 Task: Play online Risk (conquerclub) game.
Action: Mouse moved to (266, 364)
Screenshot: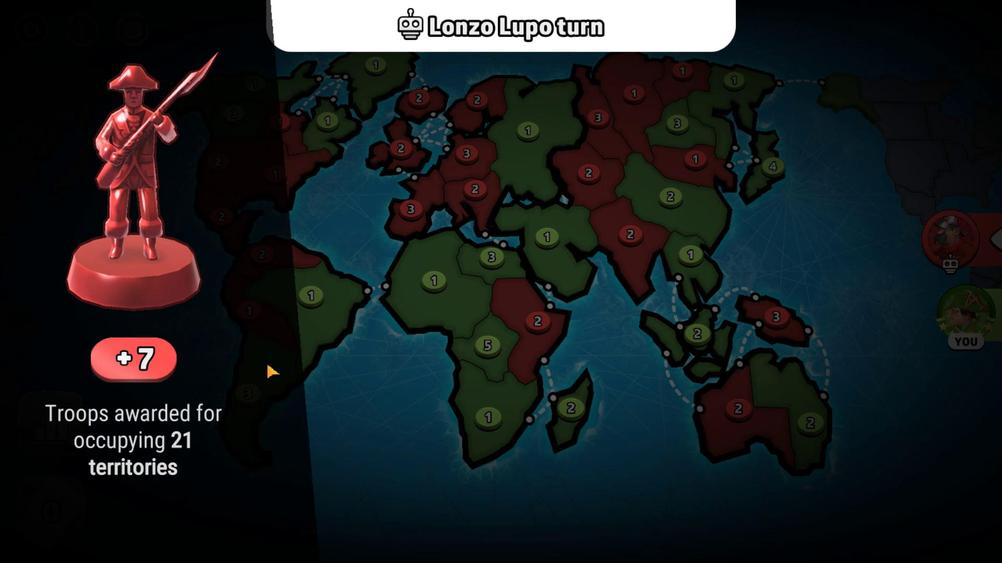 
Action: Mouse pressed left at (266, 364)
Screenshot: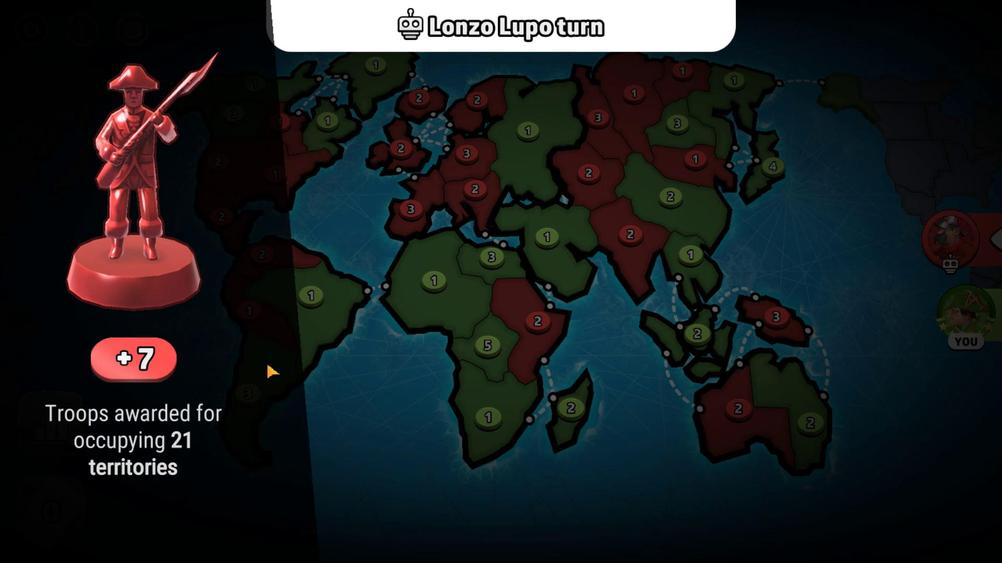 
Action: Mouse moved to (417, 364)
Screenshot: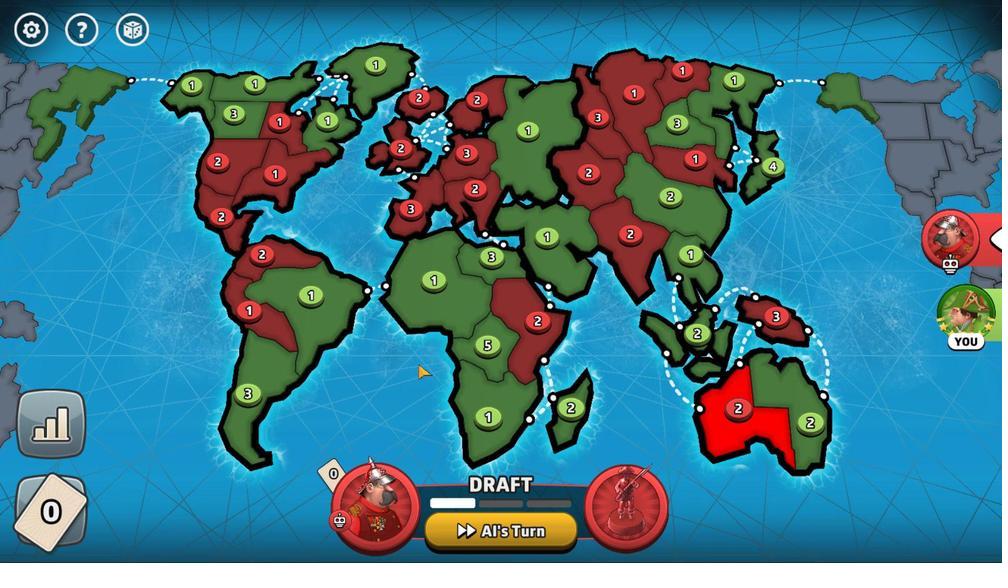 
Action: Mouse pressed left at (417, 364)
Screenshot: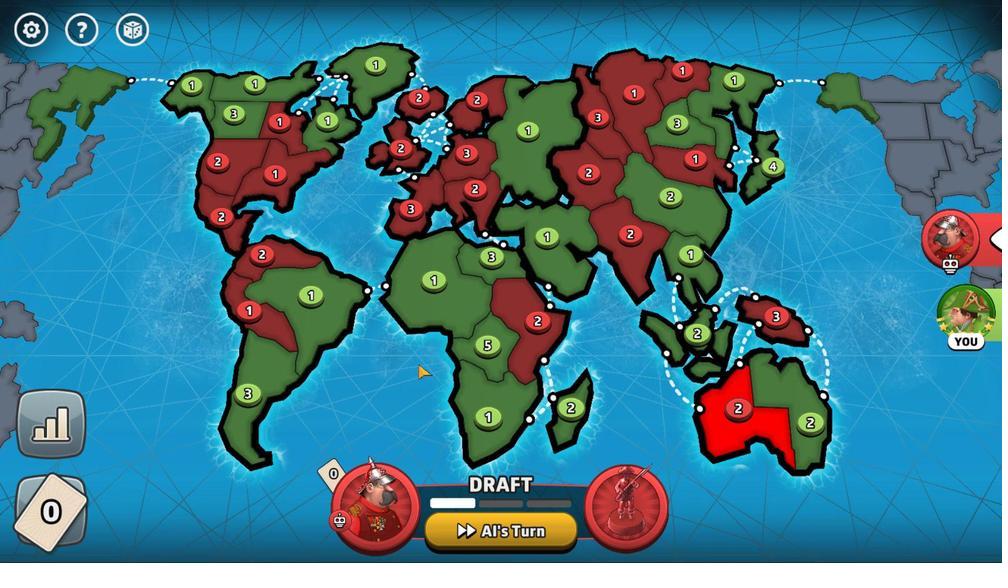 
Action: Mouse moved to (387, 346)
Screenshot: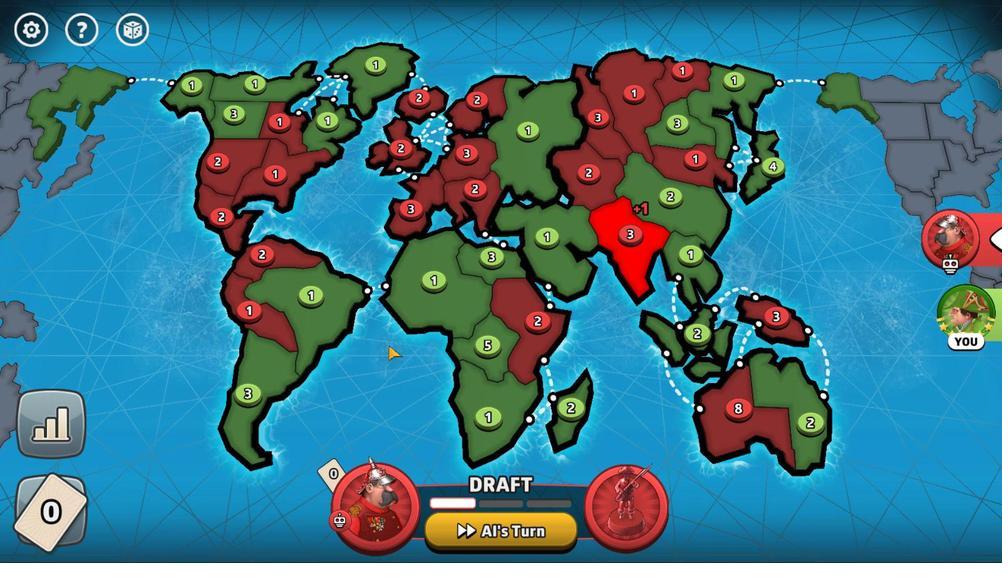 
Action: Mouse pressed left at (387, 346)
Screenshot: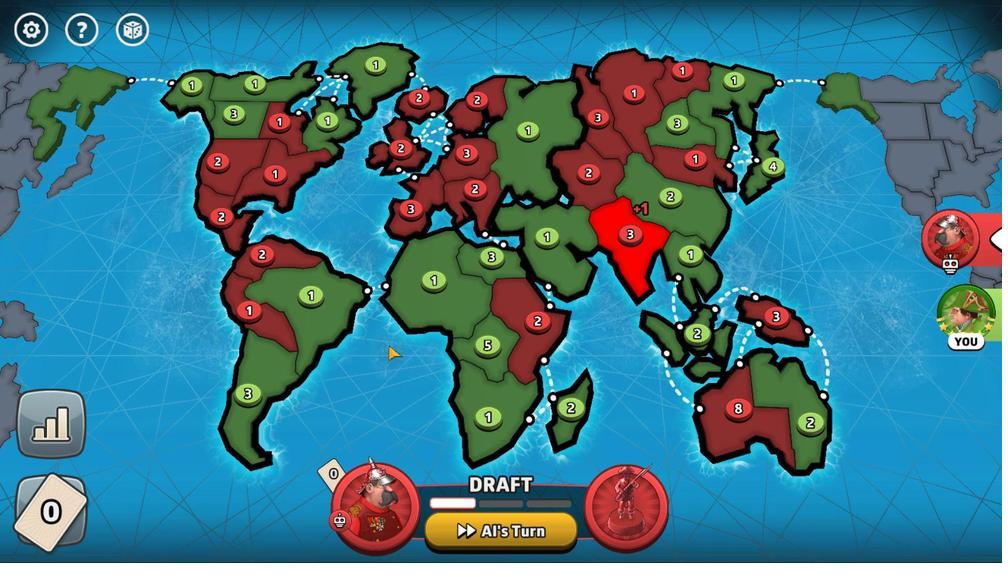 
Action: Mouse moved to (382, 357)
Screenshot: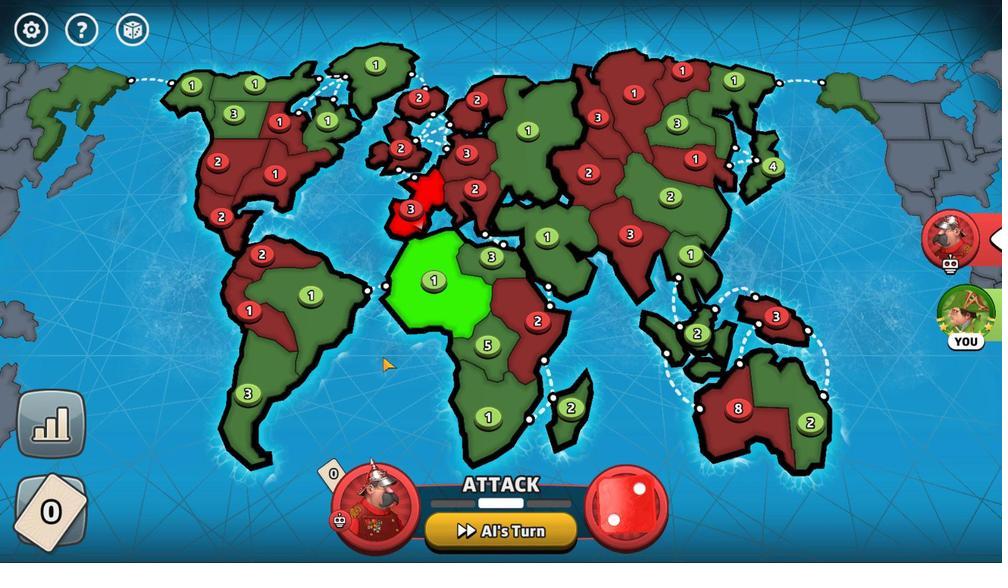 
Action: Mouse pressed left at (382, 357)
Screenshot: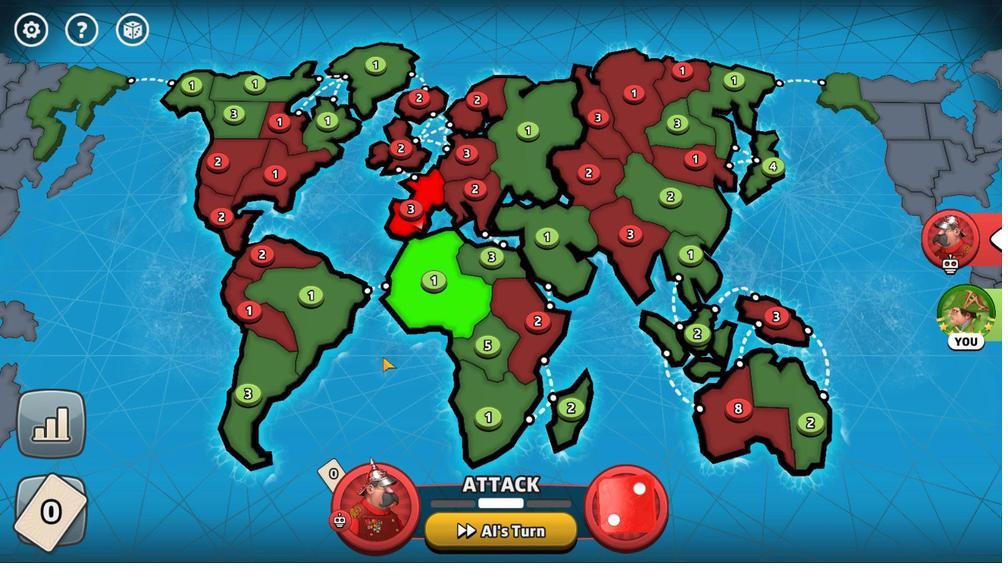
Action: Mouse moved to (389, 390)
Screenshot: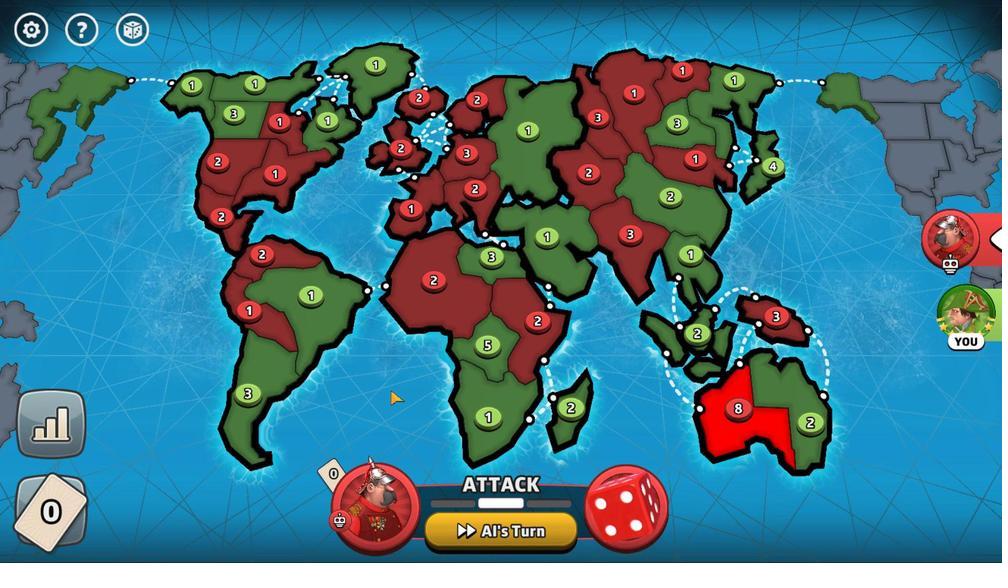 
Action: Mouse pressed left at (389, 390)
Screenshot: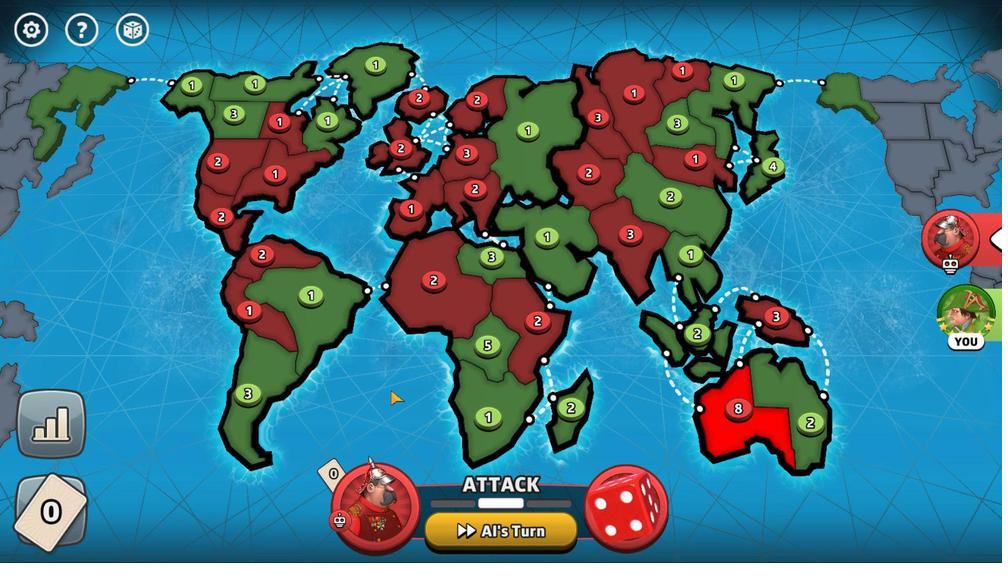 
Action: Mouse moved to (319, 304)
Screenshot: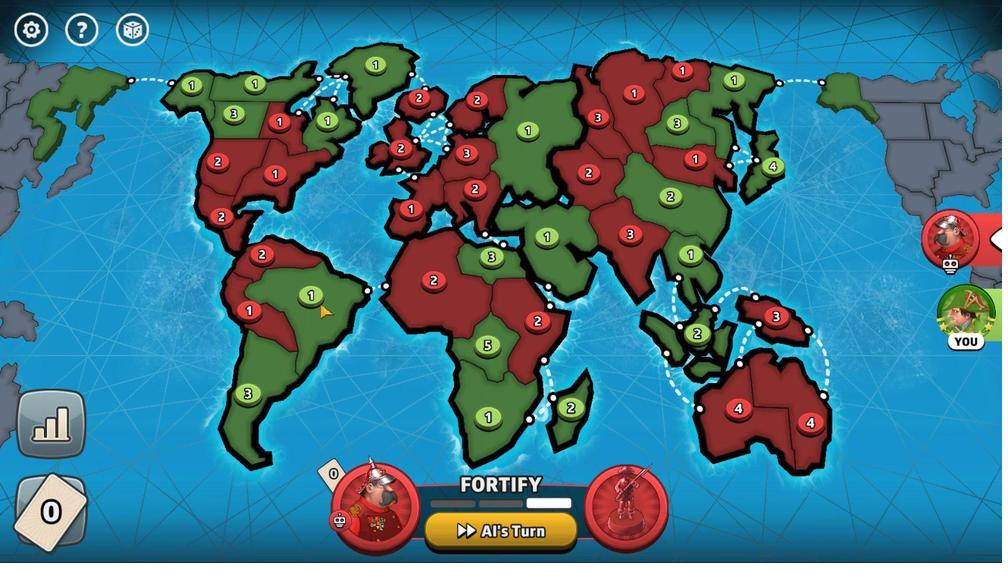 
Action: Mouse pressed left at (319, 304)
Screenshot: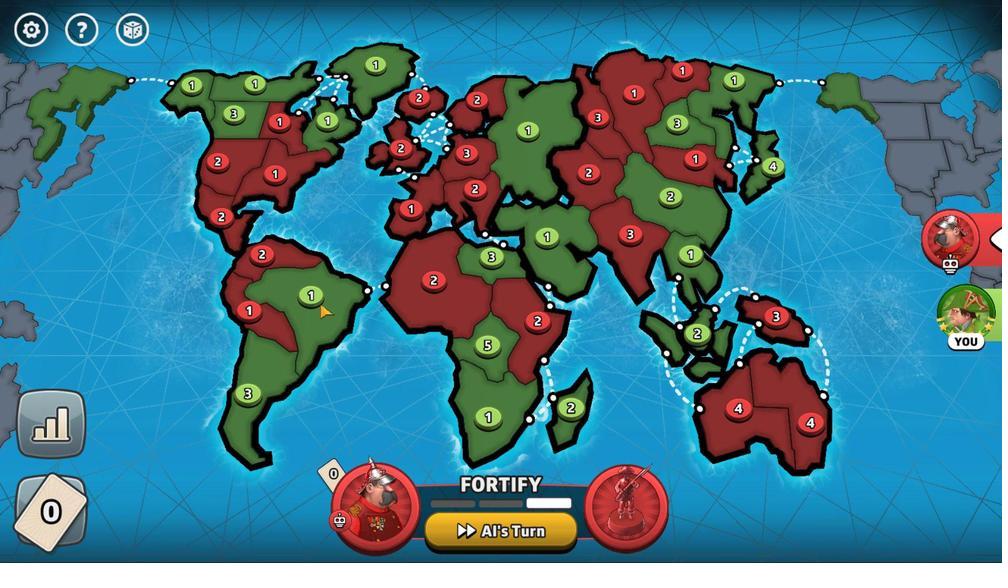 
Action: Mouse moved to (734, 84)
Screenshot: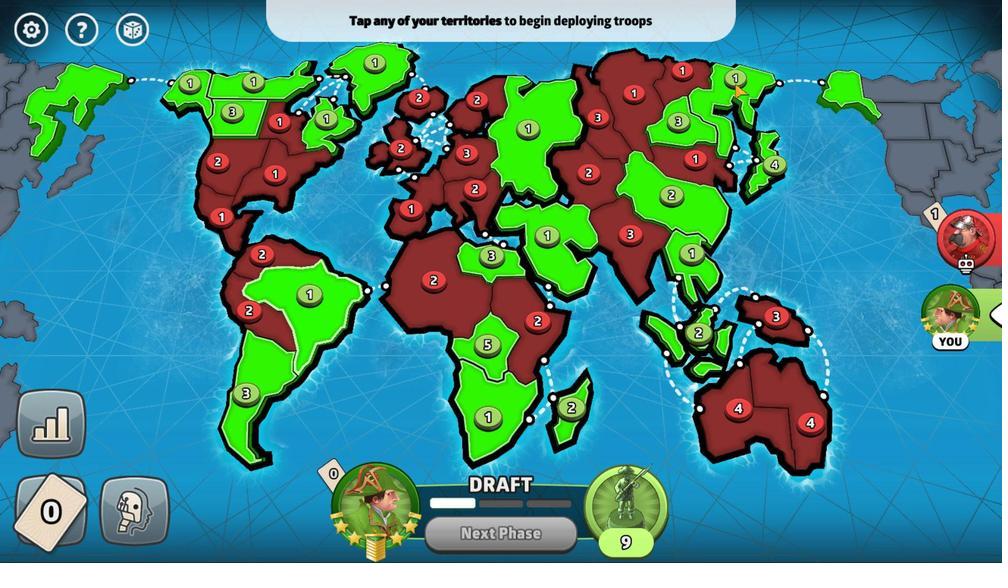 
Action: Mouse pressed left at (734, 84)
Screenshot: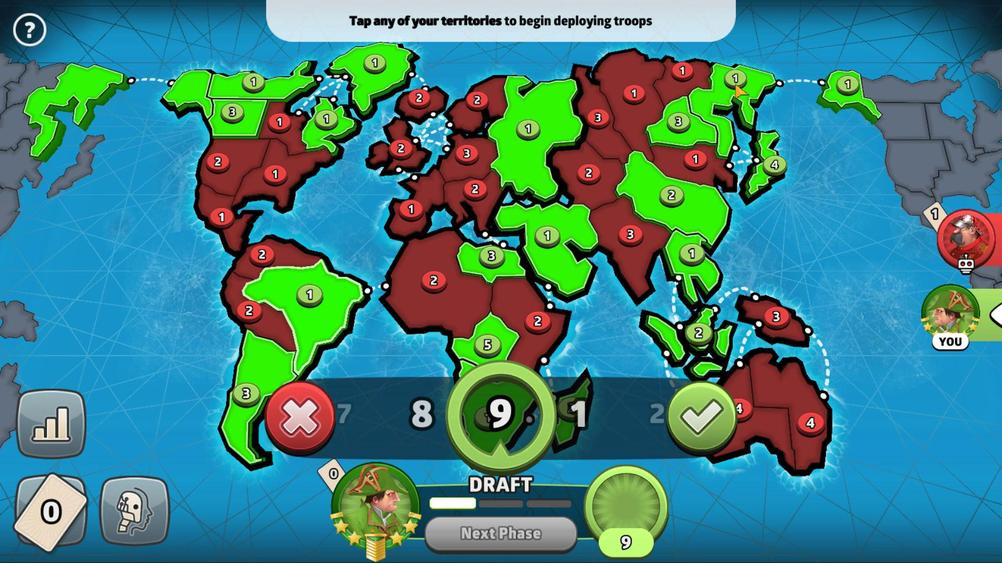 
Action: Mouse moved to (501, 225)
Screenshot: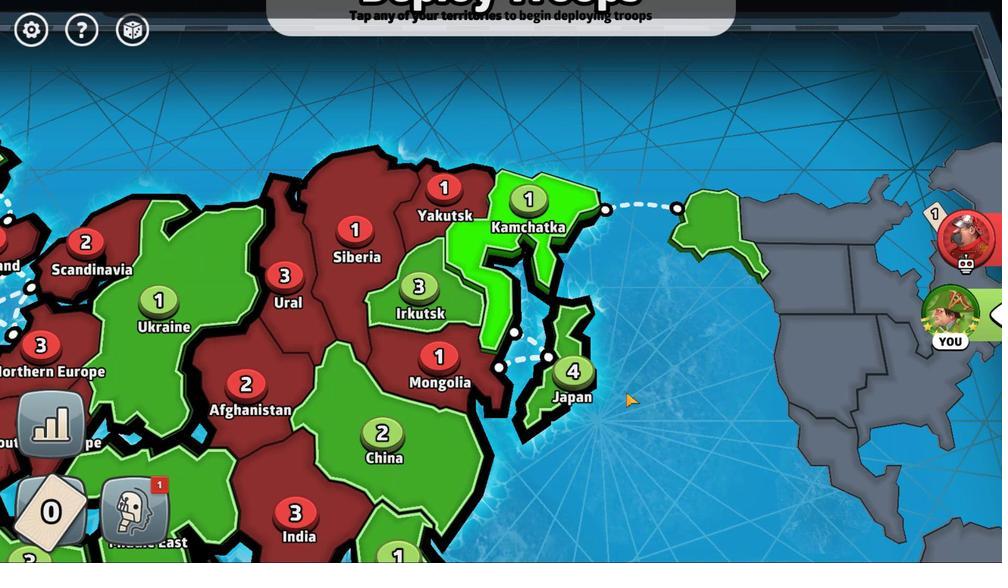 
Action: Mouse pressed left at (501, 225)
Screenshot: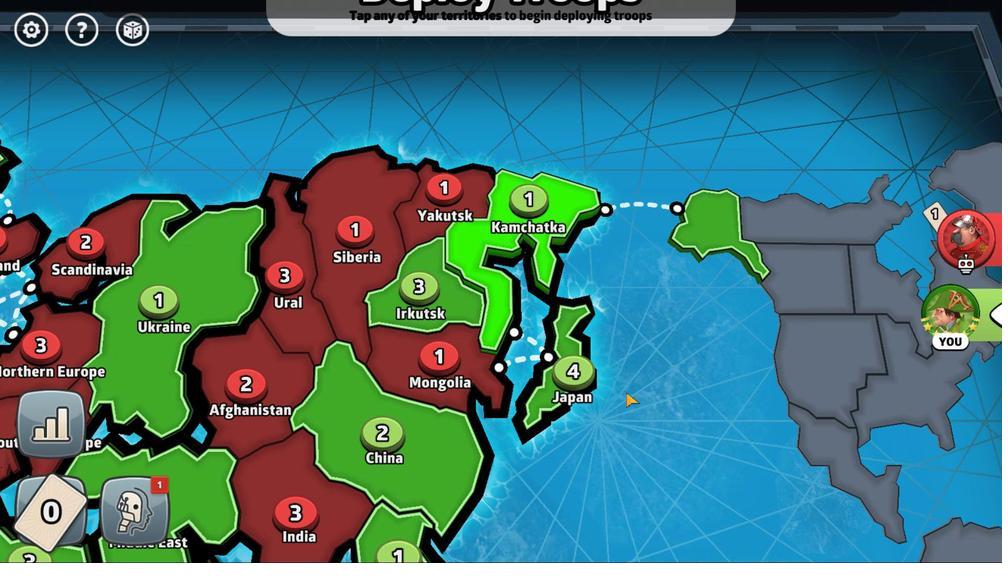 
Action: Mouse moved to (495, 337)
Screenshot: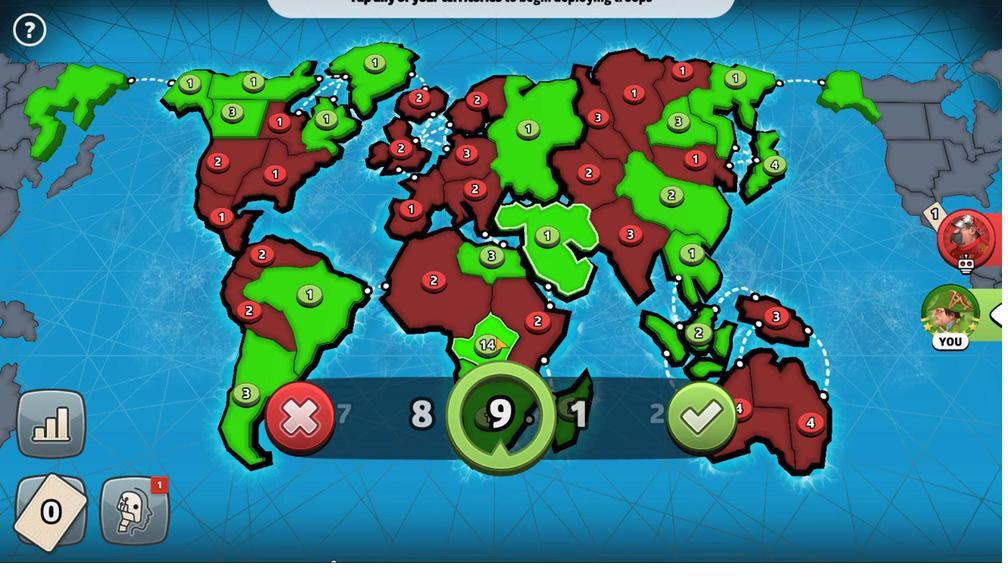
Action: Mouse pressed left at (495, 337)
Screenshot: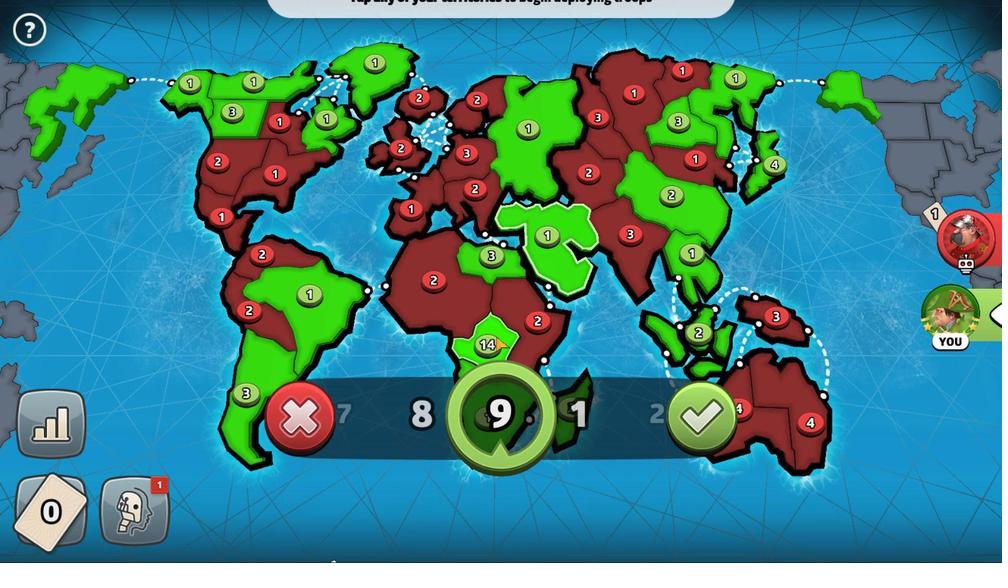 
Action: Mouse moved to (716, 421)
Screenshot: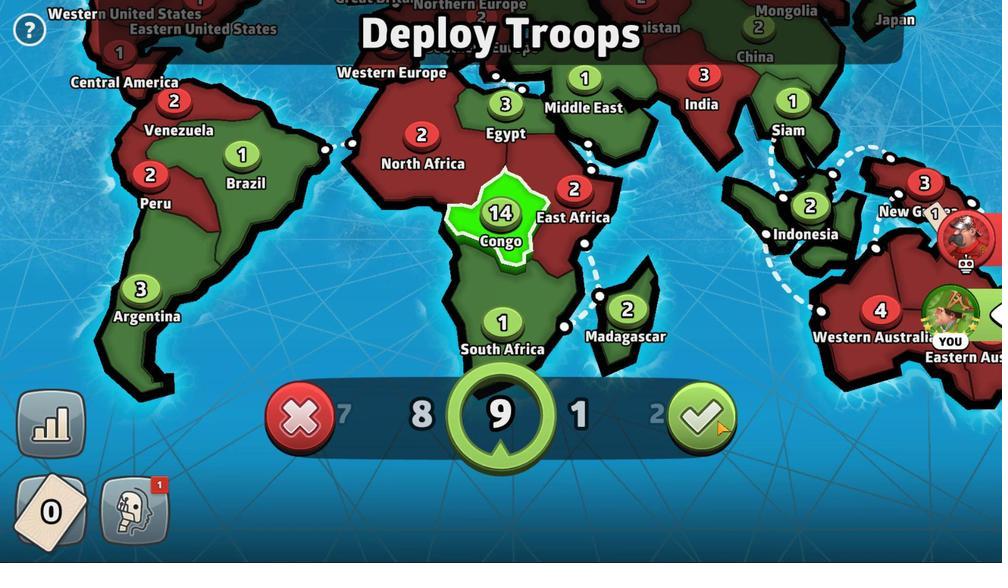 
Action: Mouse pressed left at (716, 421)
Screenshot: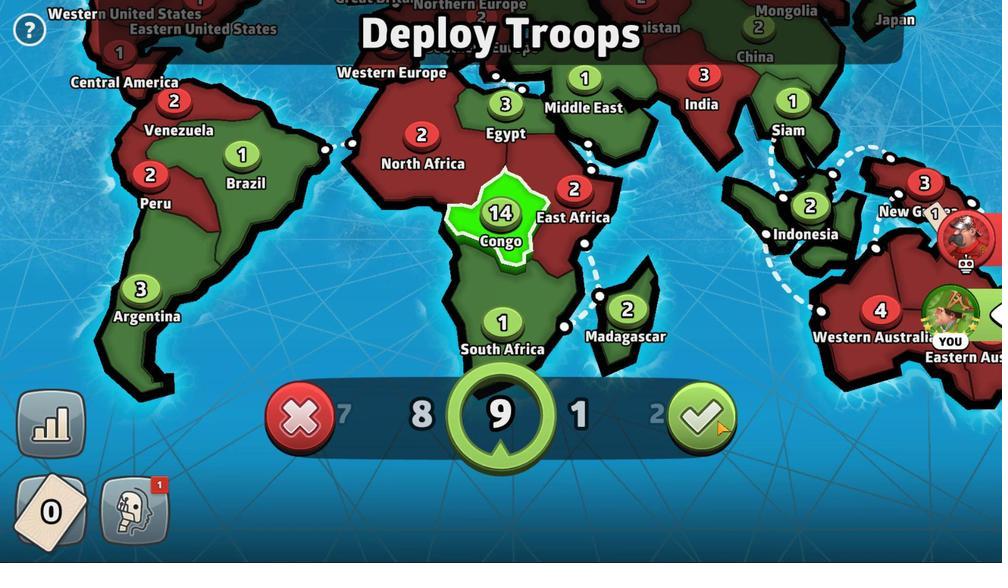 
Action: Mouse moved to (489, 330)
Screenshot: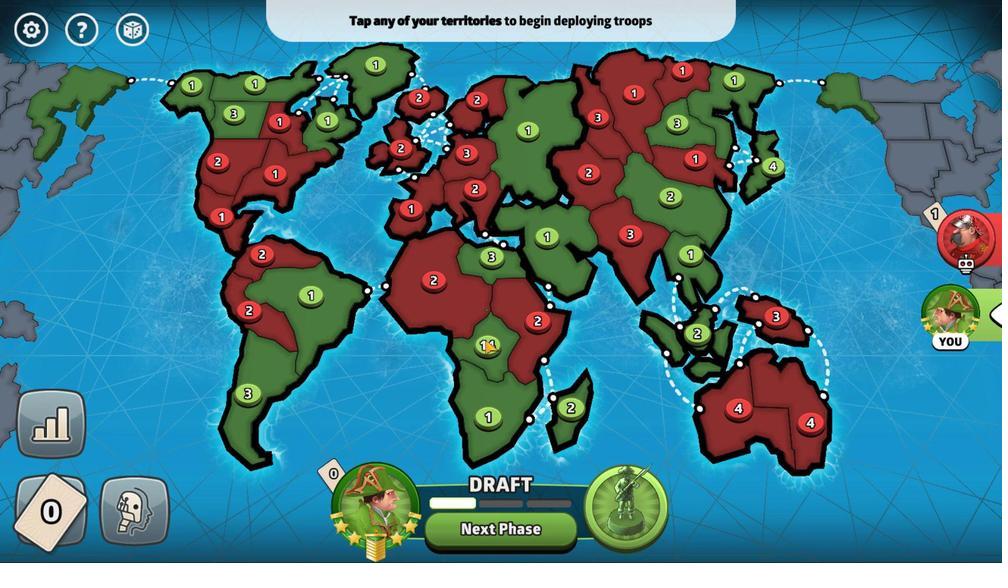 
Action: Mouse pressed left at (489, 330)
Screenshot: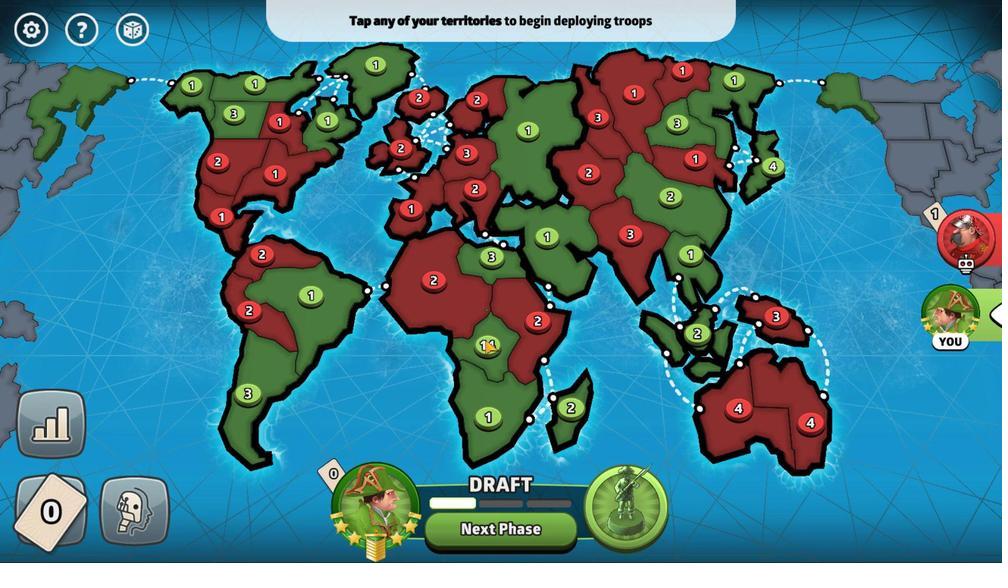 
Action: Mouse moved to (517, 550)
Screenshot: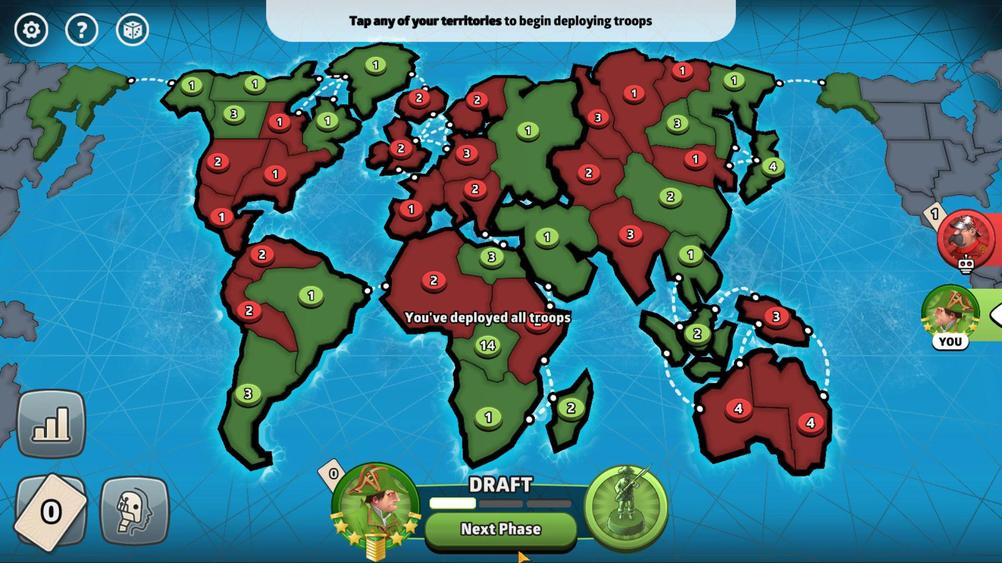 
Action: Mouse pressed left at (517, 550)
Screenshot: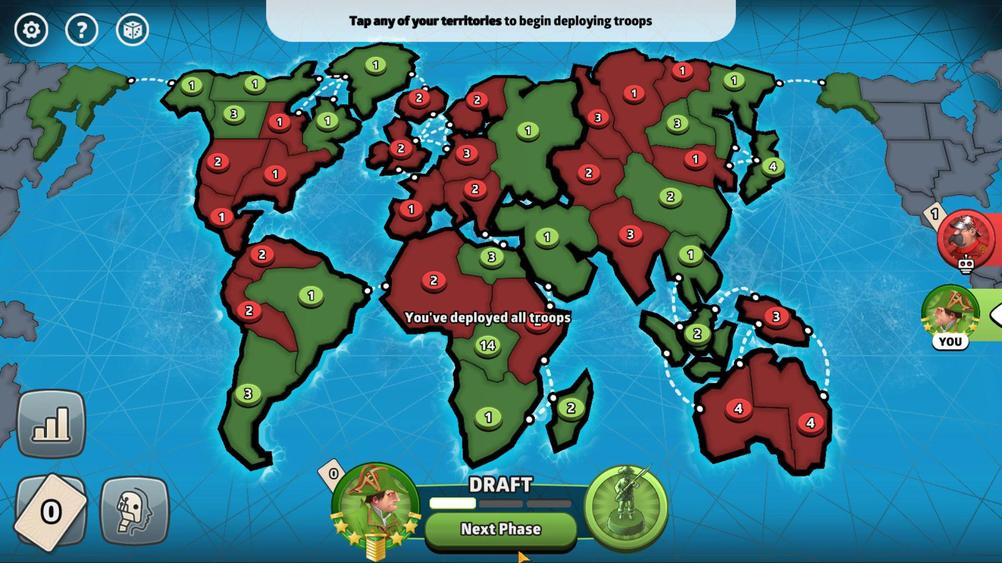 
Action: Mouse moved to (537, 328)
Screenshot: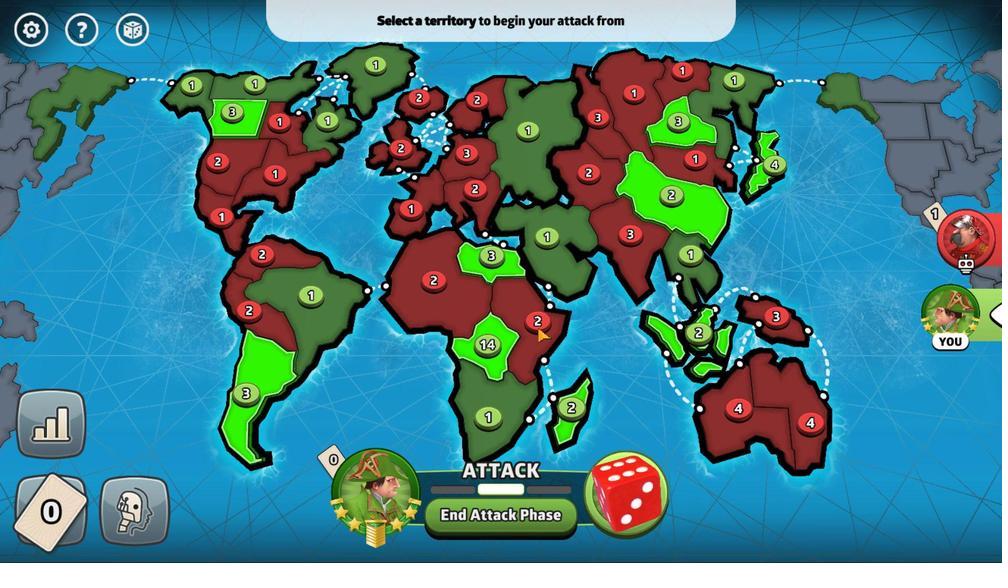 
Action: Mouse pressed left at (537, 328)
Screenshot: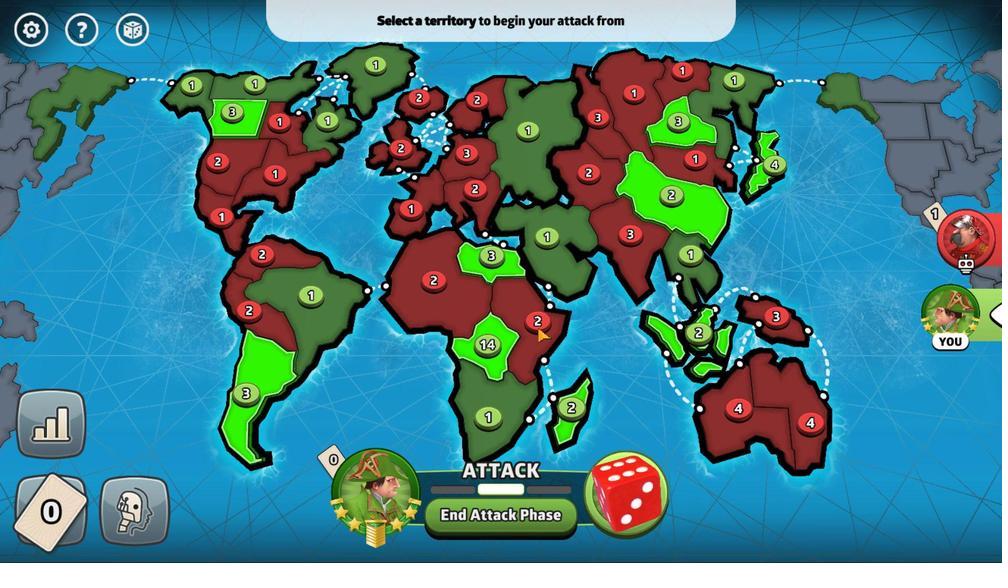 
Action: Mouse moved to (499, 531)
Screenshot: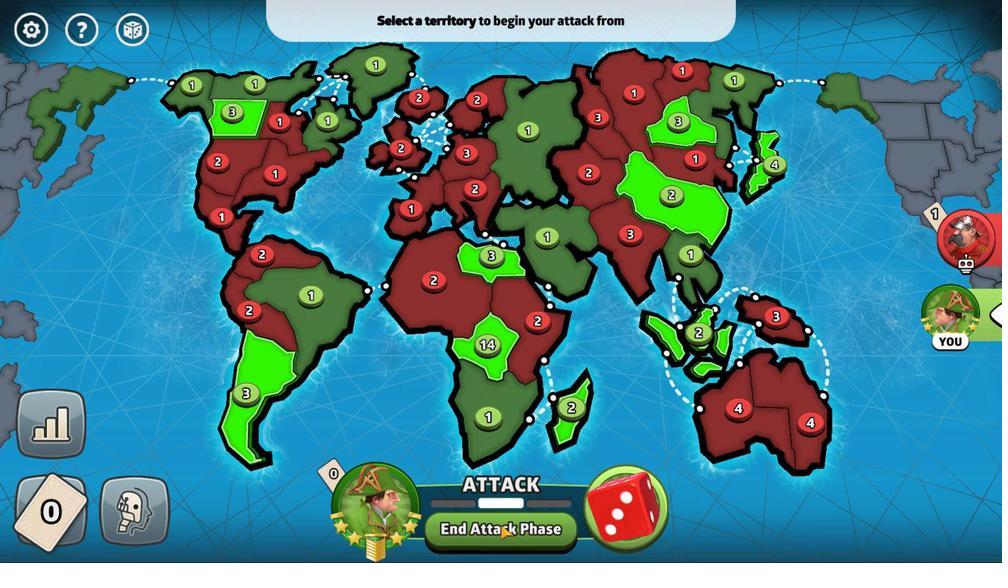 
Action: Mouse pressed left at (499, 531)
Screenshot: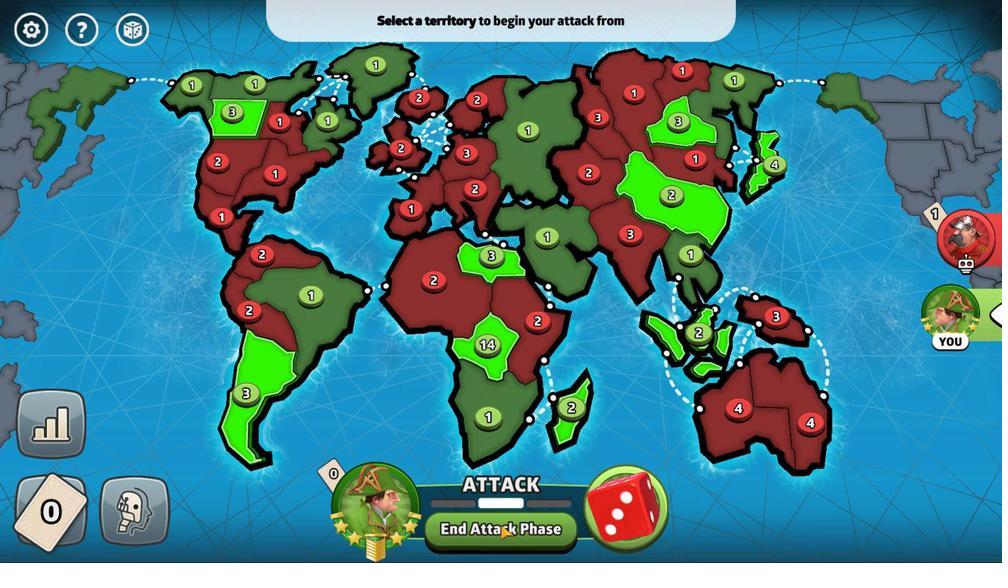 
Action: Mouse moved to (416, 189)
Screenshot: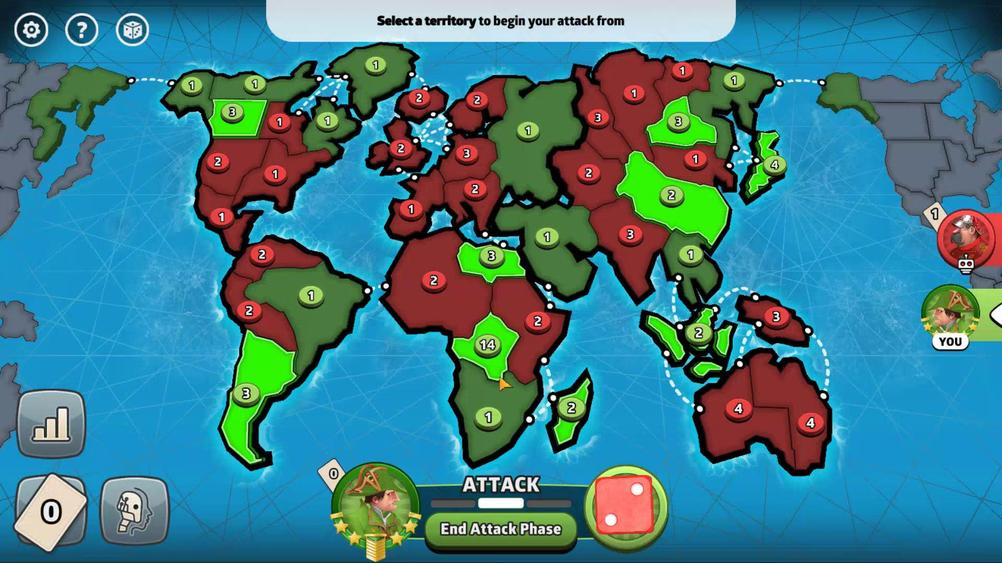 
Action: Mouse pressed left at (416, 189)
Screenshot: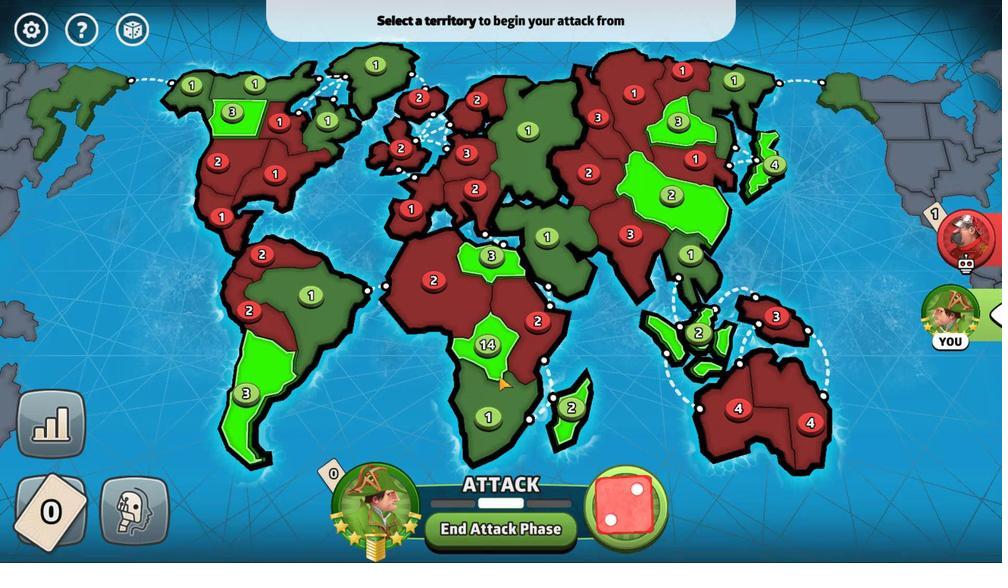 
Action: Mouse moved to (486, 354)
Screenshot: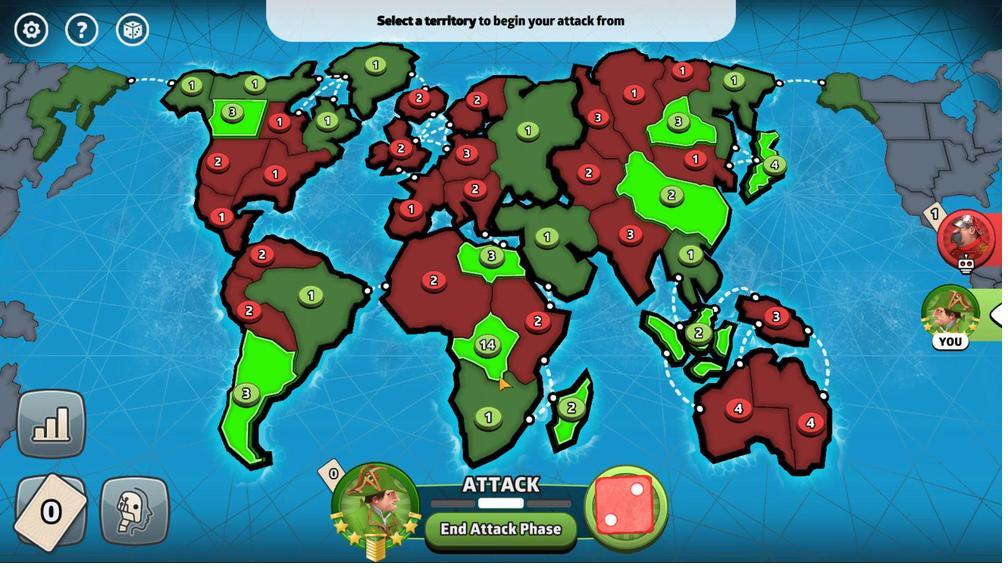 
Action: Mouse pressed left at (486, 354)
Screenshot: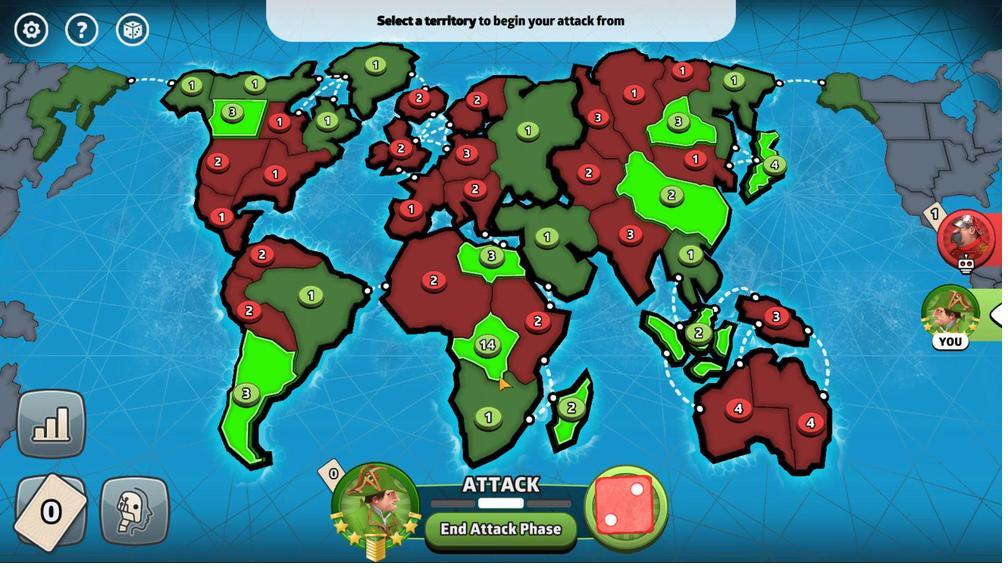 
Action: Mouse moved to (568, 246)
Screenshot: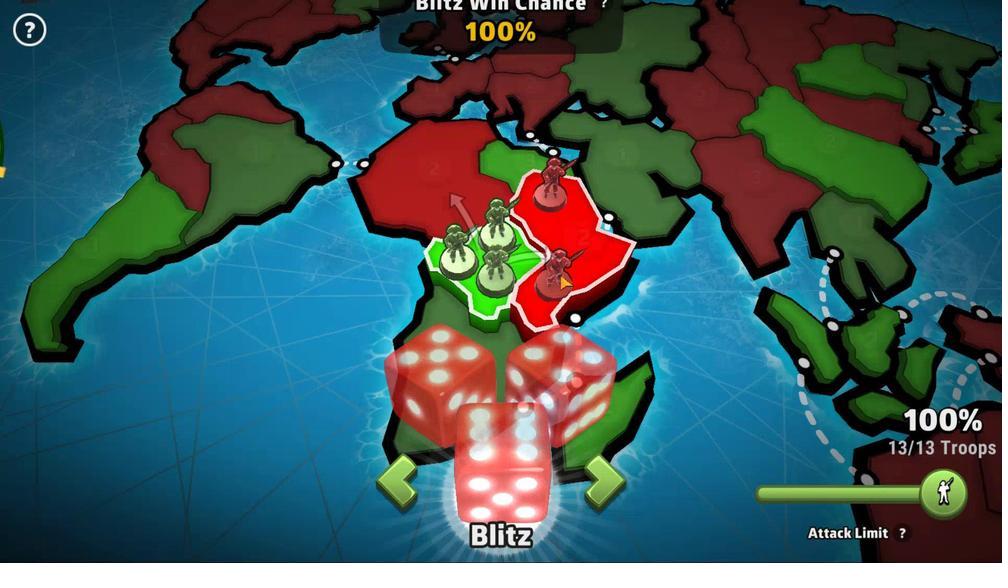 
Action: Mouse pressed left at (568, 246)
Screenshot: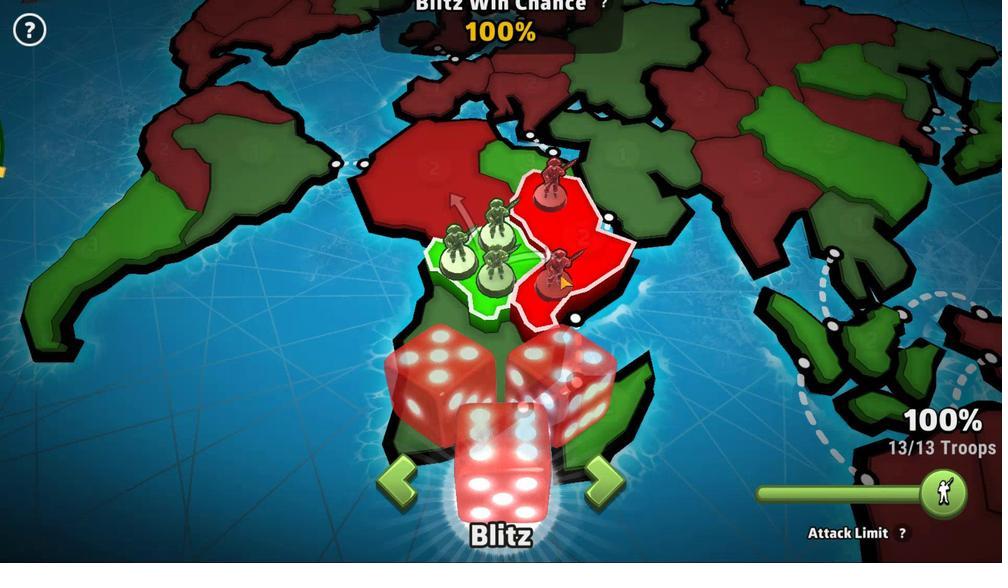 
Action: Mouse moved to (509, 375)
Screenshot: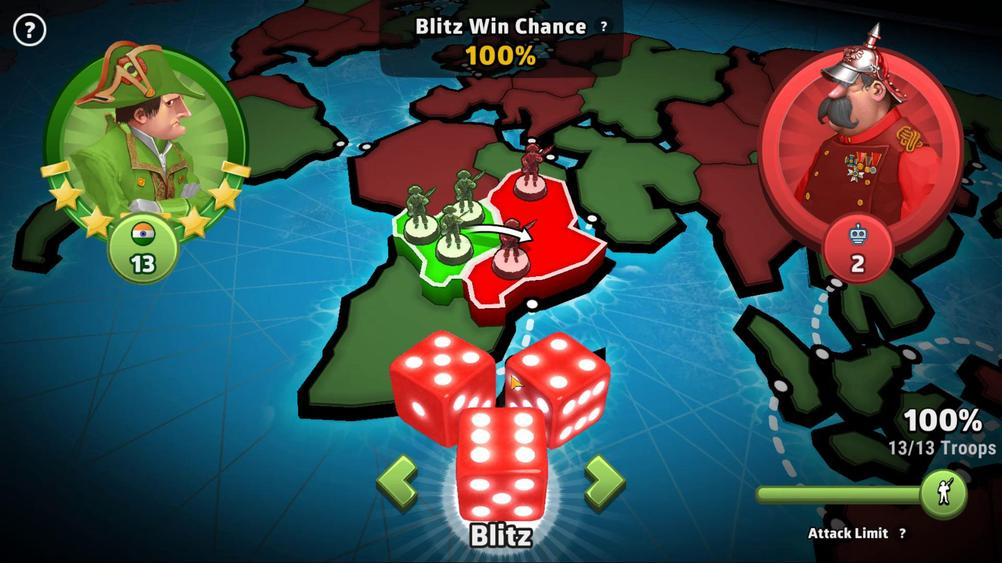 
Action: Mouse pressed left at (509, 375)
Screenshot: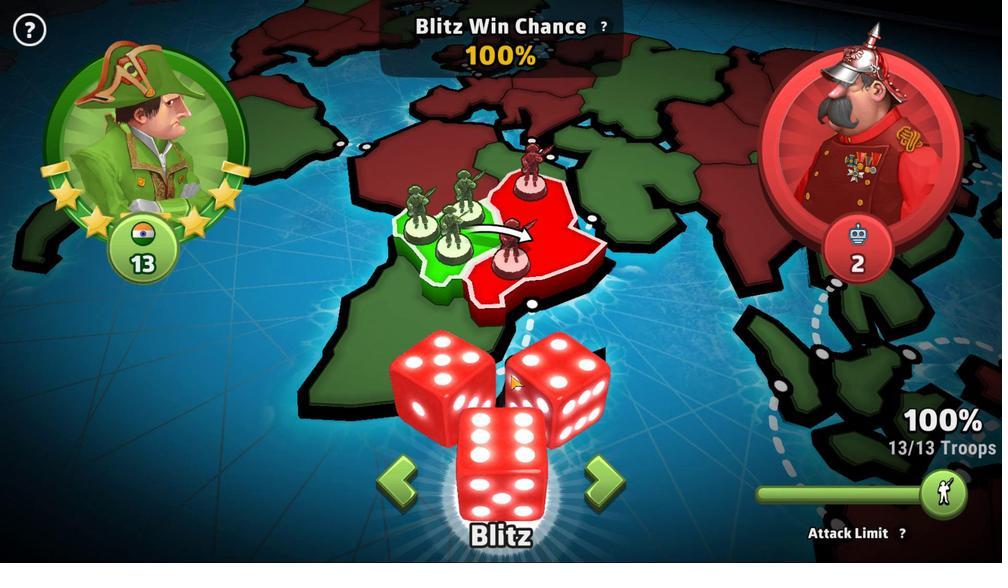 
Action: Mouse moved to (719, 431)
Screenshot: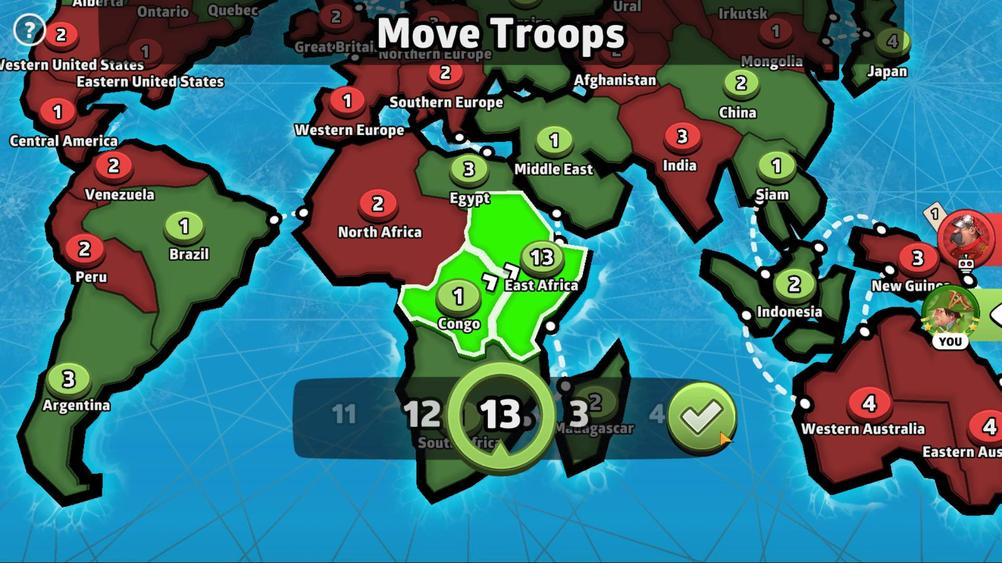 
Action: Mouse pressed left at (719, 431)
Screenshot: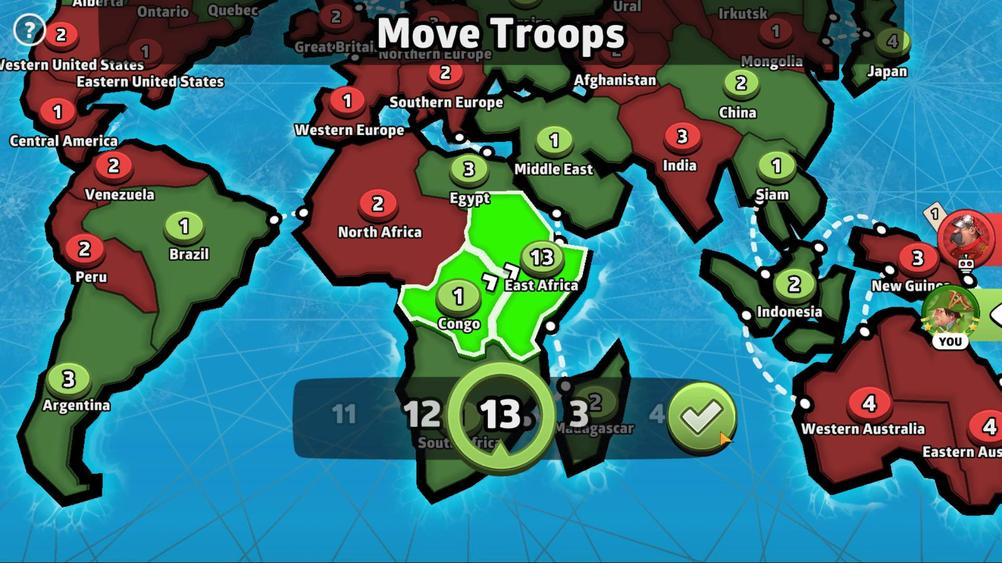 
Action: Mouse moved to (480, 209)
Screenshot: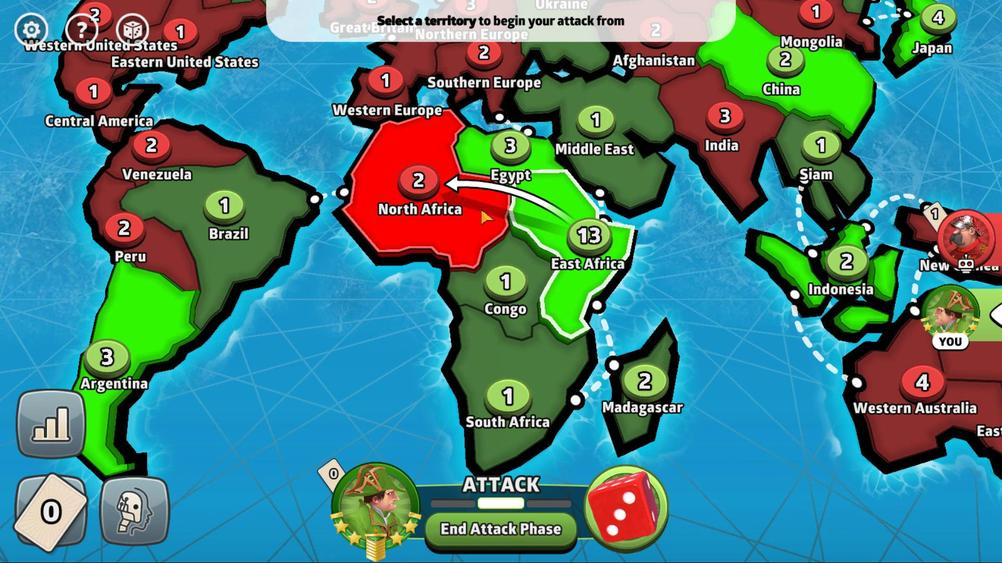 
Action: Mouse pressed left at (480, 209)
Screenshot: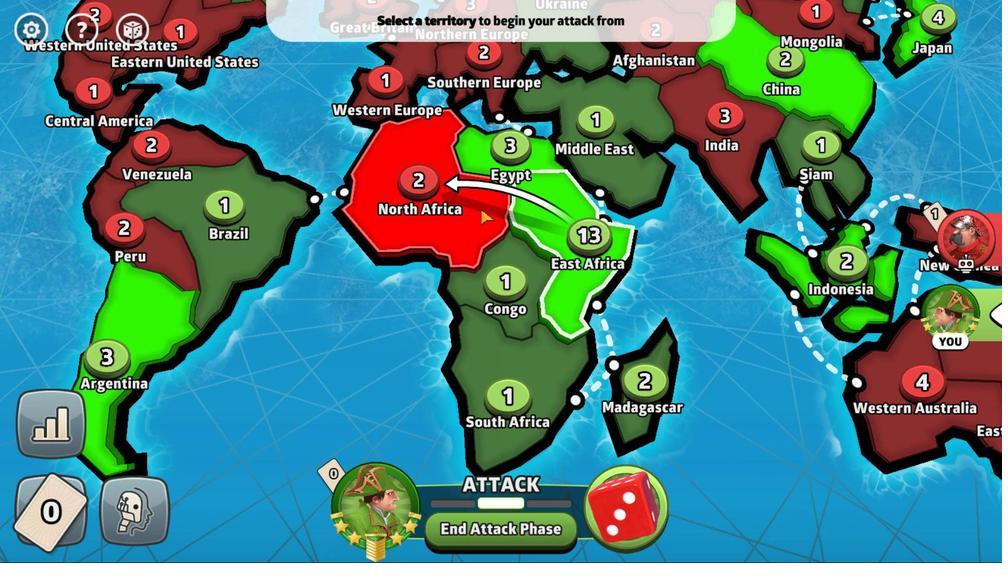 
Action: Mouse moved to (490, 406)
Screenshot: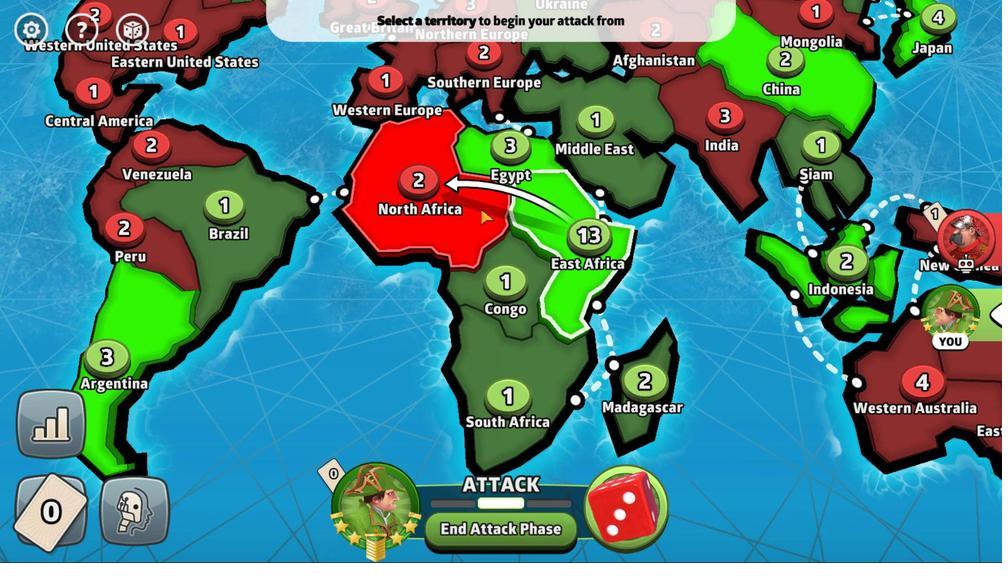 
Action: Mouse pressed left at (490, 406)
Screenshot: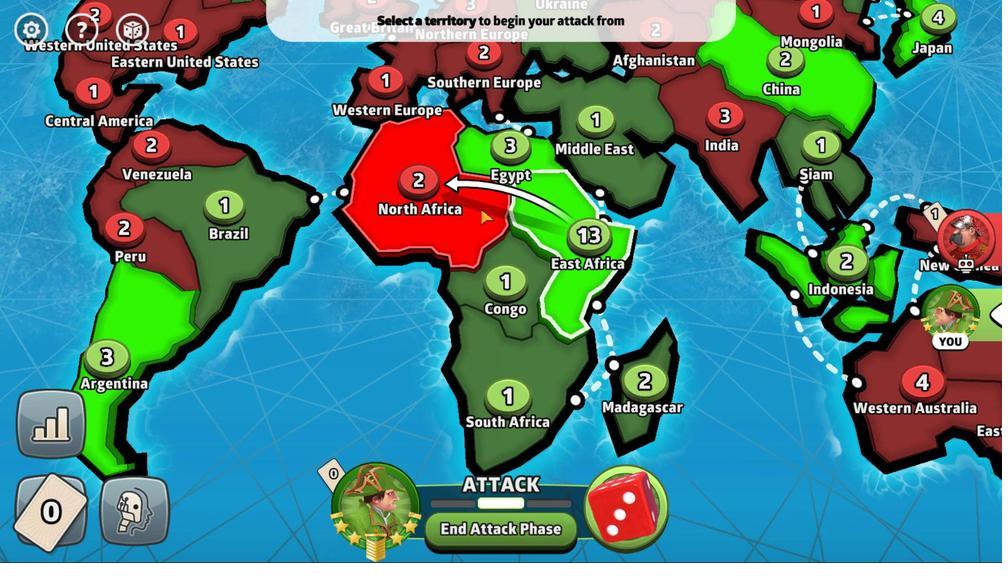 
Action: Mouse moved to (702, 404)
Screenshot: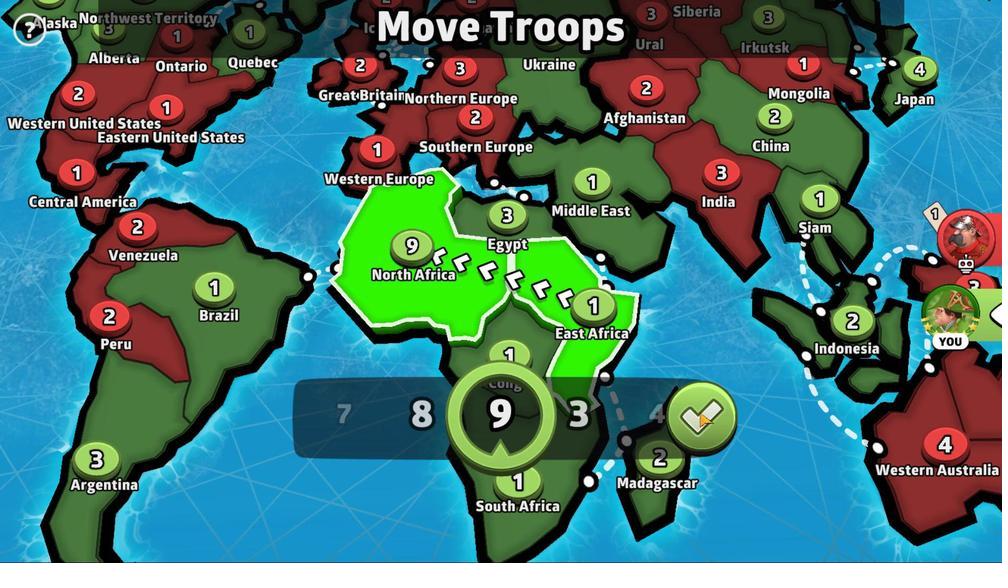 
Action: Mouse pressed left at (702, 404)
Screenshot: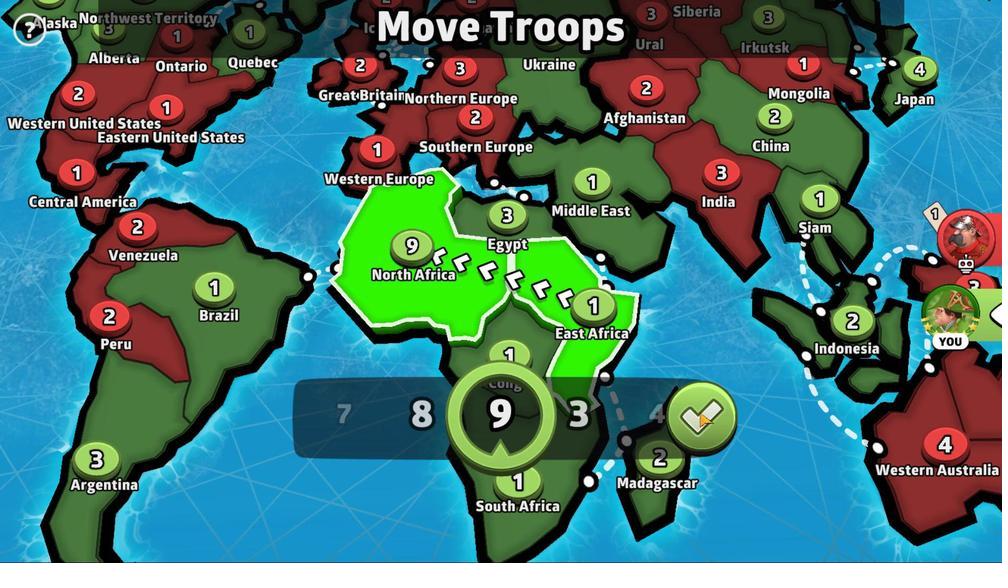 
Action: Mouse moved to (439, 158)
Screenshot: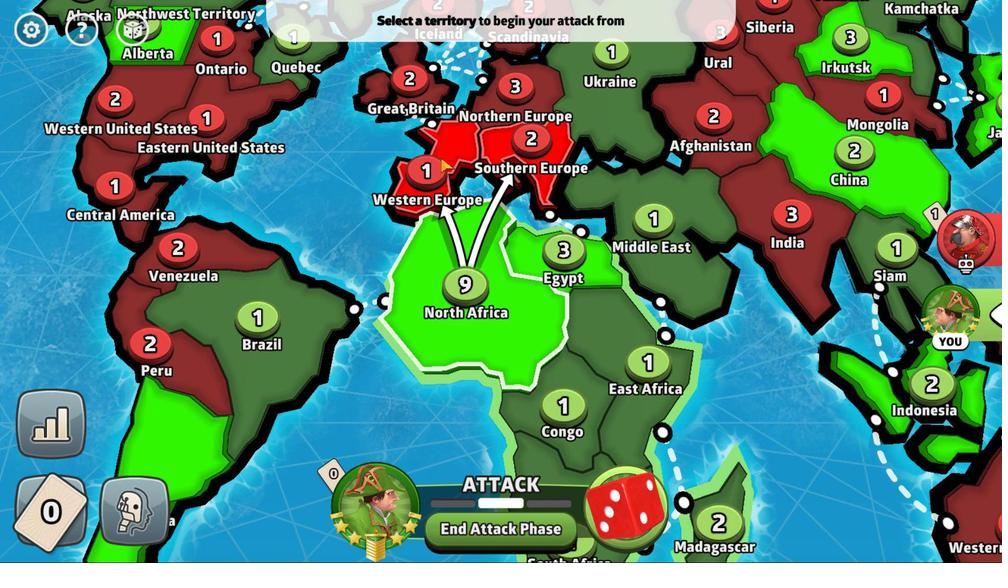 
Action: Mouse pressed left at (439, 158)
Screenshot: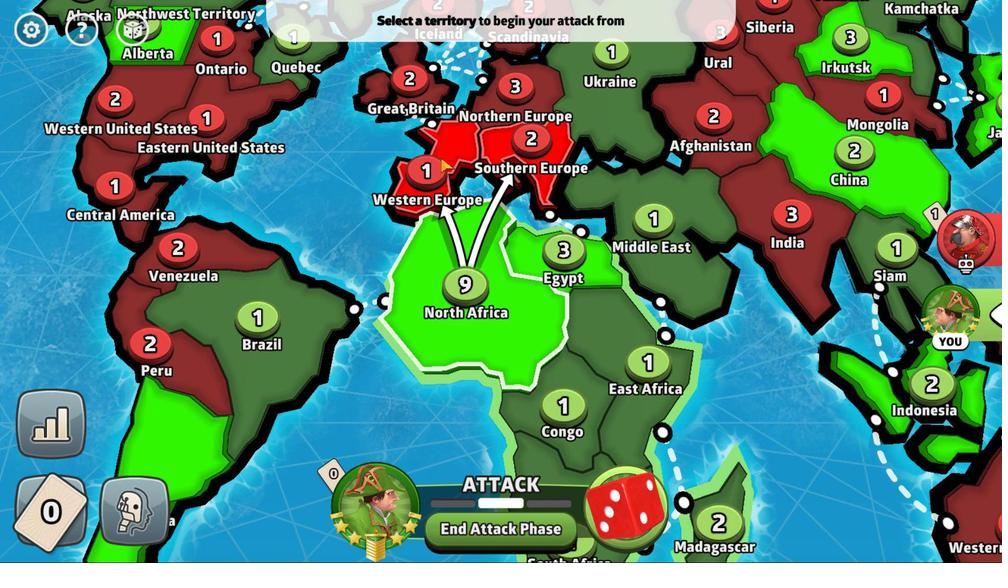 
Action: Mouse moved to (496, 395)
Screenshot: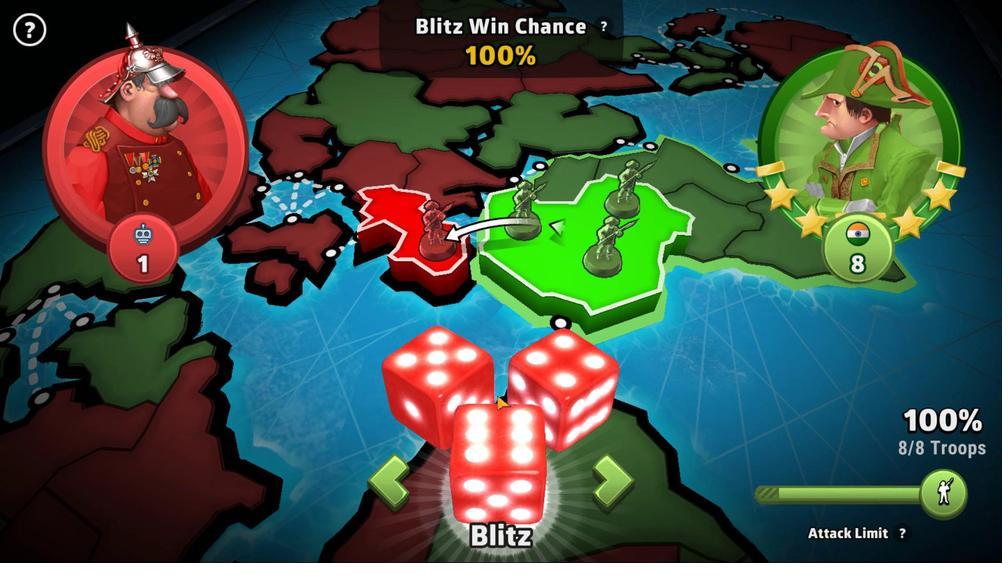 
Action: Mouse pressed left at (496, 395)
Screenshot: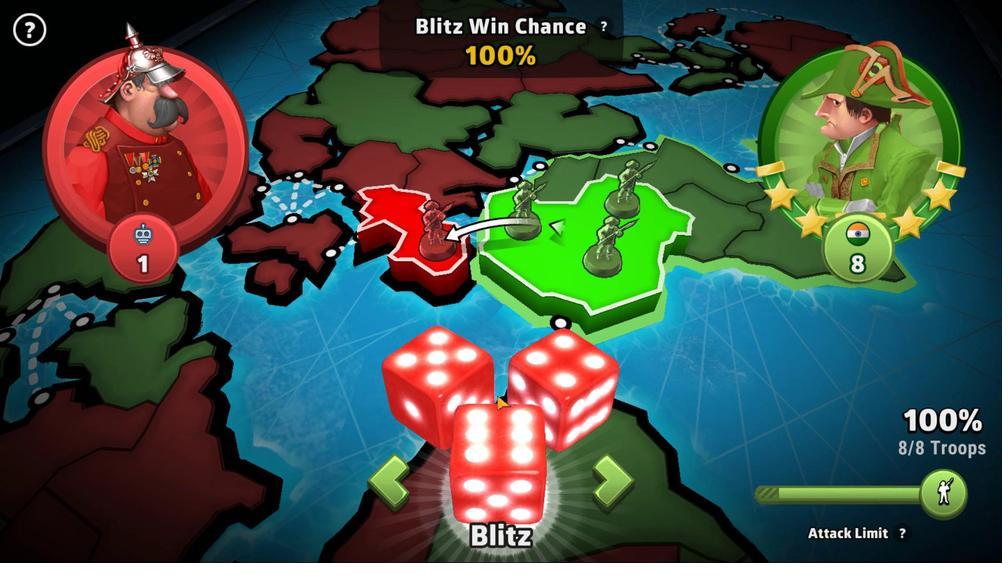 
Action: Mouse moved to (701, 444)
Screenshot: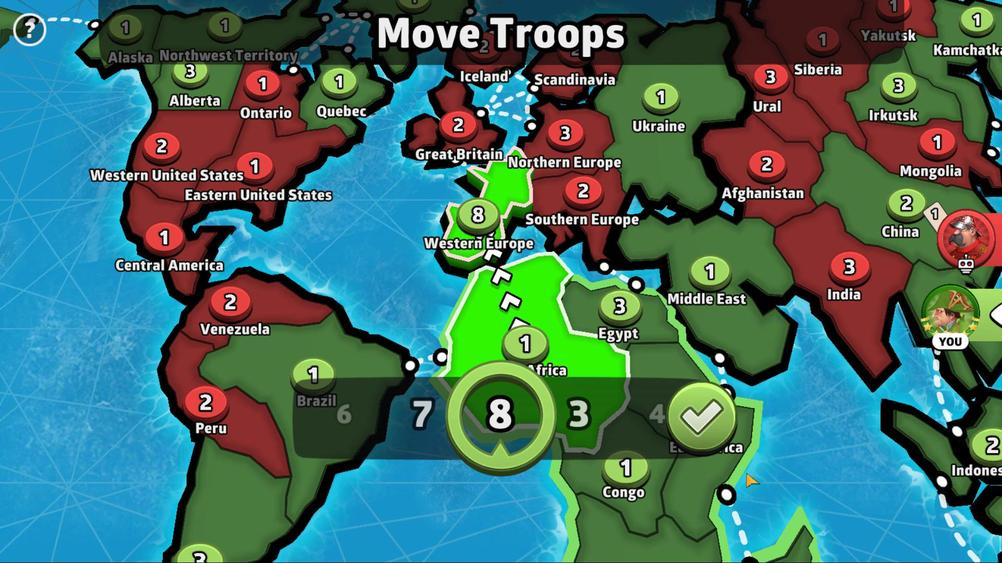 
Action: Mouse pressed left at (701, 444)
Screenshot: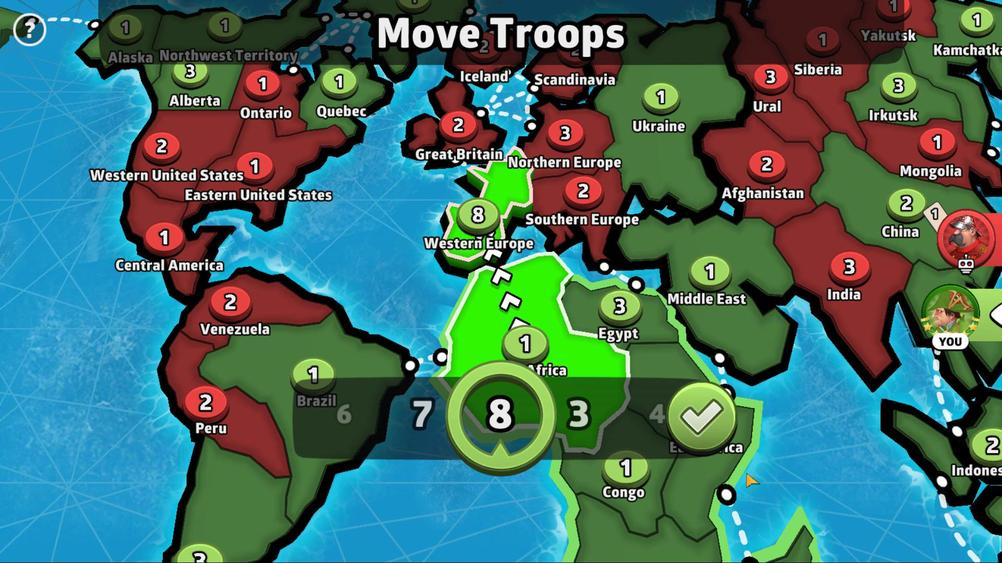 
Action: Mouse moved to (562, 242)
Screenshot: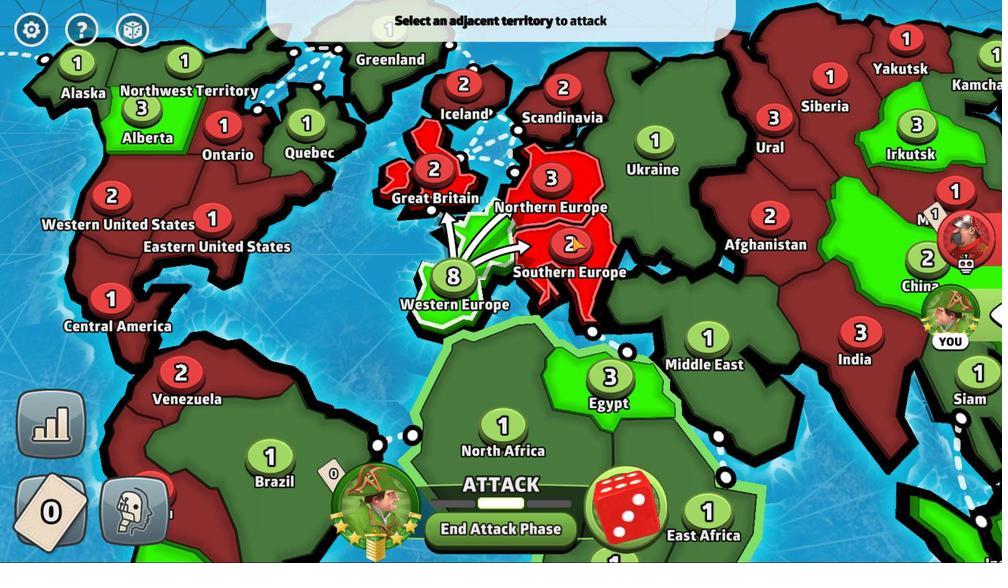 
Action: Mouse pressed left at (562, 242)
Screenshot: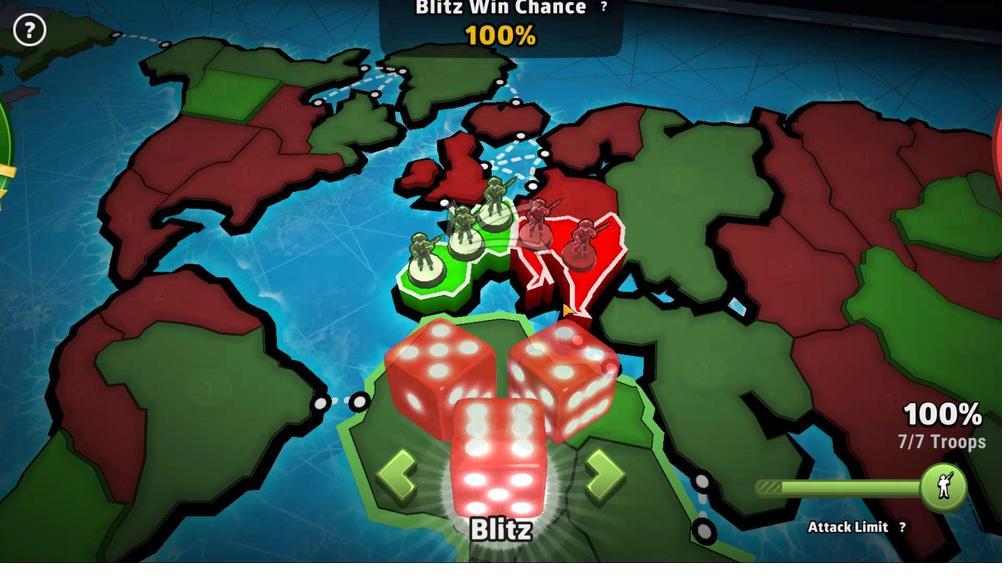 
Action: Mouse moved to (527, 379)
Screenshot: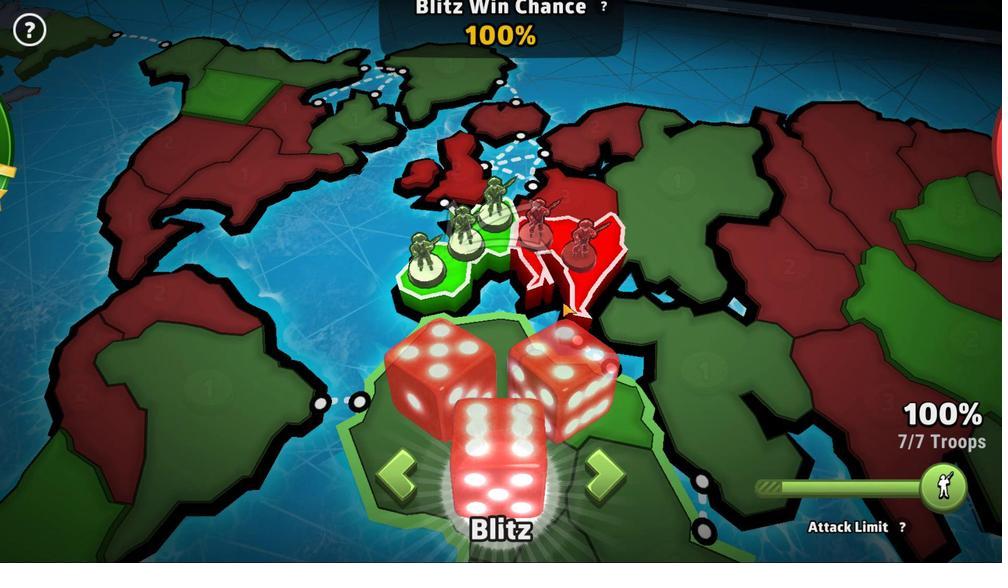 
Action: Mouse pressed left at (527, 379)
Screenshot: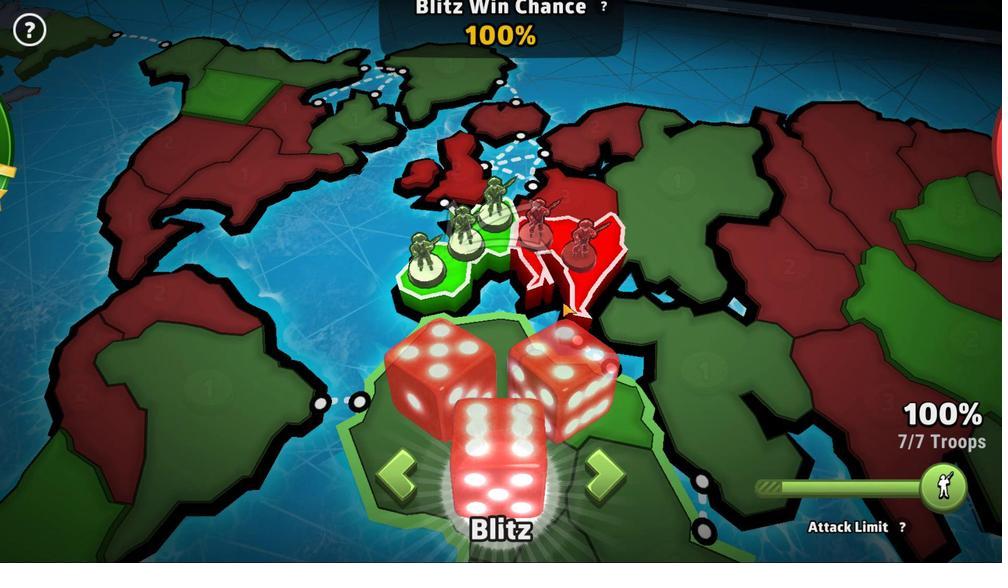 
Action: Mouse moved to (707, 422)
Screenshot: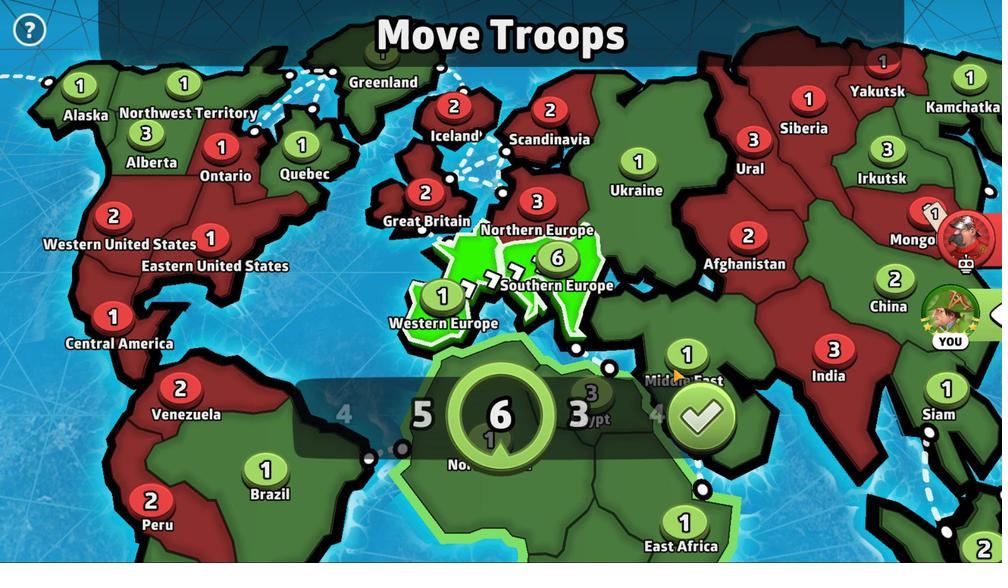 
Action: Mouse pressed left at (707, 422)
Screenshot: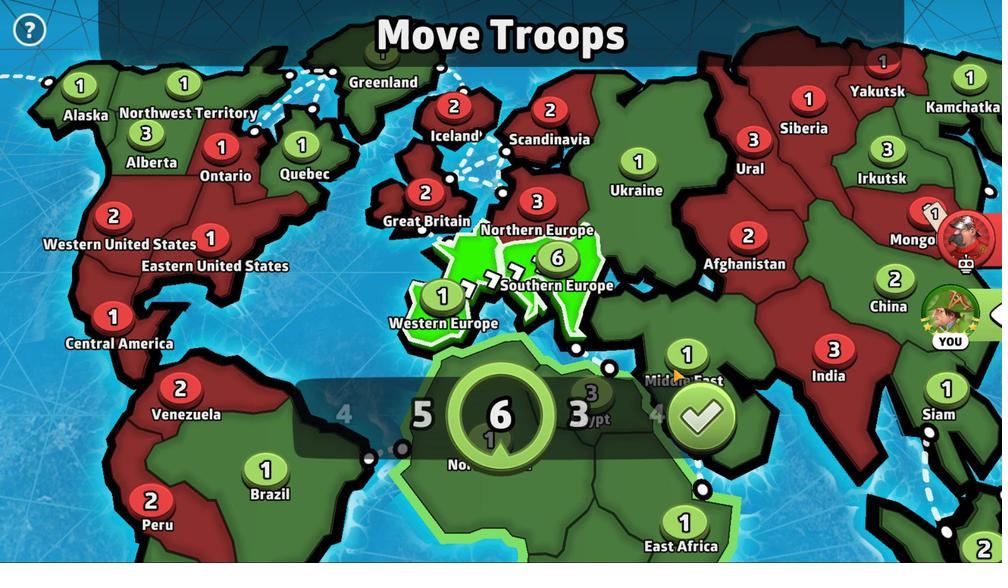 
Action: Mouse moved to (505, 180)
Screenshot: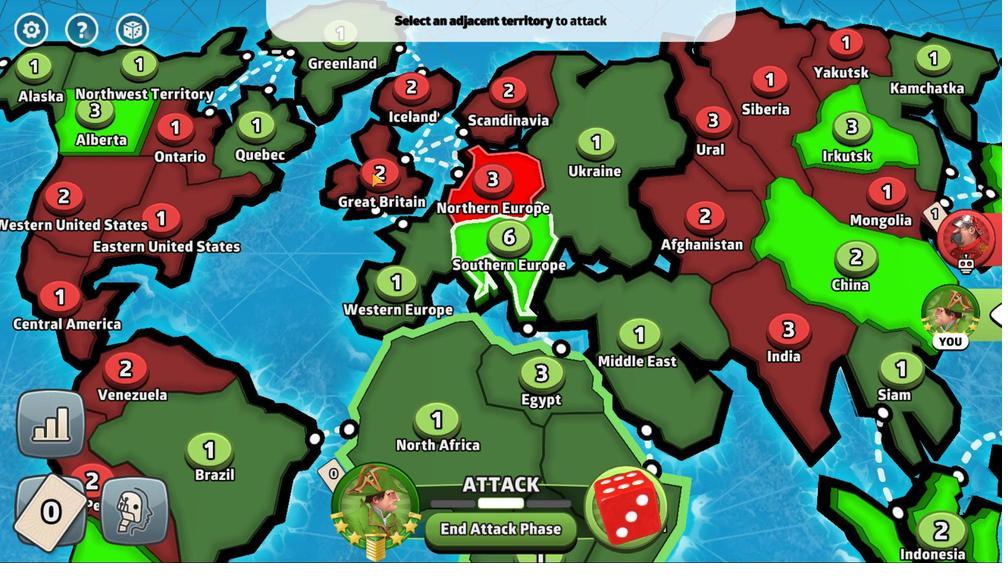 
Action: Mouse pressed left at (505, 180)
Screenshot: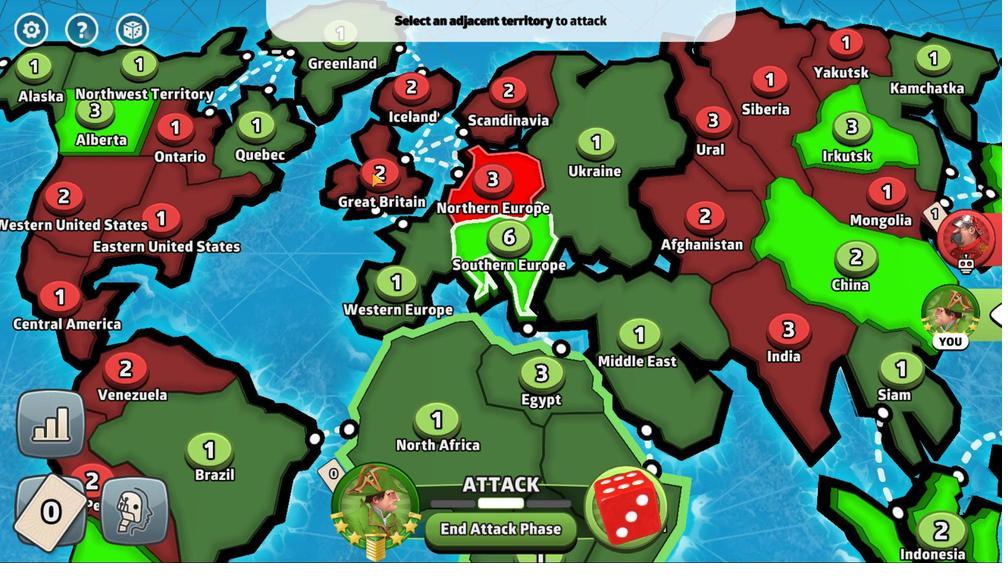 
Action: Mouse moved to (515, 376)
Screenshot: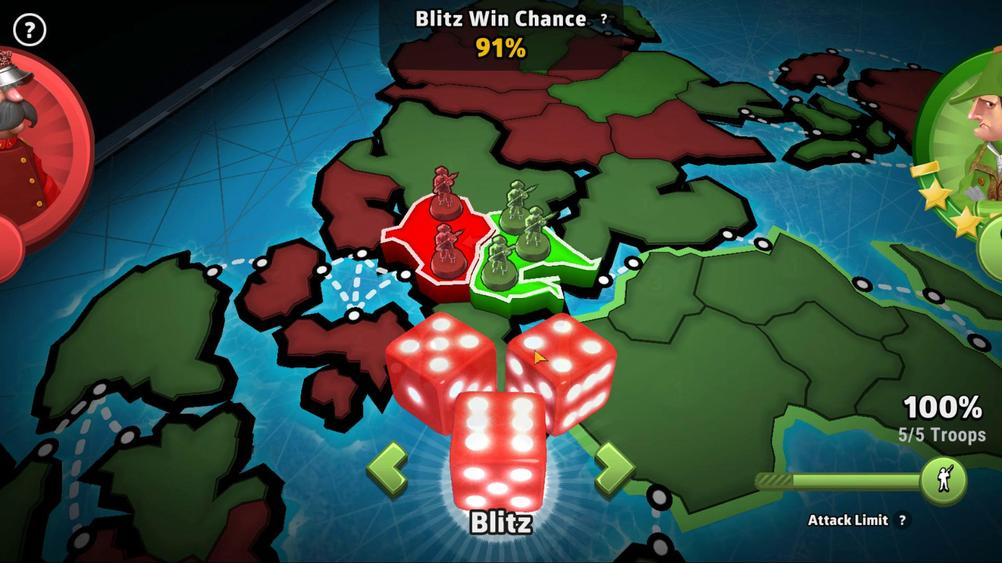 
Action: Mouse pressed left at (515, 376)
Screenshot: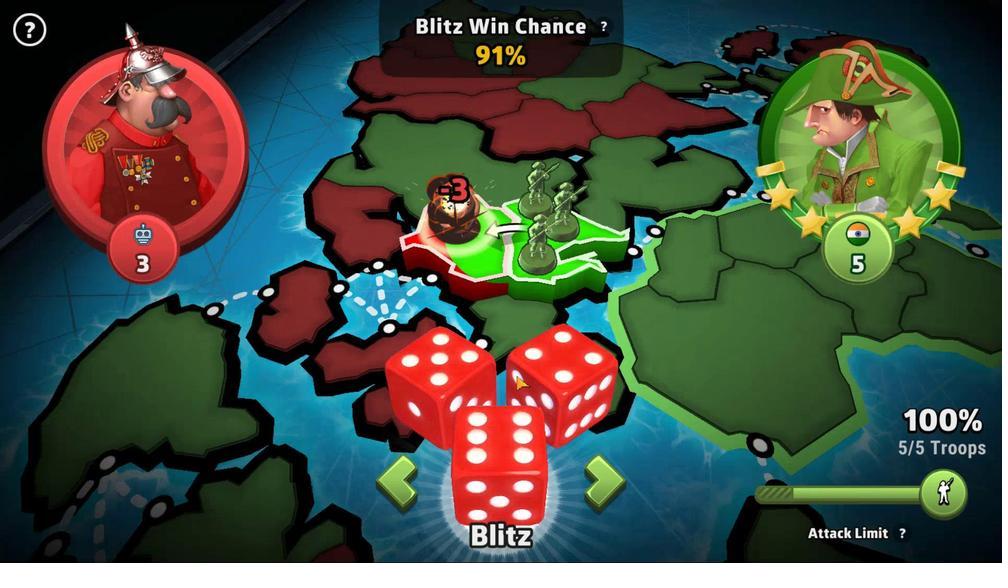 
Action: Mouse moved to (497, 246)
Screenshot: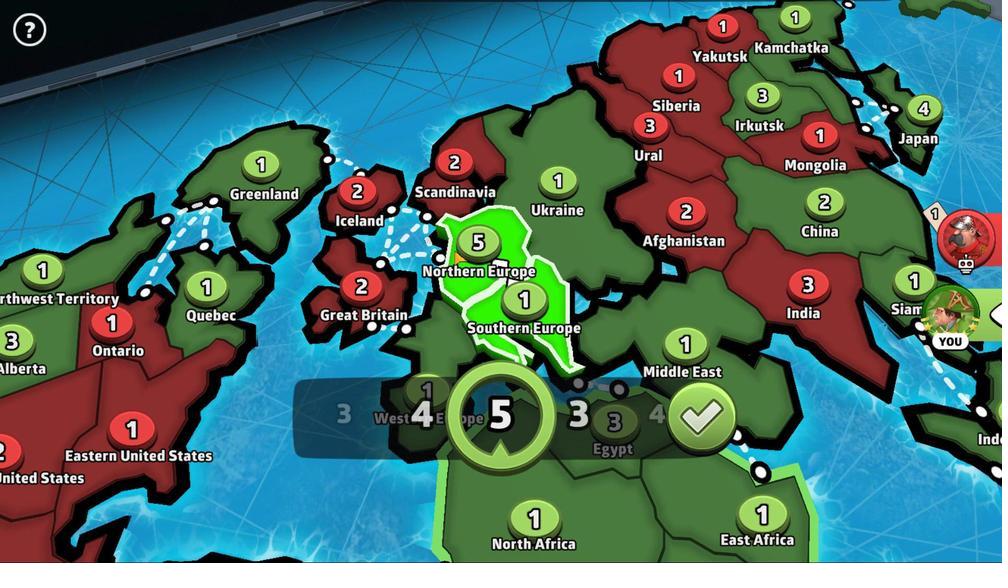 
Action: Mouse pressed left at (497, 246)
Screenshot: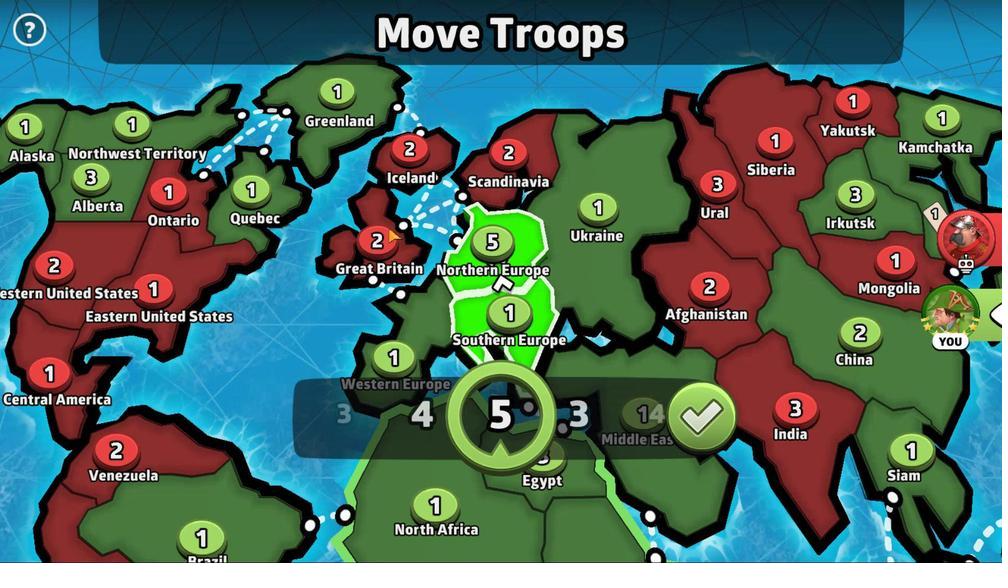 
Action: Mouse moved to (387, 222)
Screenshot: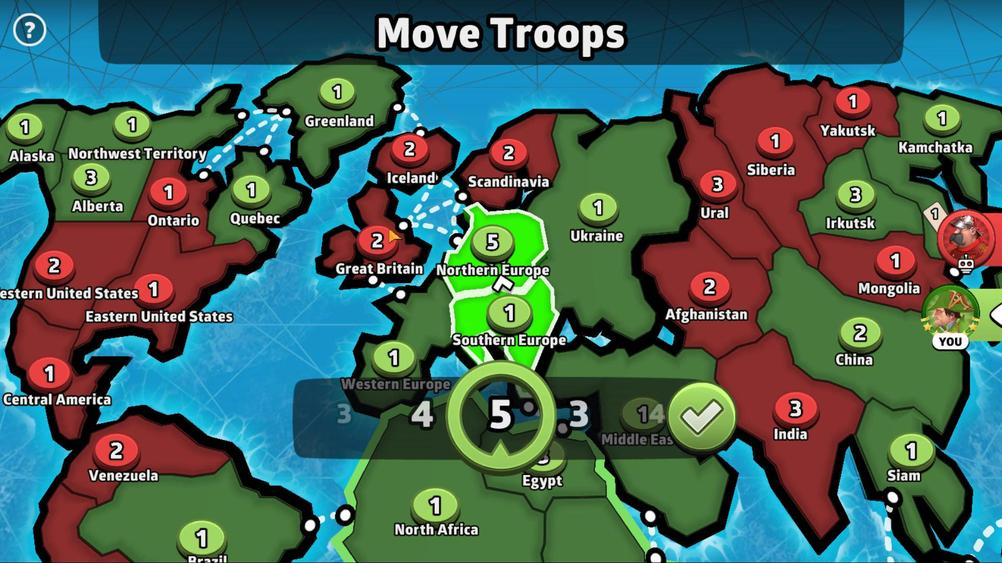 
Action: Mouse pressed left at (387, 222)
Screenshot: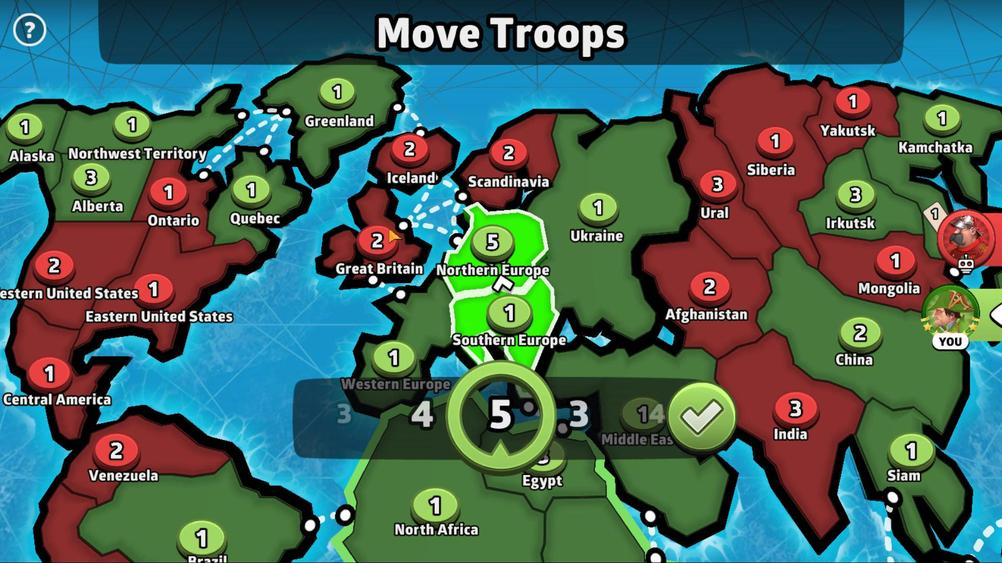 
Action: Mouse moved to (690, 411)
Screenshot: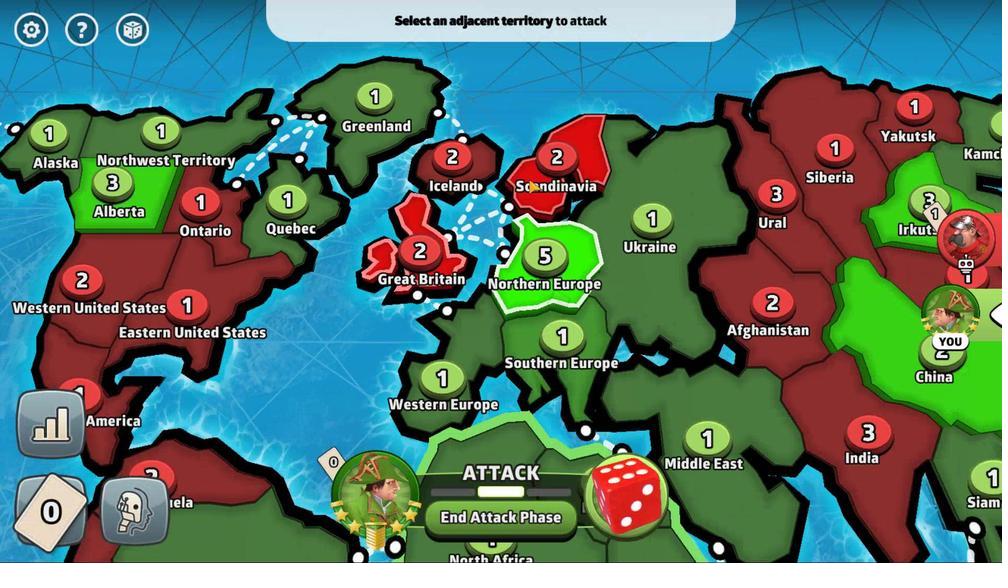 
Action: Mouse pressed left at (690, 411)
Screenshot: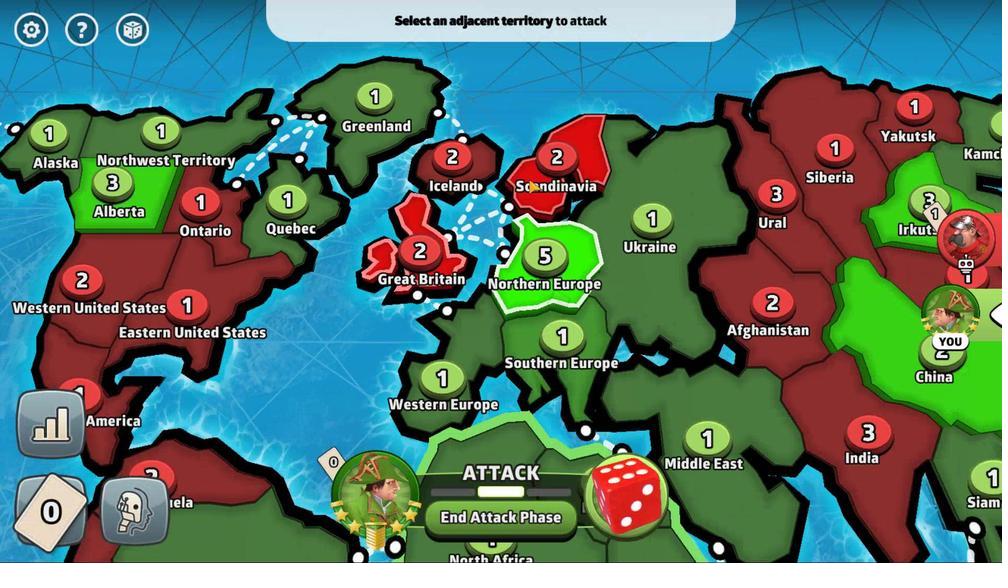 
Action: Mouse moved to (436, 257)
Screenshot: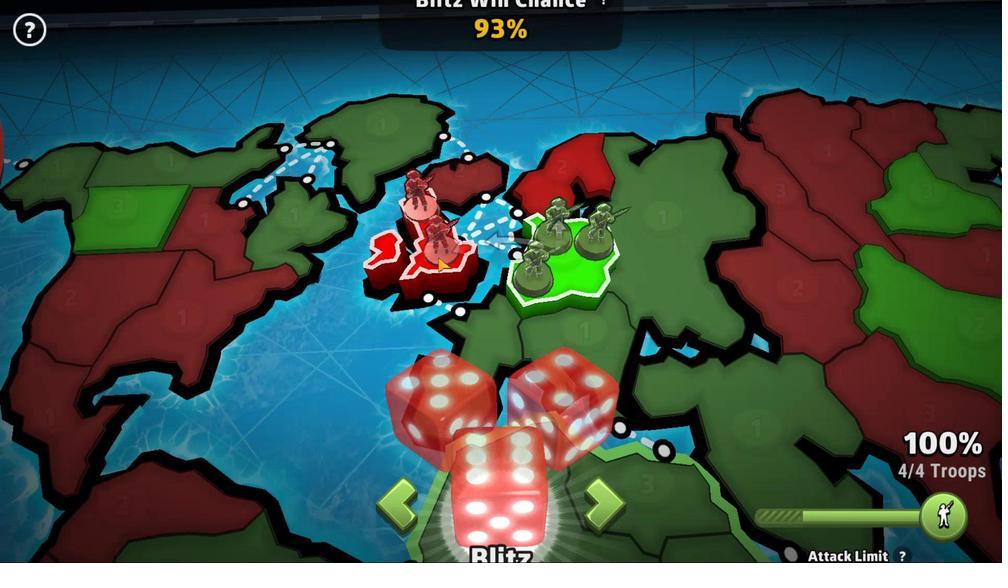
Action: Mouse pressed left at (436, 257)
Screenshot: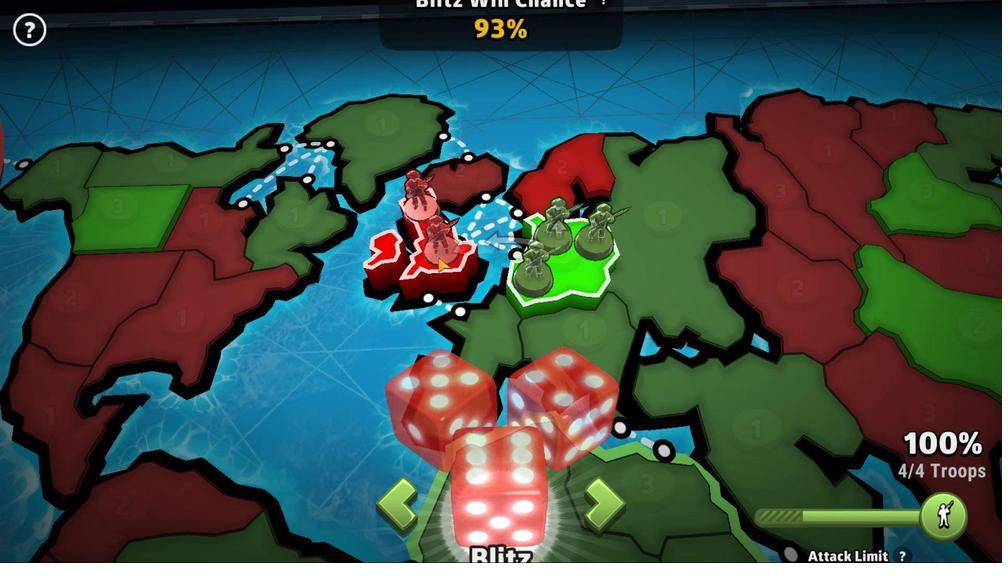 
Action: Mouse moved to (474, 367)
Screenshot: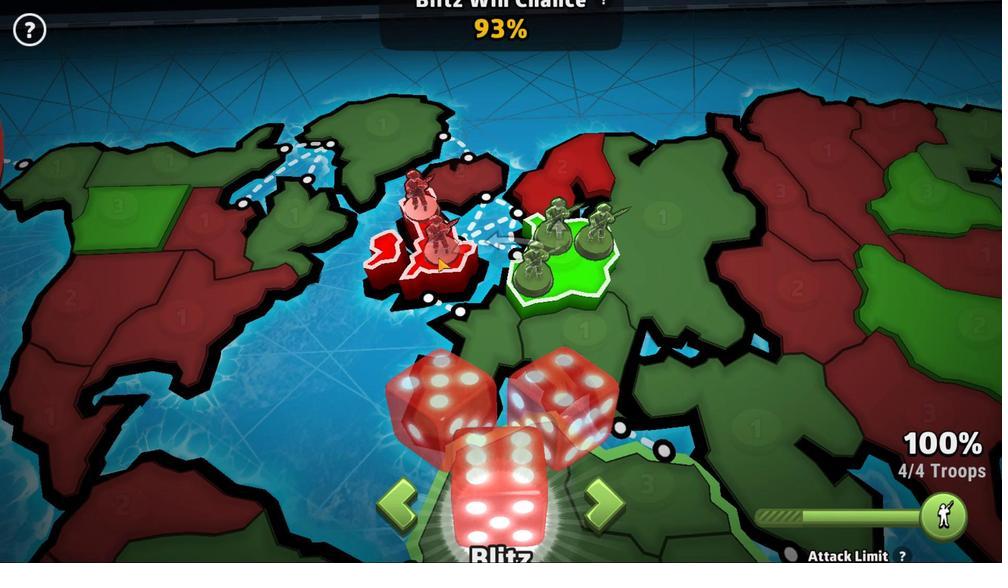 
Action: Mouse pressed left at (474, 367)
Screenshot: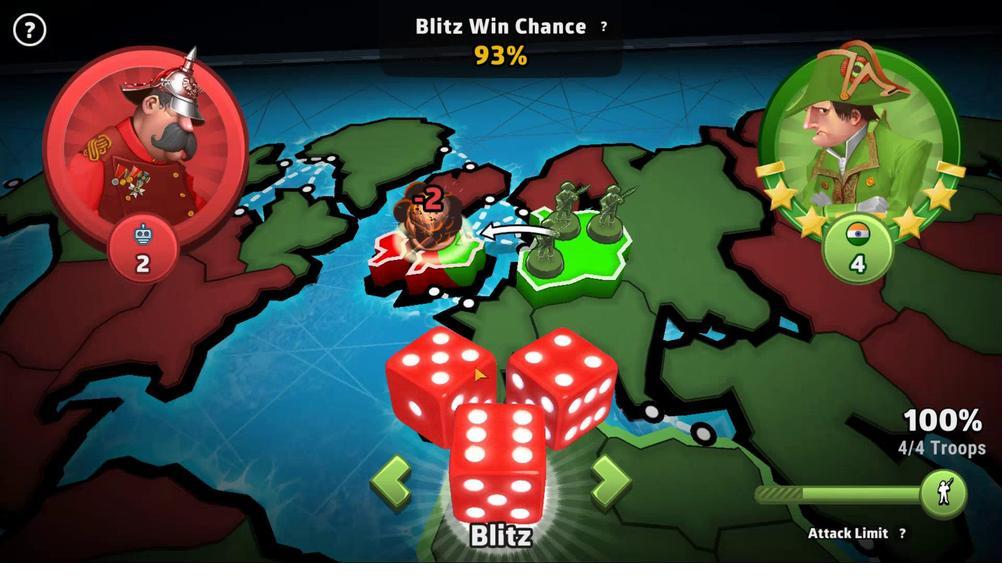 
Action: Mouse moved to (469, 195)
Screenshot: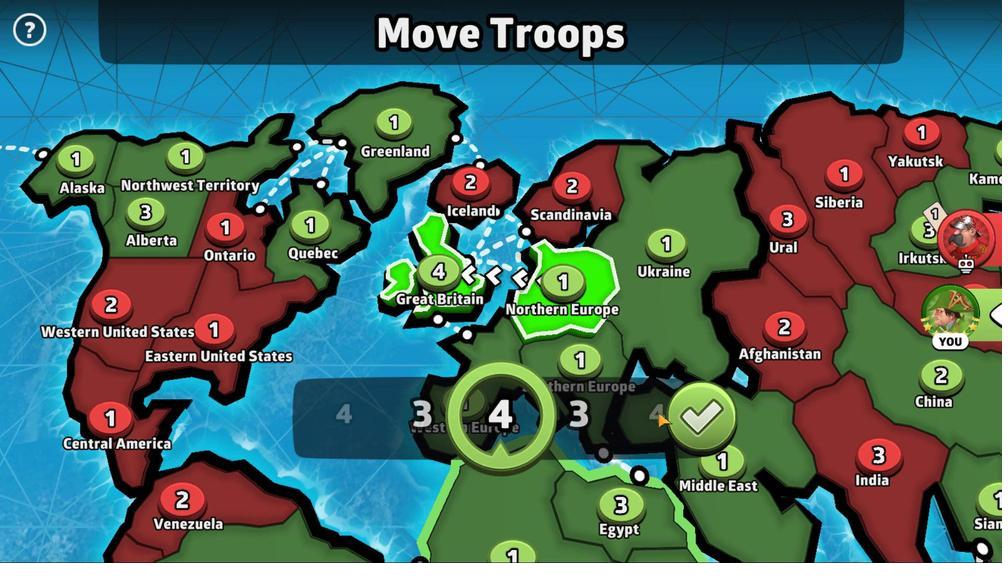 
Action: Mouse pressed left at (469, 195)
Screenshot: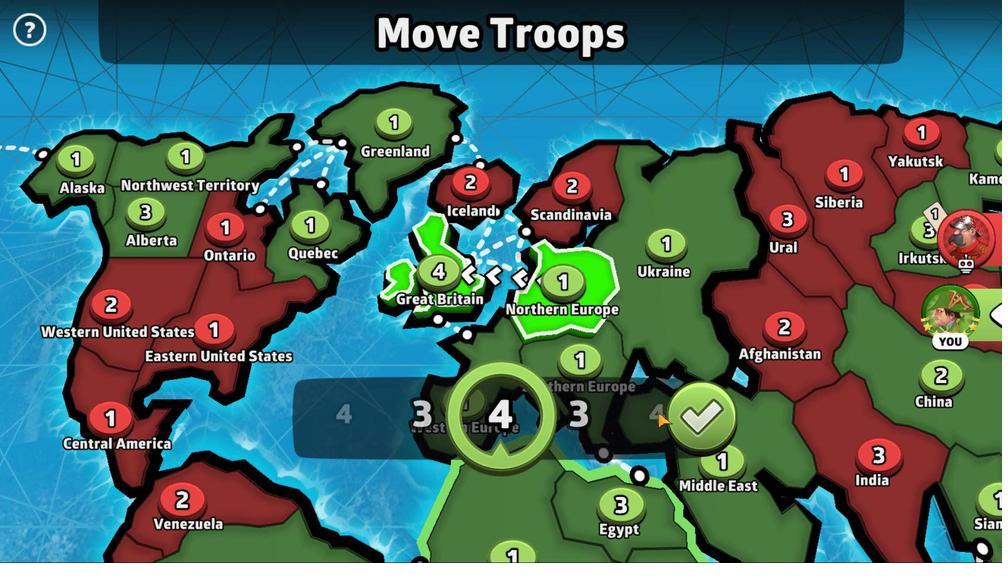 
Action: Mouse moved to (675, 409)
Screenshot: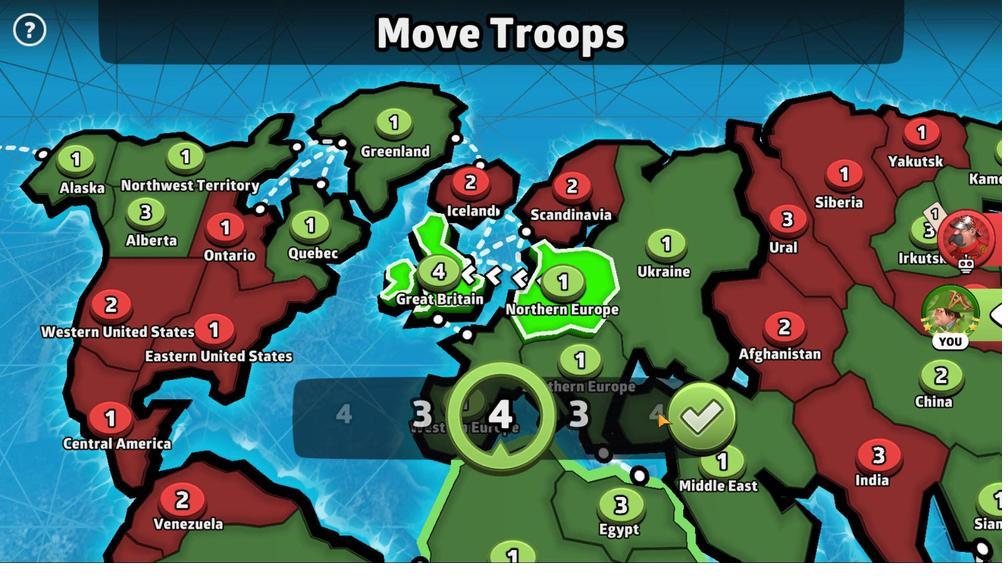 
Action: Mouse pressed left at (675, 409)
Screenshot: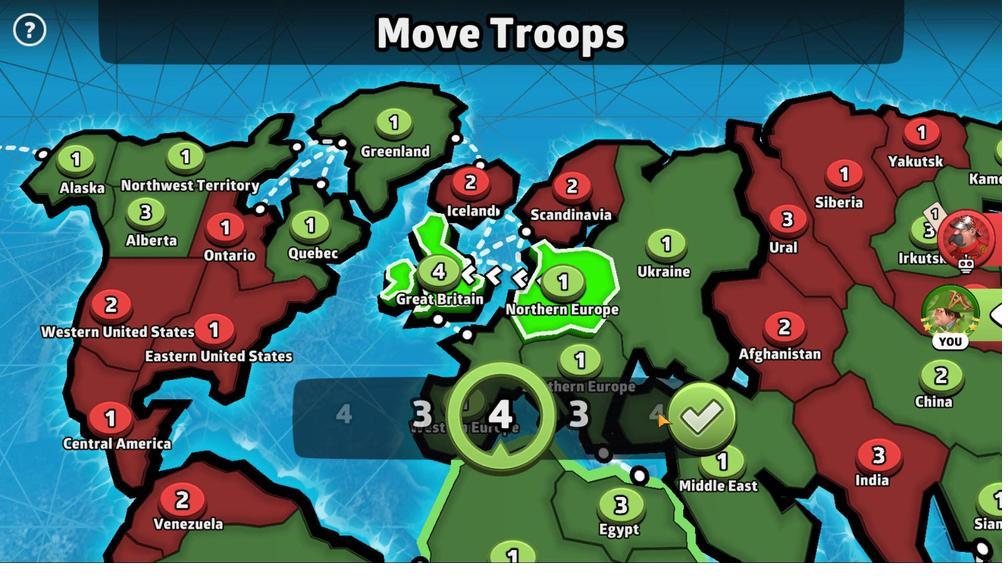 
Action: Mouse moved to (464, 168)
Screenshot: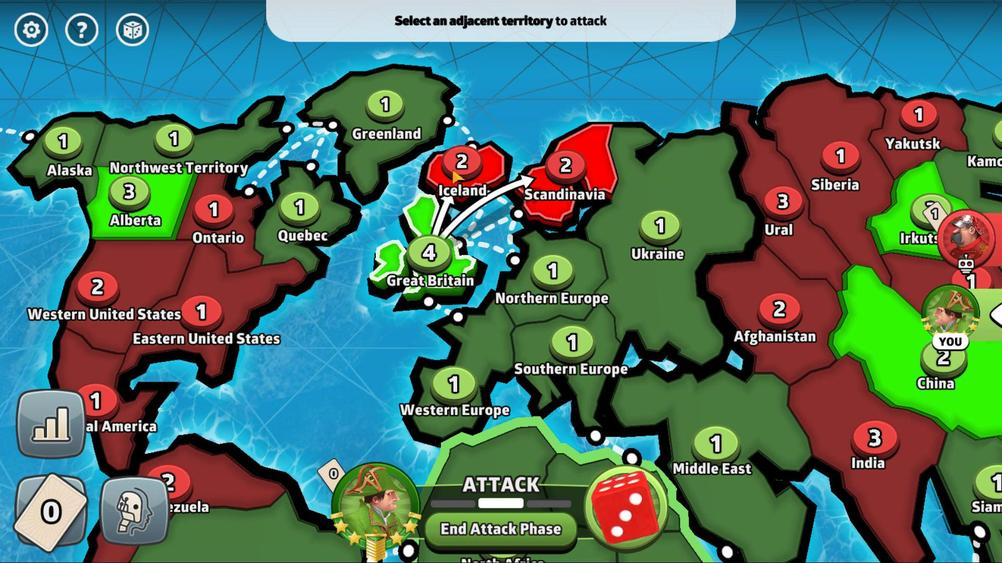 
Action: Mouse pressed left at (464, 168)
Screenshot: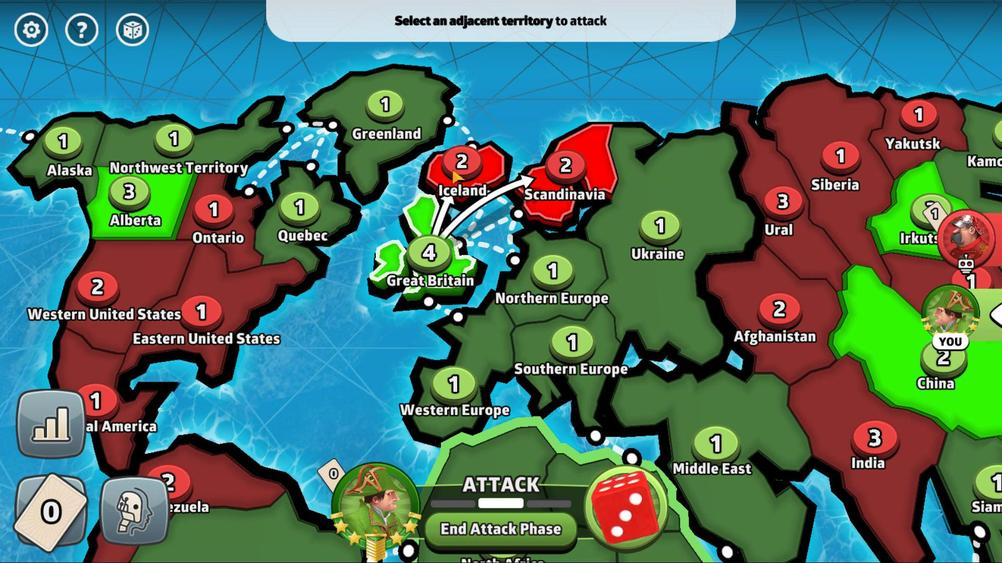 
Action: Mouse moved to (492, 387)
Screenshot: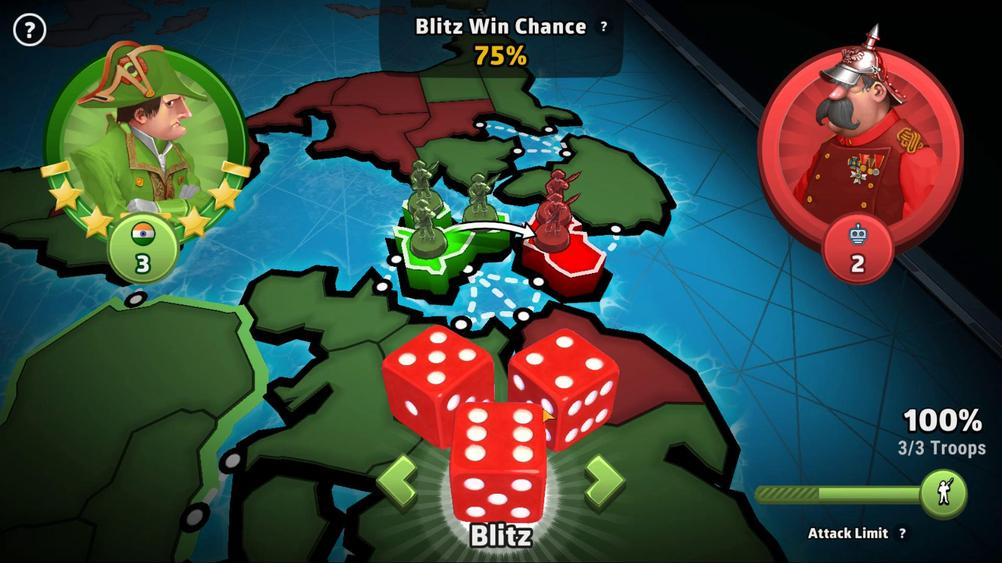 
Action: Mouse pressed left at (492, 387)
Screenshot: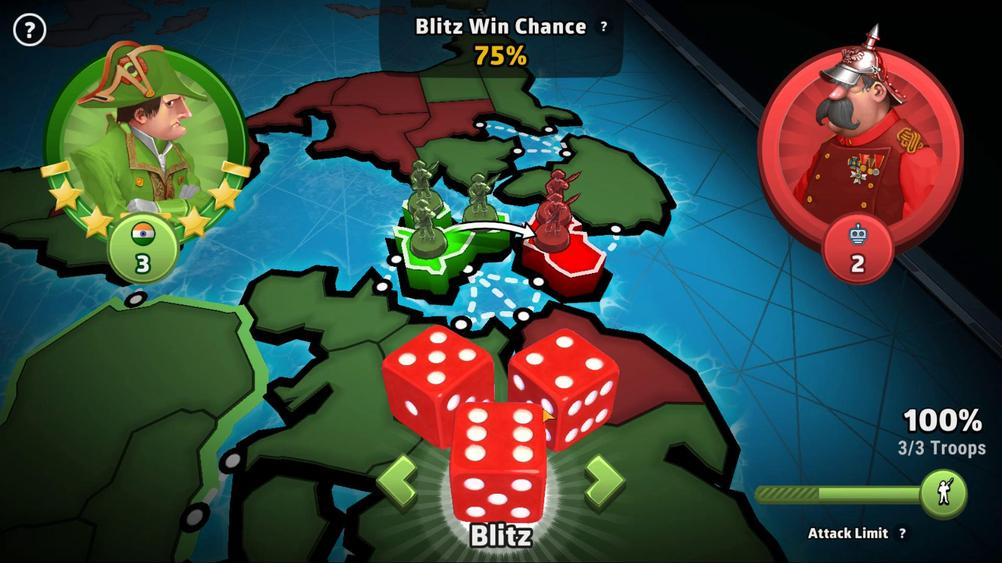 
Action: Mouse moved to (681, 129)
Screenshot: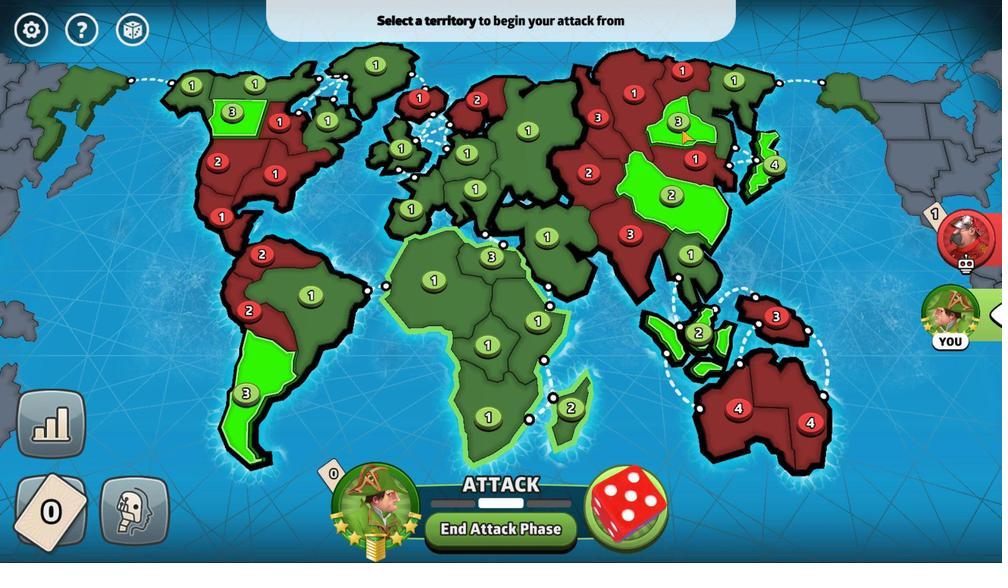 
Action: Mouse pressed left at (681, 129)
Screenshot: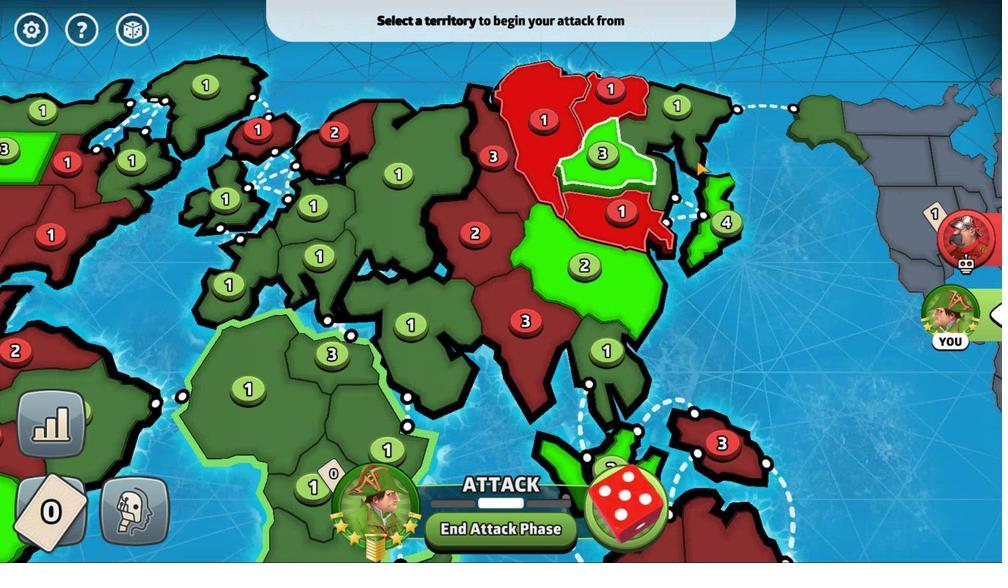 
Action: Mouse moved to (616, 321)
Screenshot: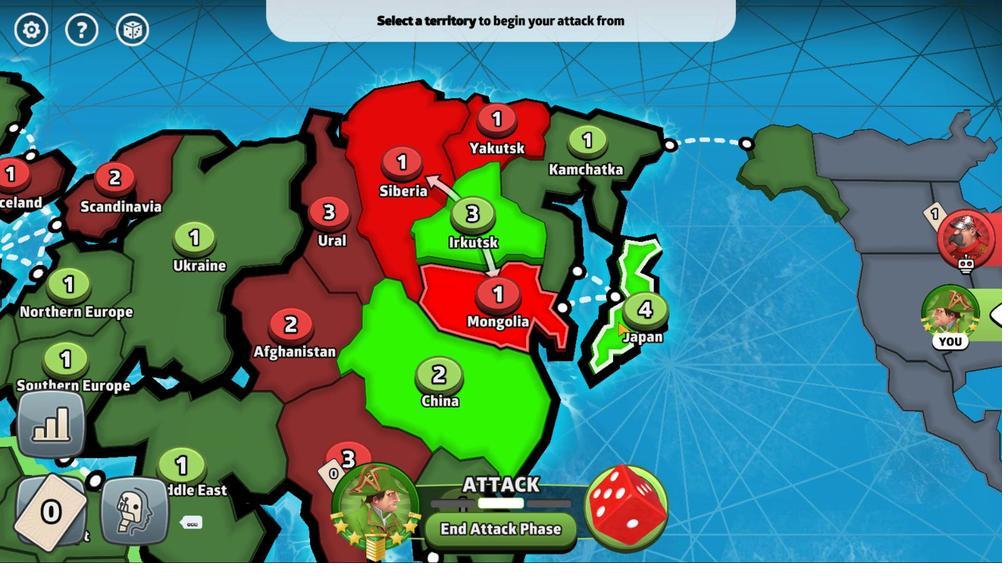 
Action: Mouse pressed left at (616, 321)
Screenshot: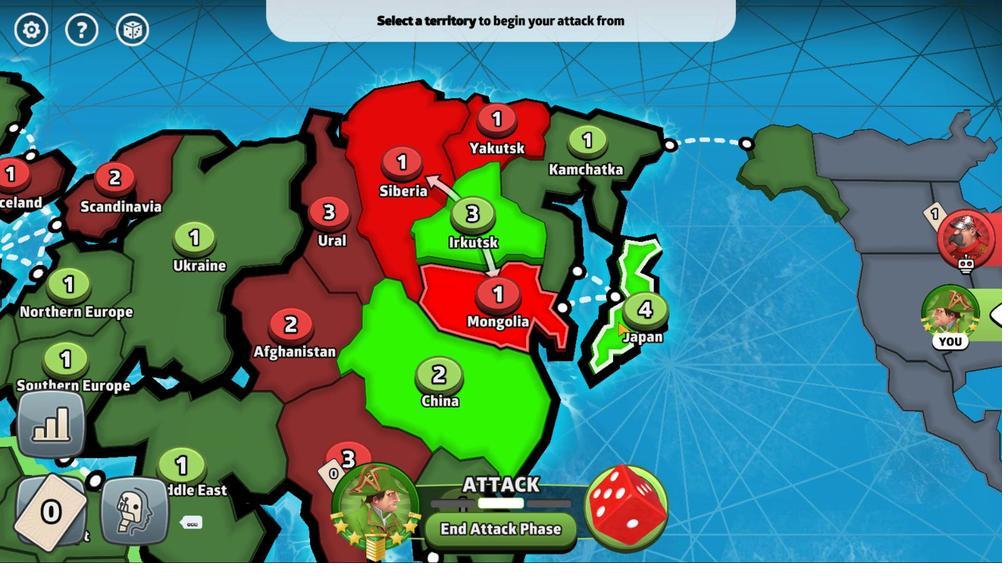 
Action: Mouse moved to (455, 192)
Screenshot: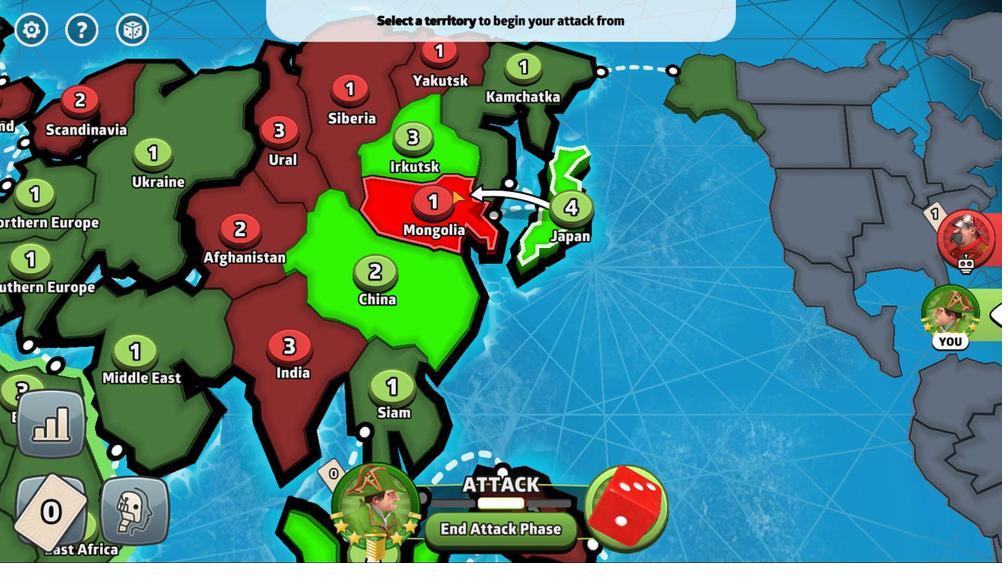 
Action: Mouse pressed left at (455, 192)
Screenshot: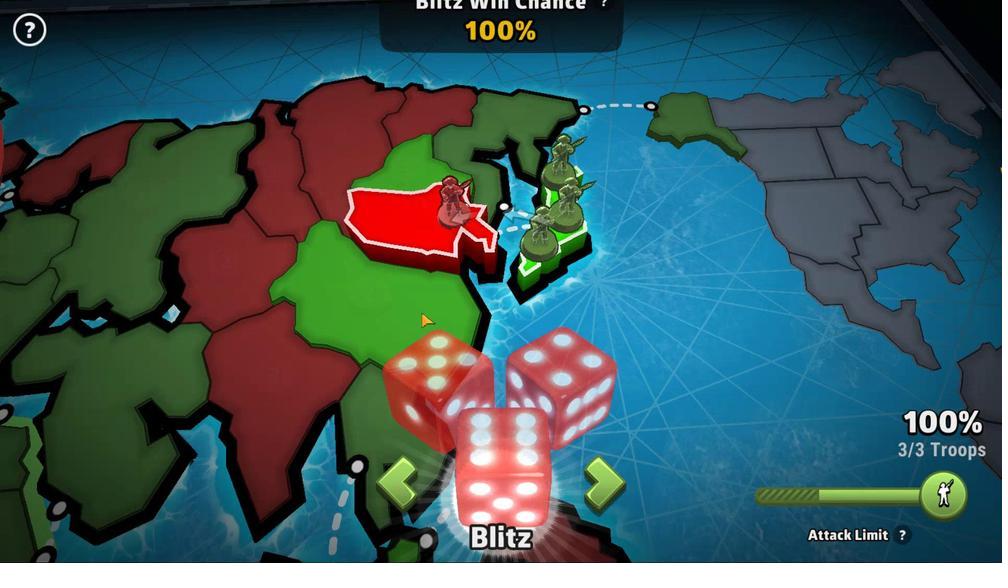 
Action: Mouse moved to (507, 399)
Screenshot: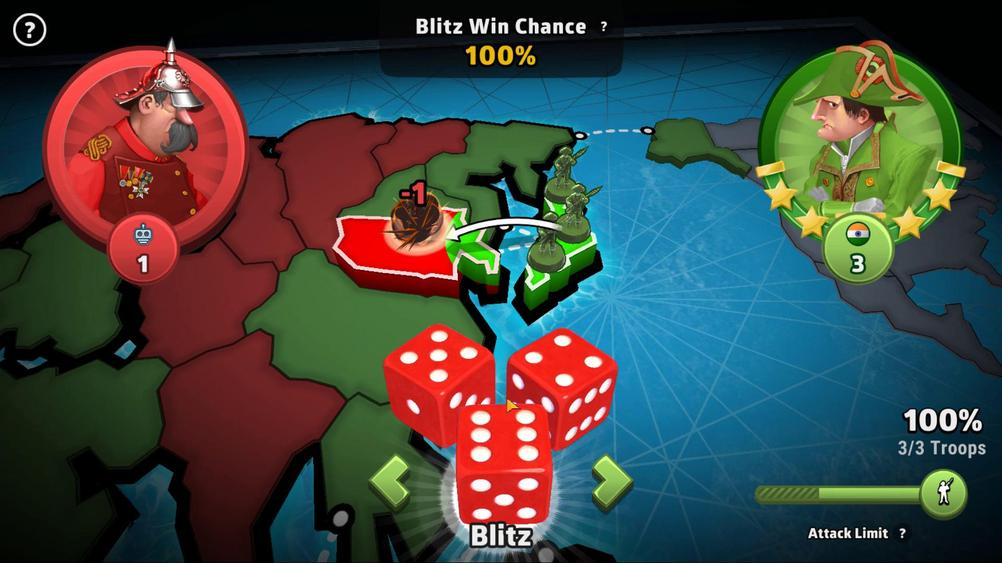 
Action: Mouse pressed left at (507, 399)
Screenshot: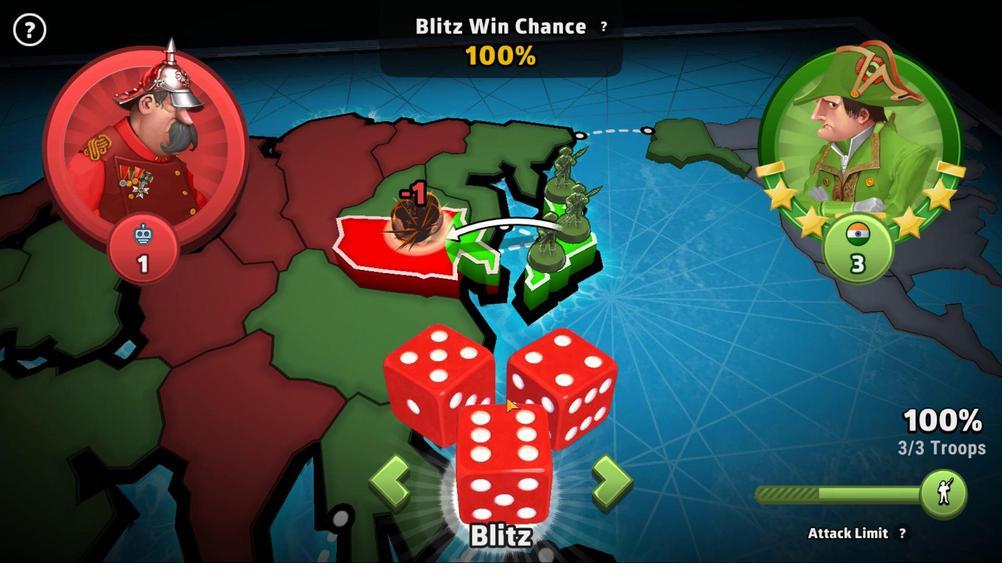 
Action: Mouse moved to (443, 145)
Screenshot: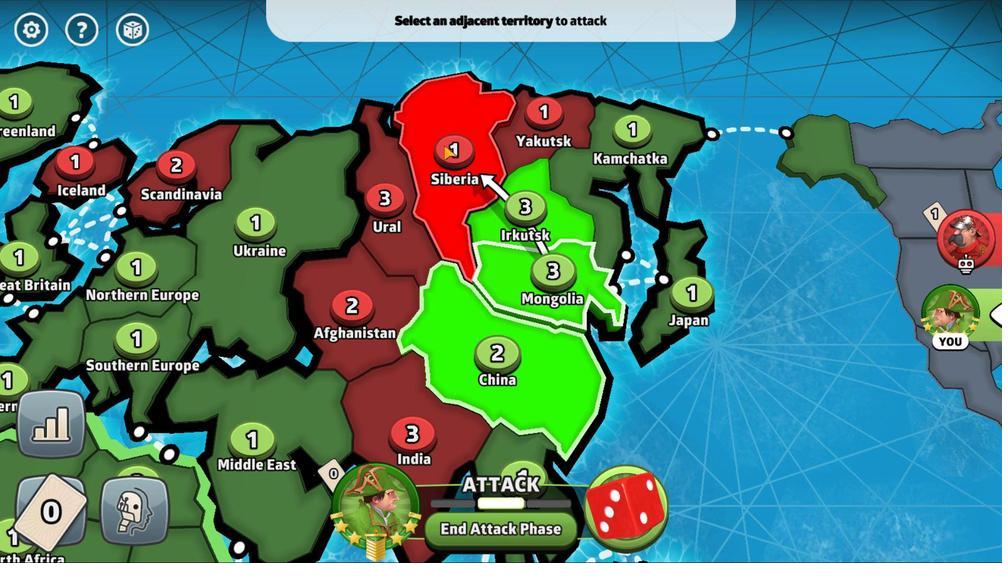 
Action: Mouse pressed left at (443, 145)
Screenshot: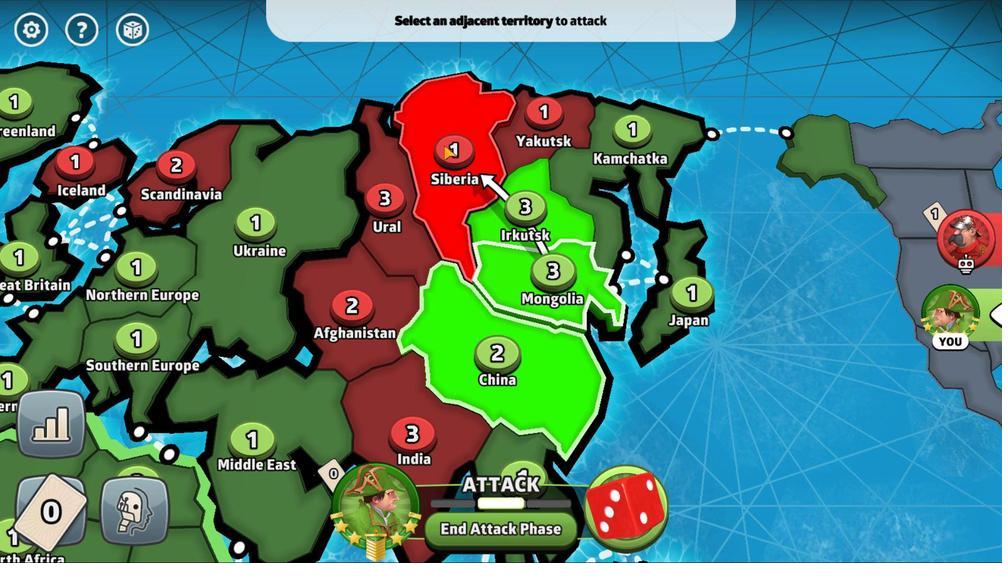
Action: Mouse moved to (496, 412)
Screenshot: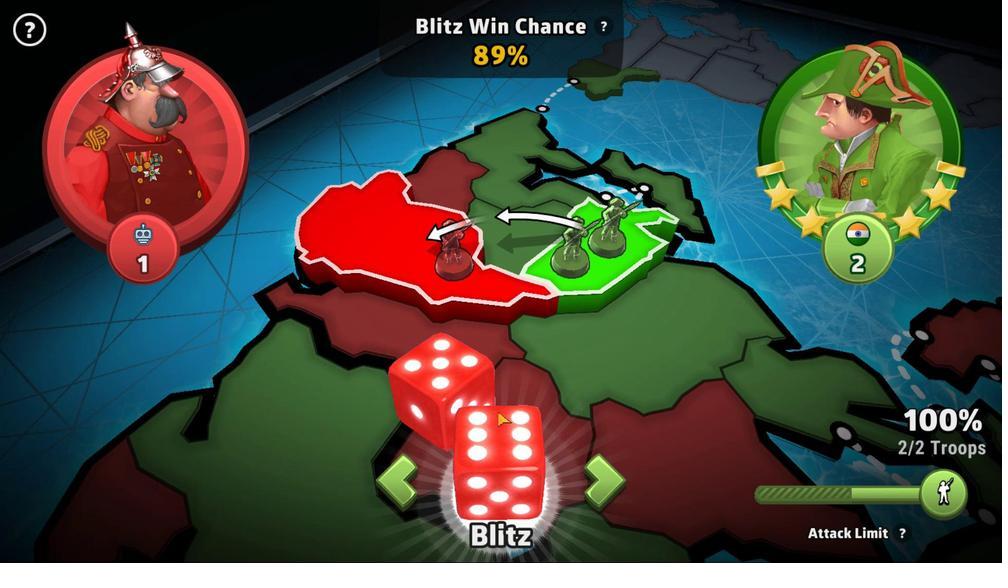 
Action: Mouse pressed left at (496, 412)
Screenshot: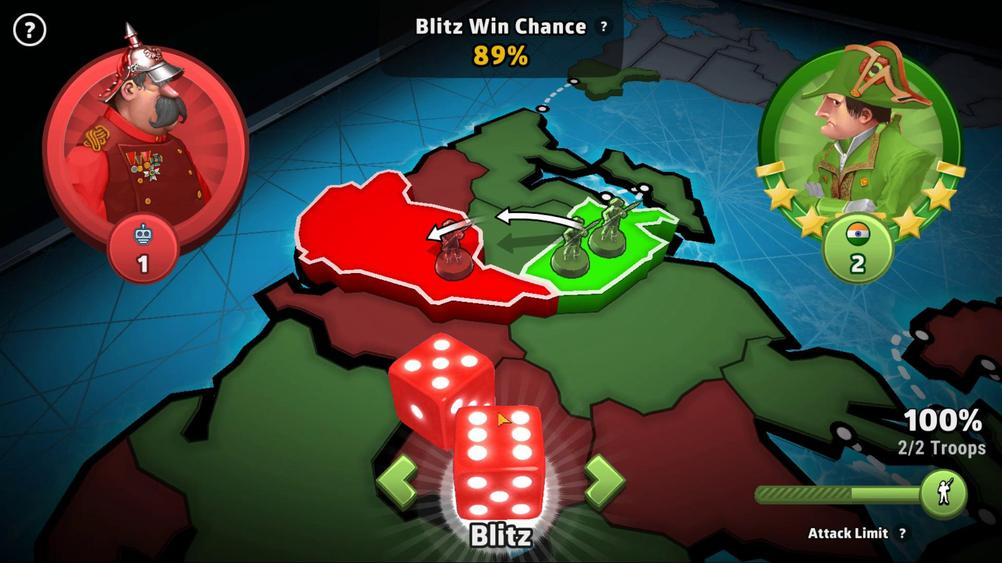
Action: Mouse moved to (554, 271)
Screenshot: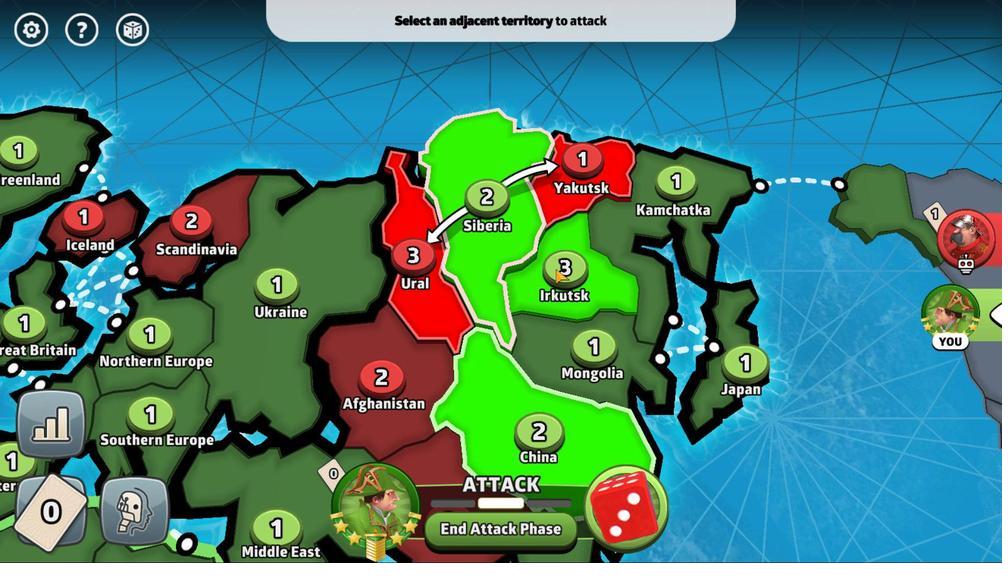 
Action: Mouse pressed left at (554, 271)
Screenshot: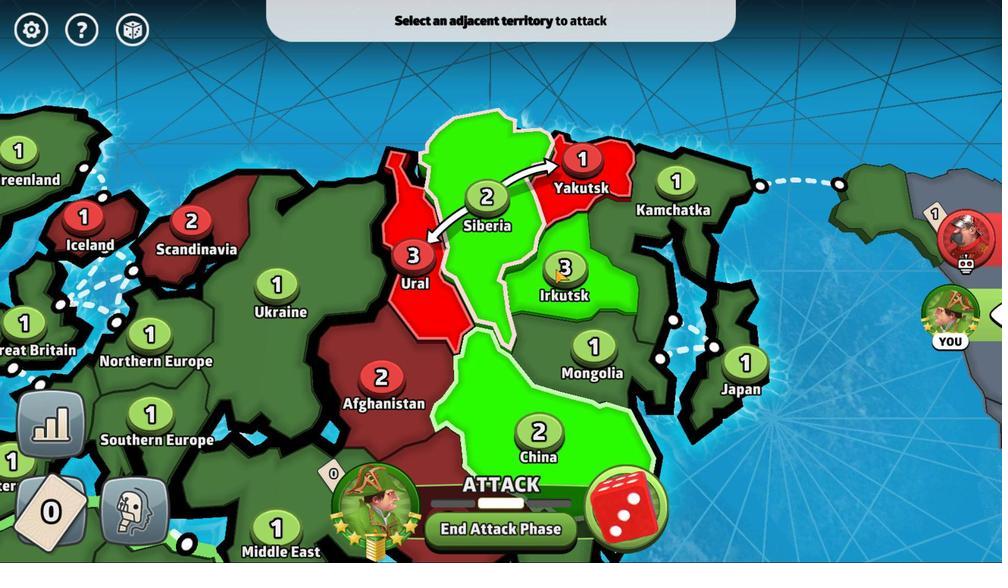 
Action: Mouse moved to (582, 171)
Screenshot: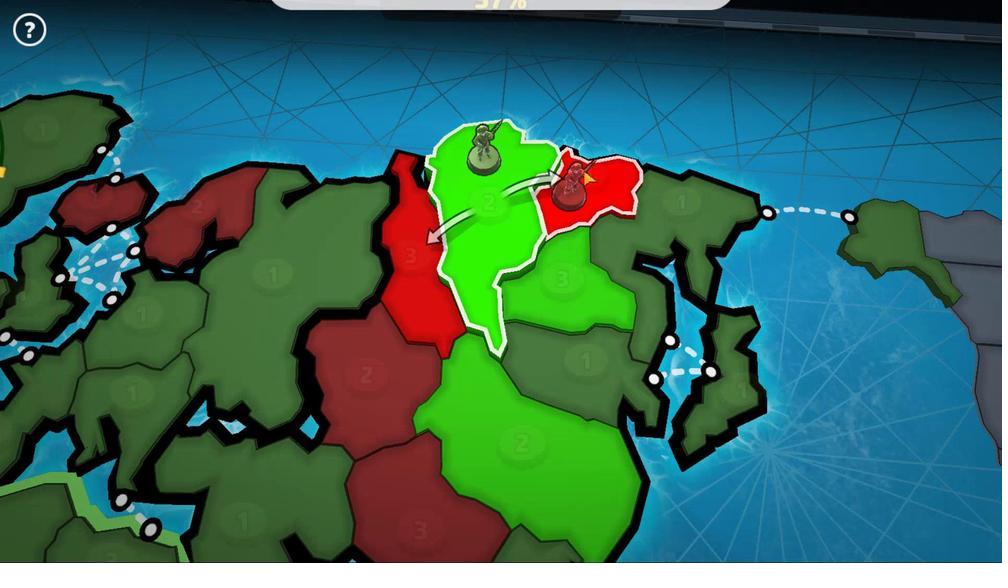 
Action: Mouse pressed left at (582, 171)
Screenshot: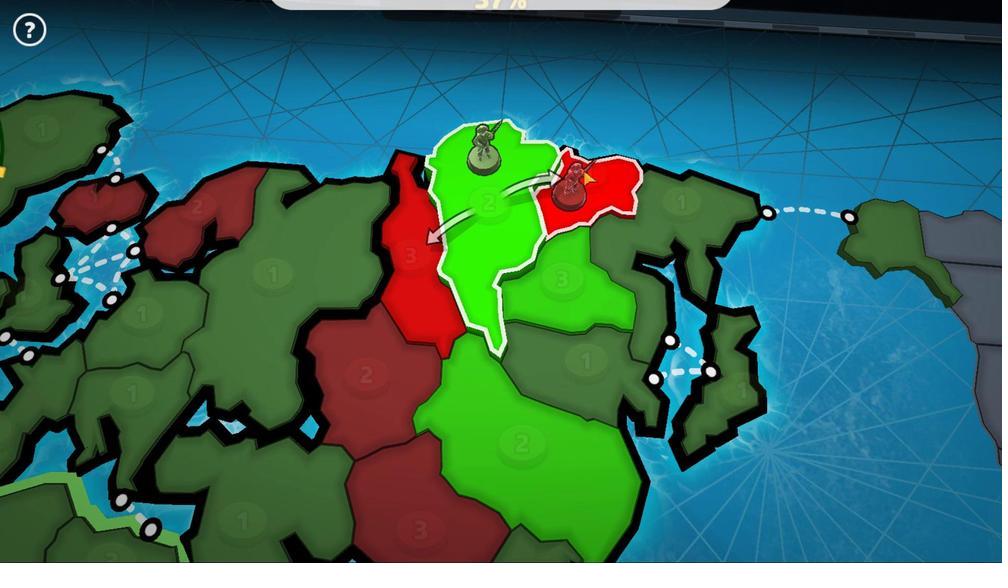 
Action: Mouse moved to (507, 303)
Screenshot: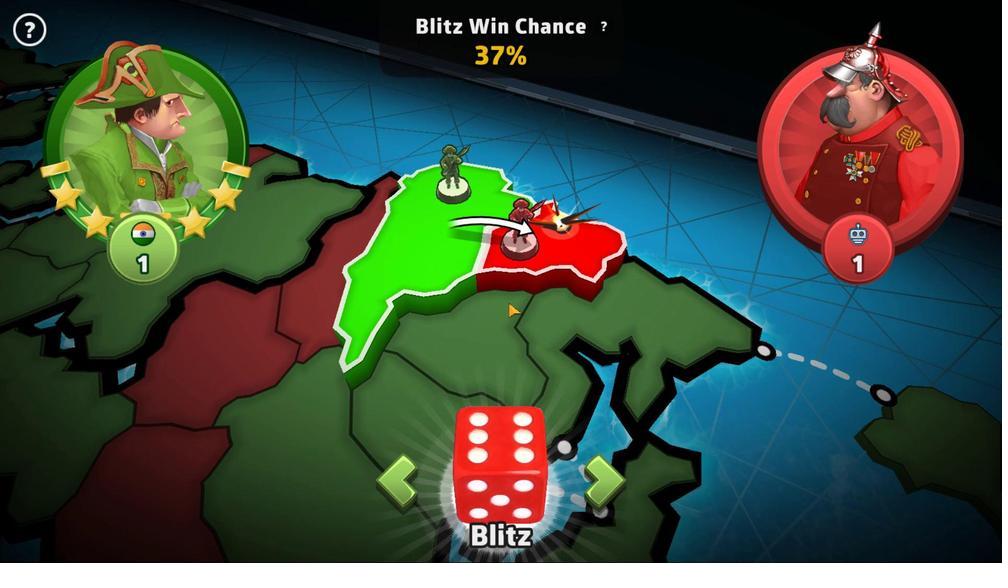 
Action: Mouse pressed left at (507, 303)
Screenshot: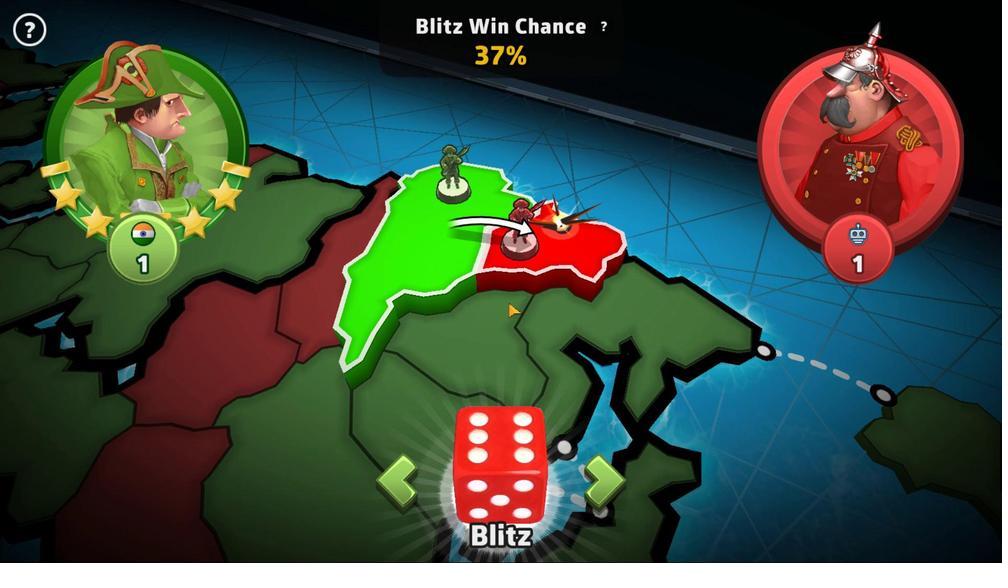 
Action: Mouse moved to (686, 120)
Screenshot: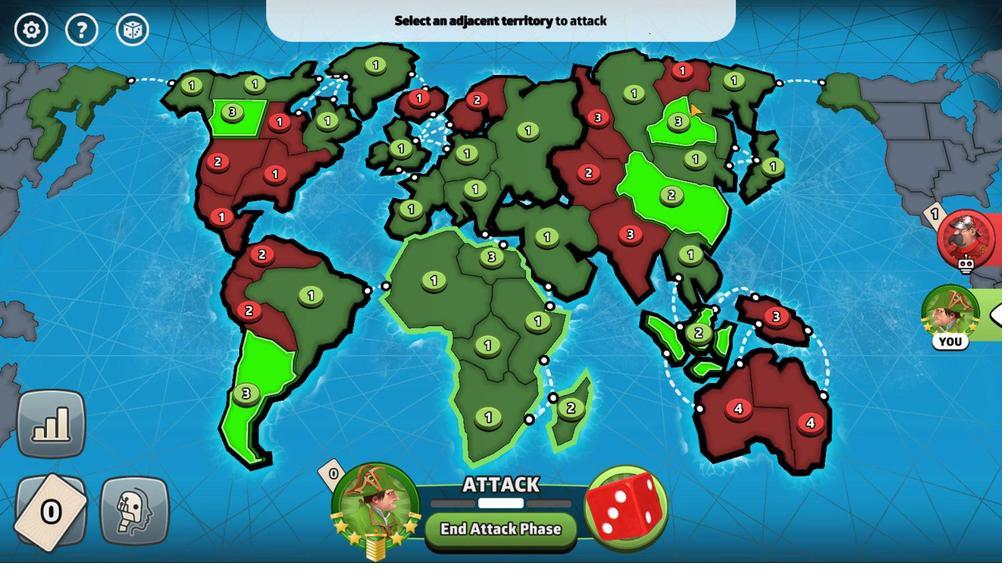 
Action: Mouse pressed left at (686, 120)
Screenshot: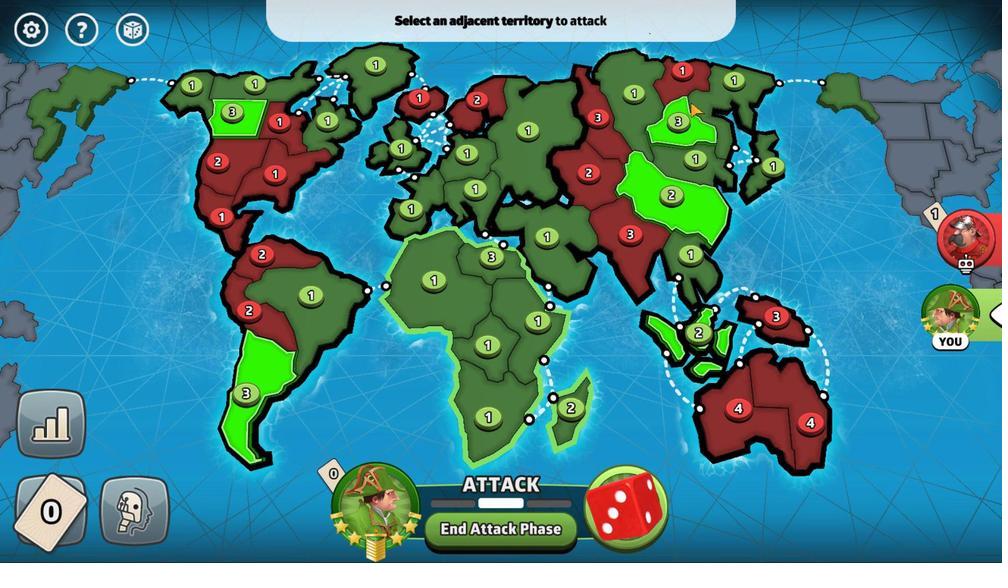 
Action: Mouse moved to (684, 134)
Screenshot: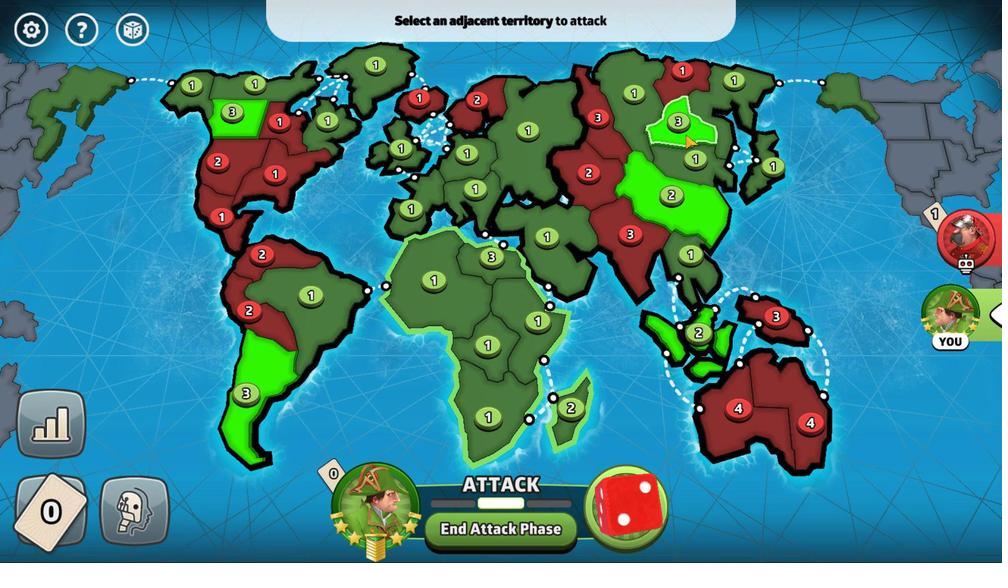 
Action: Mouse pressed left at (684, 134)
Screenshot: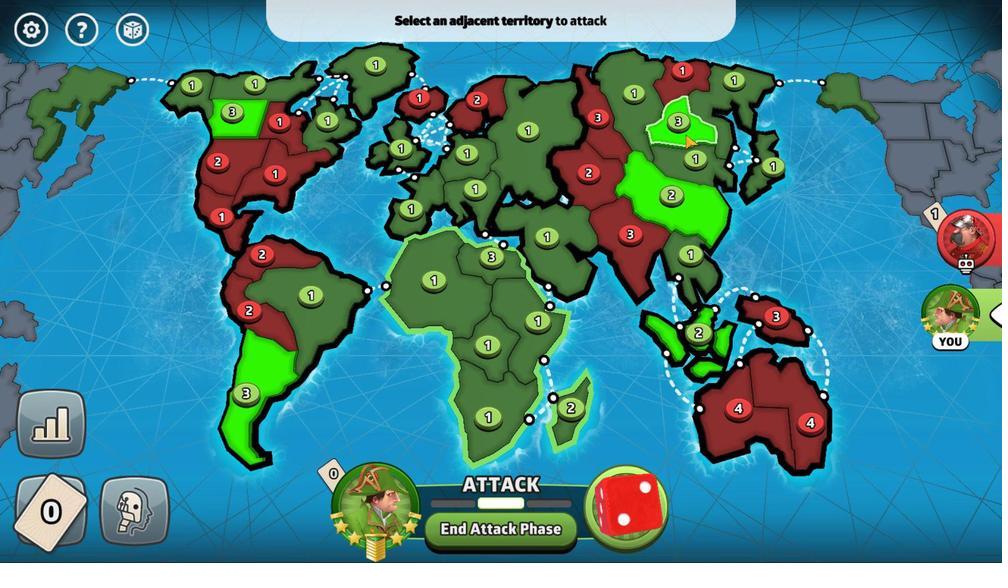 
Action: Mouse moved to (527, 171)
Screenshot: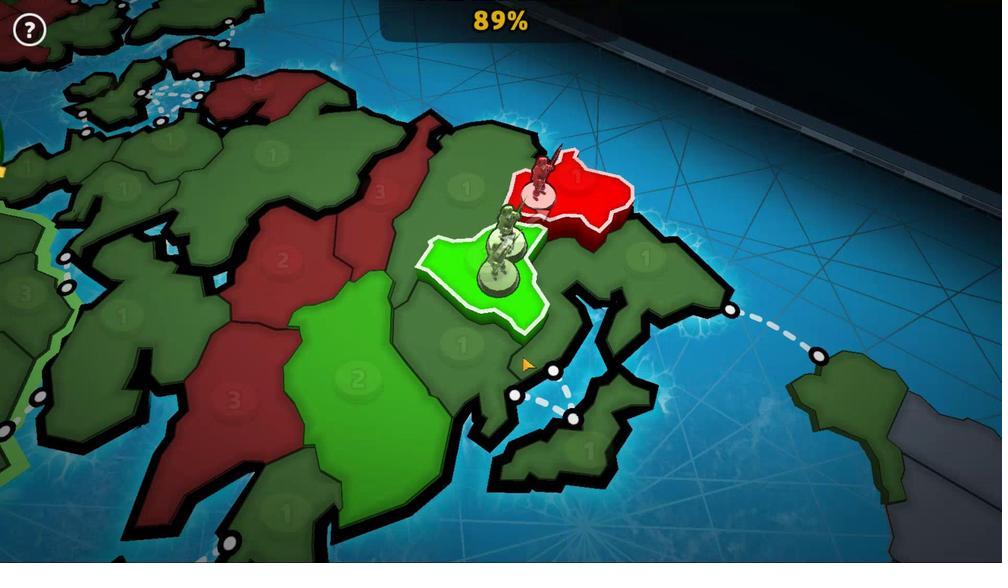 
Action: Mouse pressed left at (527, 171)
Screenshot: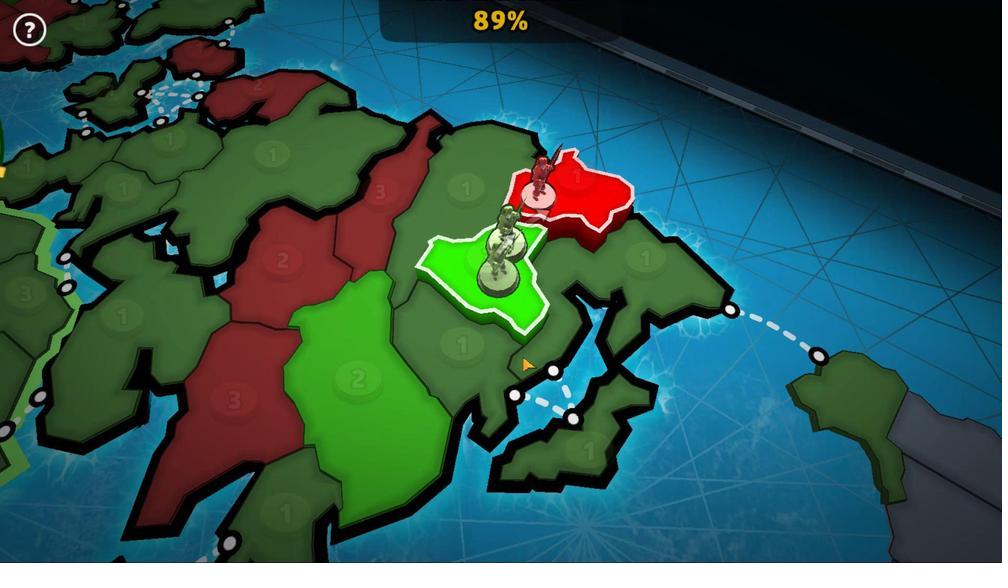 
Action: Mouse moved to (485, 377)
Screenshot: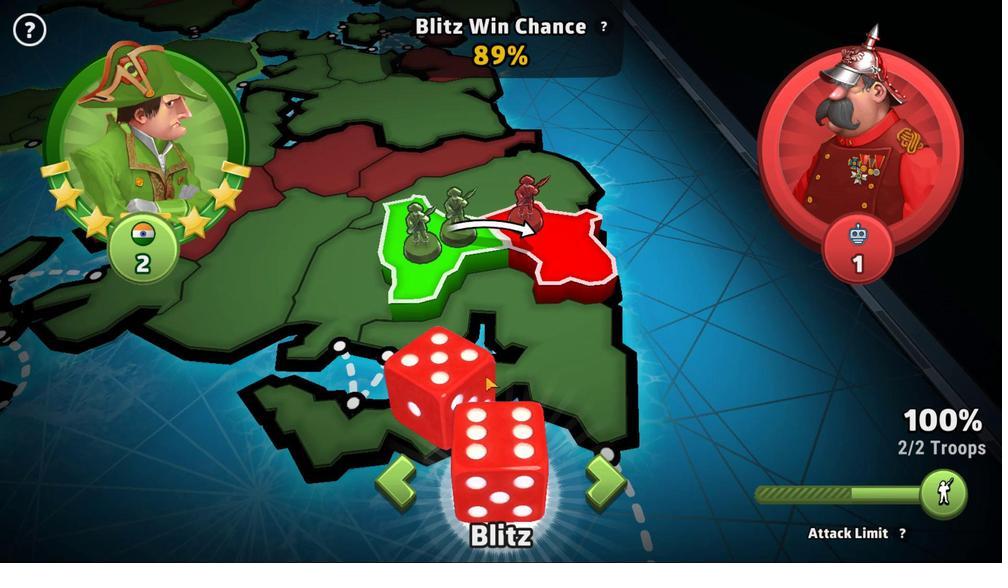 
Action: Mouse pressed left at (485, 377)
Screenshot: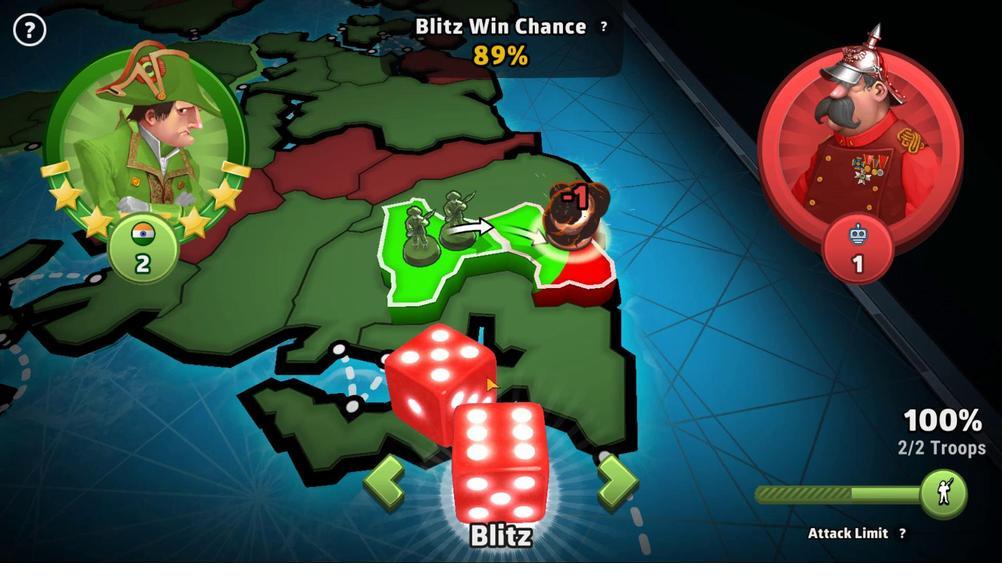 
Action: Mouse moved to (533, 530)
Screenshot: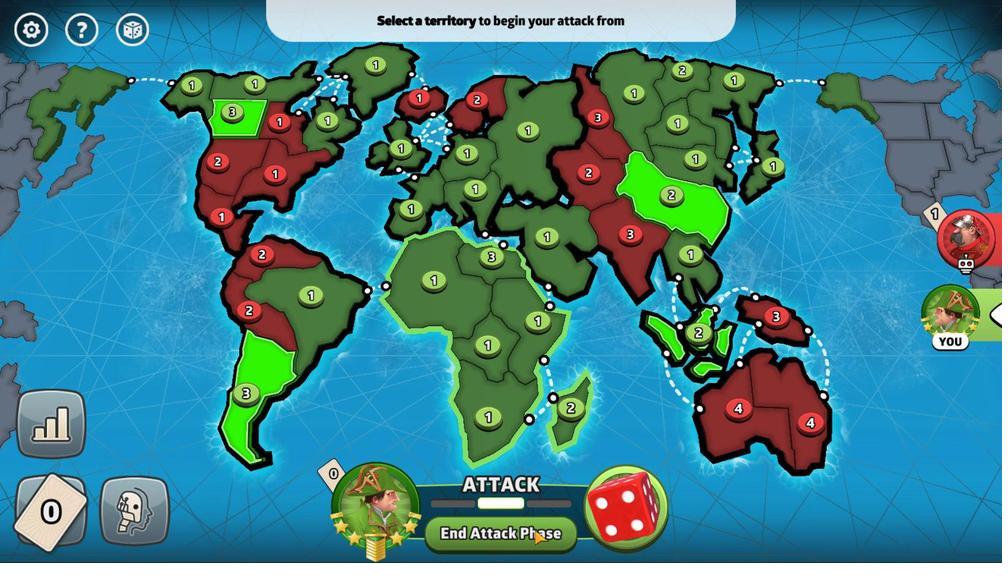 
Action: Mouse pressed left at (533, 530)
Screenshot: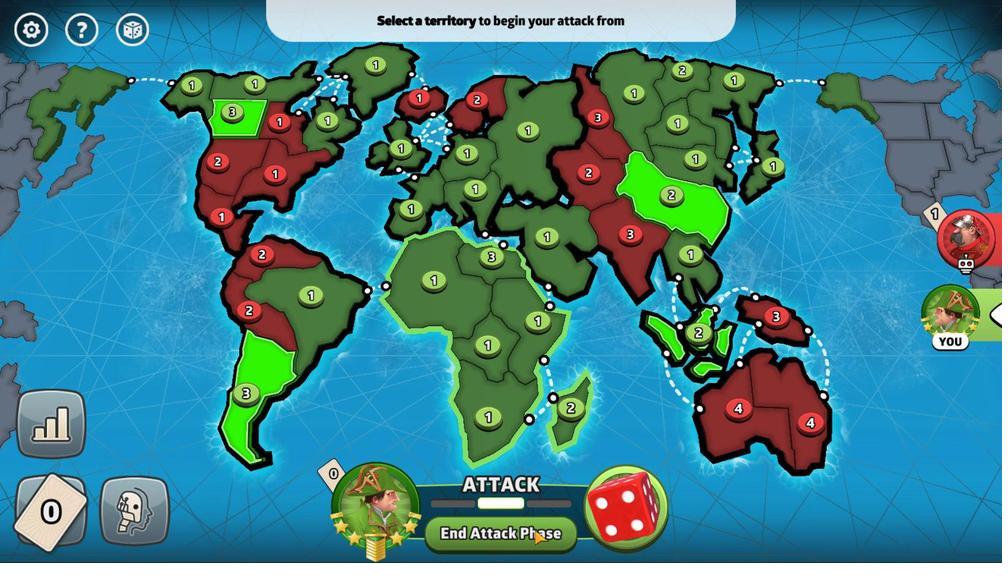
Action: Mouse moved to (567, 209)
Screenshot: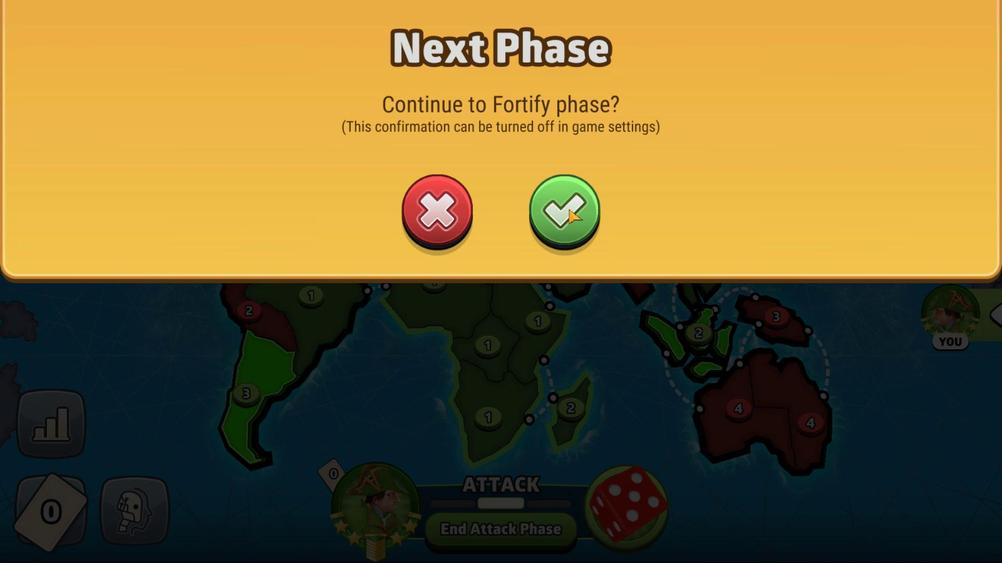 
Action: Mouse pressed left at (567, 209)
Screenshot: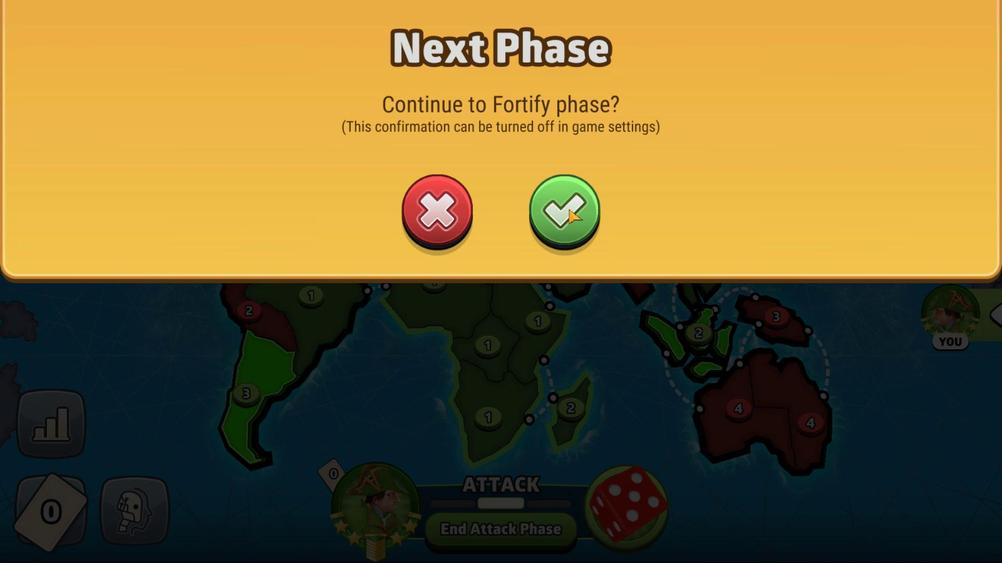 
Action: Mouse moved to (505, 528)
Screenshot: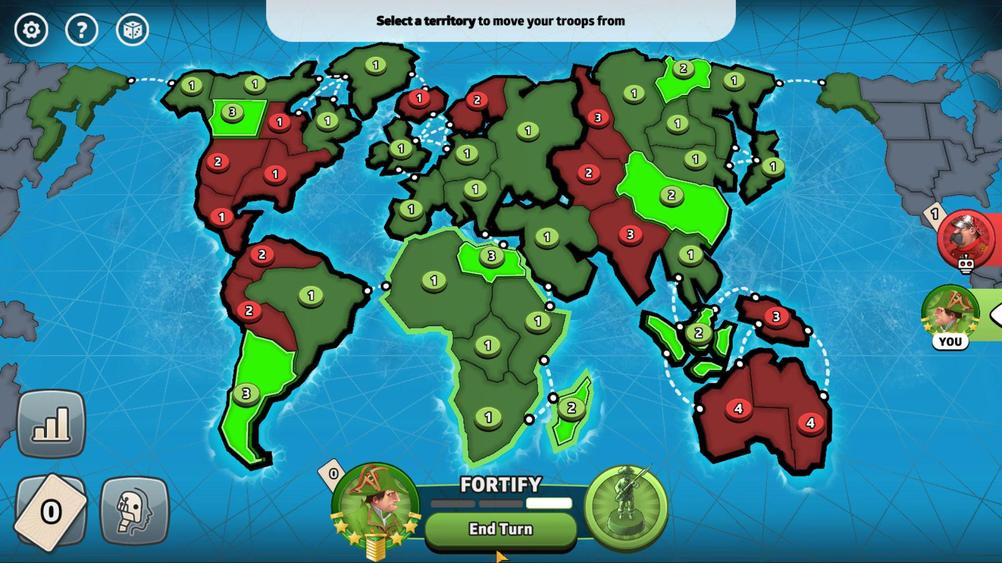 
Action: Mouse pressed left at (505, 528)
Screenshot: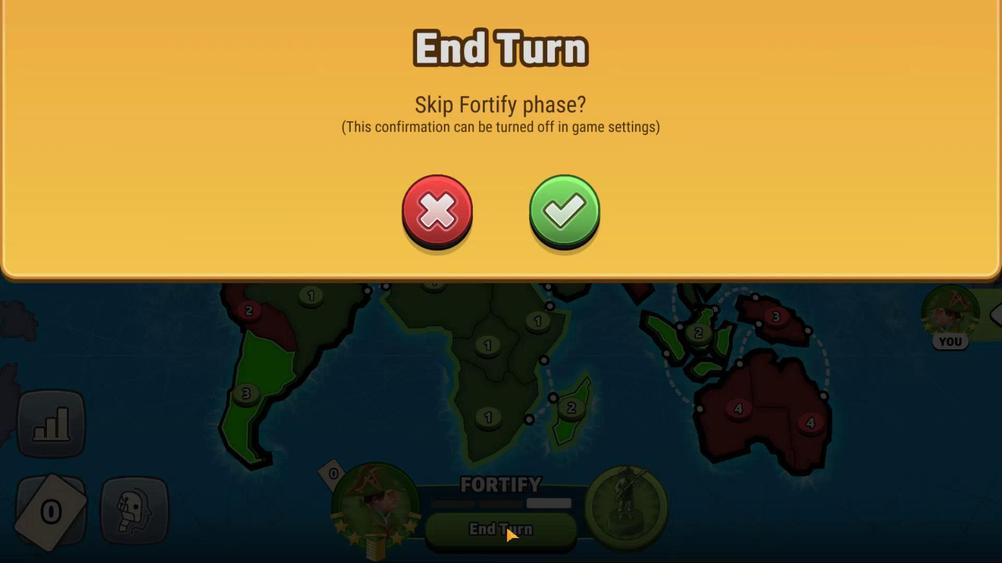 
Action: Mouse moved to (446, 217)
Screenshot: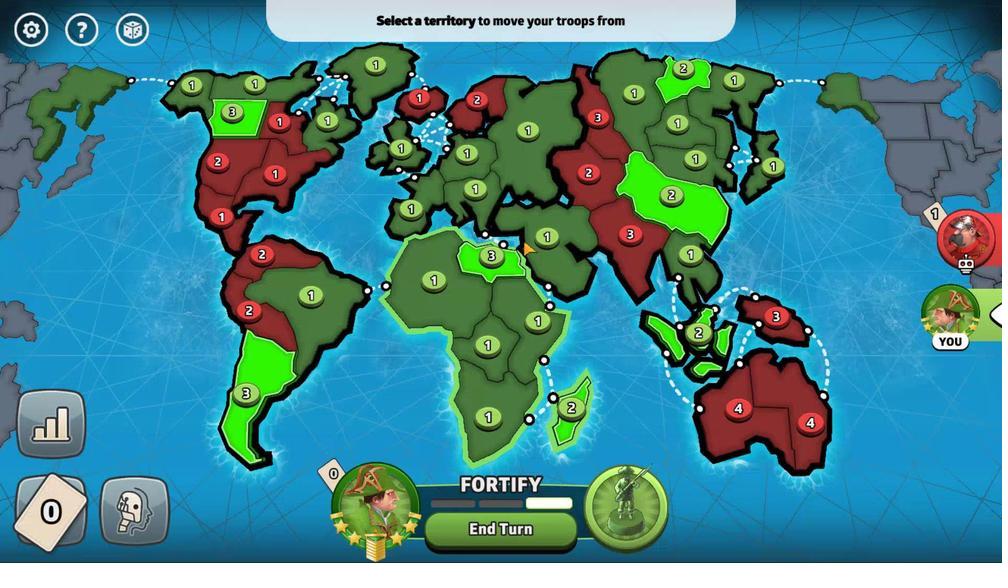 
Action: Mouse pressed left at (446, 217)
Screenshot: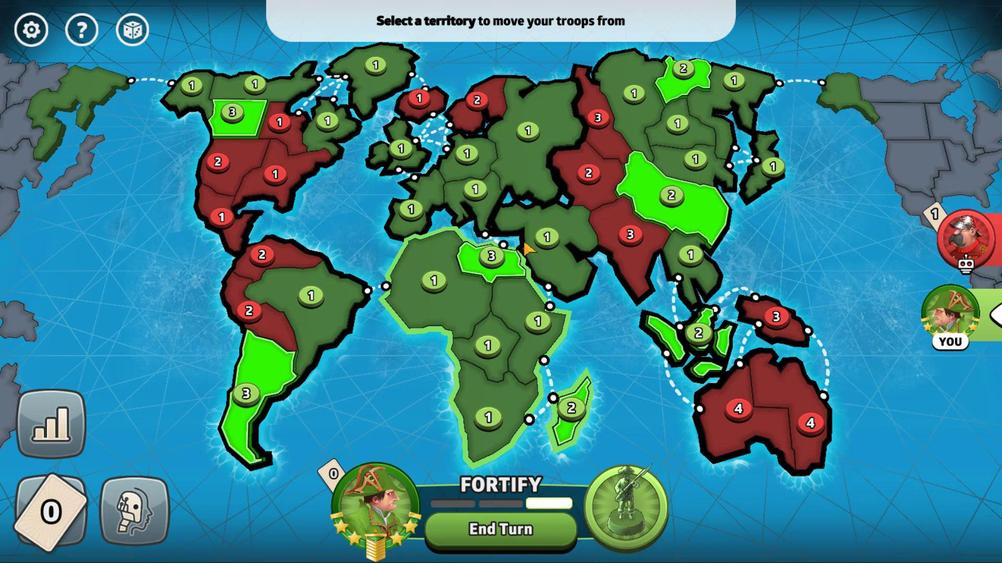 
Action: Mouse moved to (503, 255)
Screenshot: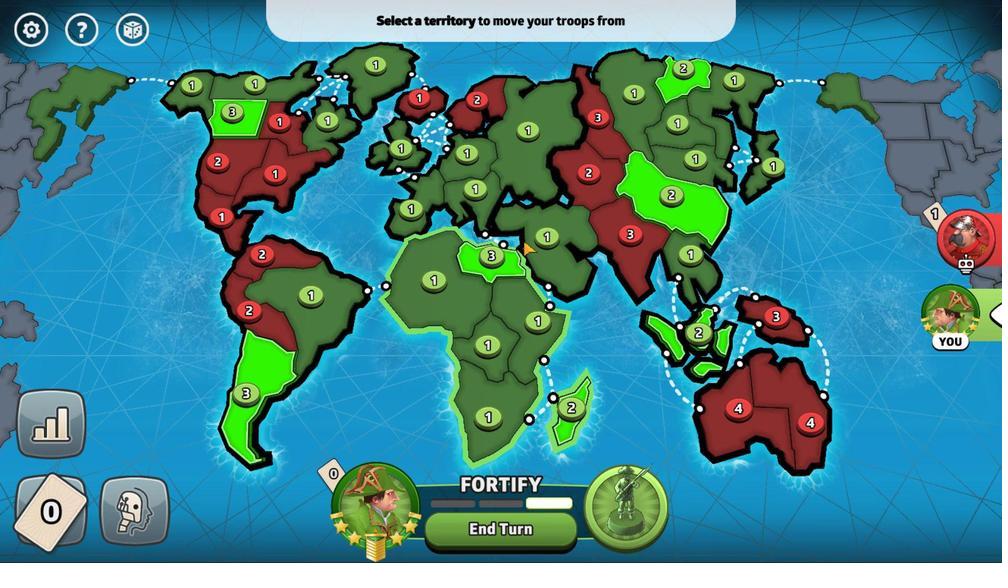 
Action: Mouse pressed left at (503, 255)
Screenshot: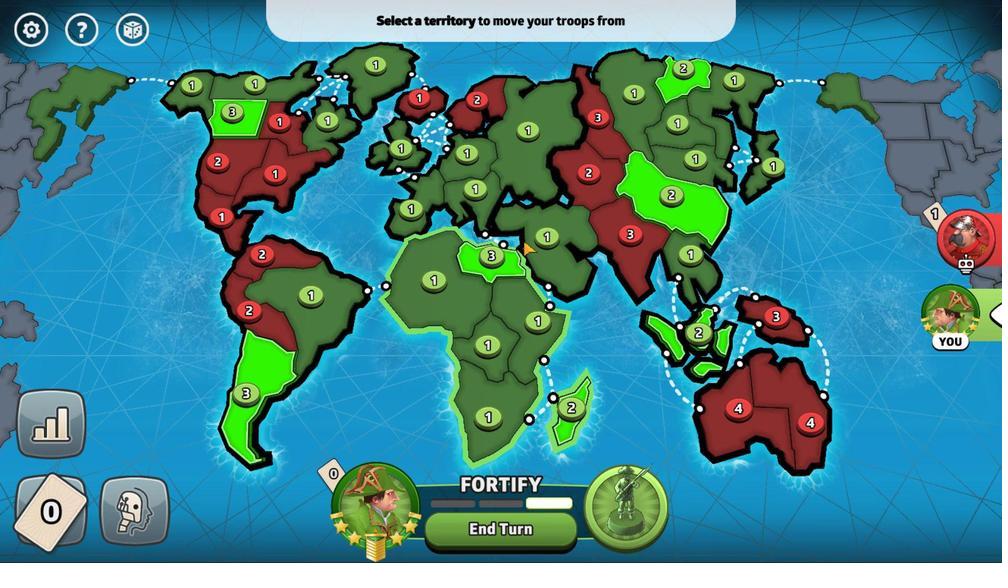 
Action: Mouse moved to (404, 142)
Screenshot: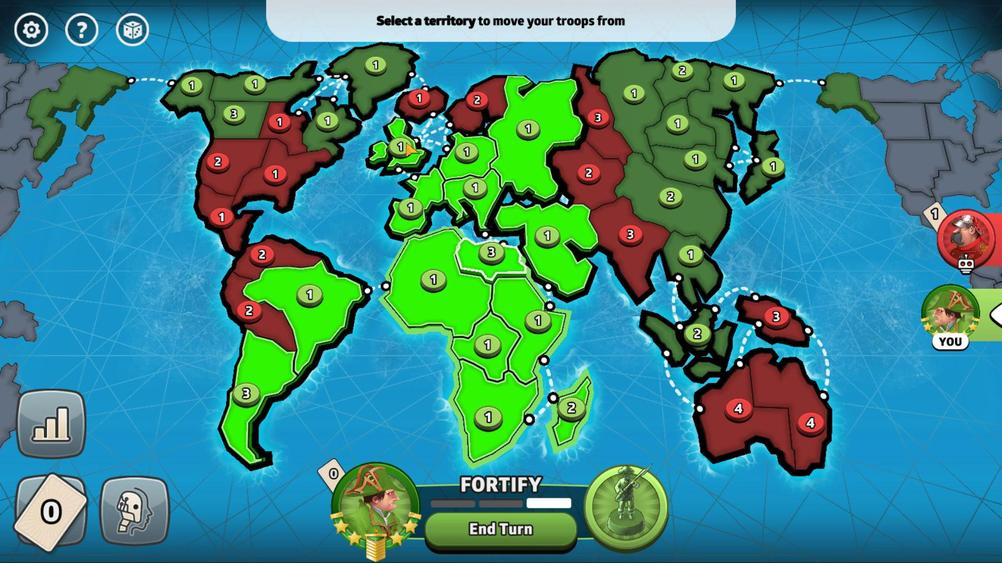 
Action: Mouse pressed left at (404, 142)
Screenshot: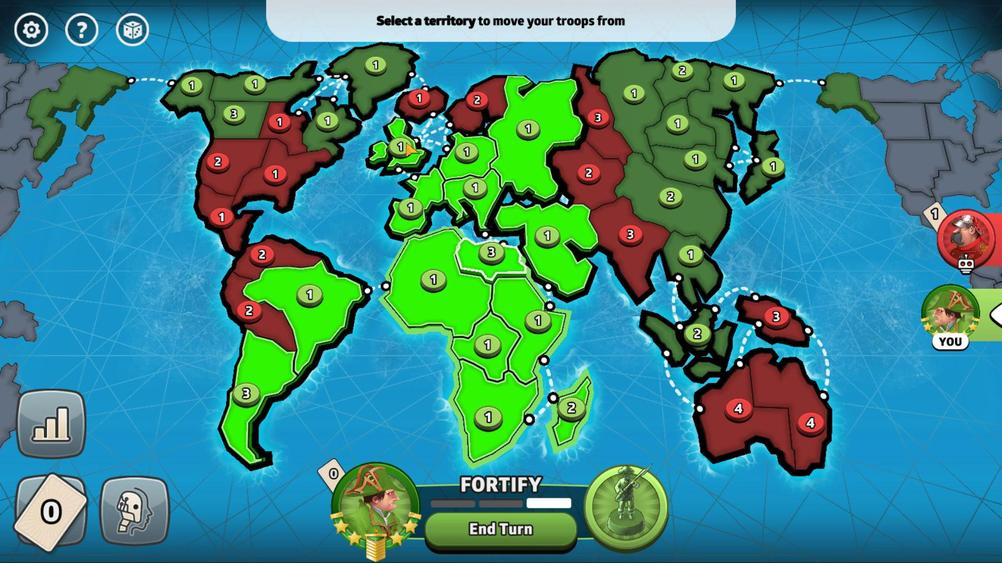 
Action: Mouse moved to (702, 404)
Screenshot: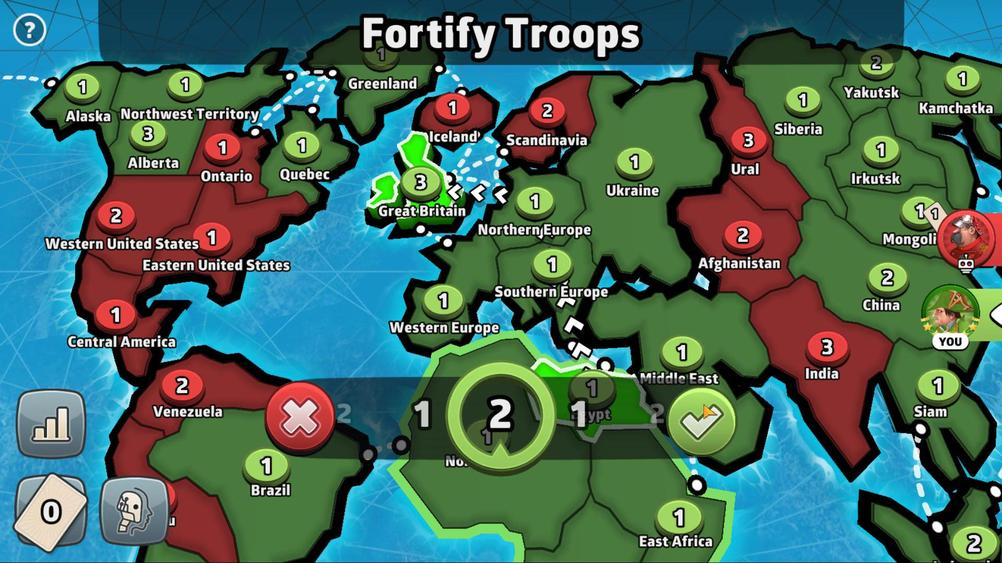 
Action: Mouse pressed left at (702, 404)
Screenshot: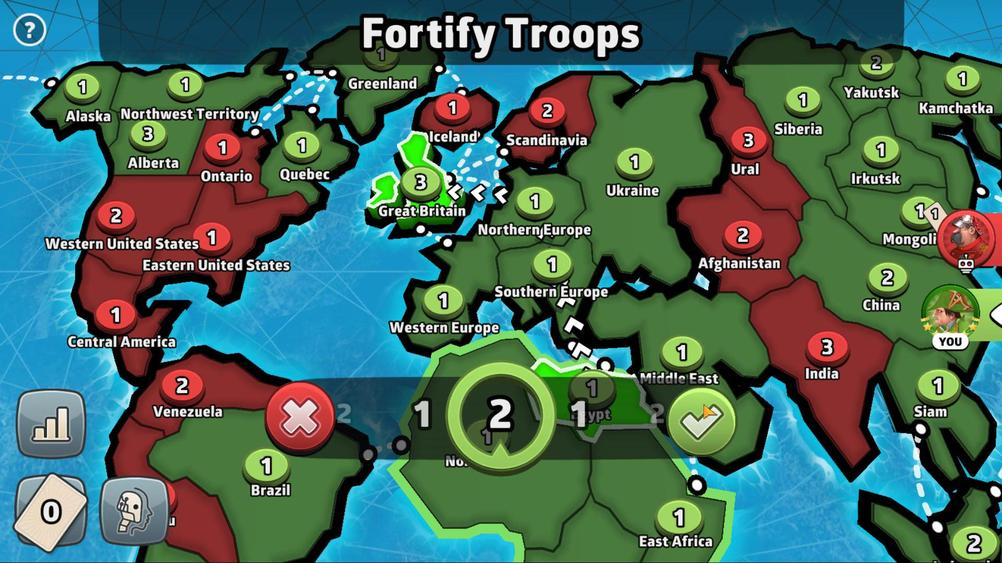 
Action: Mouse moved to (687, 271)
Screenshot: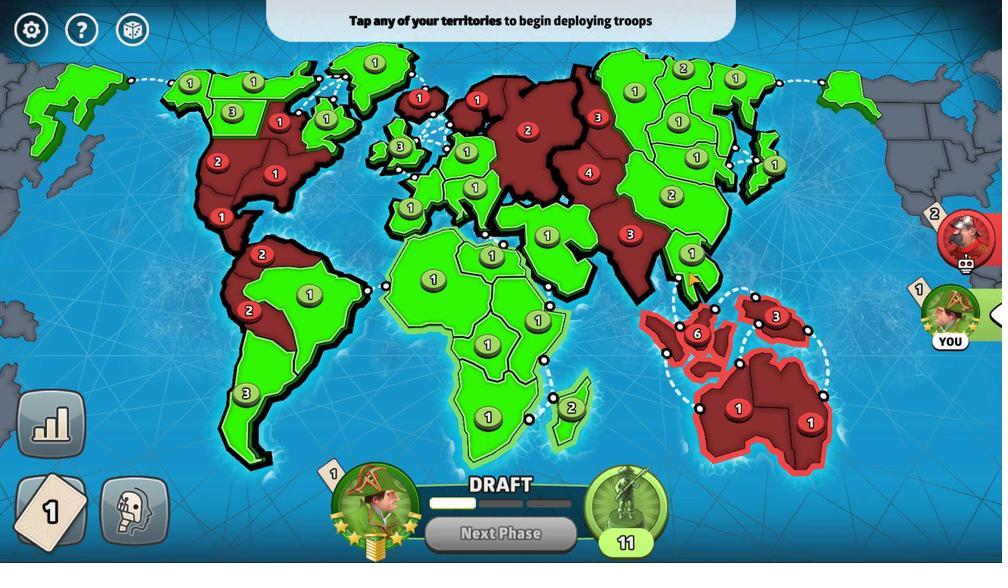 
Action: Mouse pressed left at (687, 271)
Screenshot: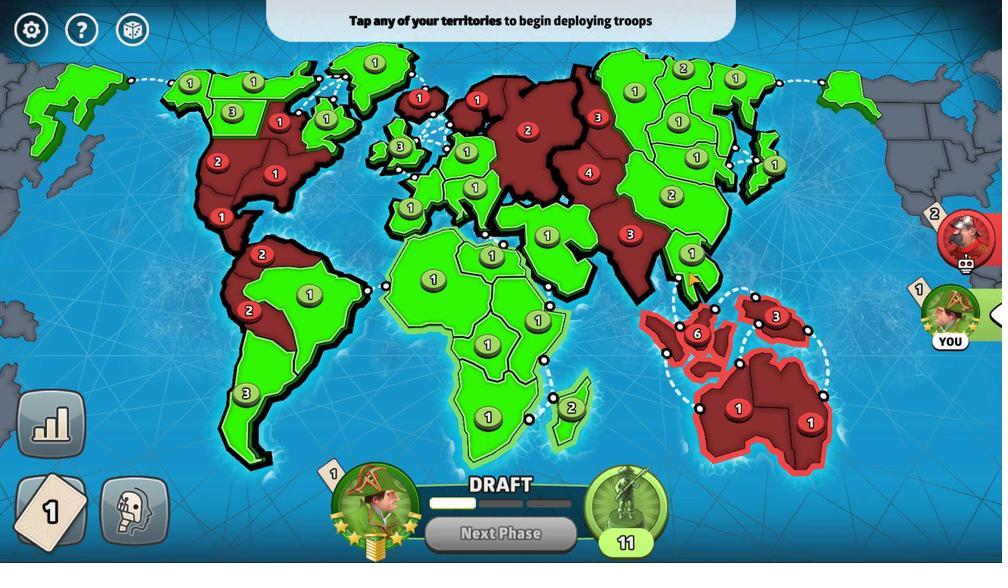 
Action: Mouse moved to (706, 415)
Screenshot: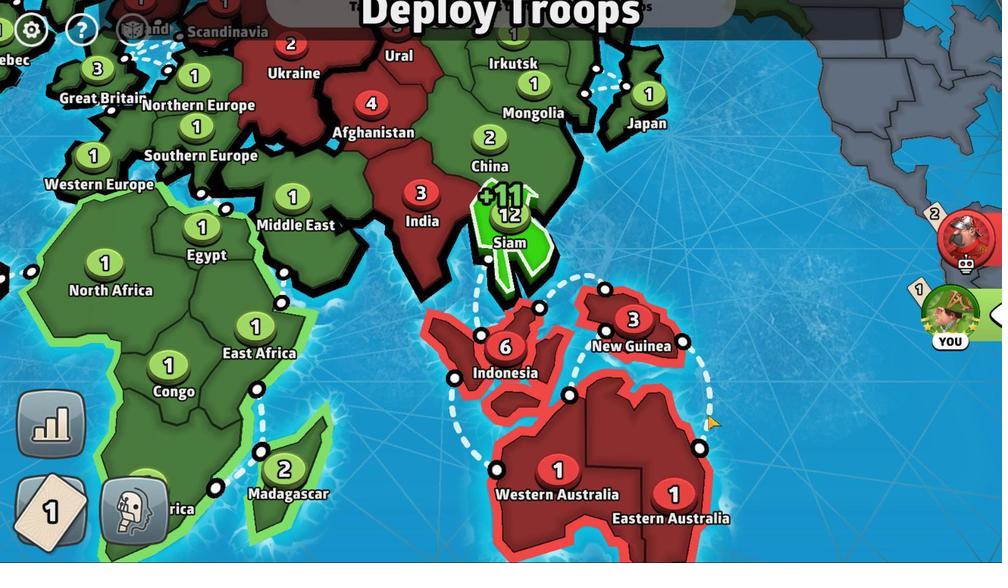 
Action: Mouse pressed left at (706, 415)
Screenshot: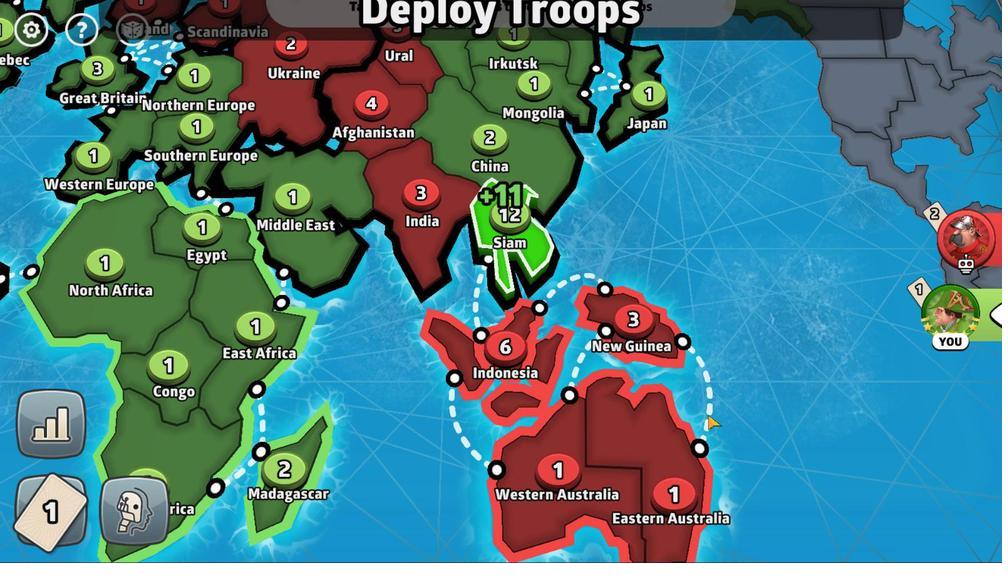 
Action: Mouse moved to (688, 267)
Screenshot: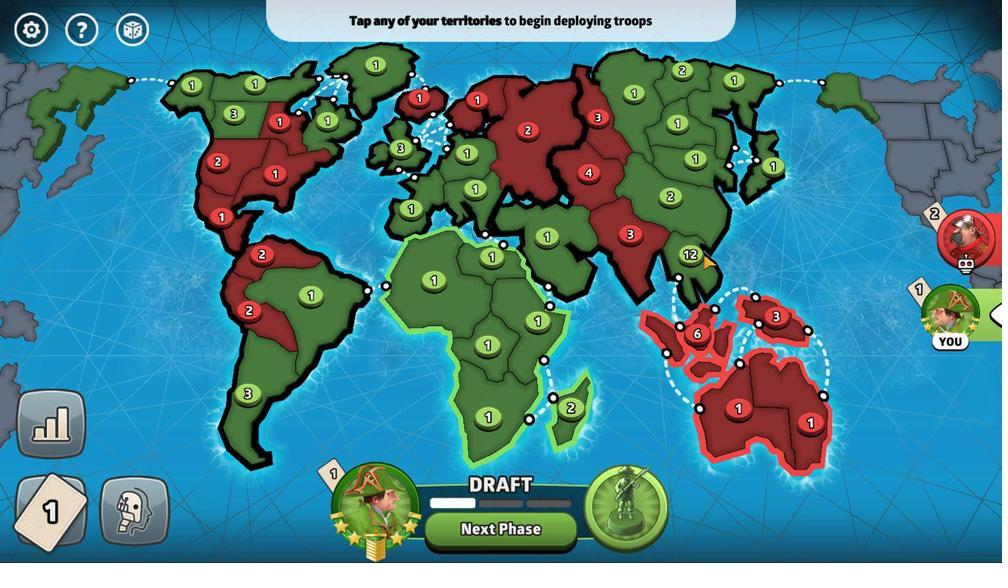 
Action: Mouse pressed left at (688, 267)
Screenshot: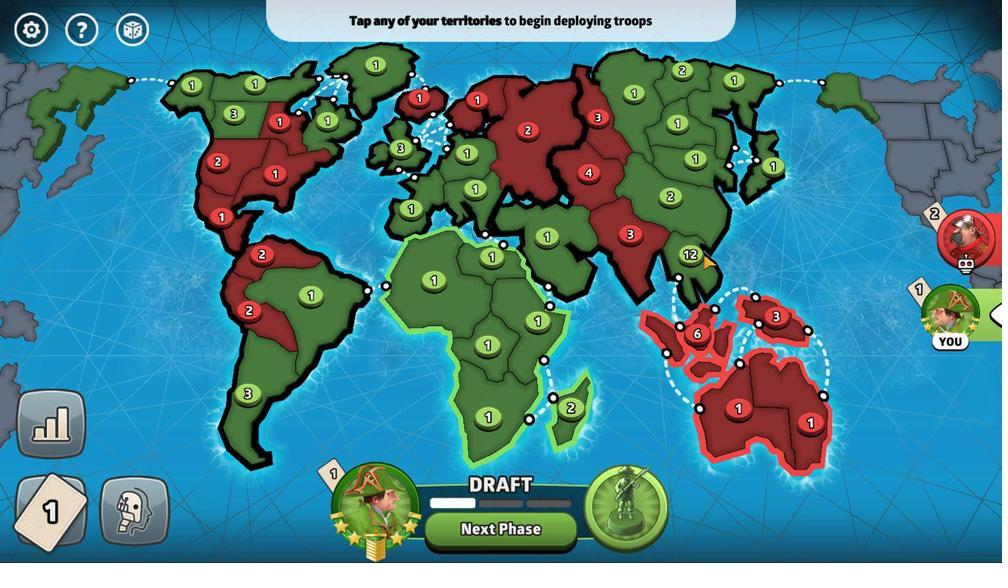 
Action: Mouse moved to (479, 549)
Screenshot: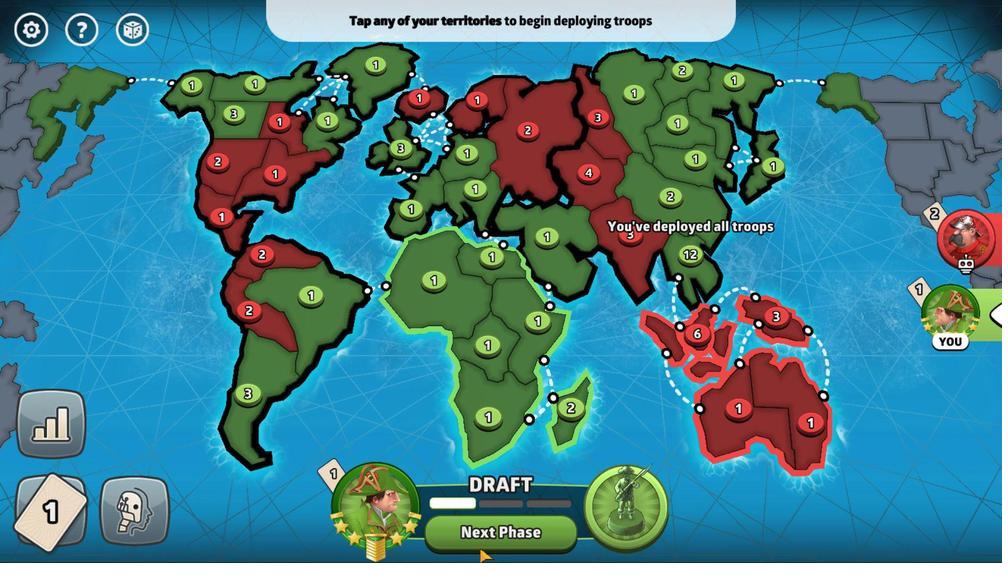 
Action: Mouse pressed left at (479, 549)
Screenshot: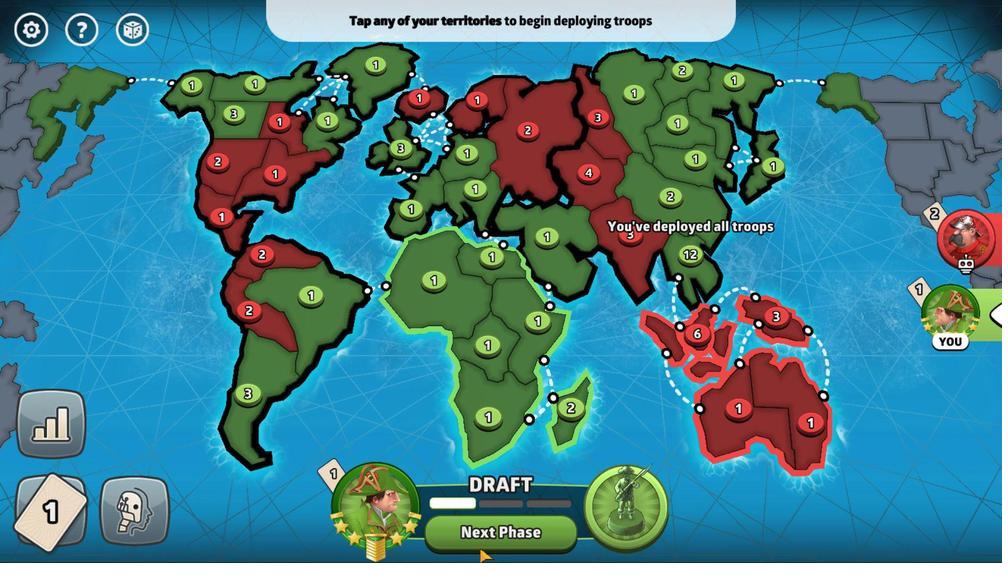 
Action: Mouse moved to (694, 264)
Screenshot: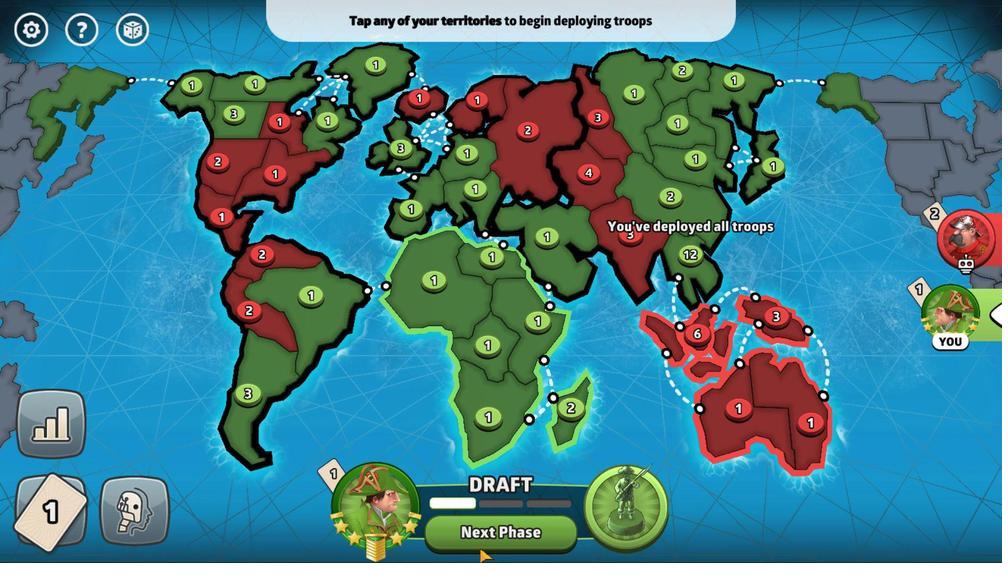 
Action: Mouse pressed left at (694, 264)
Screenshot: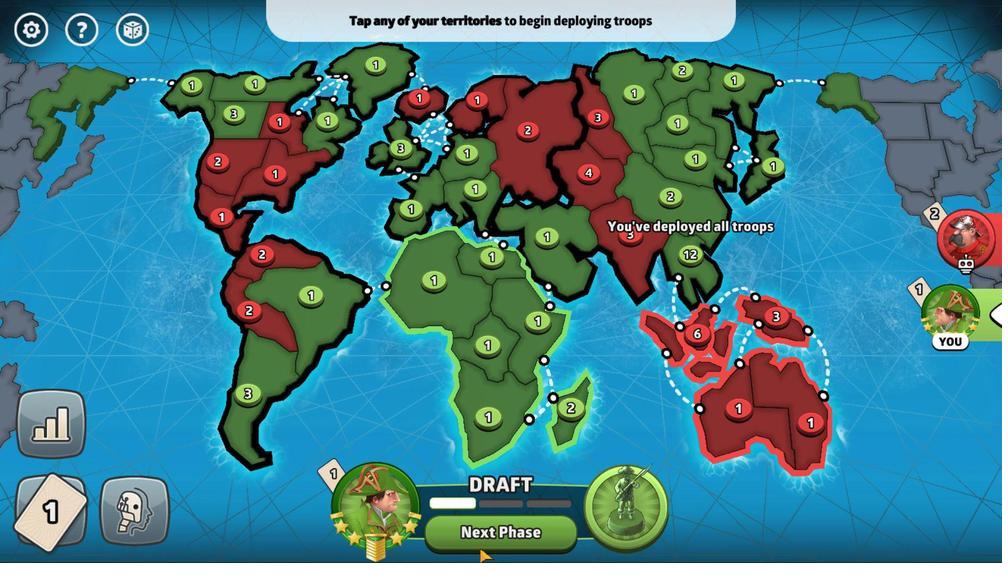 
Action: Mouse moved to (692, 338)
Screenshot: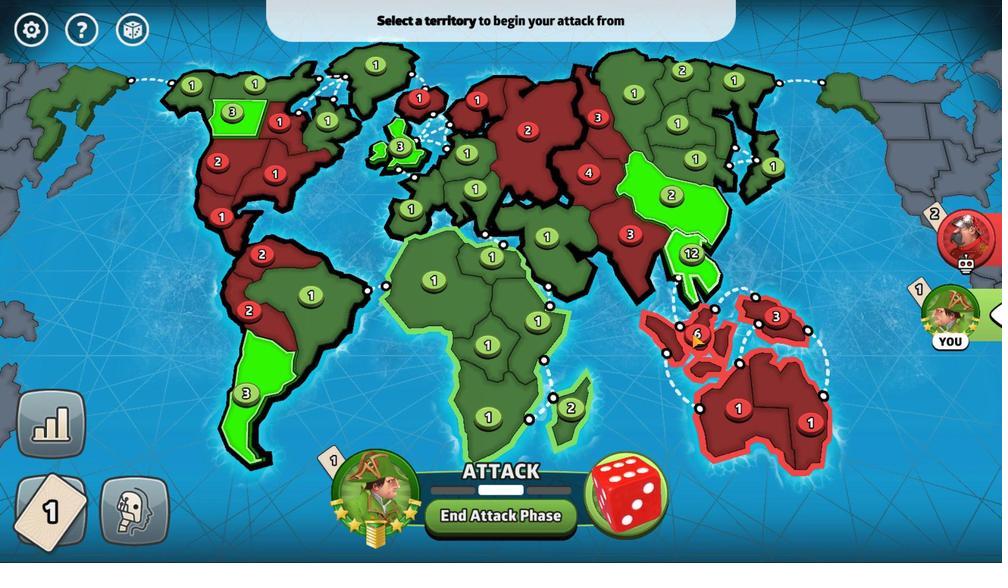 
Action: Mouse pressed left at (692, 338)
Screenshot: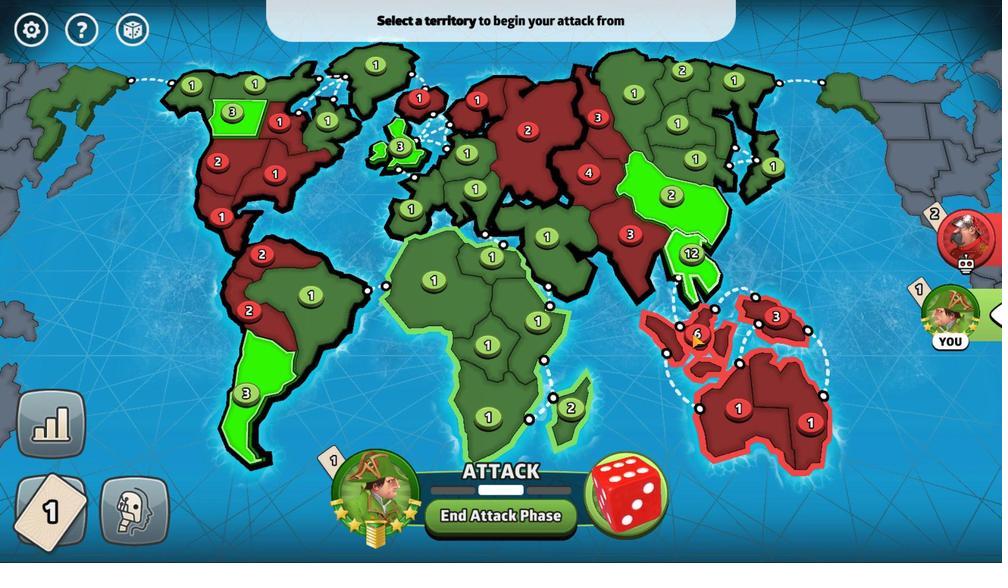 
Action: Mouse moved to (669, 359)
Screenshot: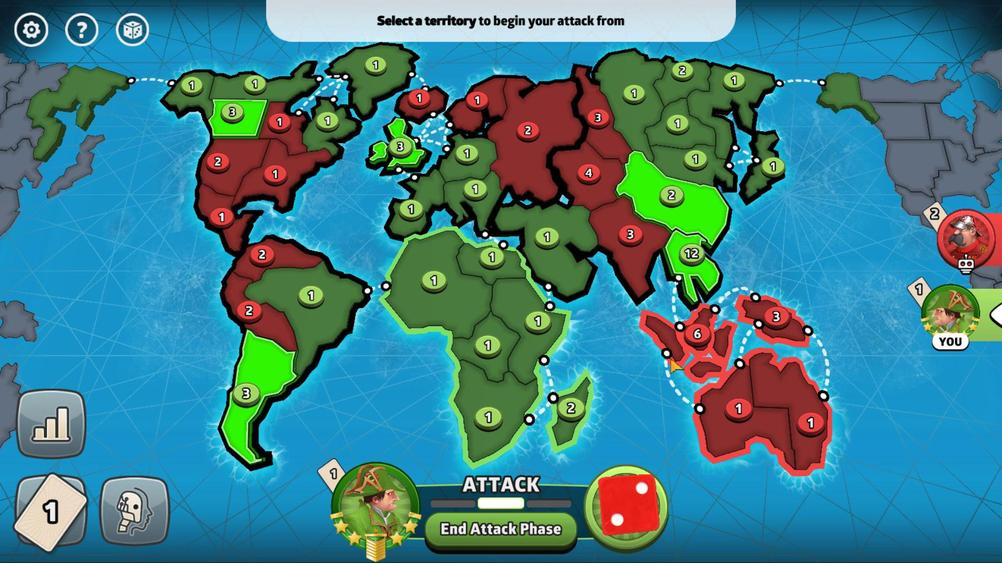 
Action: Mouse pressed left at (669, 359)
Screenshot: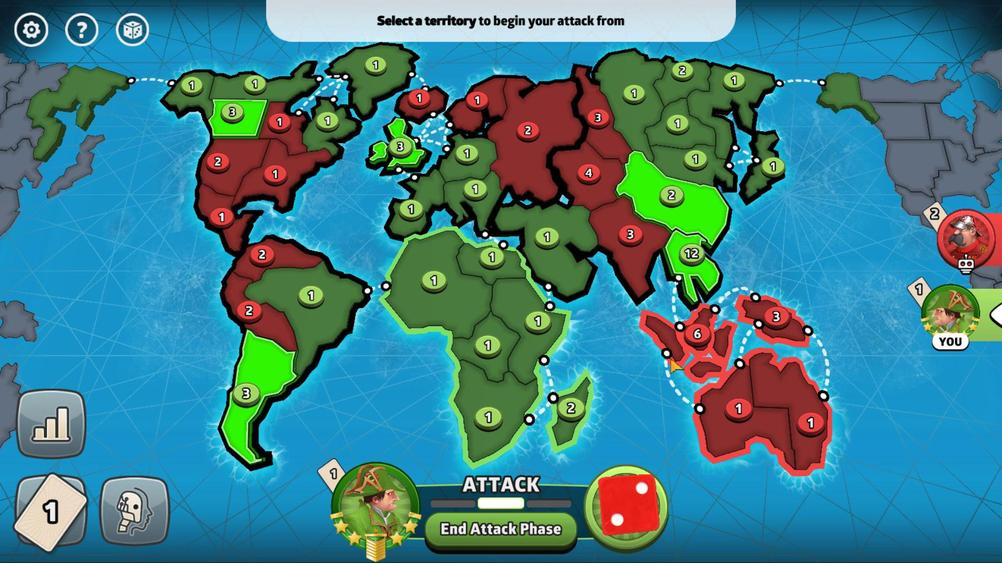 
Action: Mouse moved to (709, 335)
Screenshot: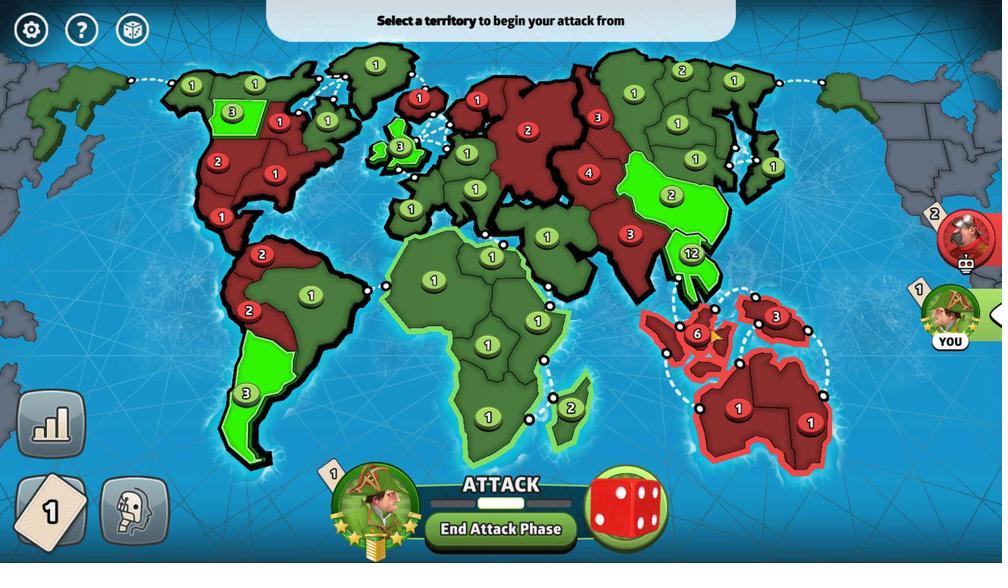 
Action: Mouse pressed left at (709, 335)
Screenshot: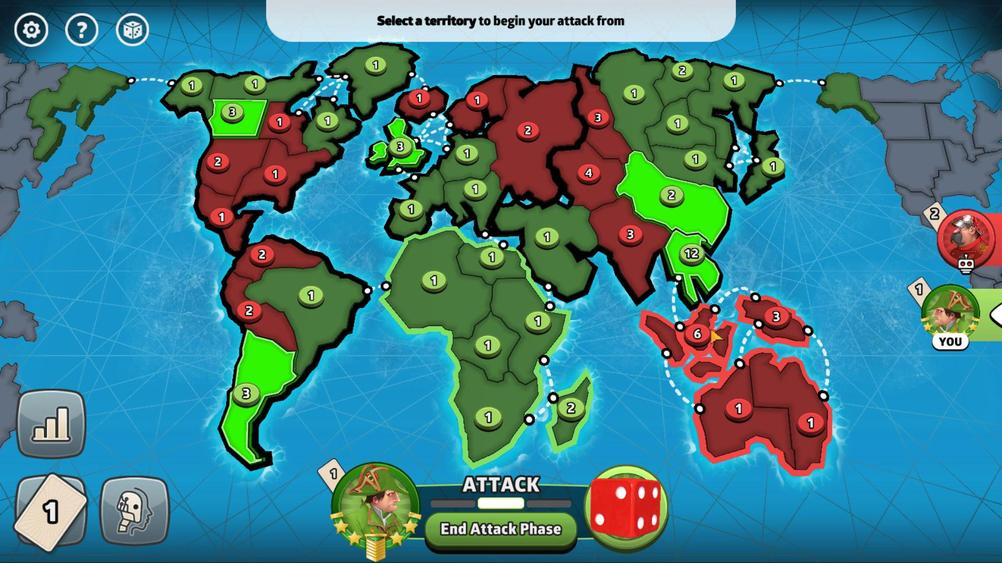 
Action: Mouse moved to (690, 261)
Screenshot: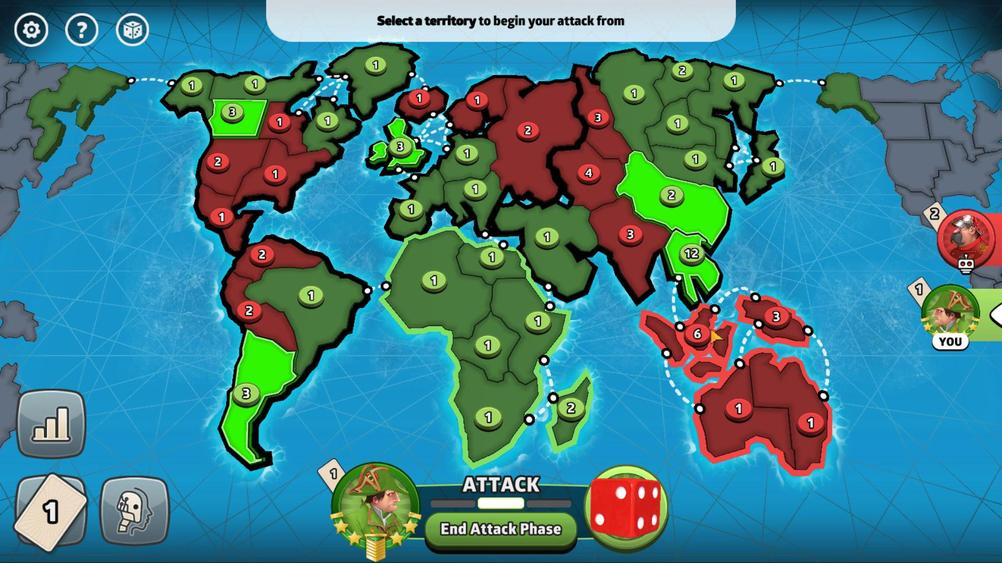 
Action: Mouse pressed left at (690, 261)
Screenshot: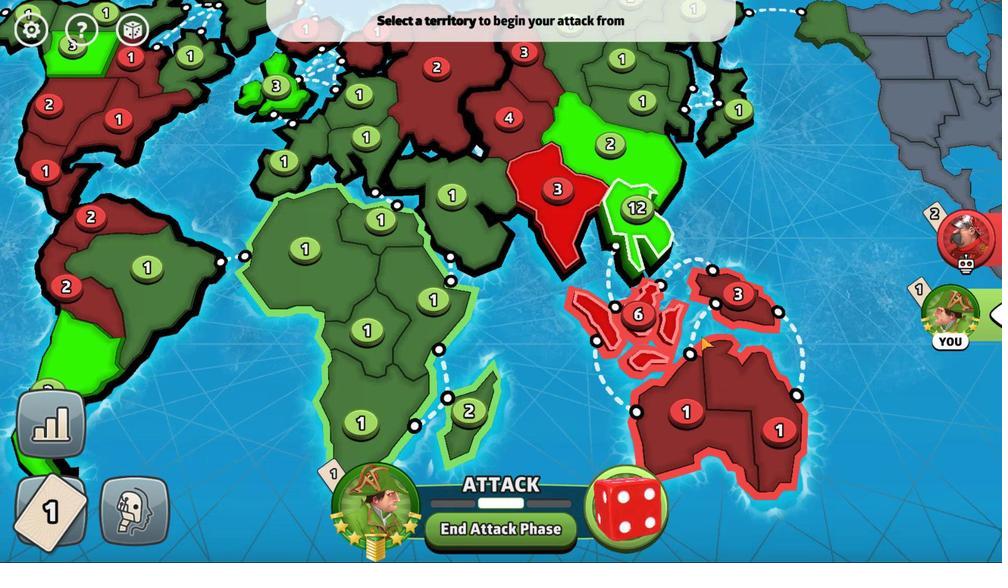 
Action: Mouse moved to (519, 293)
Screenshot: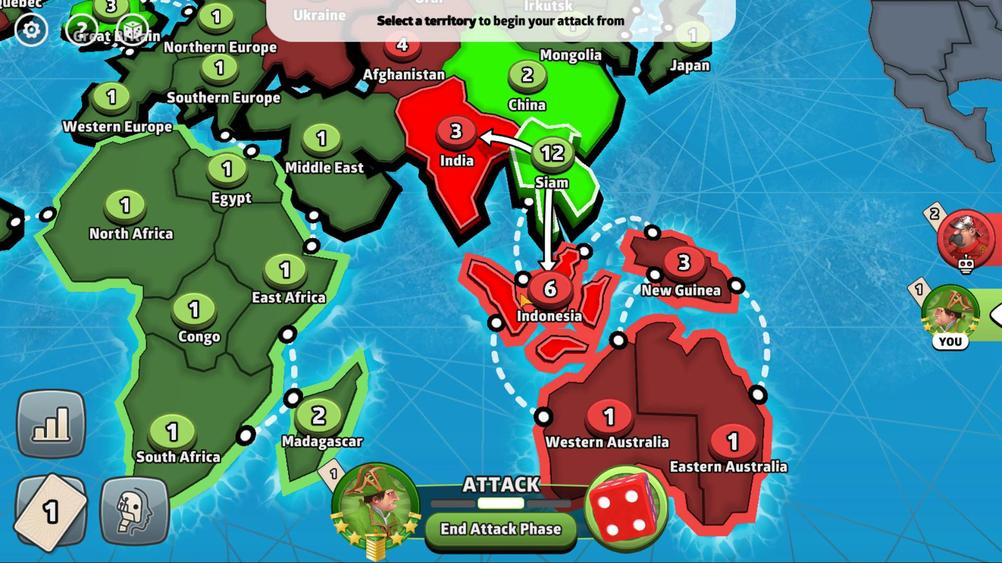 
Action: Mouse pressed left at (519, 293)
Screenshot: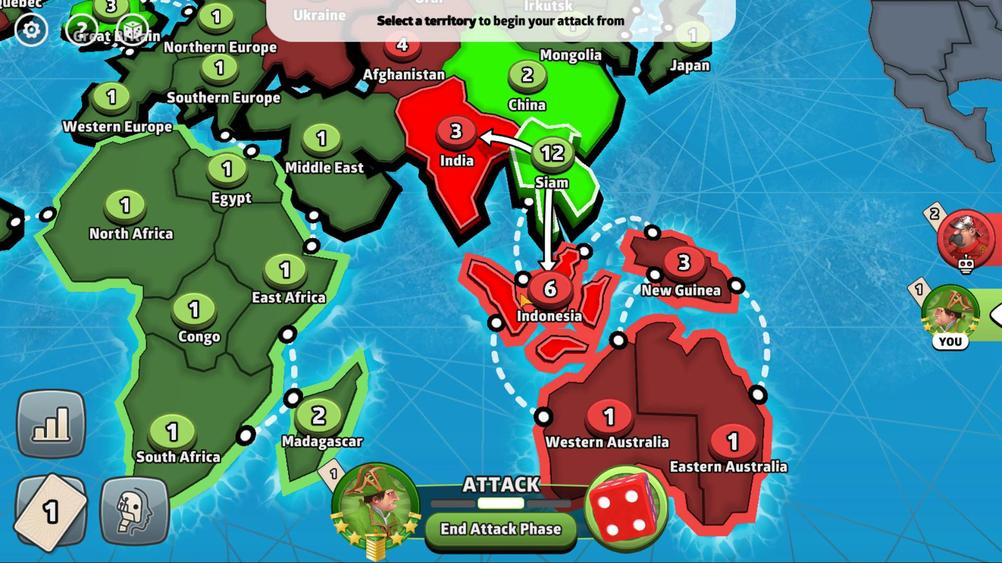 
Action: Mouse moved to (497, 390)
Screenshot: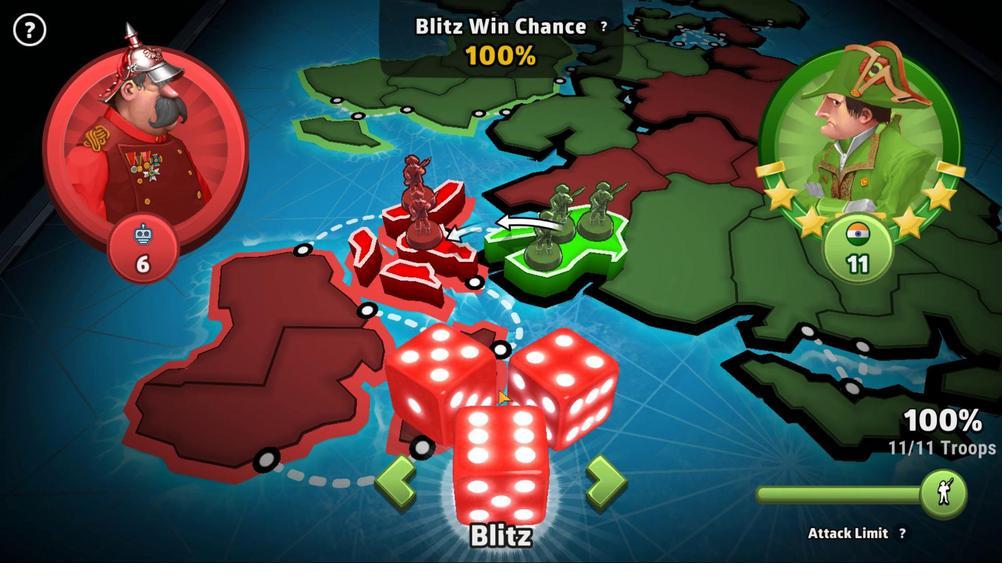 
Action: Mouse pressed left at (497, 390)
Screenshot: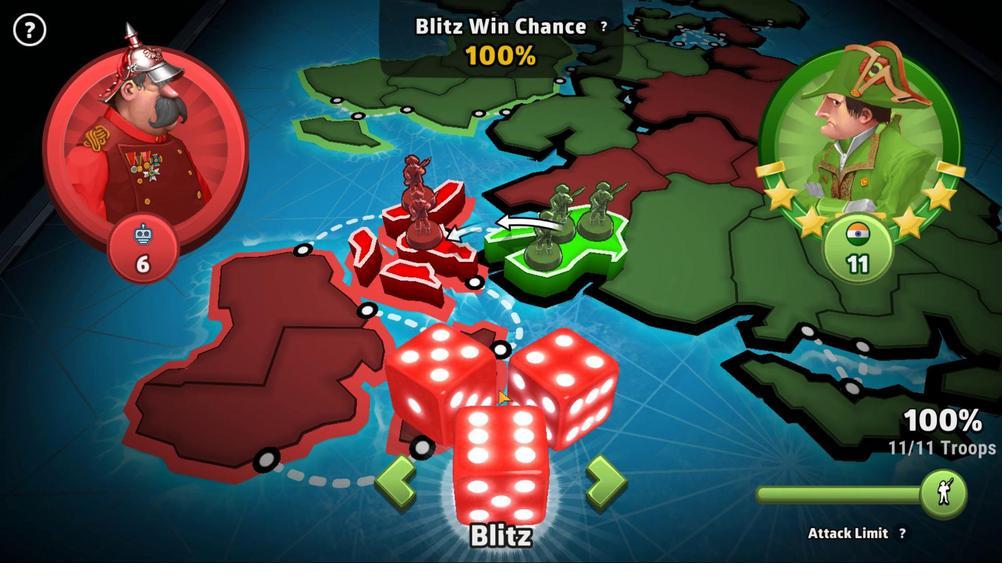
Action: Mouse moved to (701, 434)
Screenshot: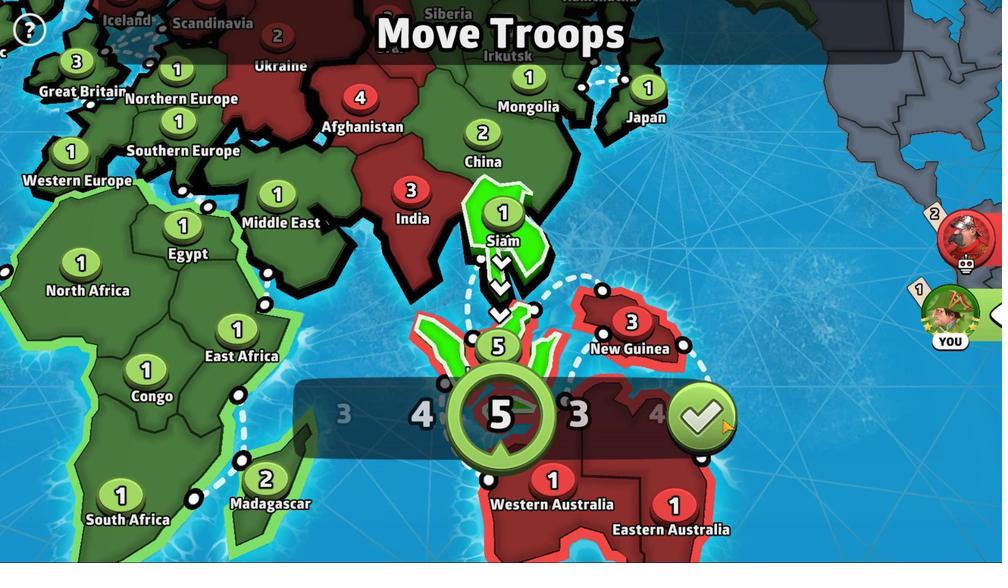 
Action: Mouse pressed left at (701, 434)
Screenshot: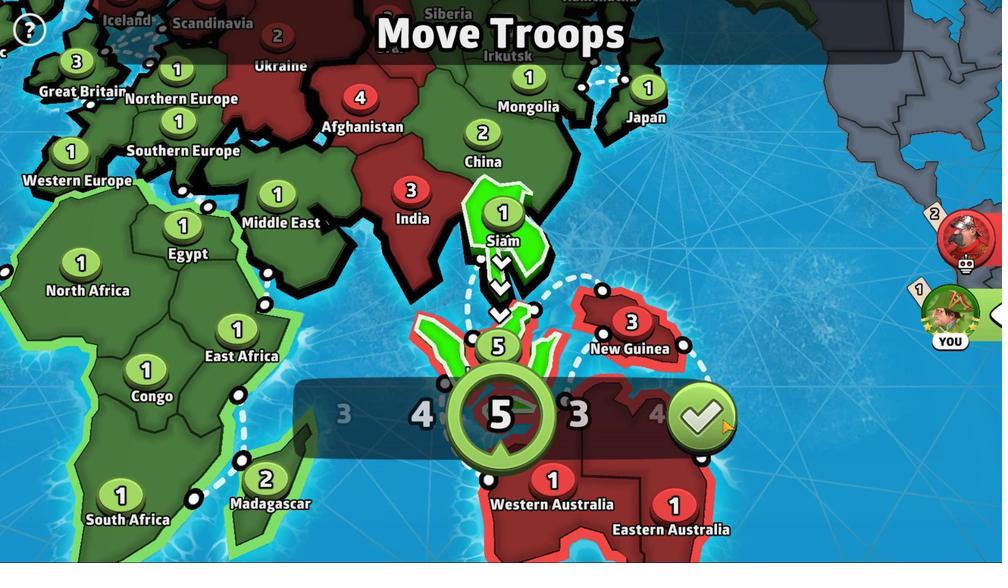 
Action: Mouse moved to (454, 279)
Screenshot: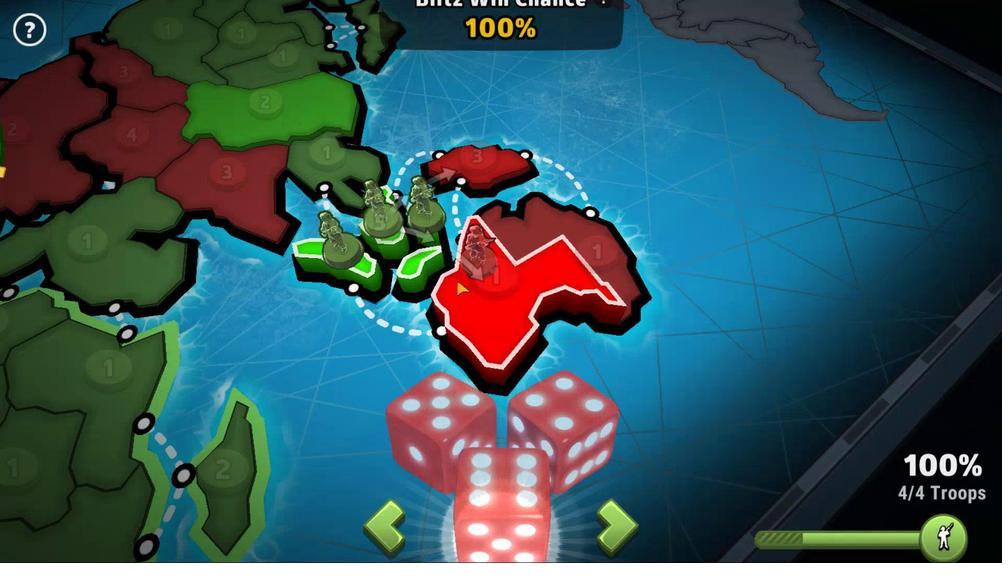 
Action: Mouse pressed left at (454, 279)
Screenshot: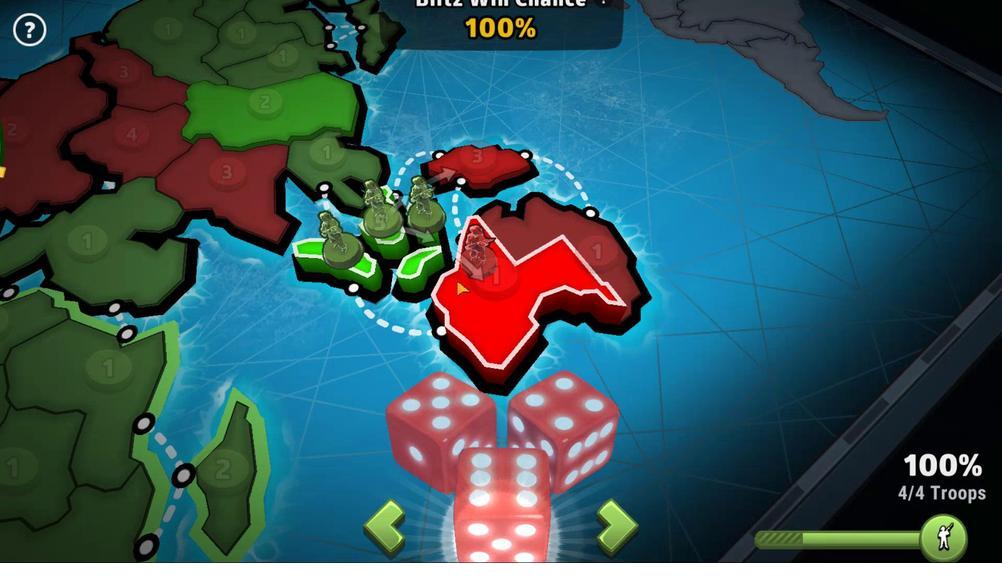 
Action: Mouse moved to (510, 366)
Screenshot: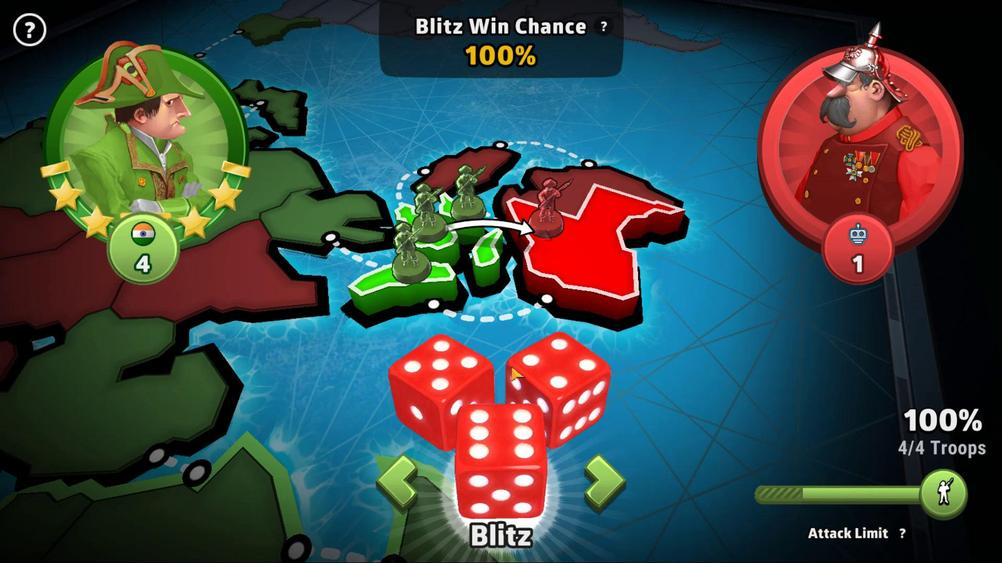 
Action: Mouse pressed left at (510, 366)
Screenshot: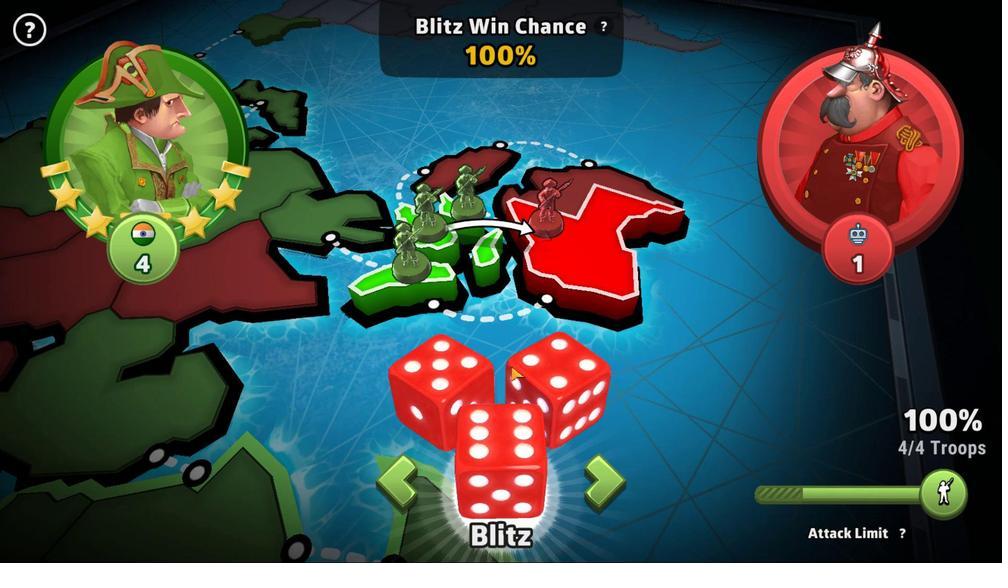
Action: Mouse moved to (702, 421)
Screenshot: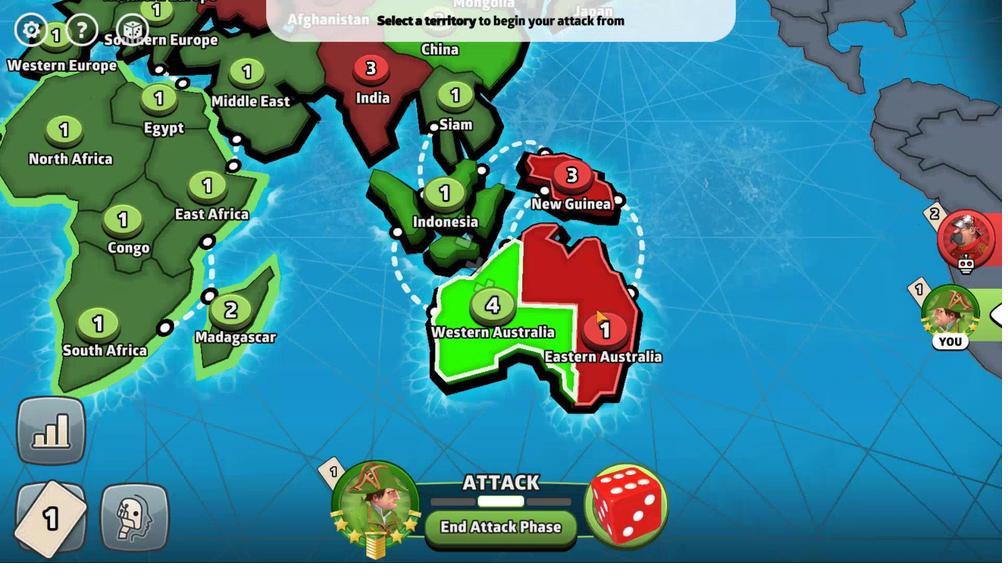 
Action: Mouse pressed left at (702, 421)
Screenshot: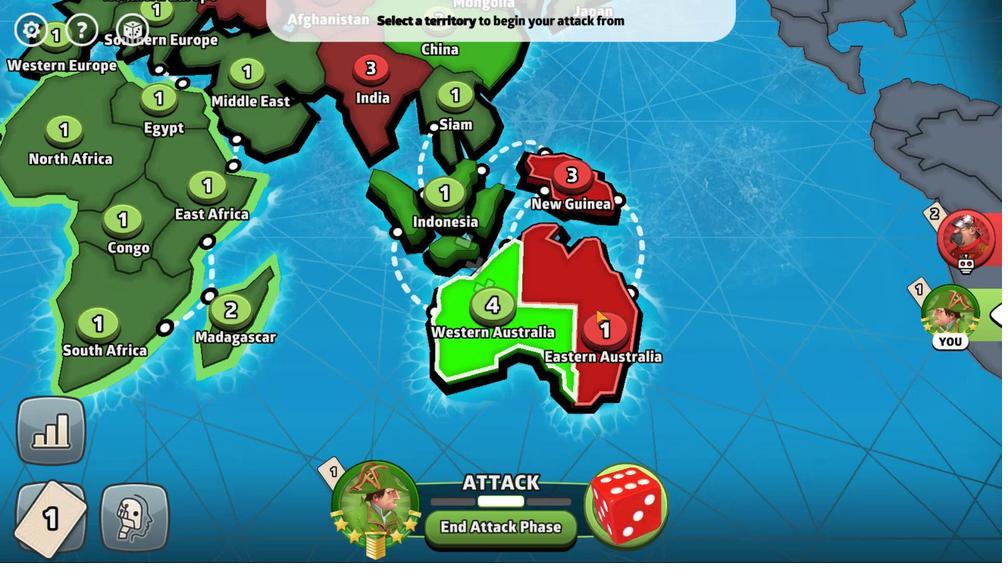 
Action: Mouse moved to (460, 282)
Screenshot: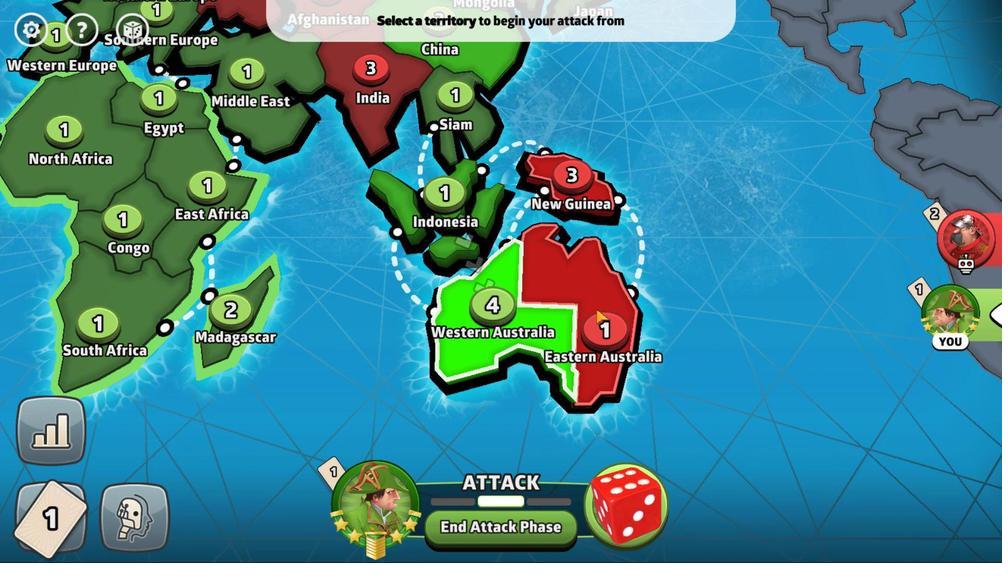 
Action: Mouse pressed left at (460, 282)
Screenshot: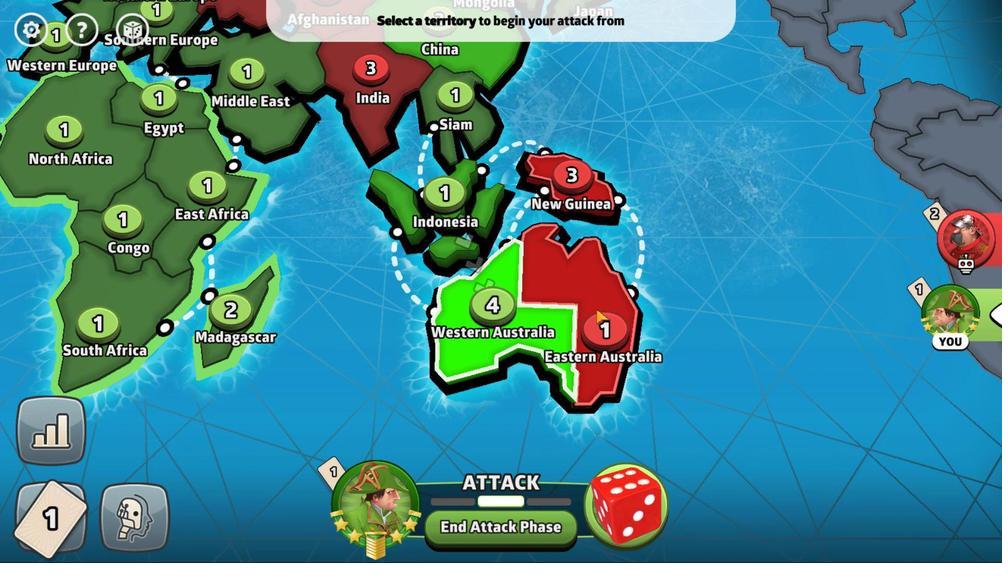 
Action: Mouse moved to (534, 151)
Screenshot: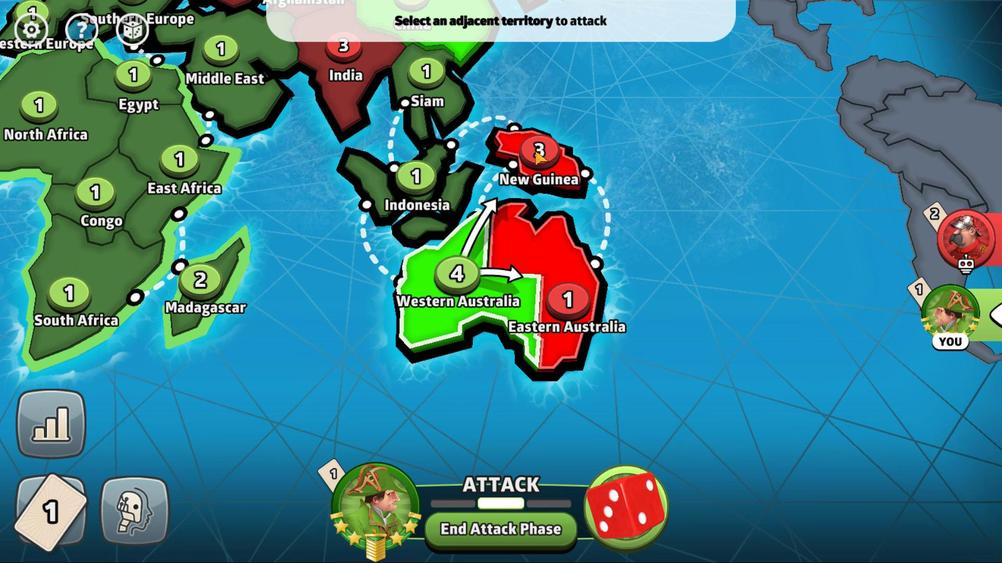 
Action: Mouse pressed left at (534, 151)
Screenshot: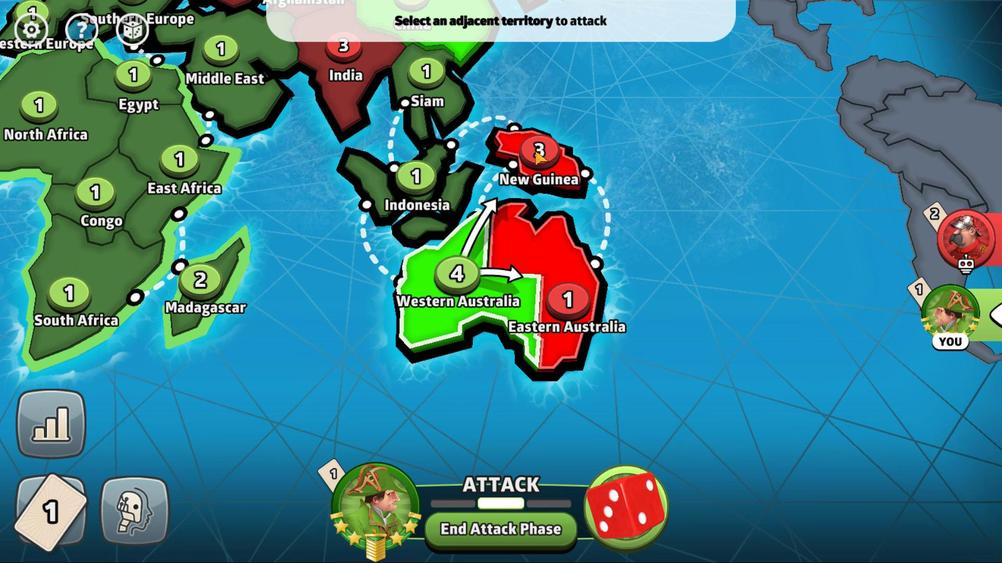 
Action: Mouse moved to (515, 371)
Screenshot: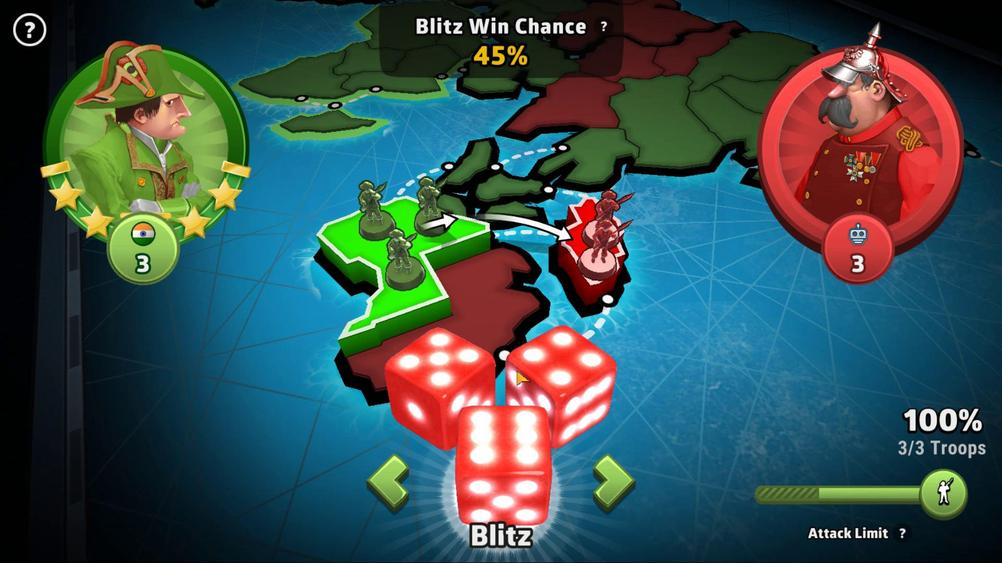 
Action: Mouse pressed left at (515, 371)
Screenshot: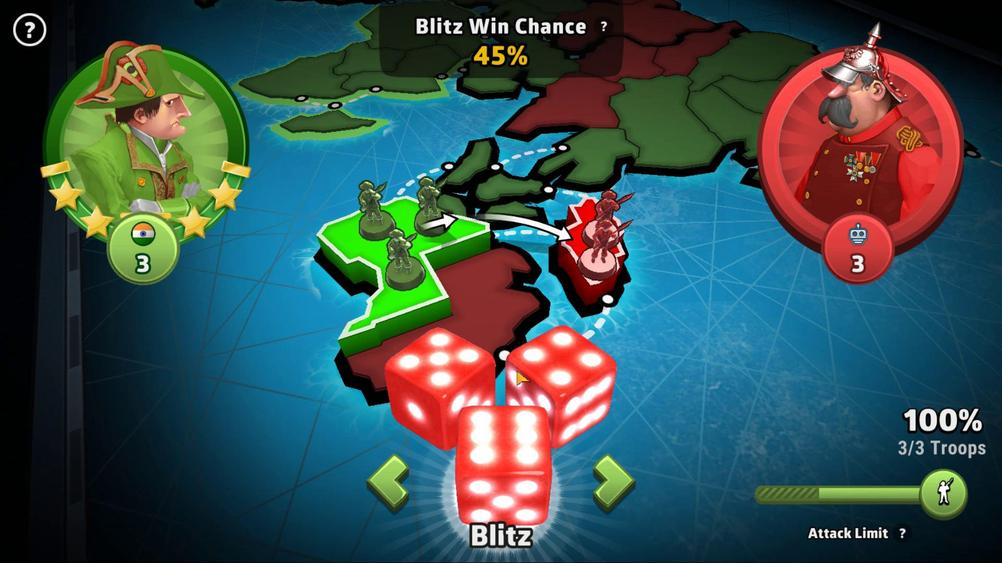 
Action: Mouse moved to (529, 534)
Screenshot: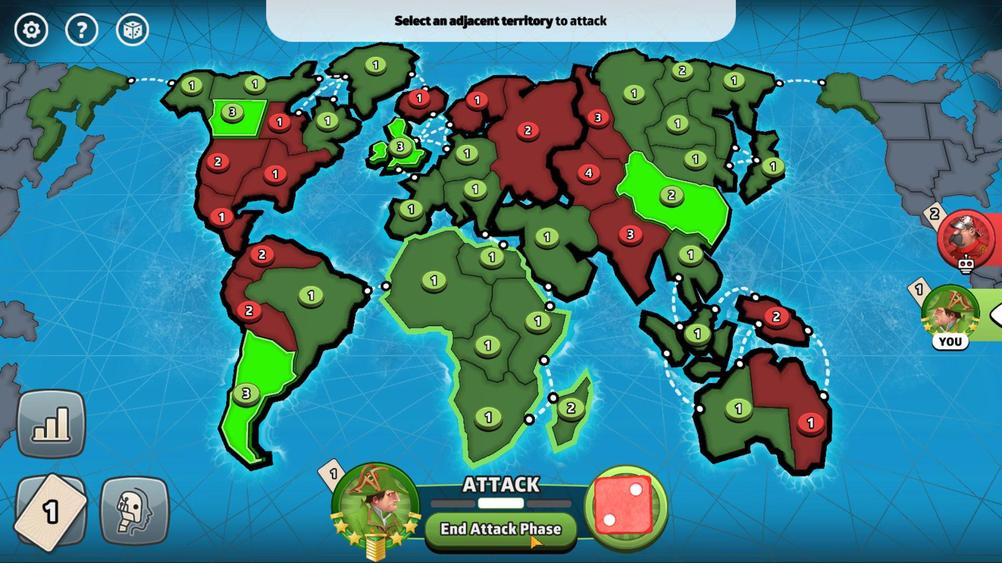 
Action: Mouse pressed left at (529, 534)
Screenshot: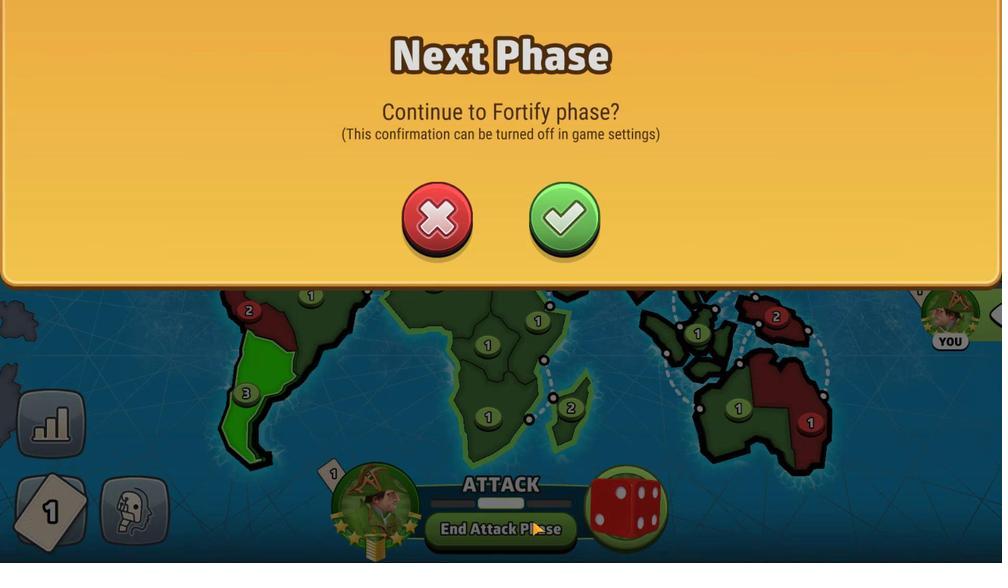 
Action: Mouse moved to (577, 187)
Screenshot: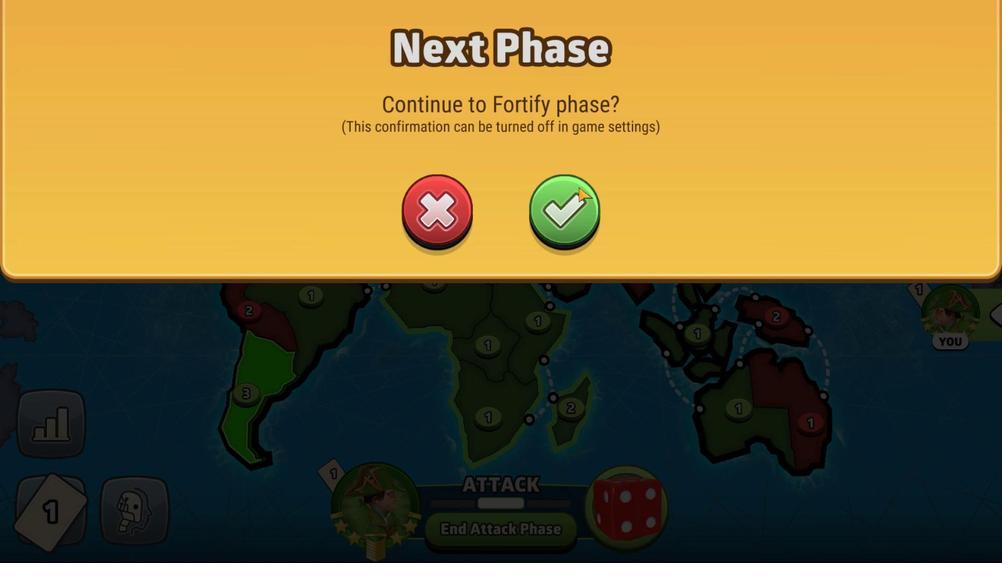 
Action: Mouse pressed left at (577, 187)
Screenshot: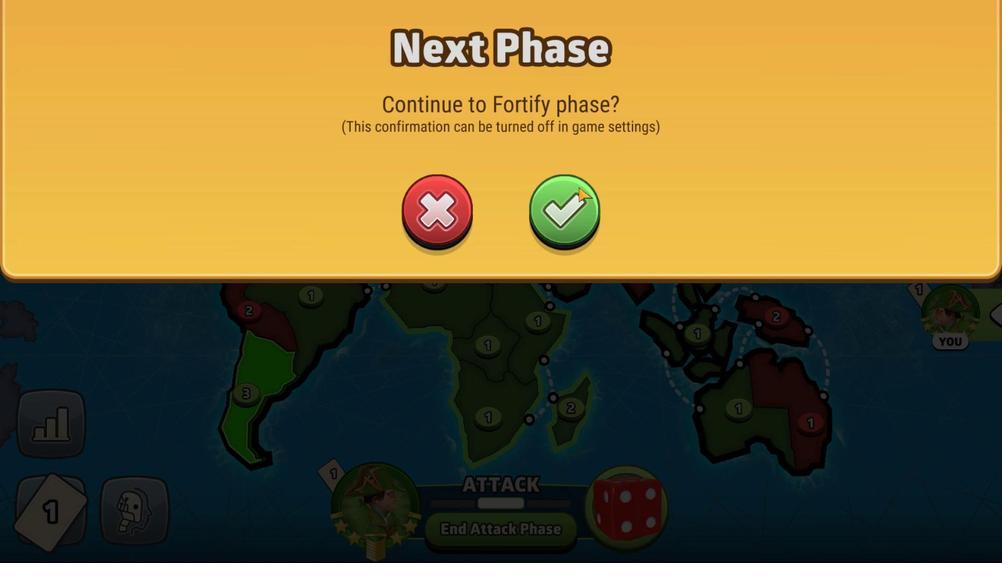 
Action: Mouse moved to (682, 197)
Screenshot: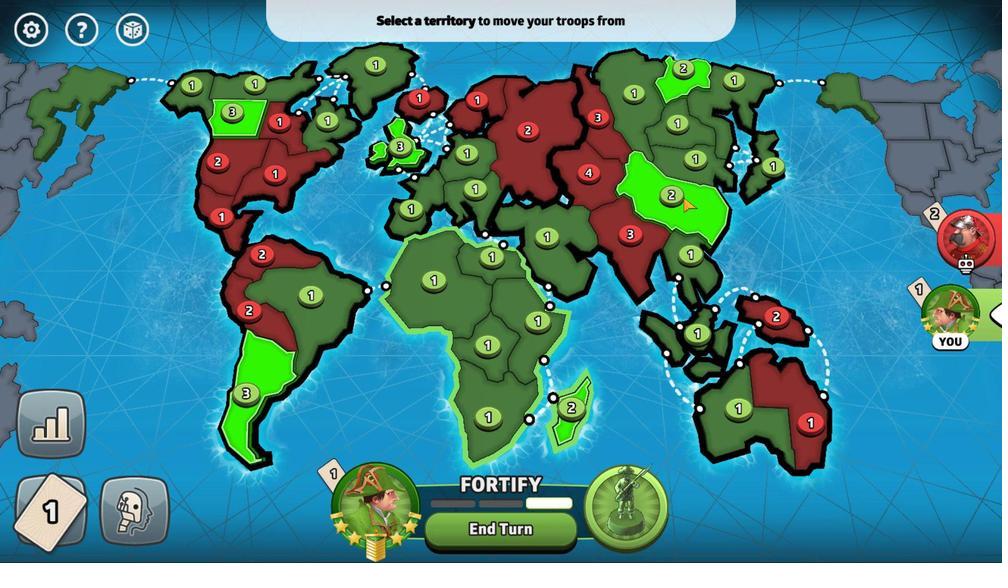 
Action: Mouse pressed left at (682, 197)
Screenshot: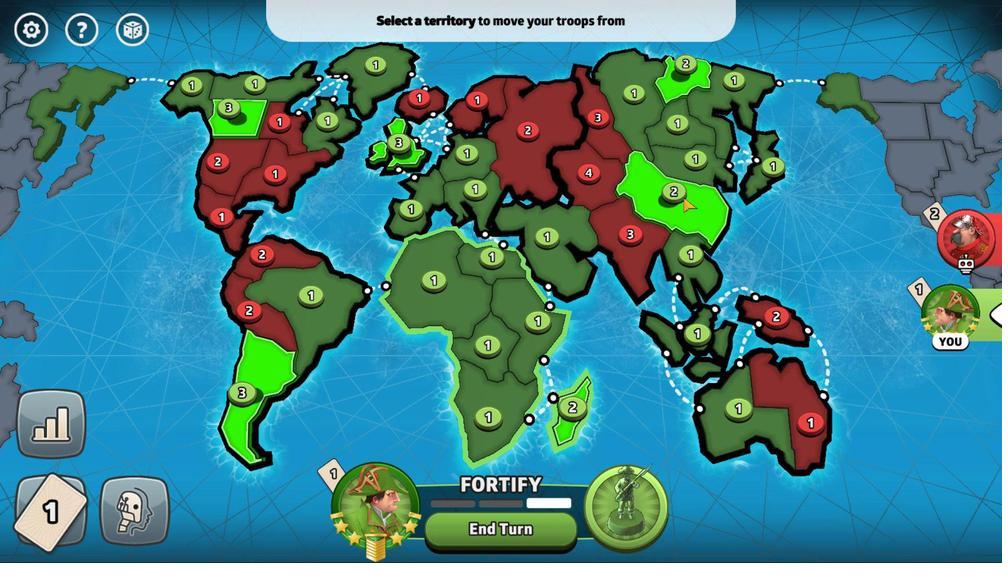 
Action: Mouse moved to (501, 543)
Screenshot: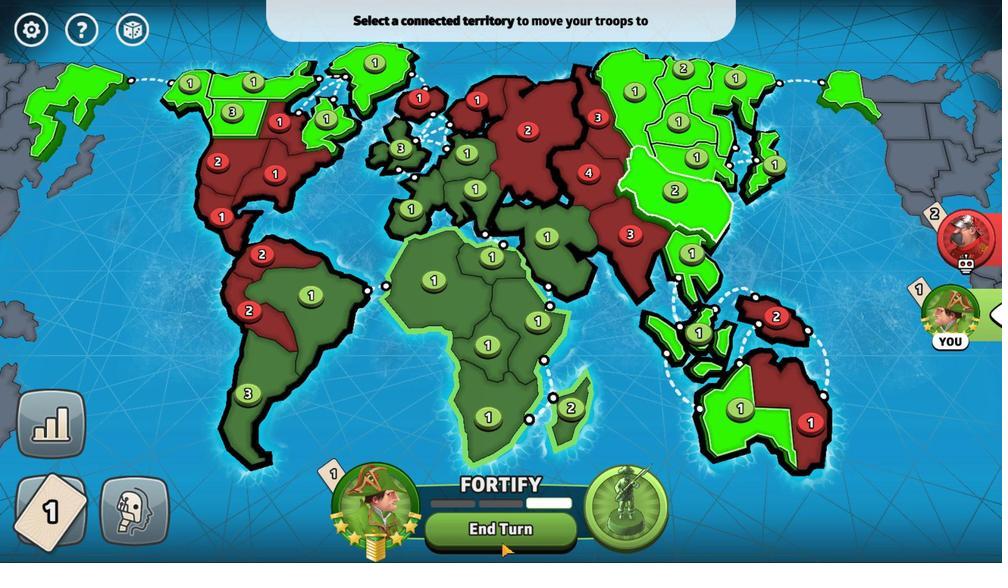 
Action: Mouse pressed left at (501, 543)
Screenshot: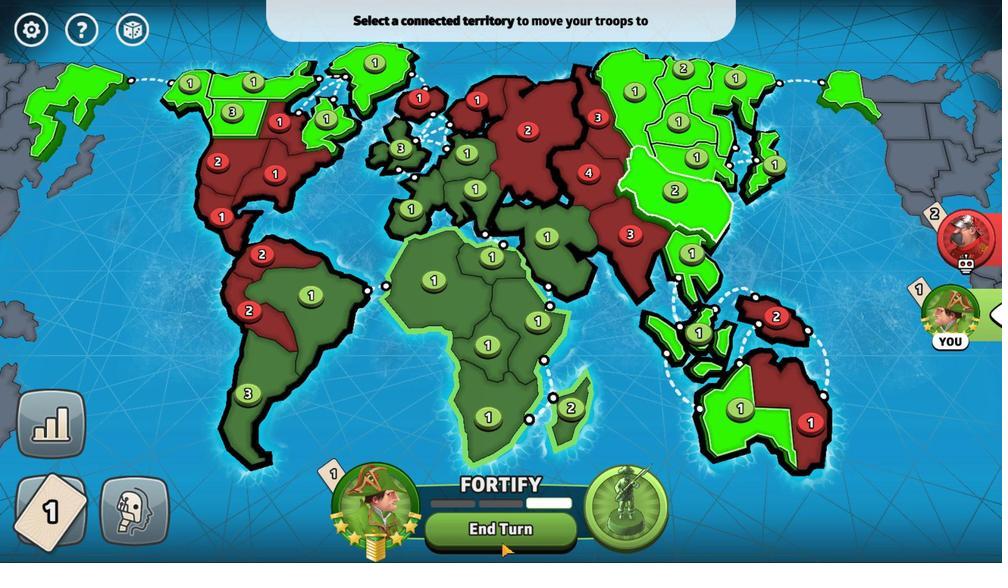 
Action: Mouse moved to (560, 211)
Screenshot: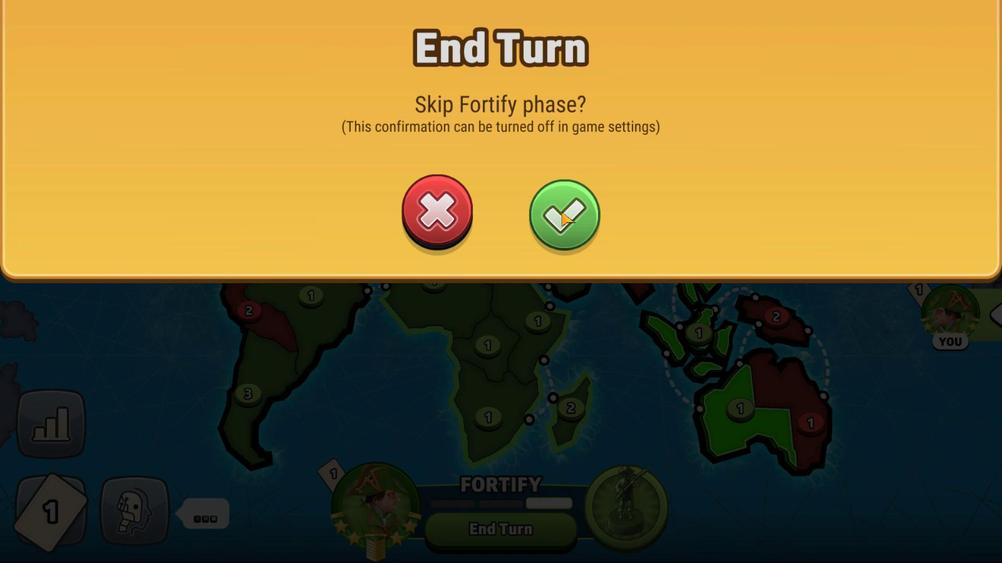 
Action: Mouse pressed left at (560, 211)
Screenshot: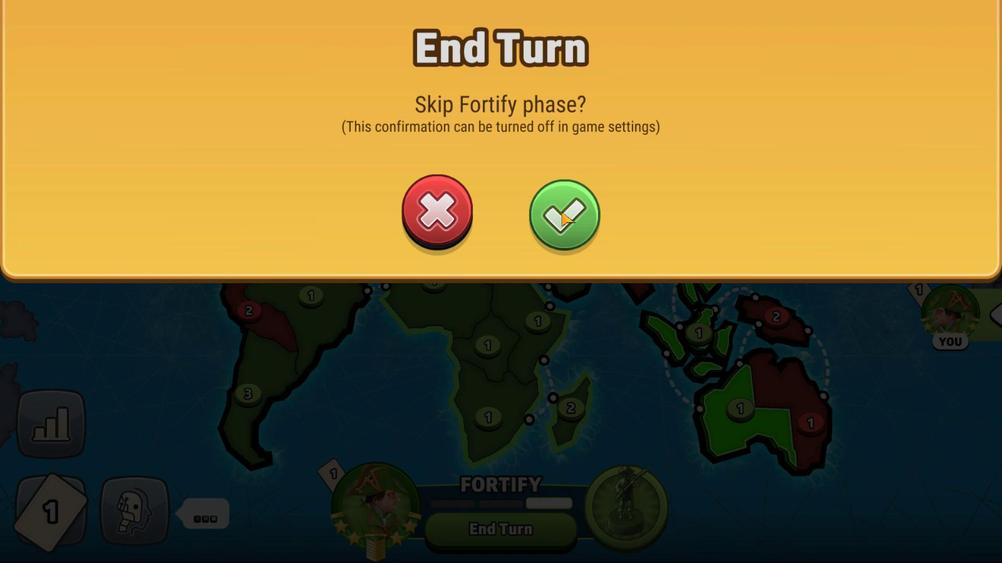 
Action: Mouse moved to (355, 415)
Screenshot: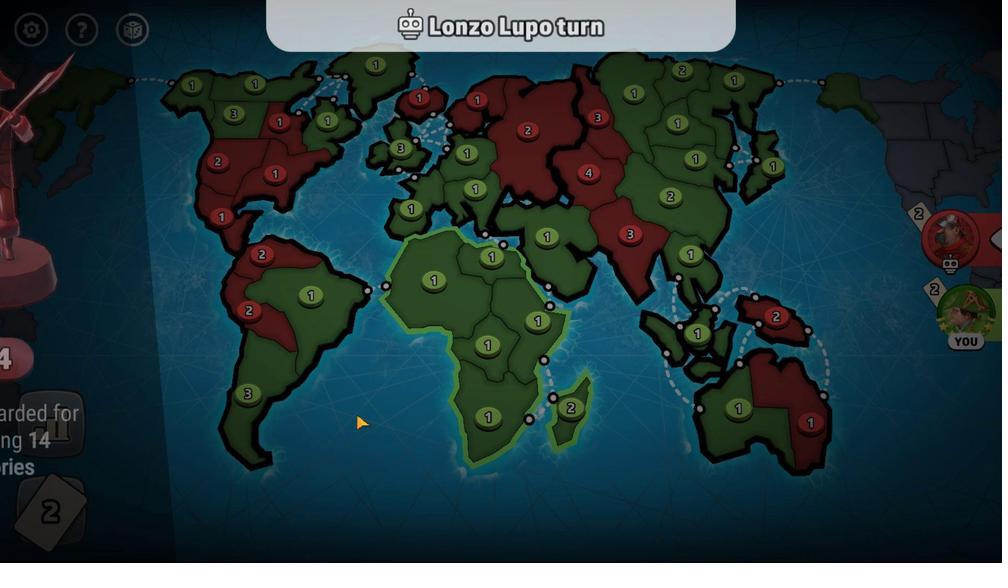 
Action: Mouse pressed left at (355, 415)
Screenshot: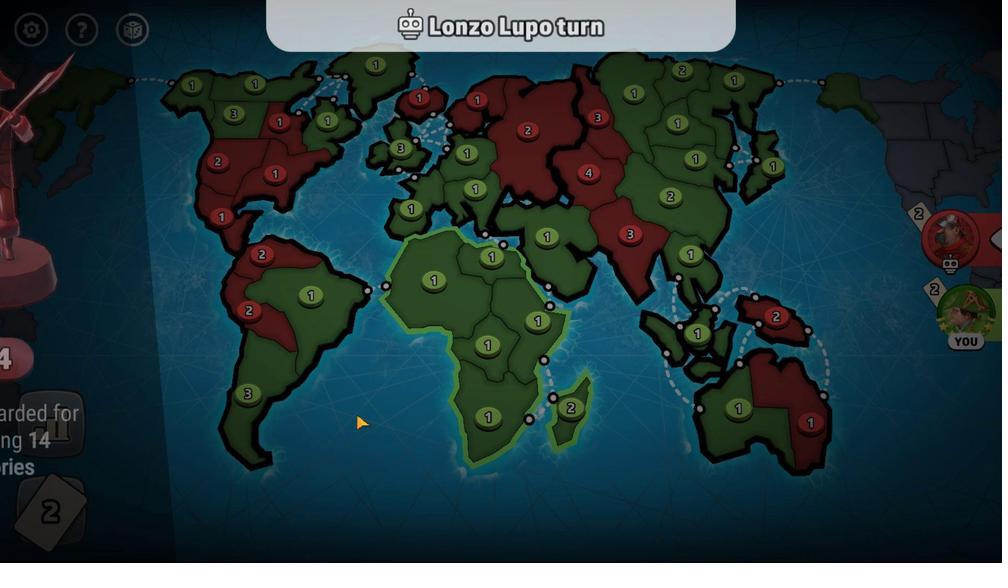 
Action: Mouse moved to (659, 439)
Screenshot: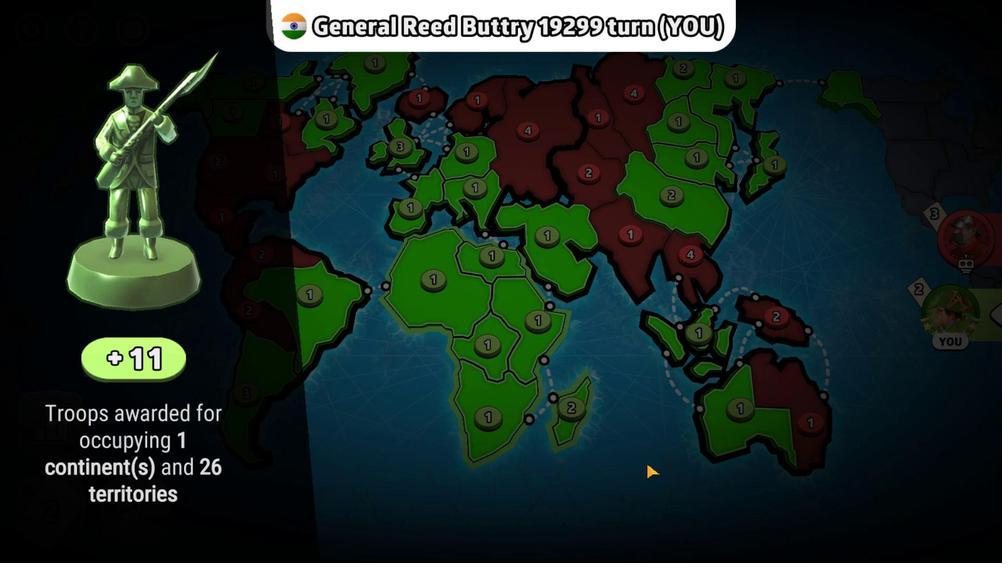 
Action: Mouse pressed left at (659, 439)
Screenshot: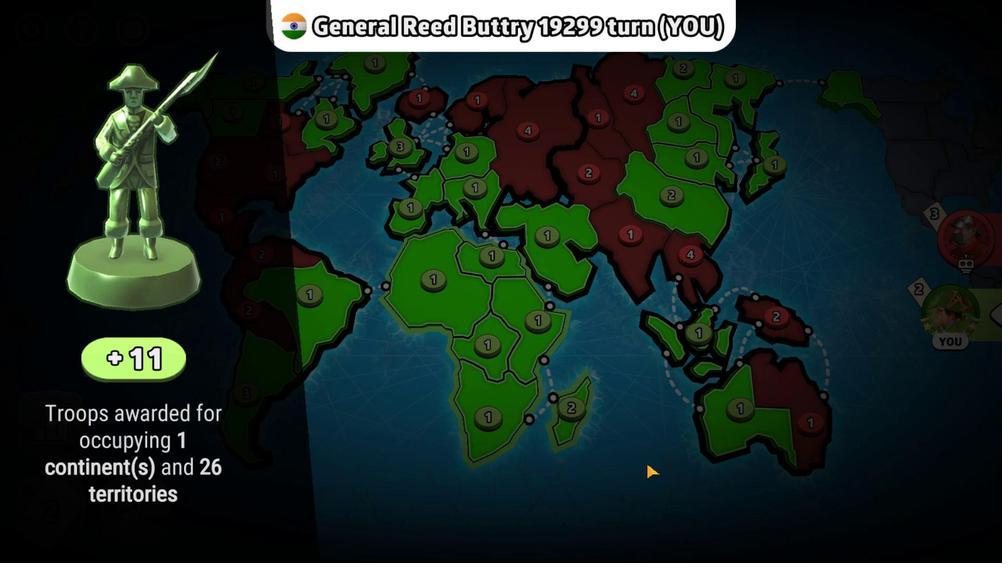 
Action: Mouse moved to (713, 350)
Screenshot: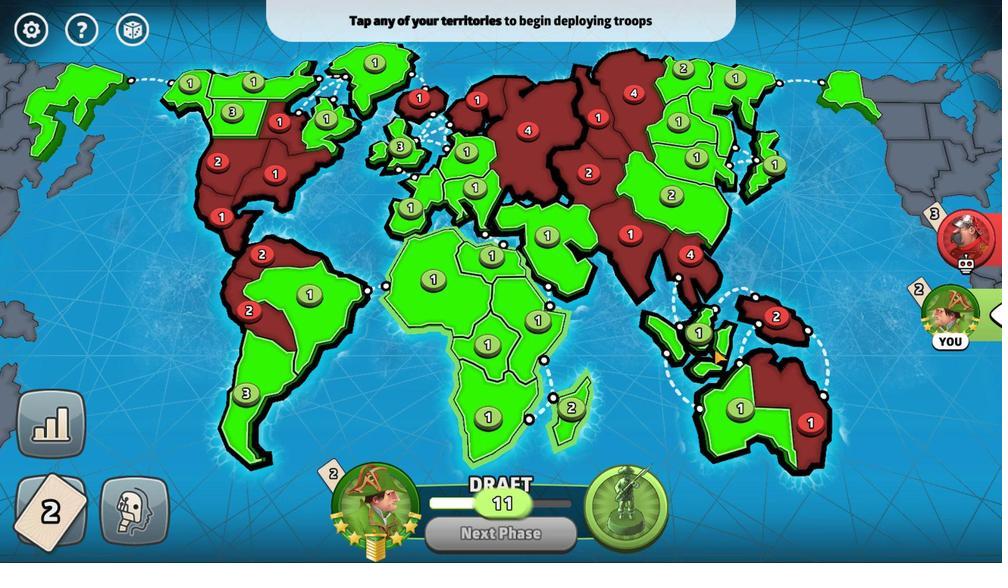 
Action: Mouse pressed left at (713, 350)
Screenshot: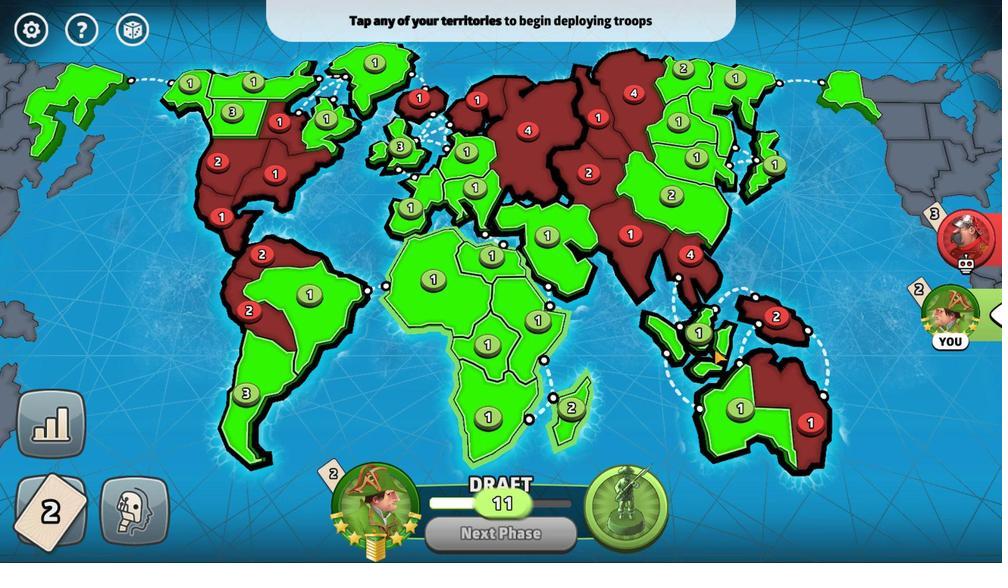 
Action: Mouse moved to (700, 415)
Screenshot: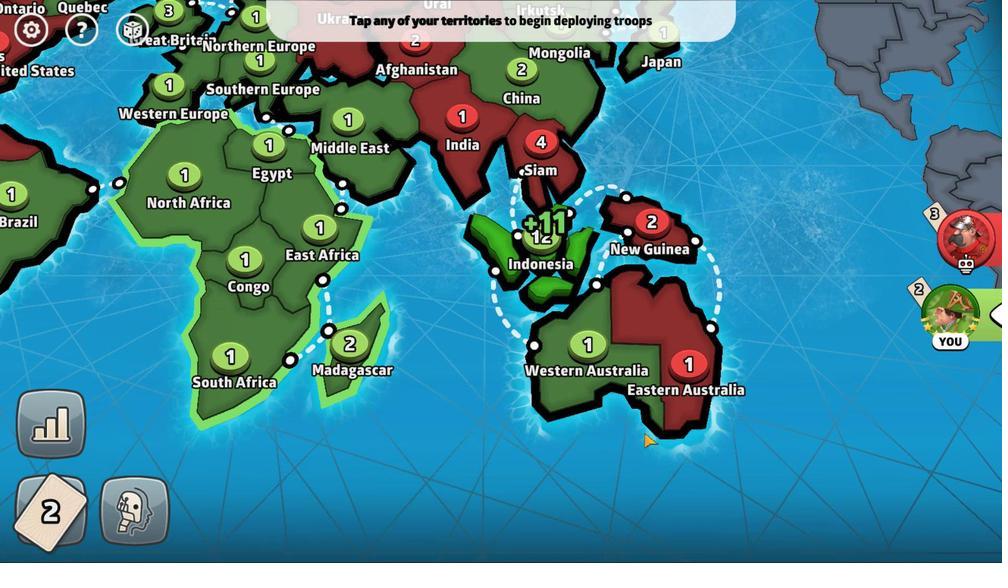 
Action: Mouse pressed left at (700, 415)
Screenshot: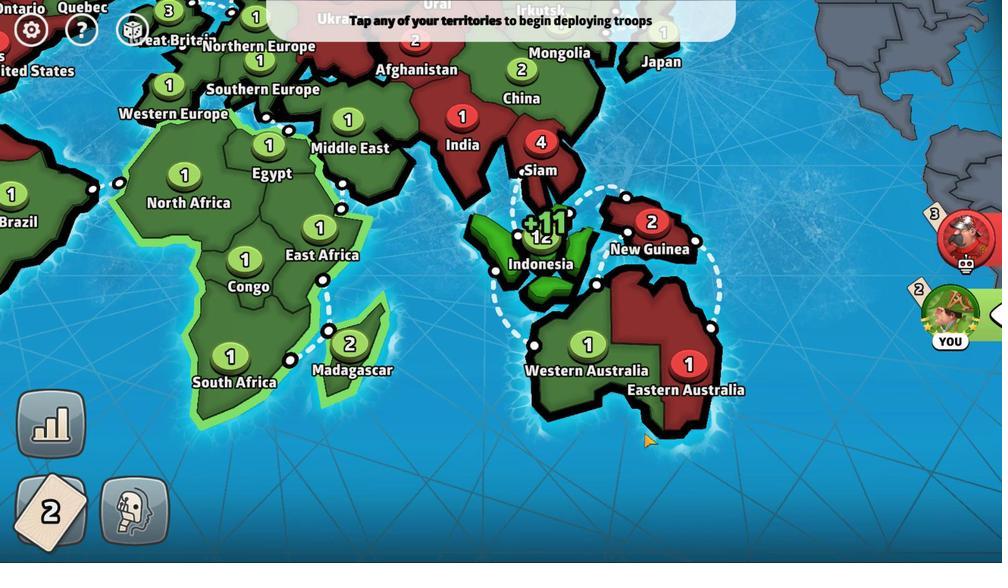 
Action: Mouse moved to (698, 339)
Screenshot: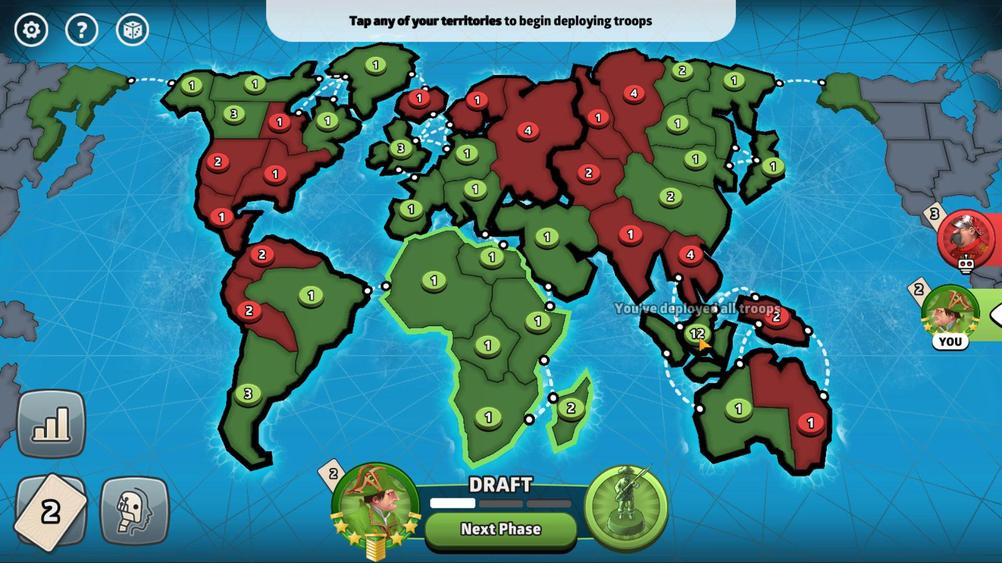 
Action: Mouse pressed left at (698, 339)
Screenshot: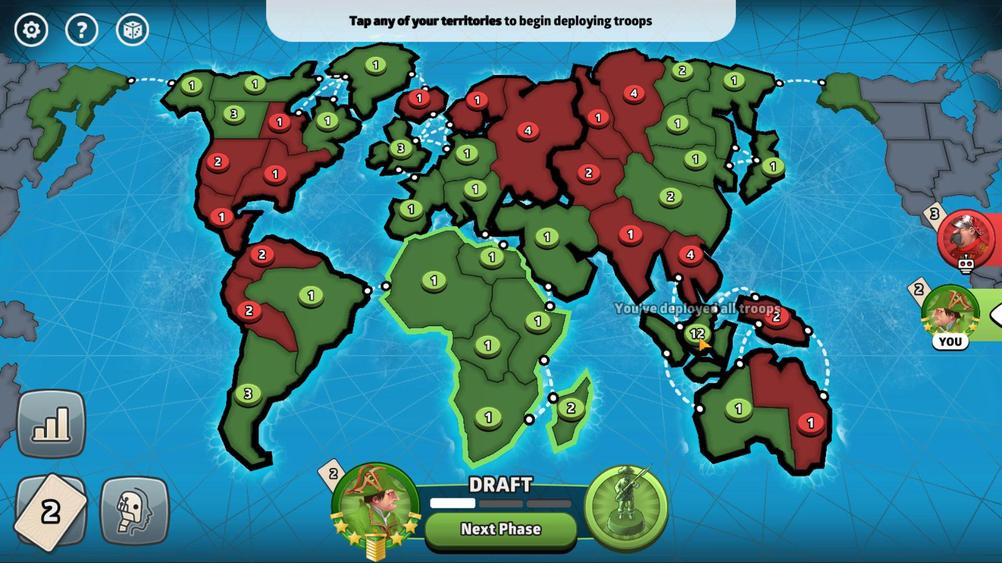 
Action: Mouse moved to (514, 523)
Screenshot: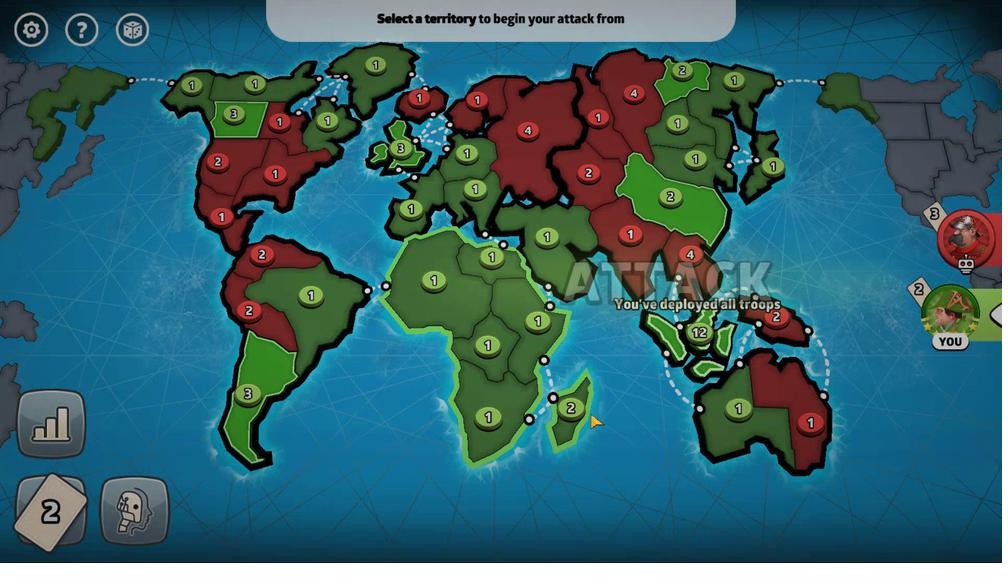 
Action: Mouse pressed left at (514, 523)
Screenshot: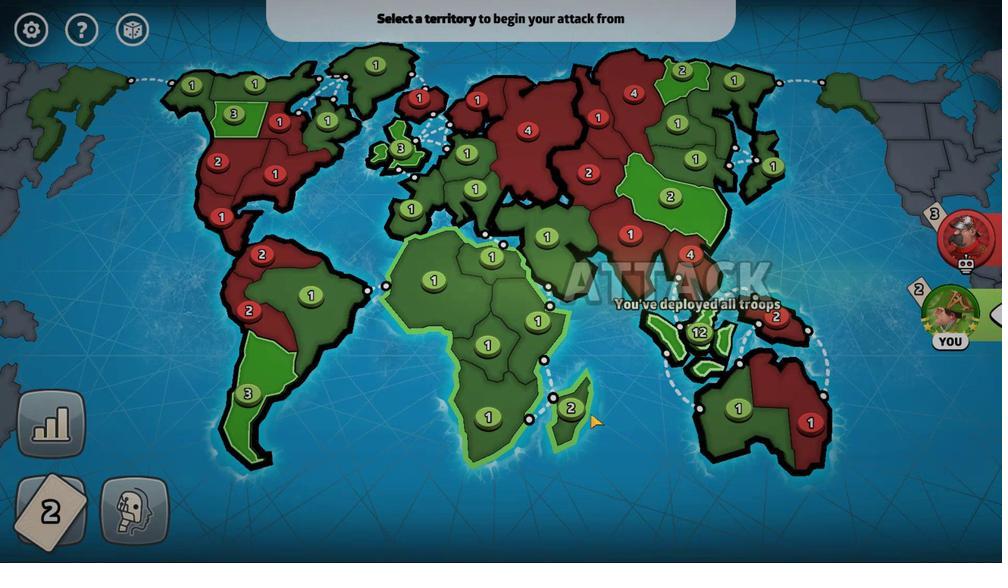 
Action: Mouse moved to (694, 345)
Screenshot: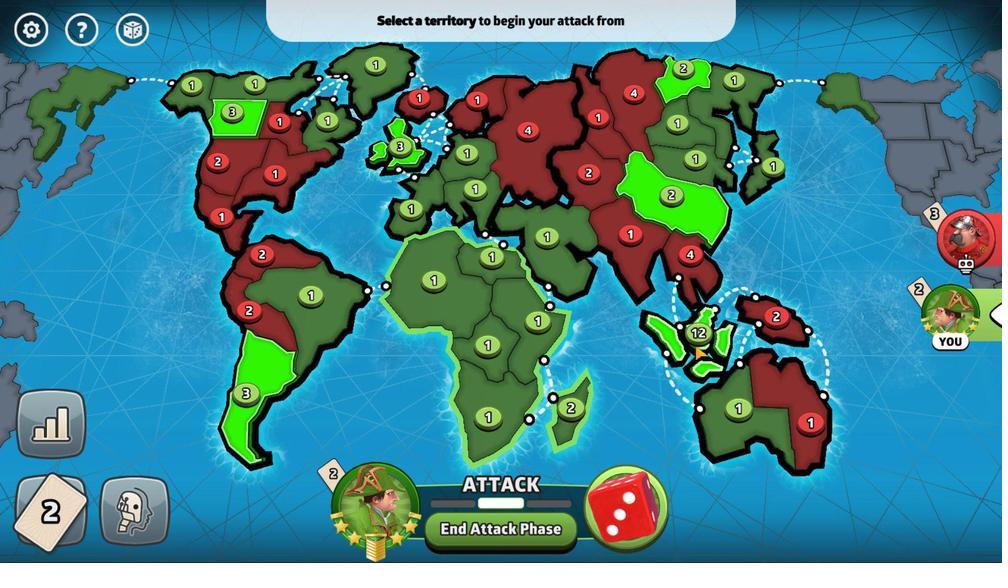 
Action: Mouse pressed left at (694, 345)
Screenshot: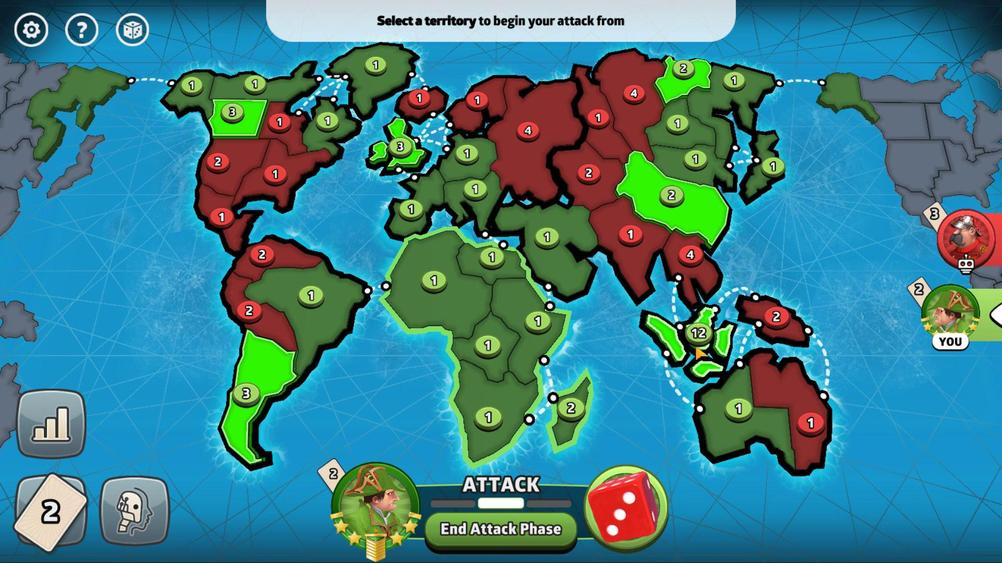 
Action: Mouse moved to (445, 192)
Screenshot: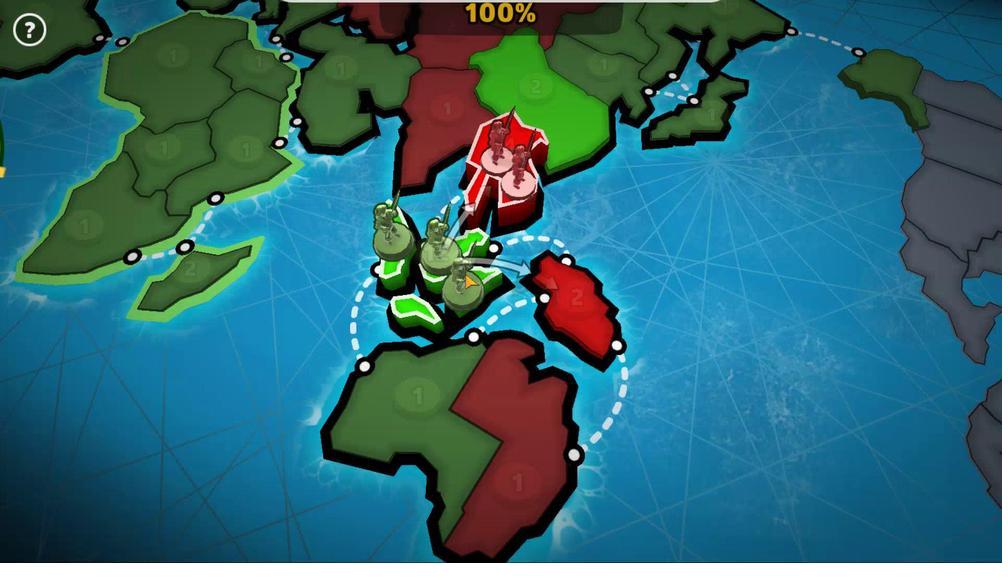 
Action: Mouse pressed left at (445, 192)
Screenshot: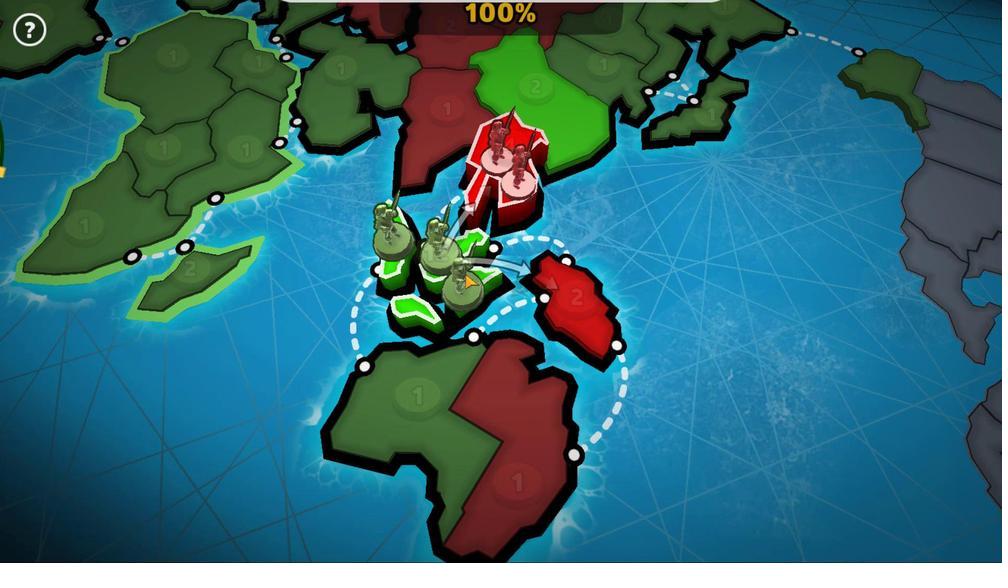 
Action: Mouse moved to (486, 400)
Screenshot: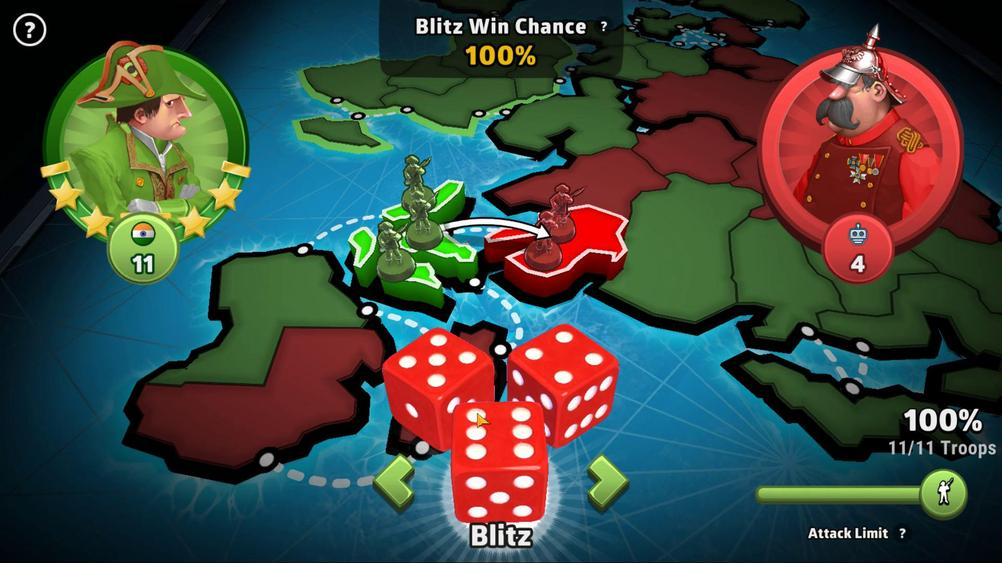 
Action: Mouse pressed left at (486, 400)
Screenshot: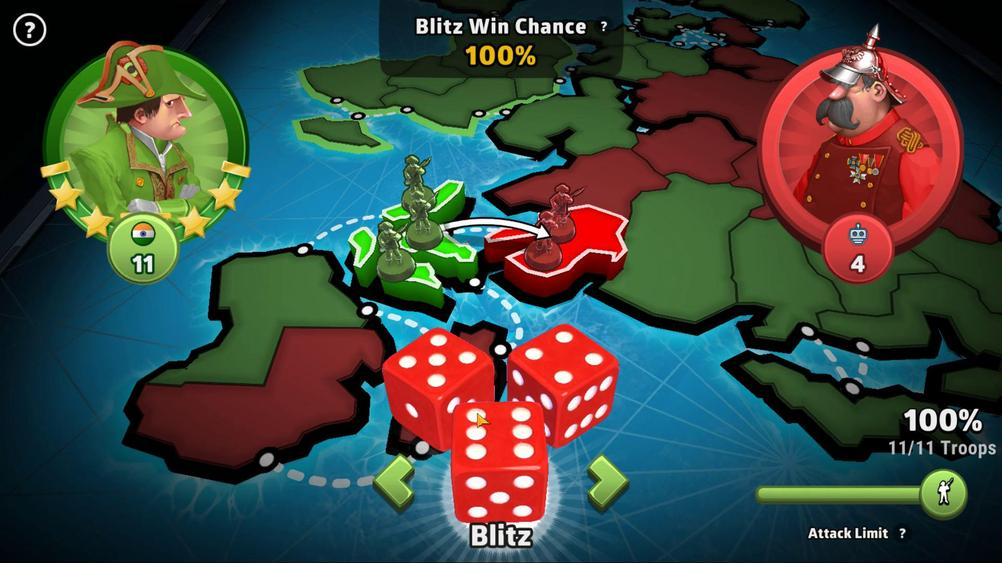 
Action: Mouse moved to (491, 418)
Screenshot: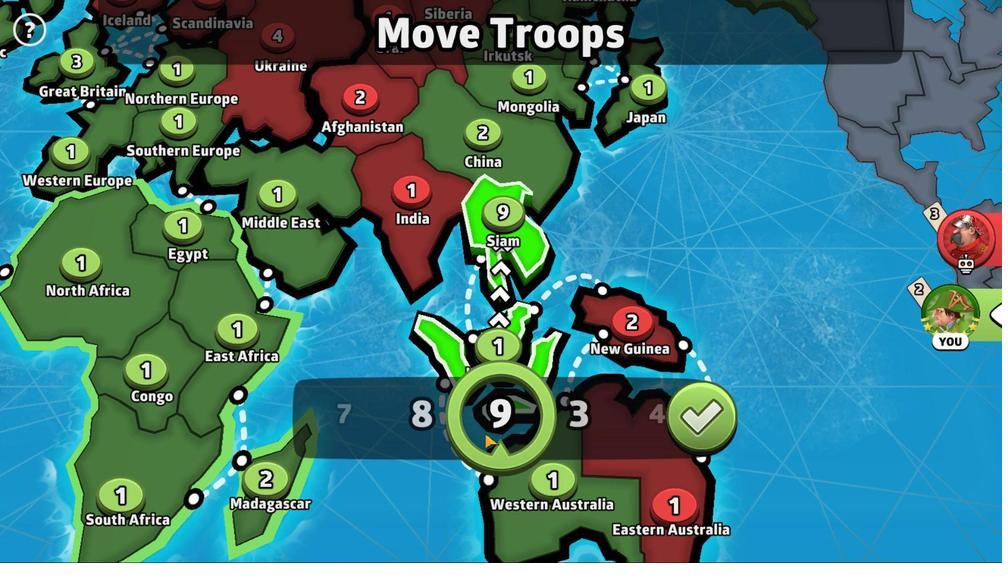 
Action: Mouse pressed left at (491, 418)
Screenshot: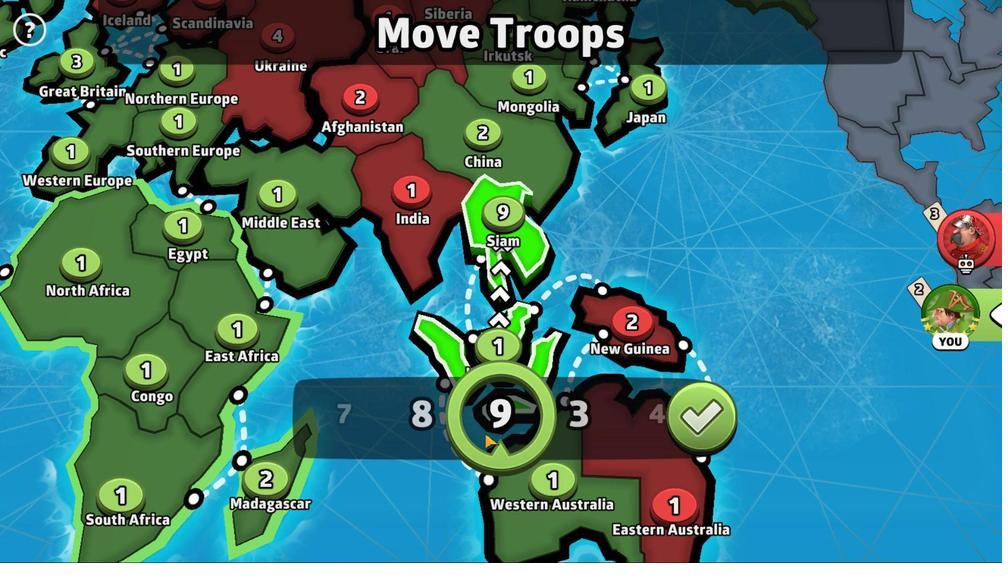
Action: Mouse moved to (485, 421)
Screenshot: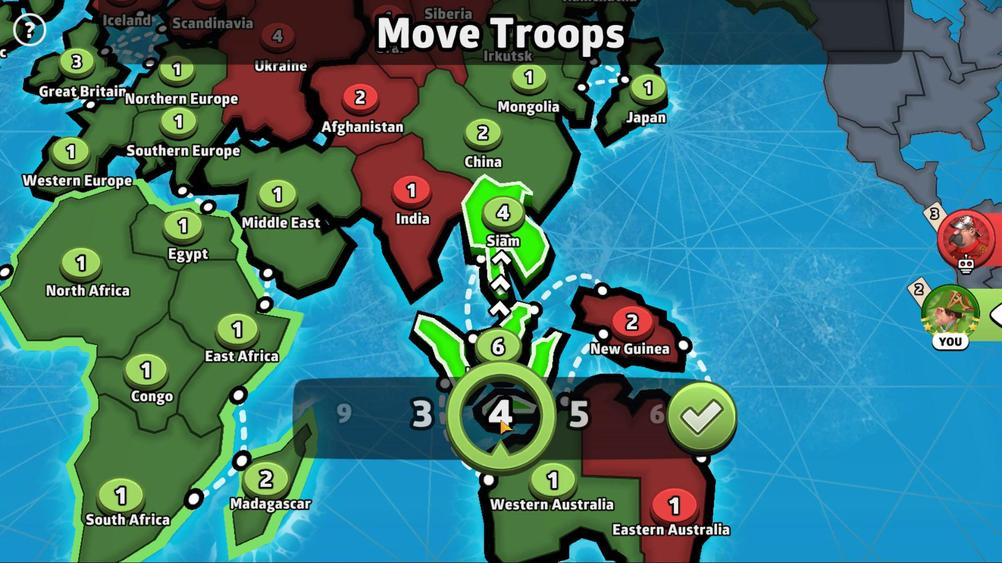 
Action: Mouse pressed left at (485, 421)
Screenshot: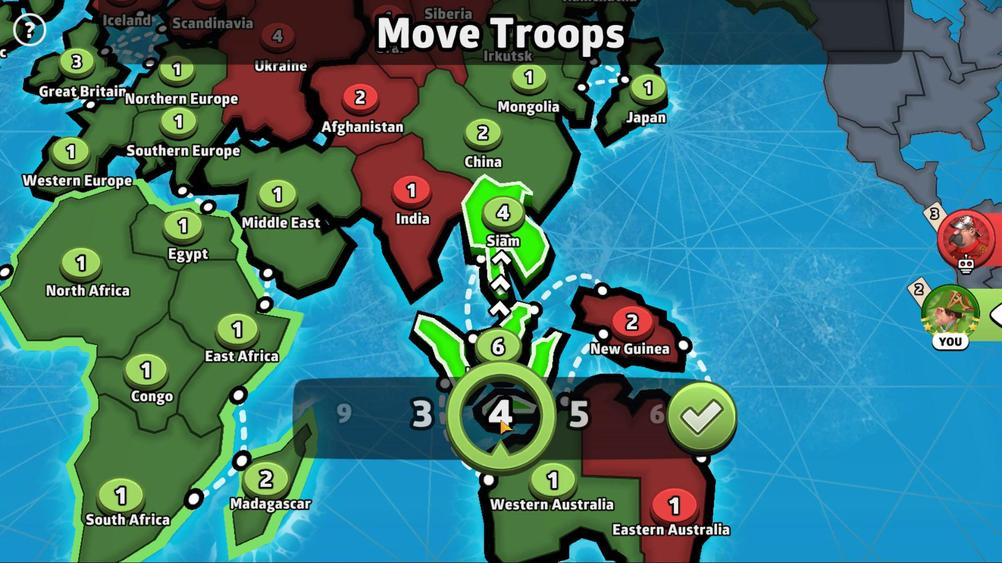
Action: Mouse moved to (729, 422)
Screenshot: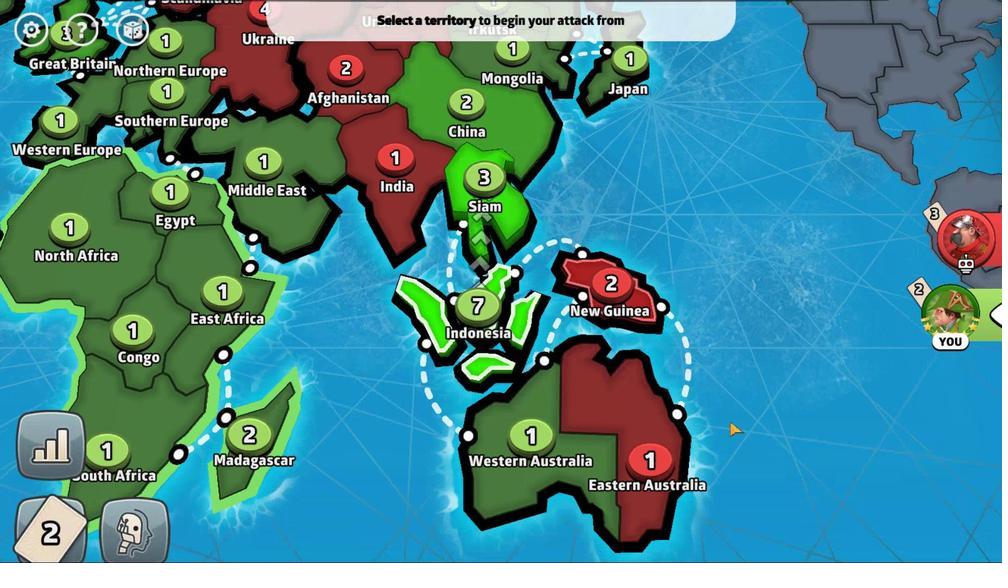 
Action: Mouse pressed left at (729, 422)
Screenshot: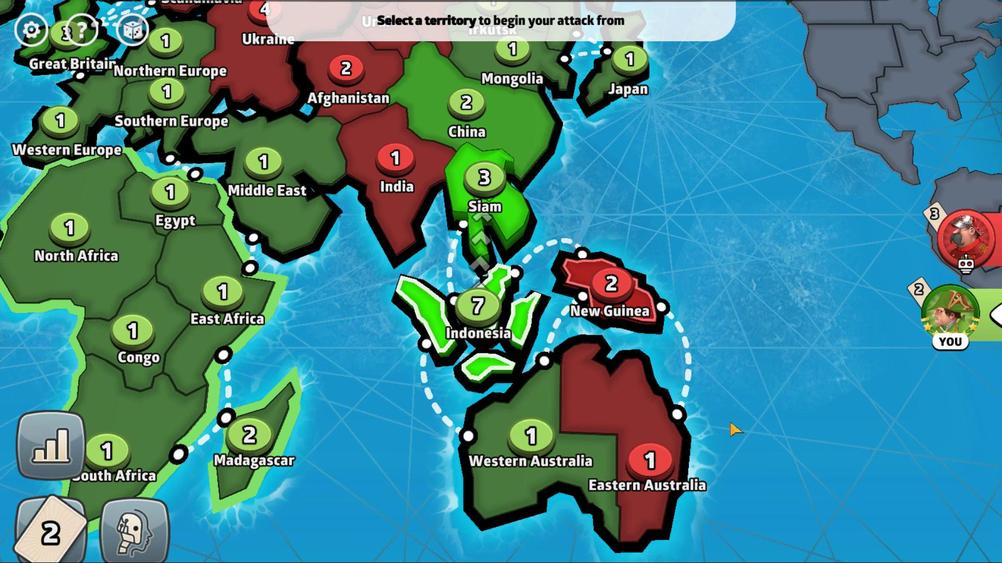 
Action: Mouse moved to (573, 203)
Screenshot: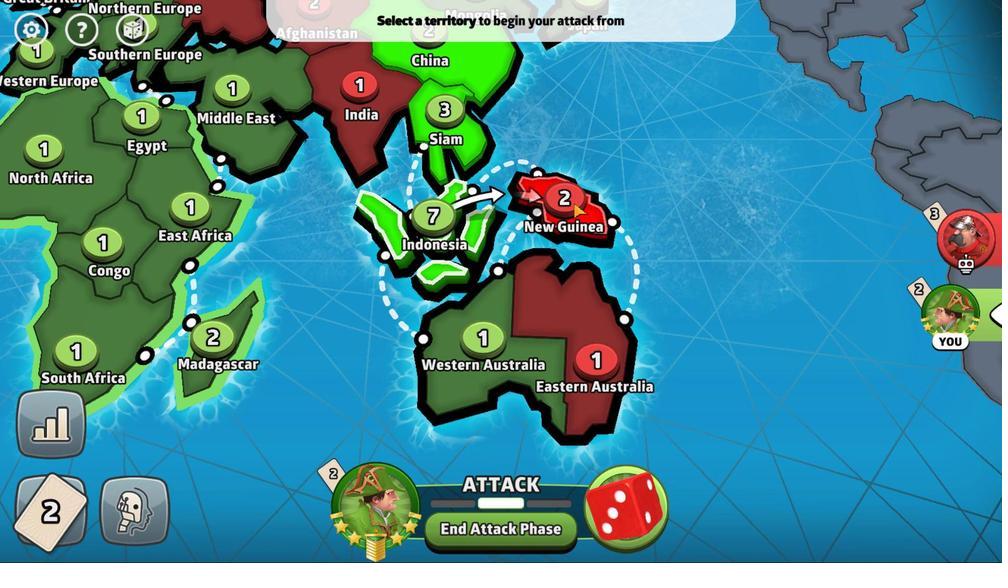 
Action: Mouse pressed left at (573, 203)
Screenshot: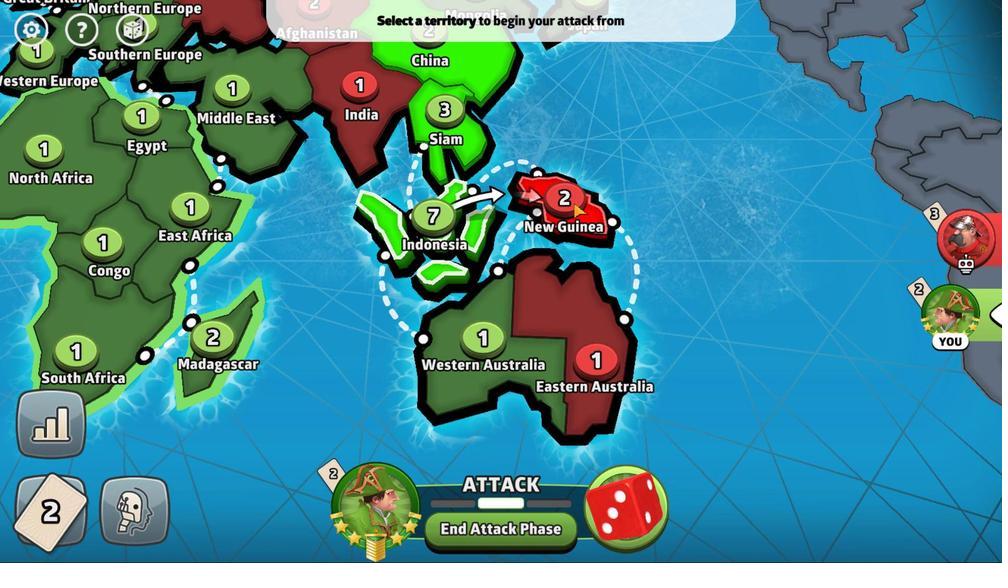 
Action: Mouse moved to (504, 388)
Screenshot: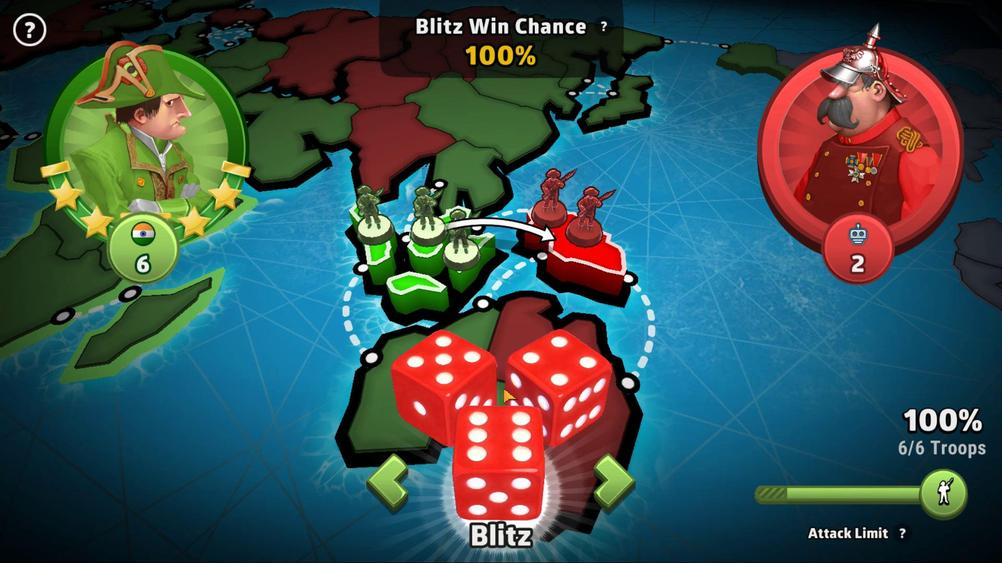 
Action: Mouse pressed left at (504, 388)
Screenshot: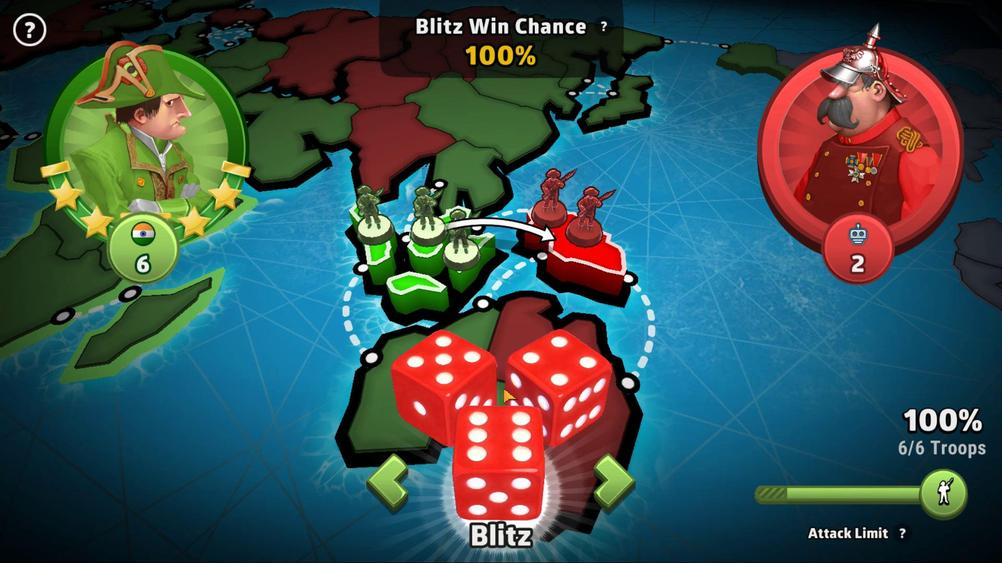 
Action: Mouse moved to (699, 406)
Screenshot: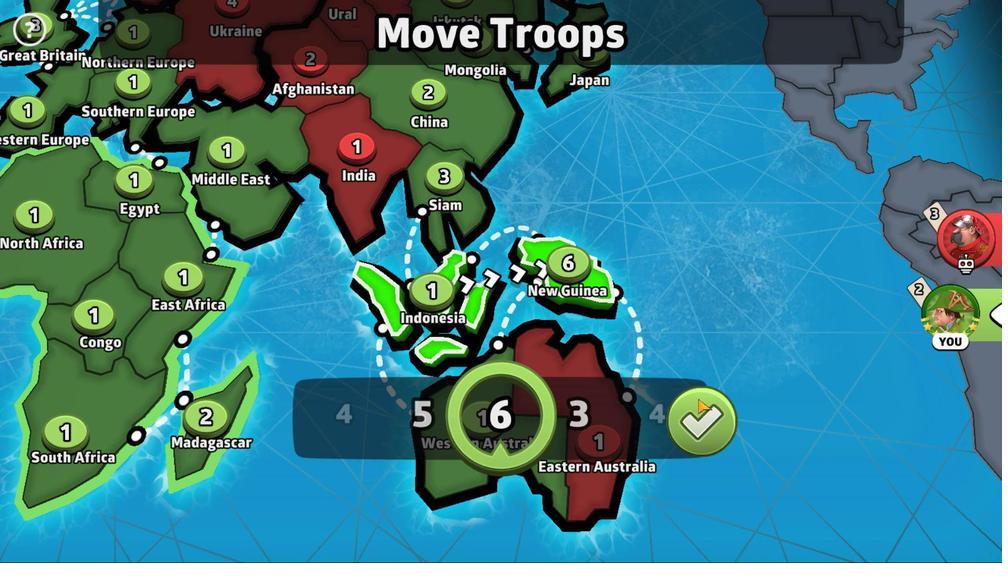 
Action: Mouse pressed left at (699, 406)
Screenshot: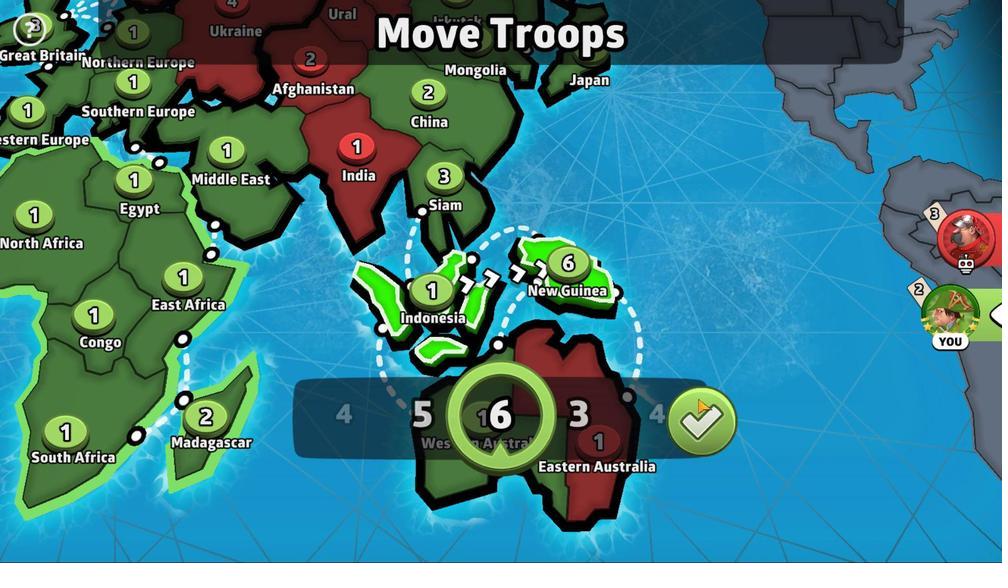 
Action: Mouse moved to (494, 269)
Screenshot: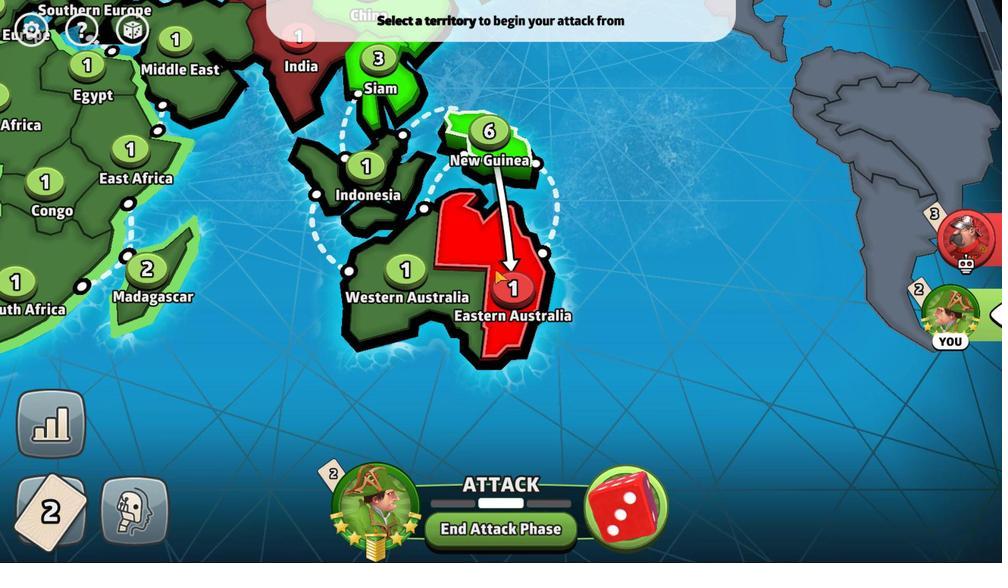 
Action: Mouse pressed left at (494, 269)
Screenshot: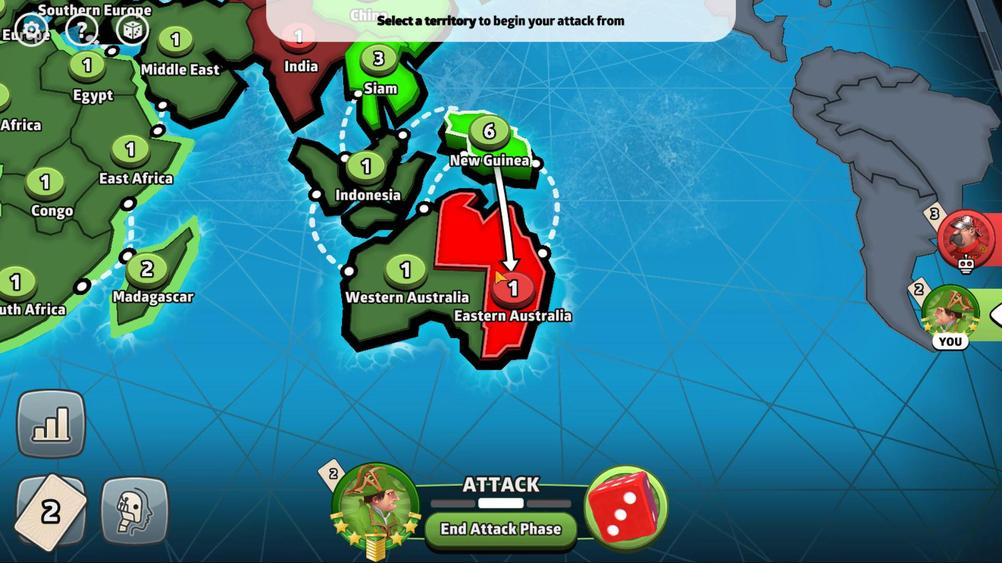 
Action: Mouse moved to (482, 388)
Screenshot: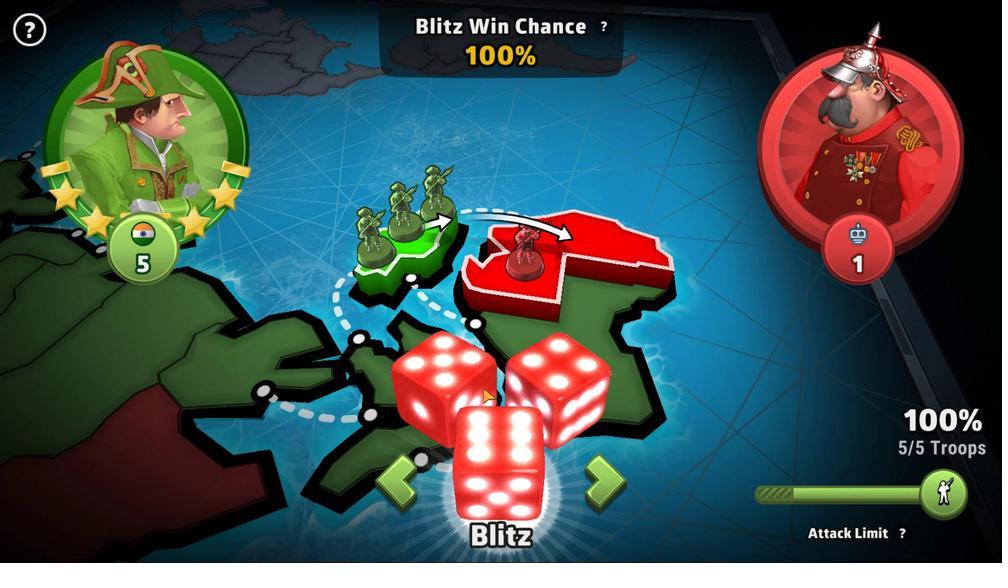 
Action: Mouse pressed left at (482, 388)
Screenshot: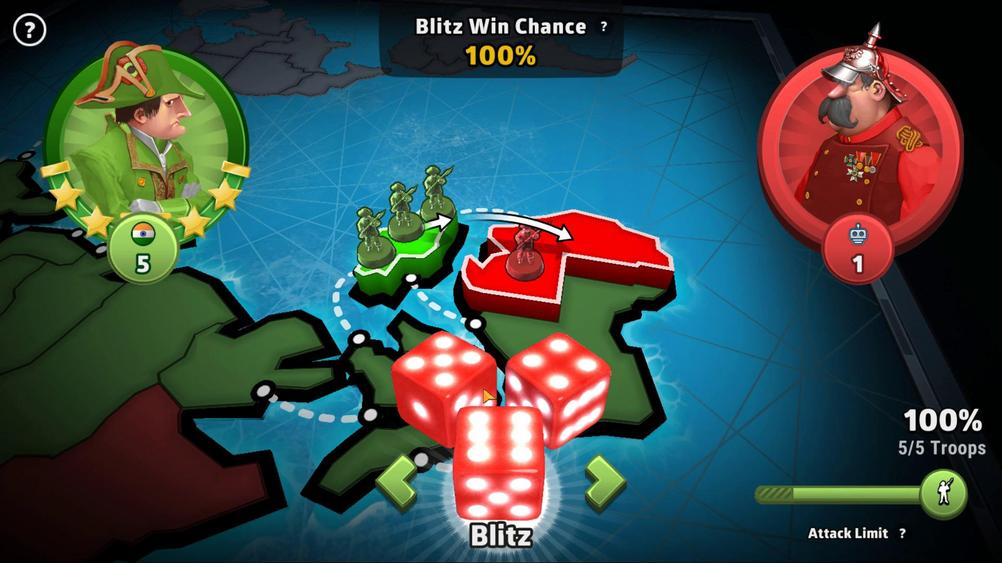 
Action: Mouse moved to (682, 417)
Screenshot: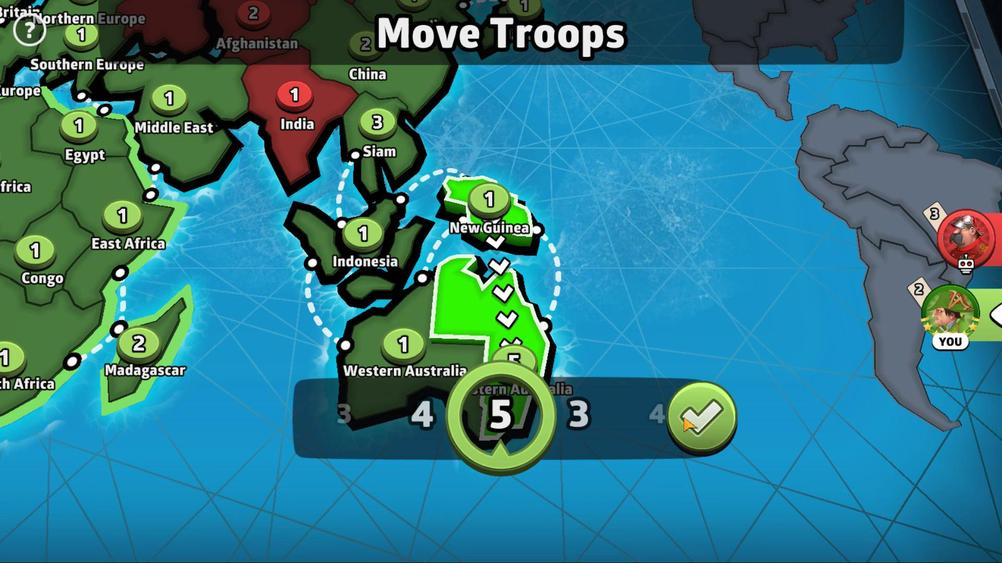 
Action: Mouse pressed left at (682, 417)
Screenshot: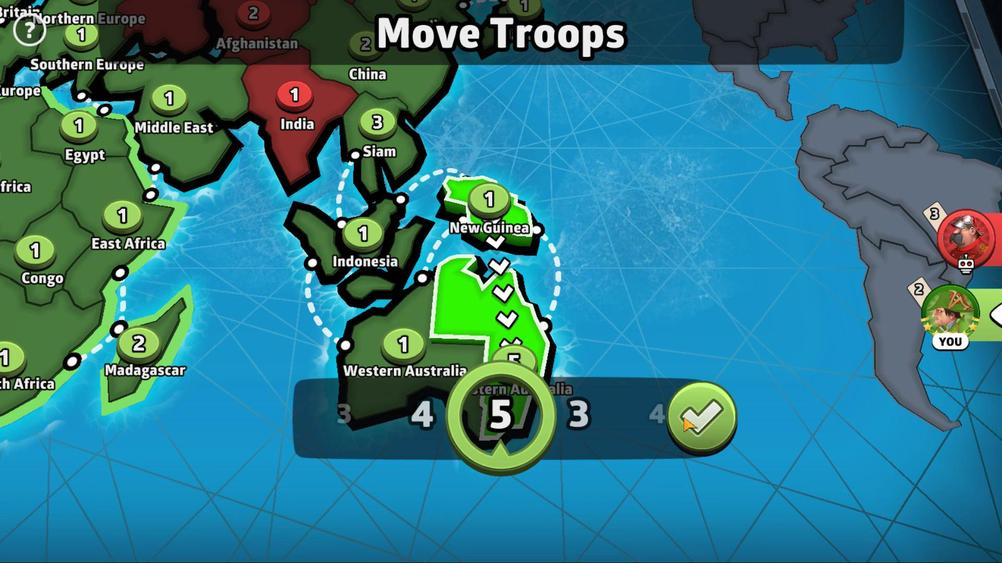 
Action: Mouse moved to (678, 258)
Screenshot: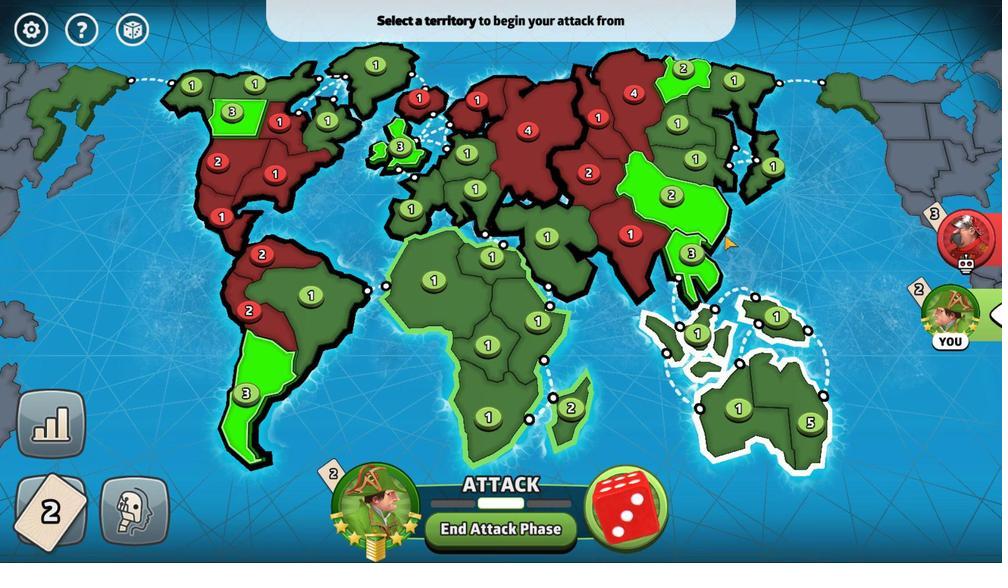 
Action: Mouse pressed left at (678, 258)
Screenshot: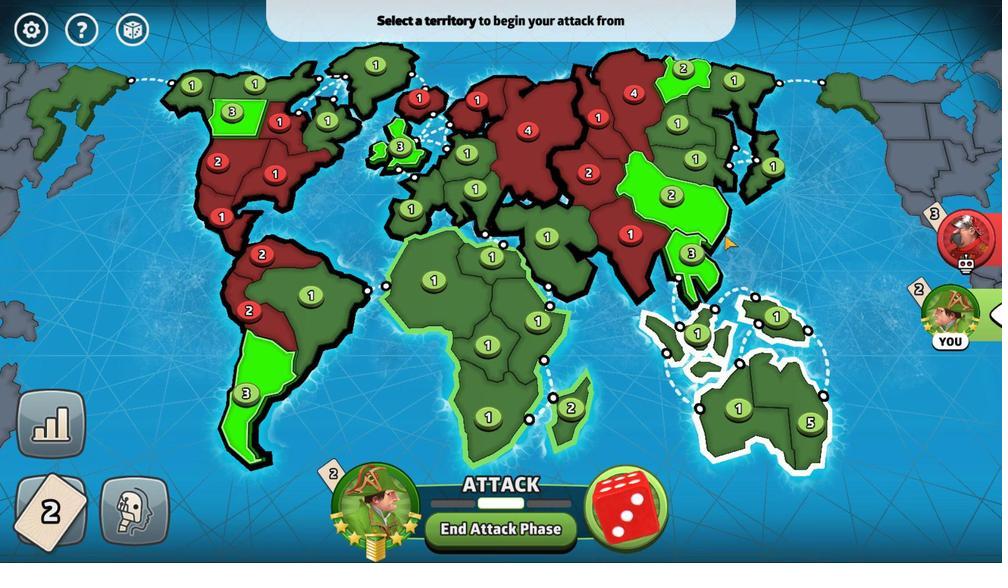 
Action: Mouse moved to (438, 193)
Screenshot: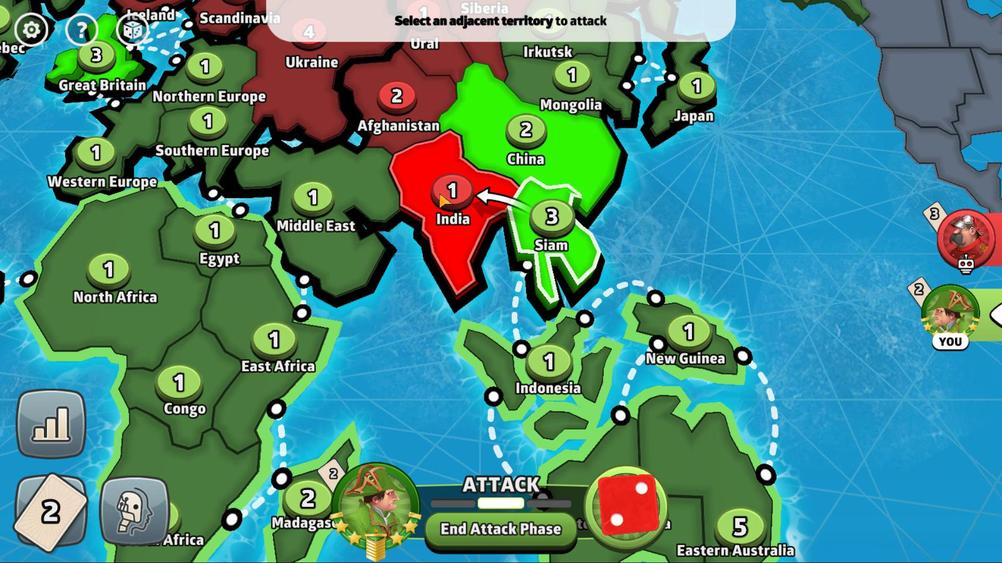 
Action: Mouse pressed left at (438, 193)
Screenshot: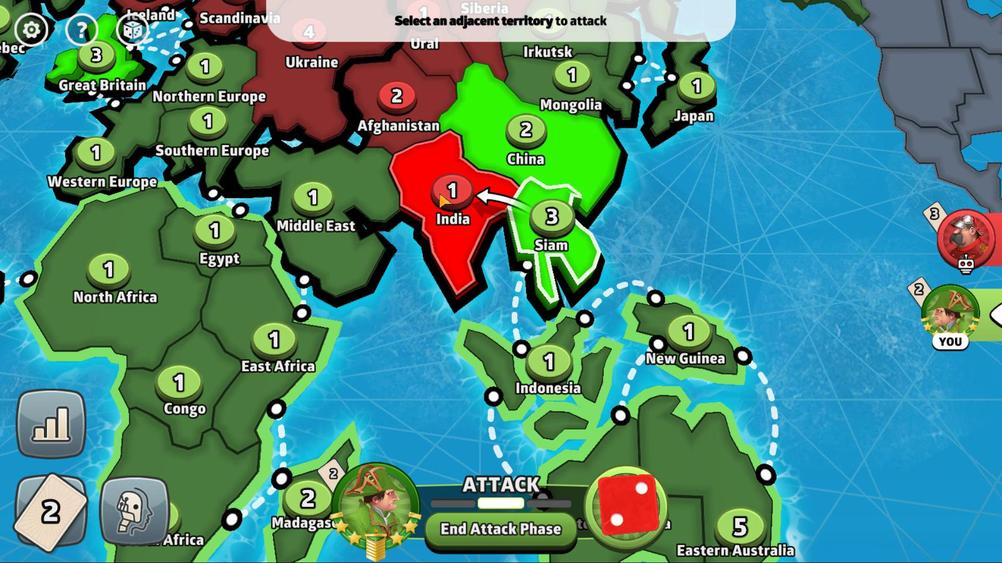 
Action: Mouse moved to (473, 397)
Screenshot: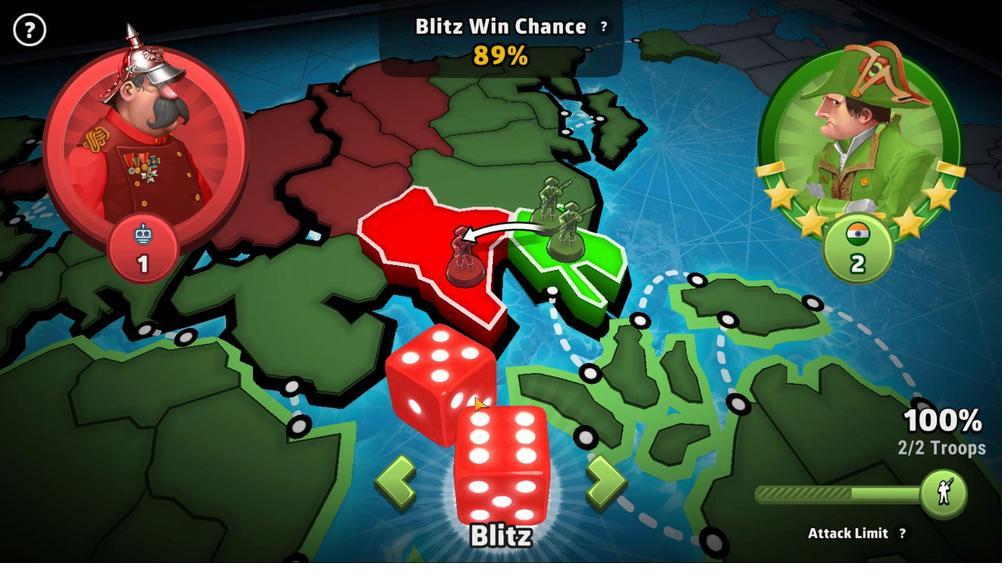 
Action: Mouse pressed left at (473, 397)
Screenshot: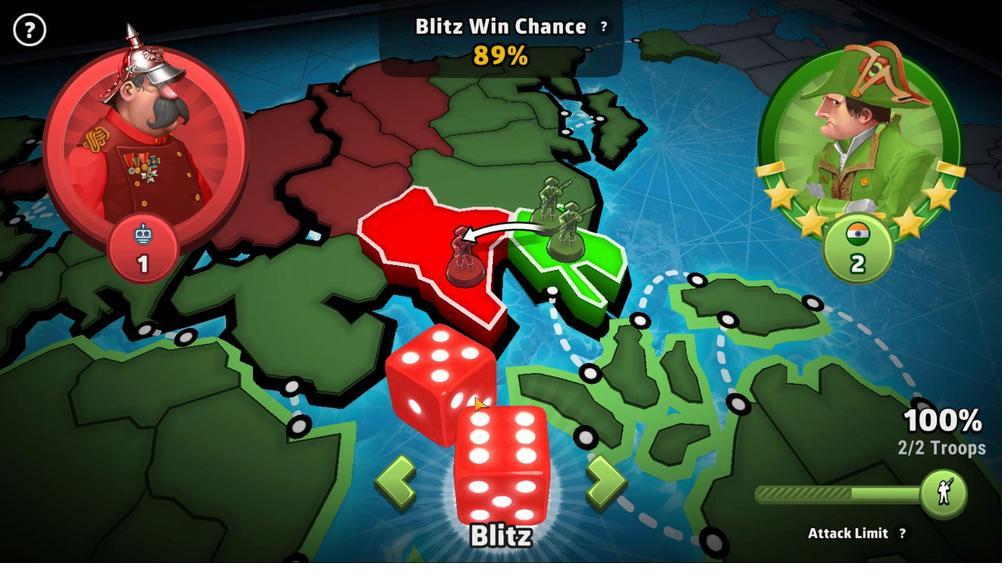 
Action: Mouse moved to (817, 399)
Screenshot: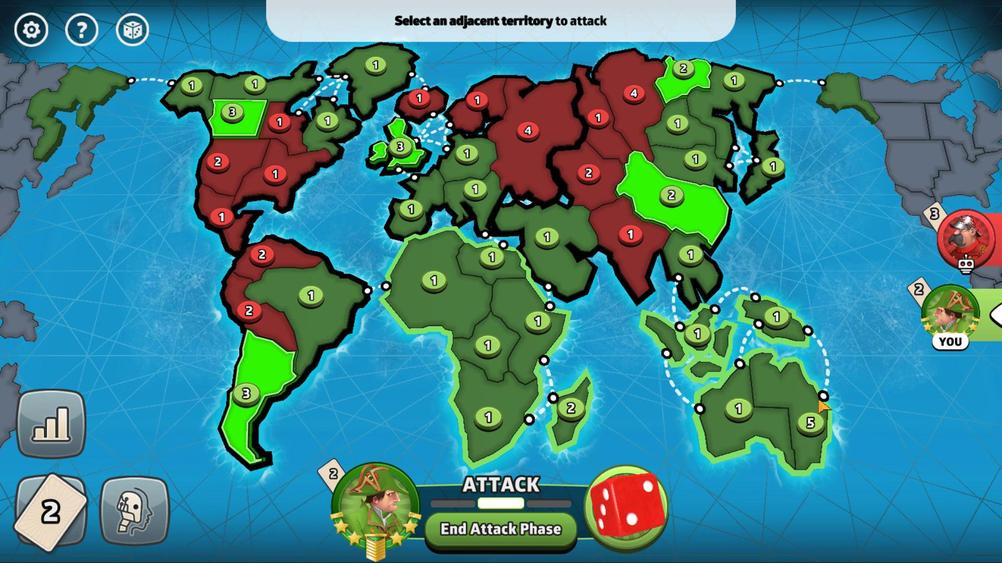 
Action: Mouse pressed left at (817, 399)
Screenshot: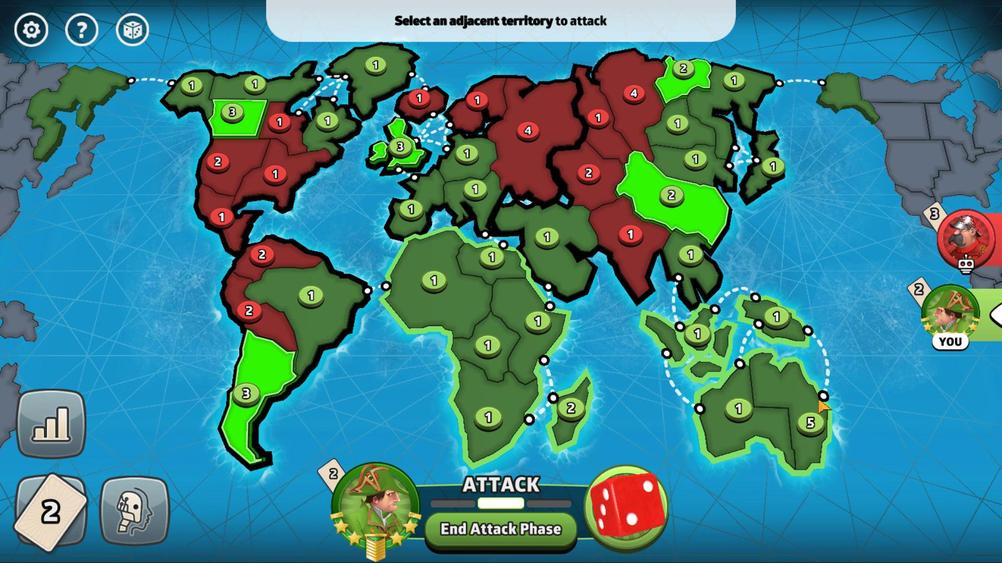 
Action: Mouse moved to (681, 218)
Screenshot: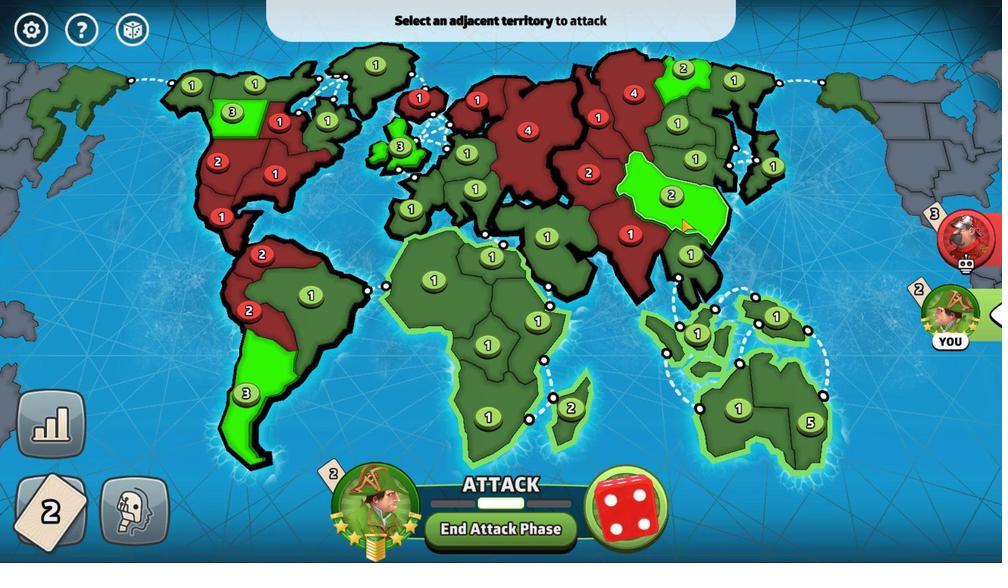 
Action: Mouse pressed left at (681, 218)
Screenshot: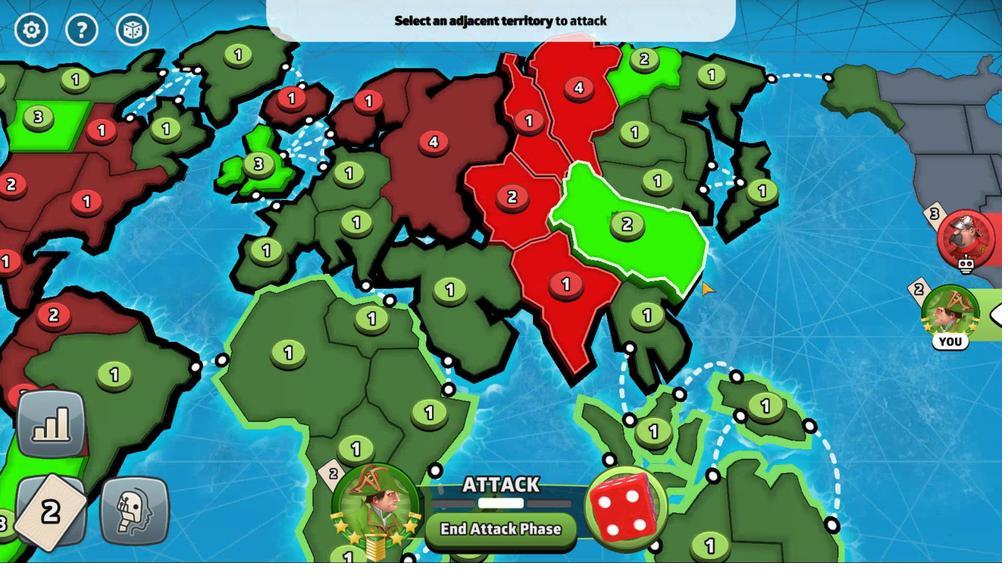 
Action: Mouse moved to (485, 352)
Screenshot: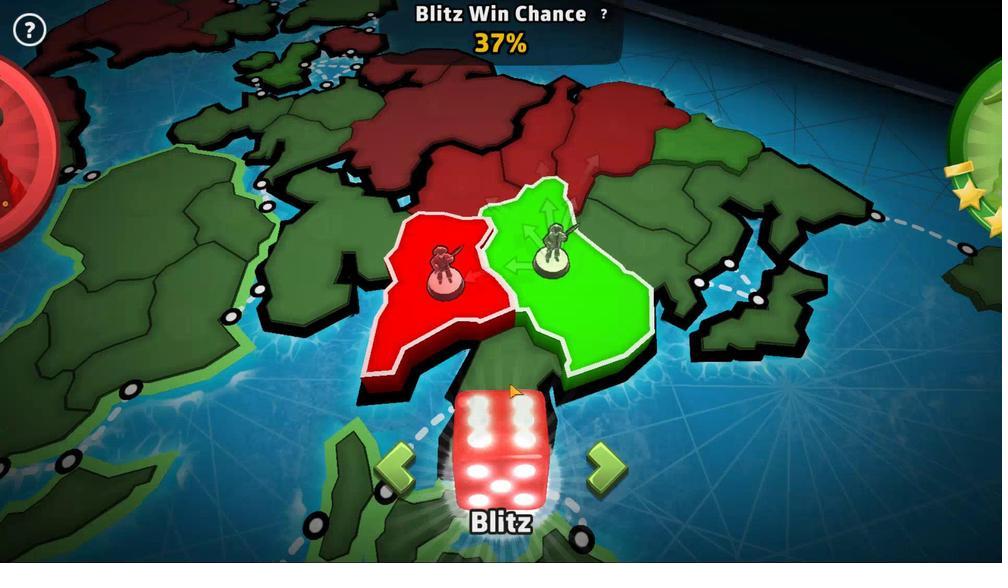 
Action: Mouse pressed left at (485, 352)
Screenshot: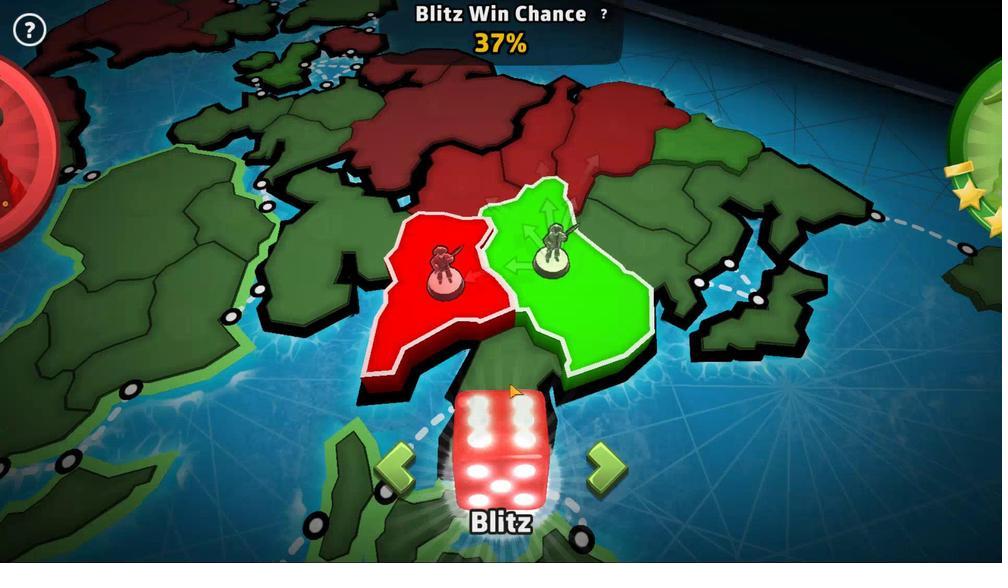 
Action: Mouse moved to (614, 389)
Screenshot: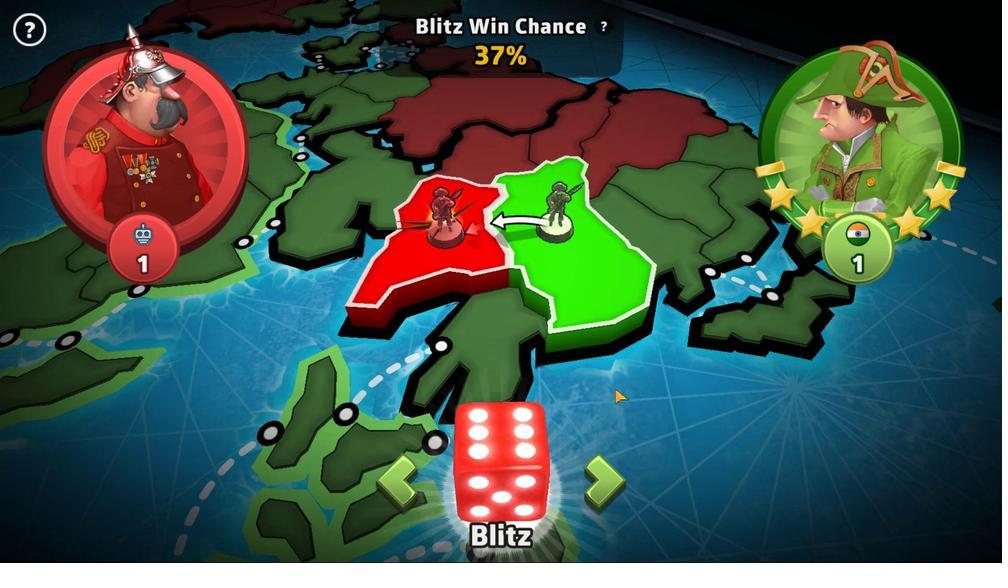
Action: Mouse pressed left at (614, 389)
Screenshot: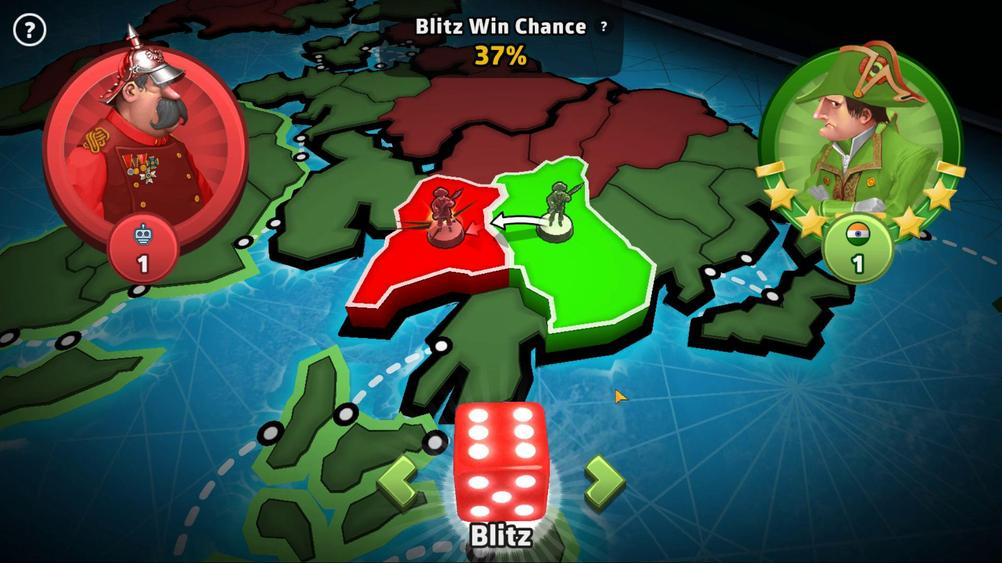 
Action: Mouse moved to (808, 400)
Screenshot: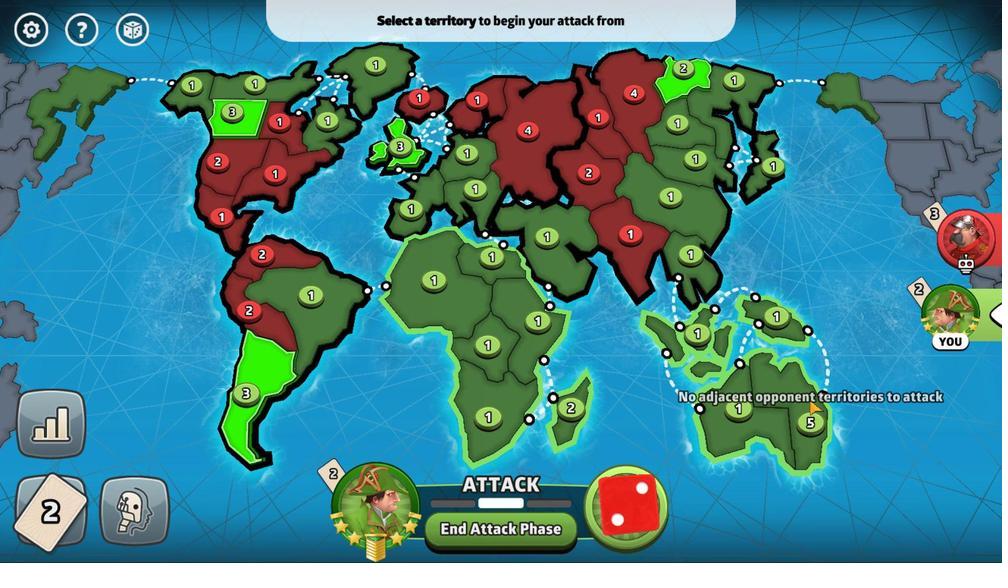 
Action: Mouse pressed left at (808, 400)
Screenshot: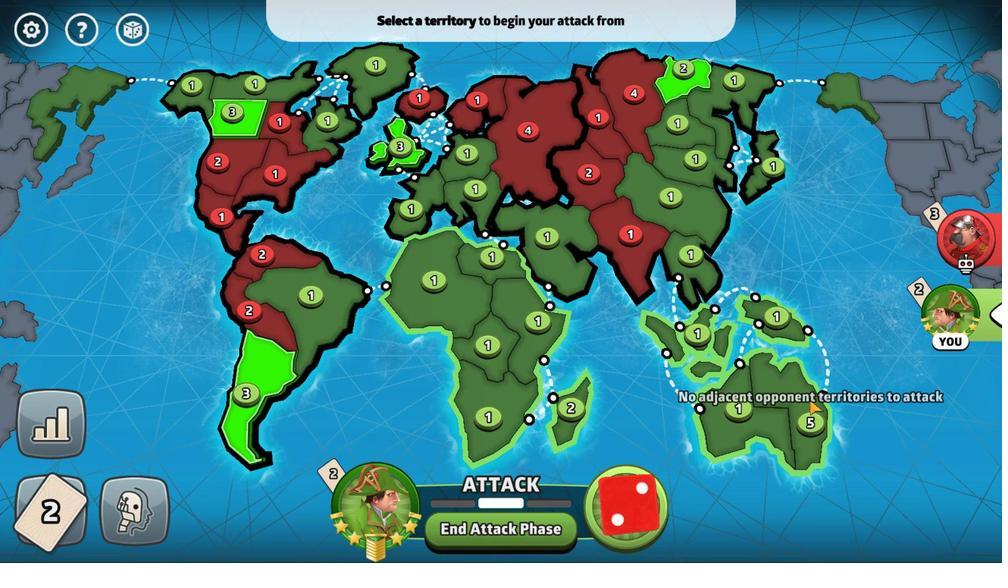 
Action: Mouse moved to (481, 528)
Screenshot: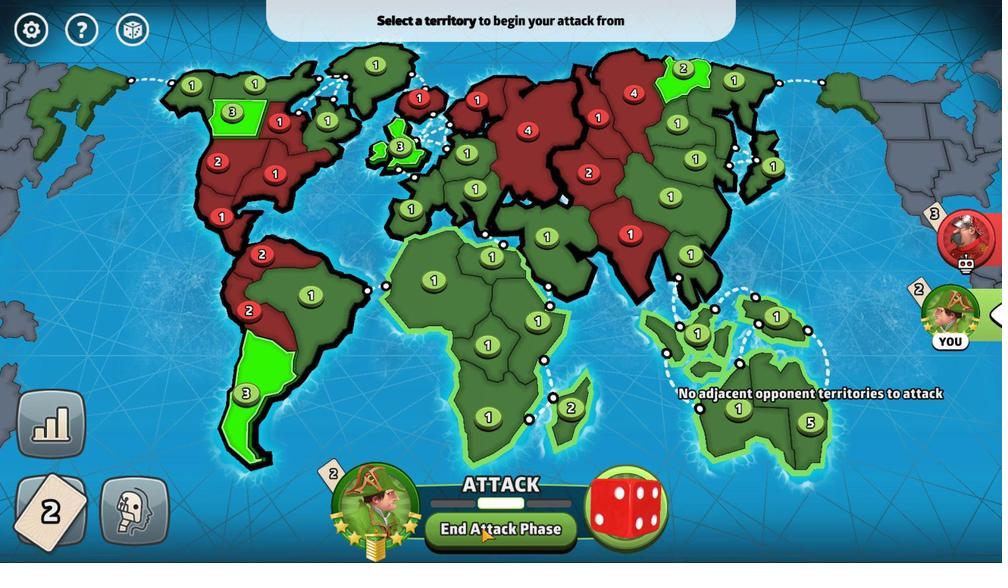 
Action: Mouse pressed left at (481, 528)
Screenshot: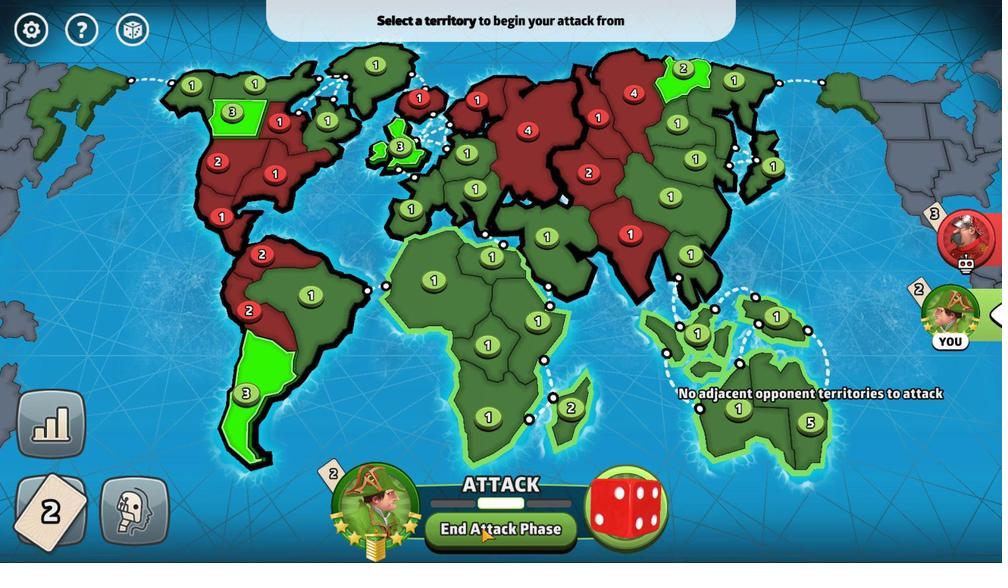 
Action: Mouse moved to (542, 228)
Screenshot: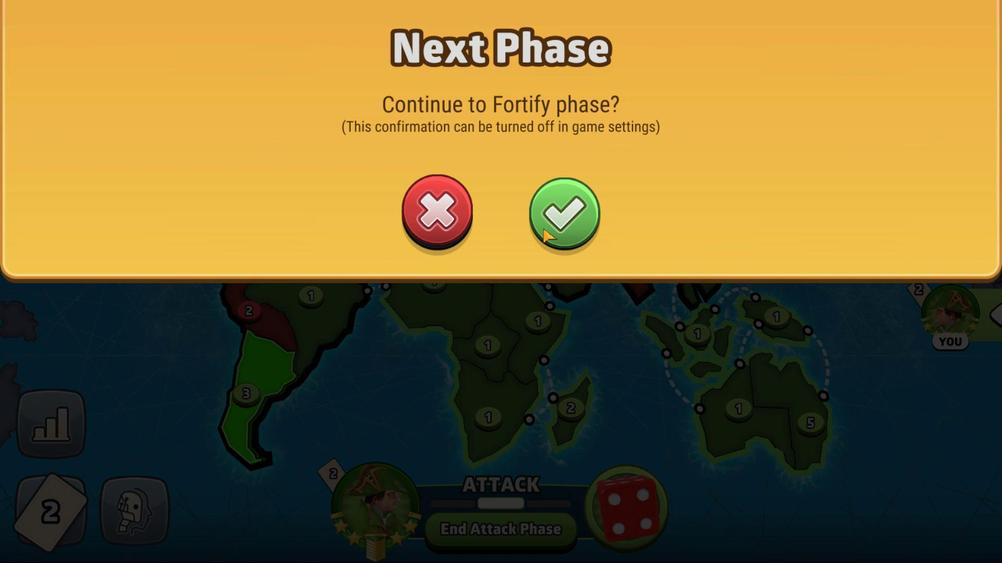 
Action: Mouse pressed left at (542, 228)
Screenshot: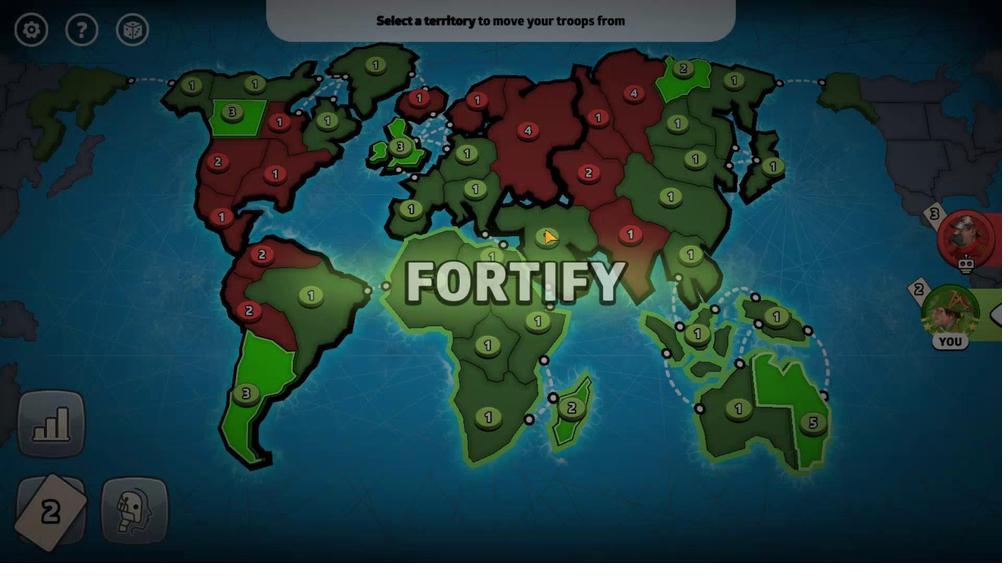 
Action: Mouse moved to (802, 411)
Screenshot: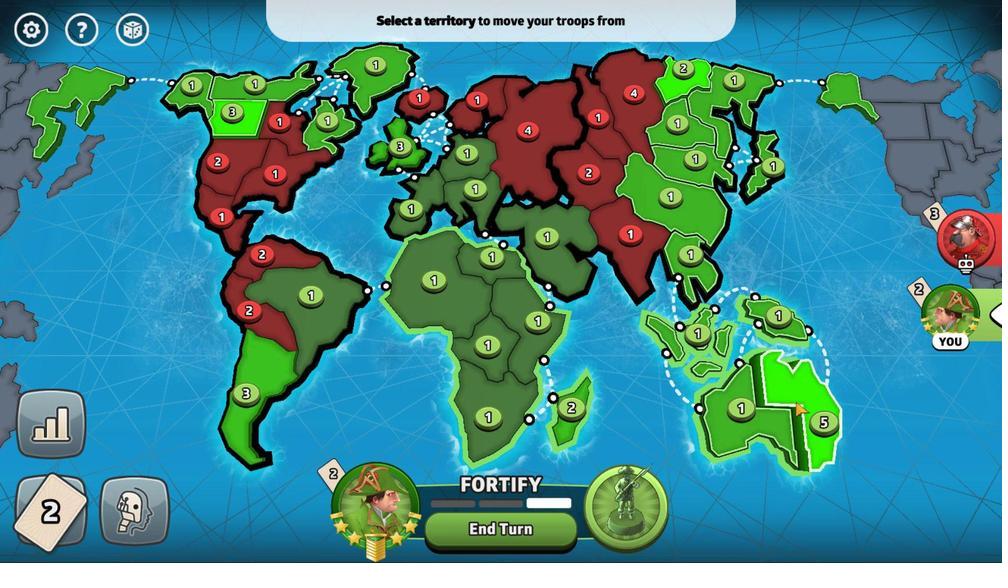 
Action: Mouse pressed left at (802, 411)
Screenshot: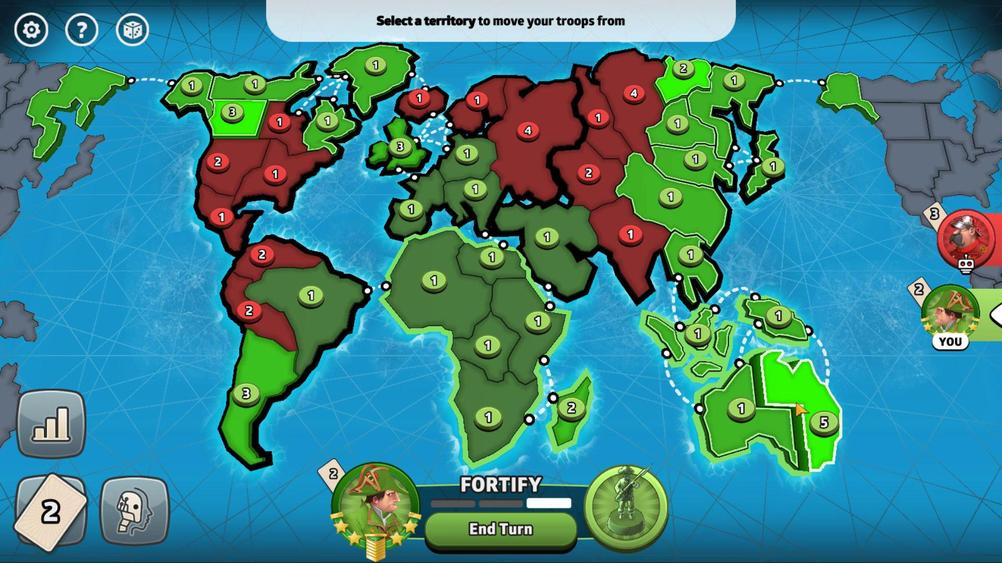 
Action: Mouse moved to (682, 247)
Screenshot: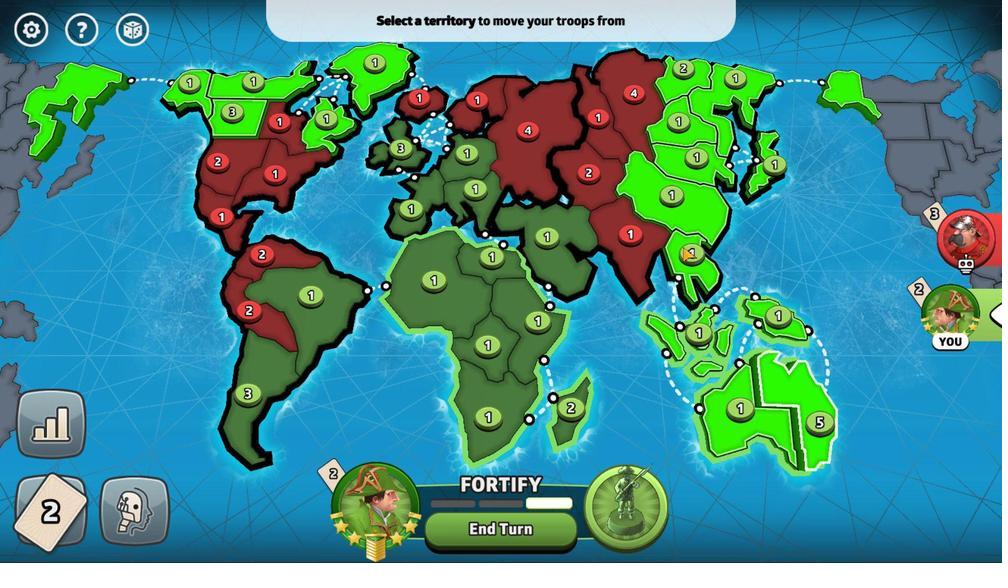 
Action: Mouse pressed left at (682, 247)
Screenshot: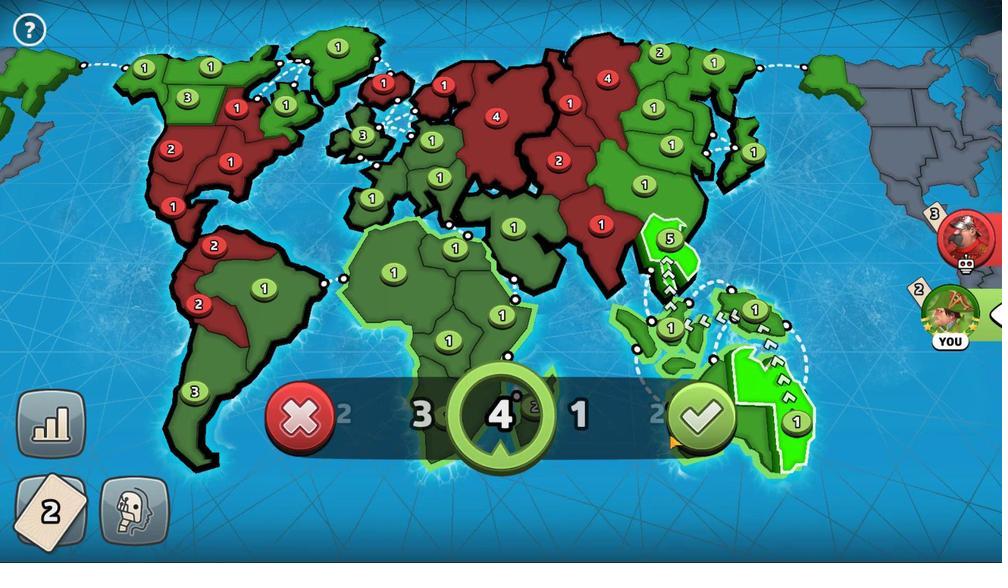 
Action: Mouse moved to (694, 422)
Screenshot: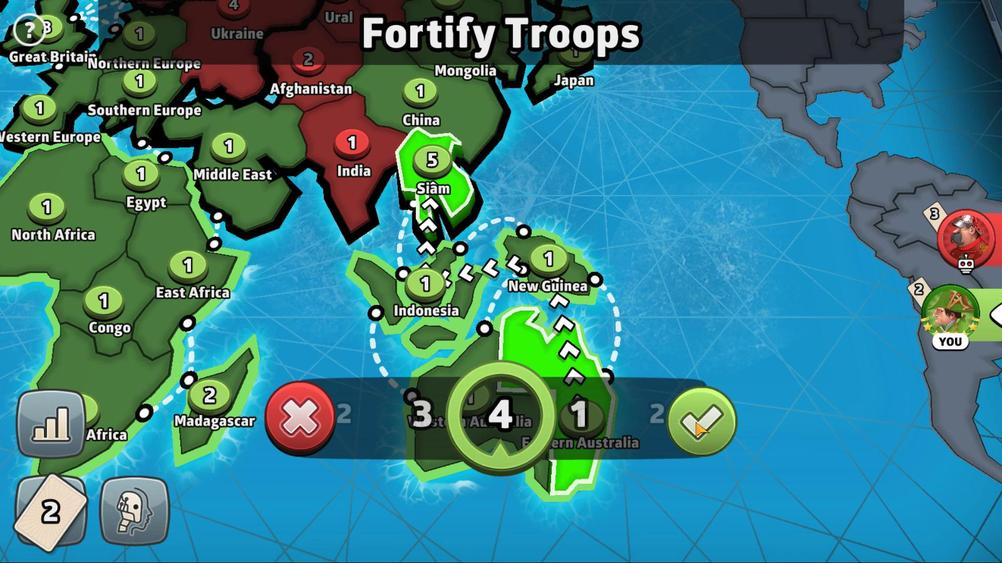 
Action: Mouse pressed left at (694, 422)
Screenshot: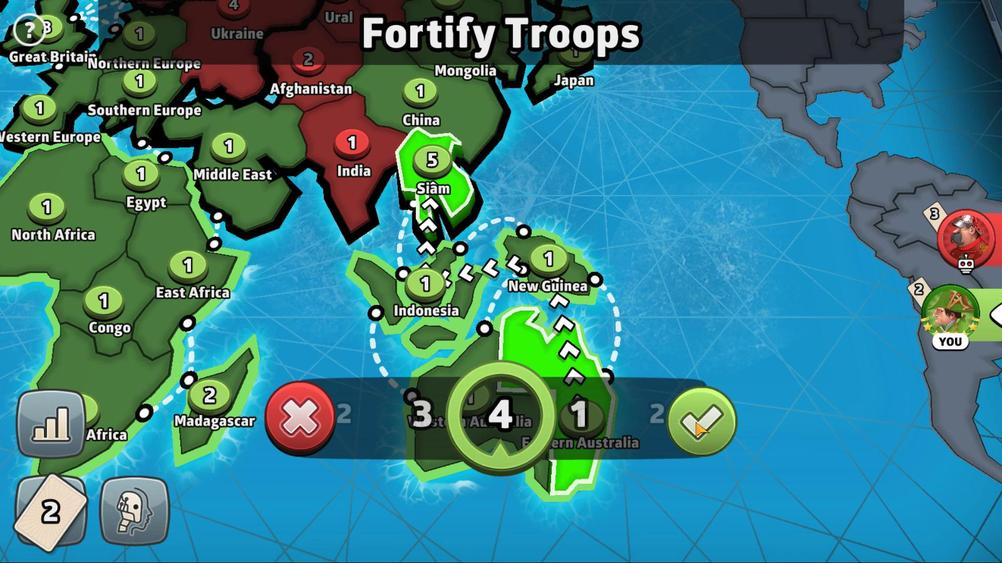 
Action: Mouse moved to (53, 506)
Screenshot: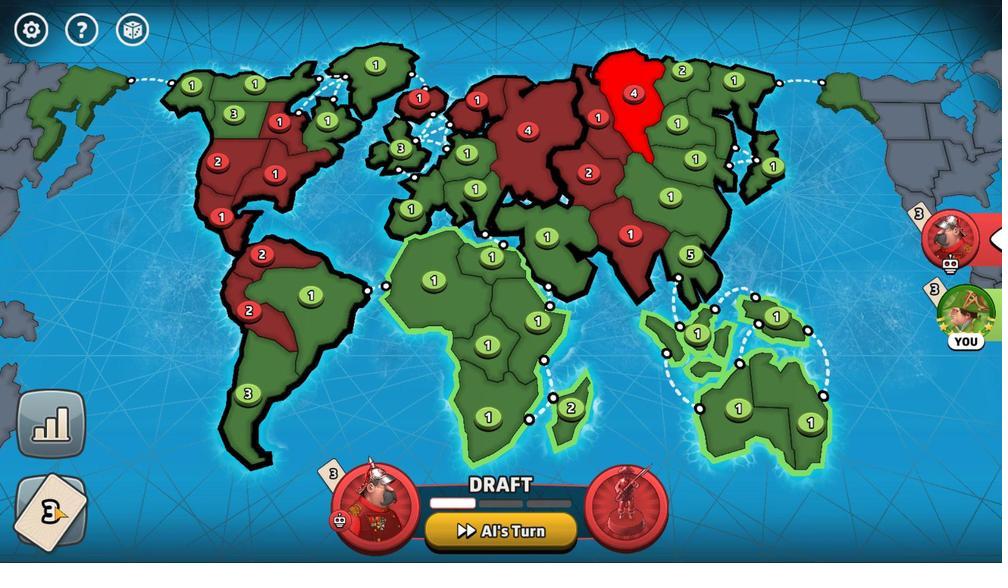 
Action: Mouse pressed left at (53, 506)
Screenshot: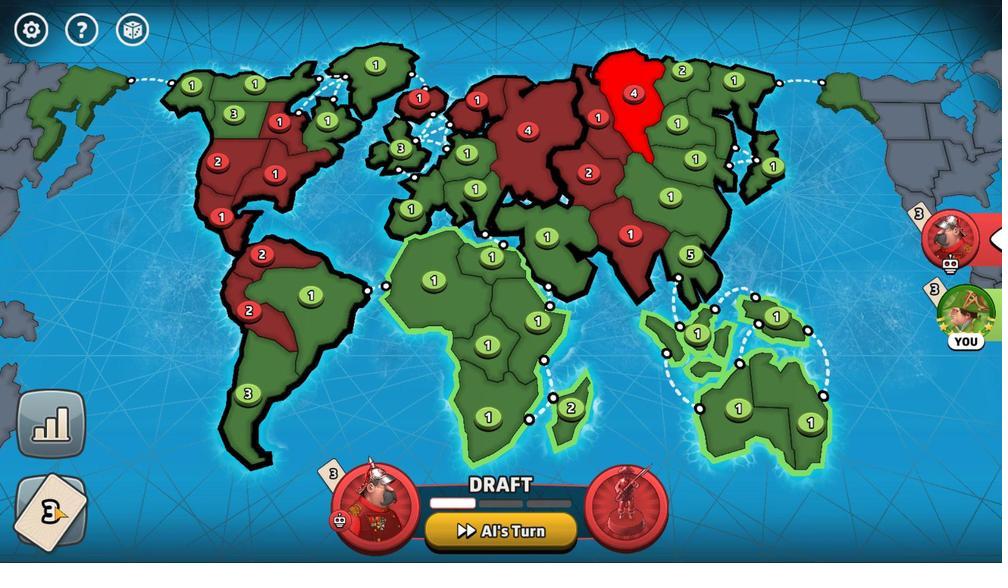
Action: Mouse moved to (295, 330)
Screenshot: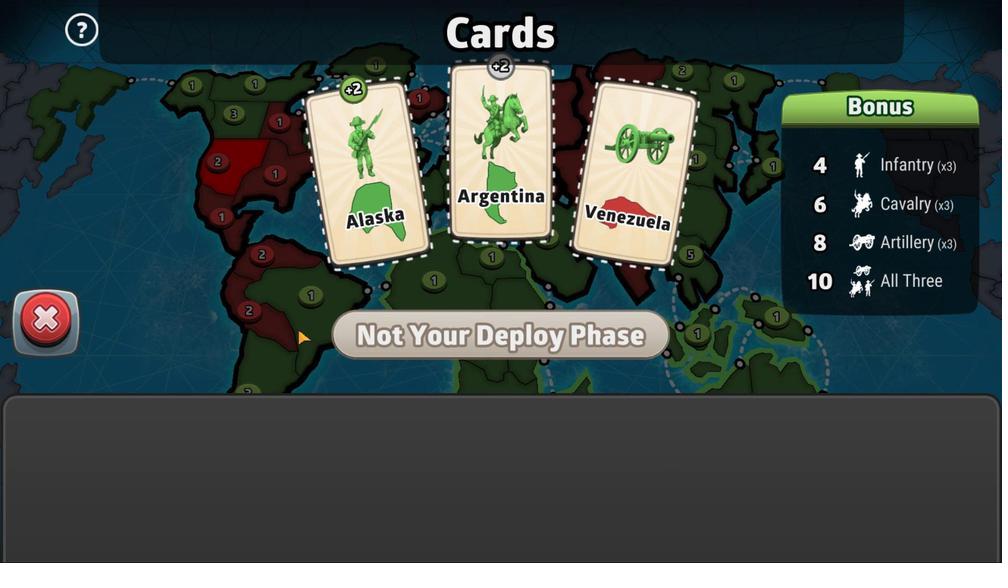 
Action: Mouse pressed left at (295, 330)
Screenshot: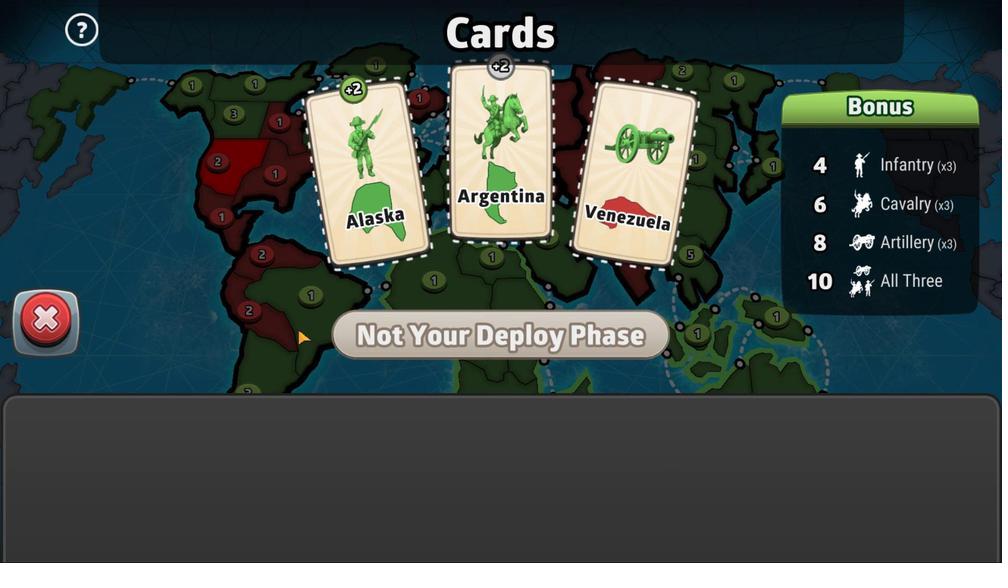 
Action: Mouse moved to (73, 320)
Screenshot: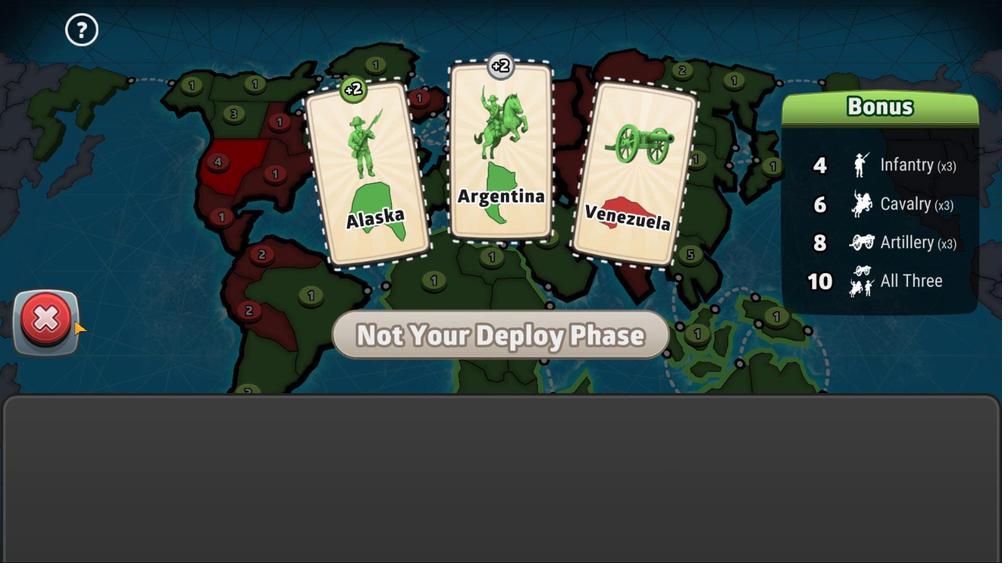 
Action: Mouse pressed left at (73, 320)
Screenshot: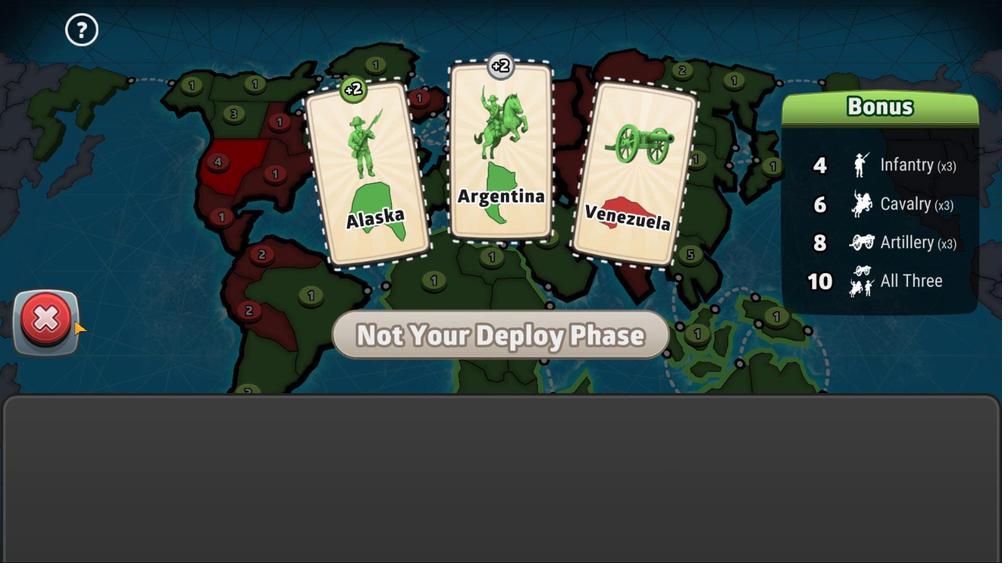 
Action: Mouse moved to (688, 259)
Screenshot: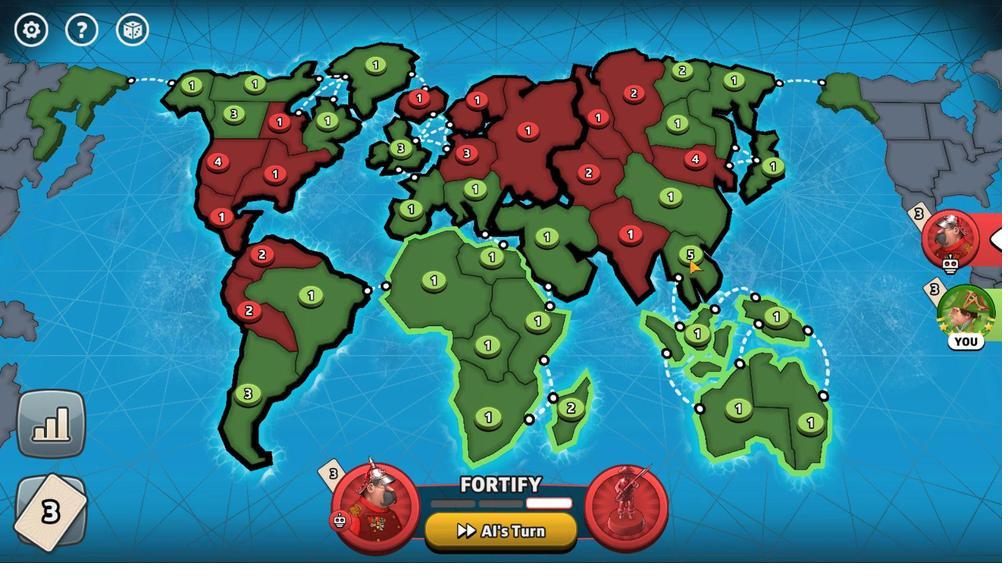 
Action: Mouse pressed left at (688, 259)
Screenshot: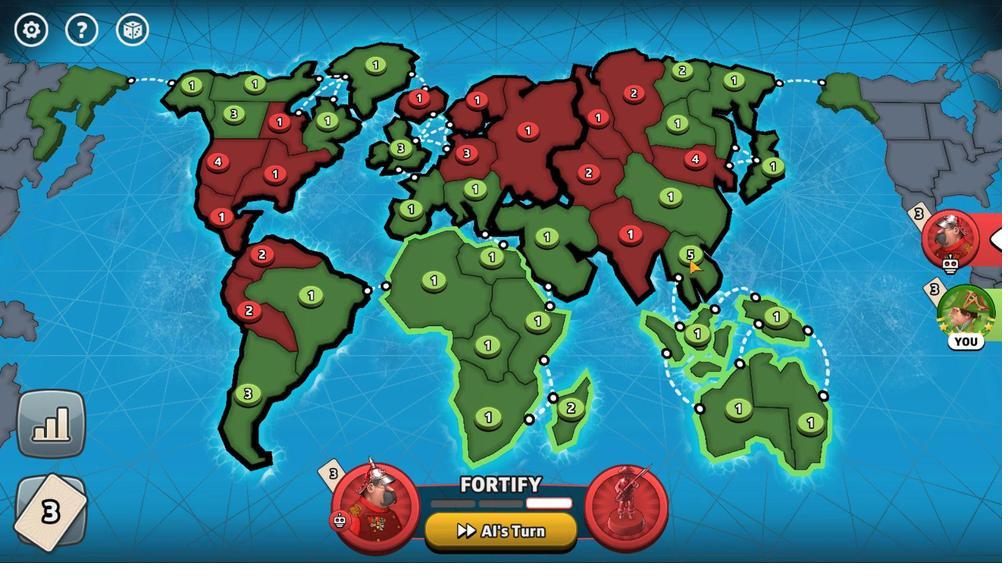 
Action: Mouse moved to (245, 438)
Screenshot: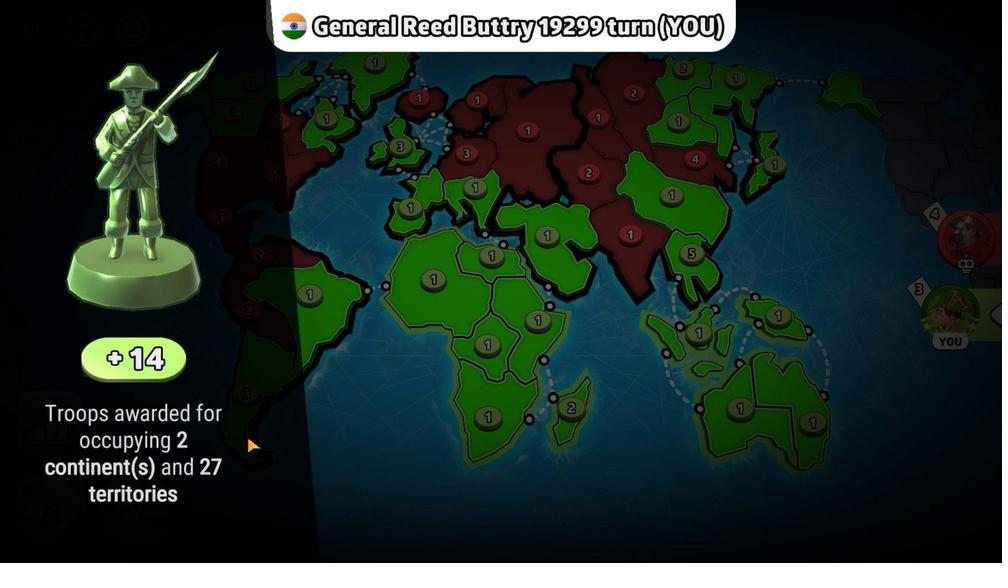 
Action: Mouse pressed left at (245, 438)
Screenshot: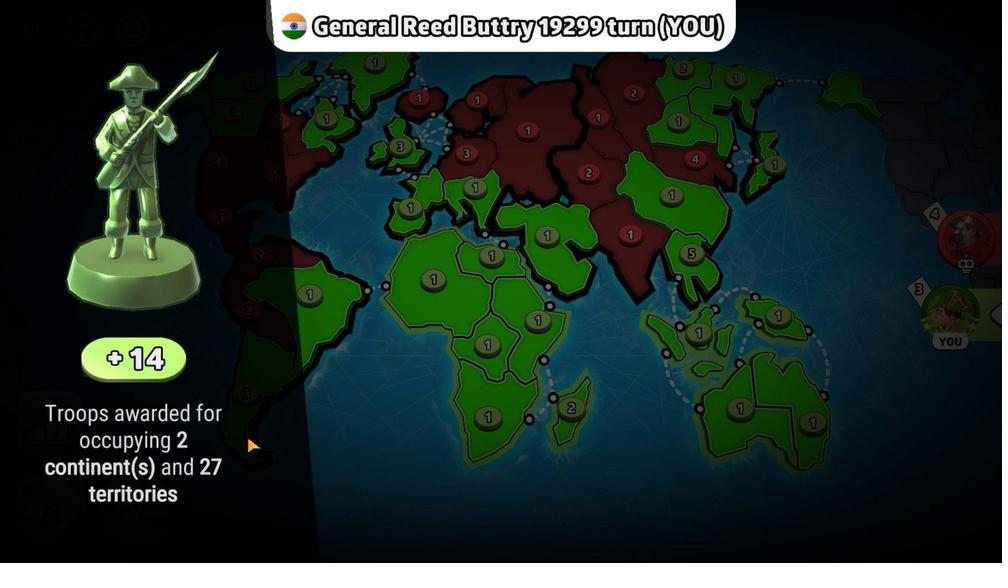 
Action: Mouse moved to (684, 257)
Screenshot: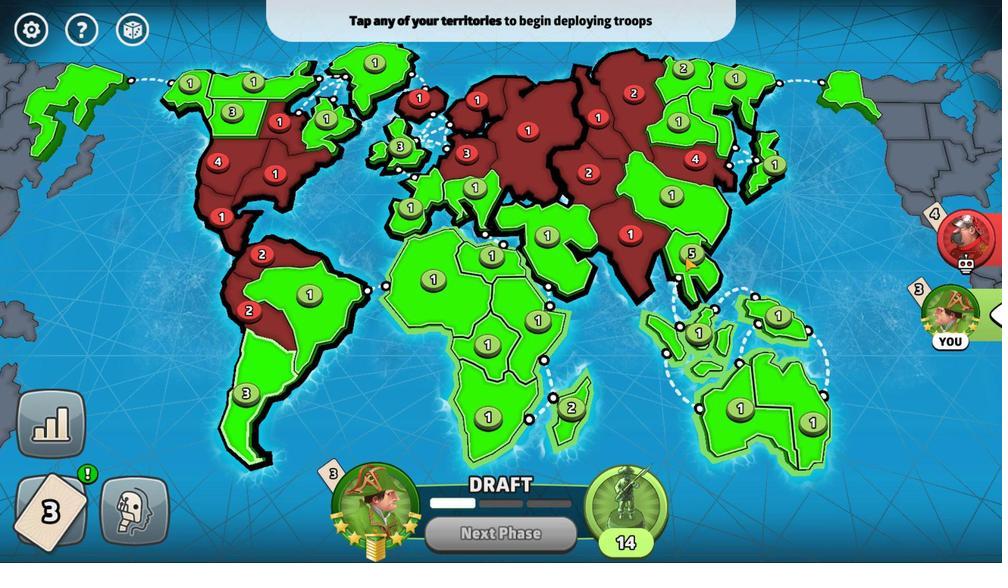 
Action: Mouse pressed left at (684, 257)
Screenshot: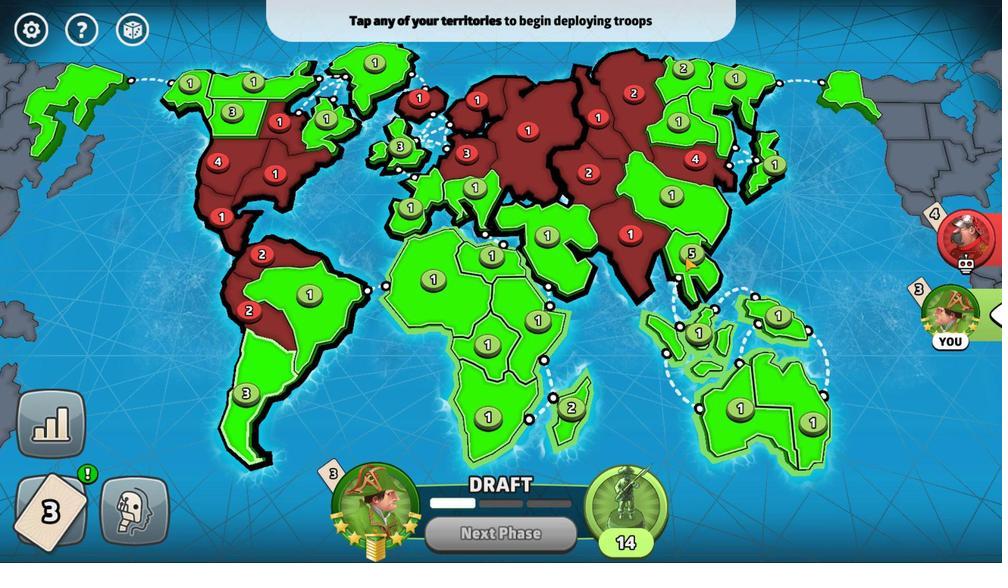
Action: Mouse moved to (680, 408)
Screenshot: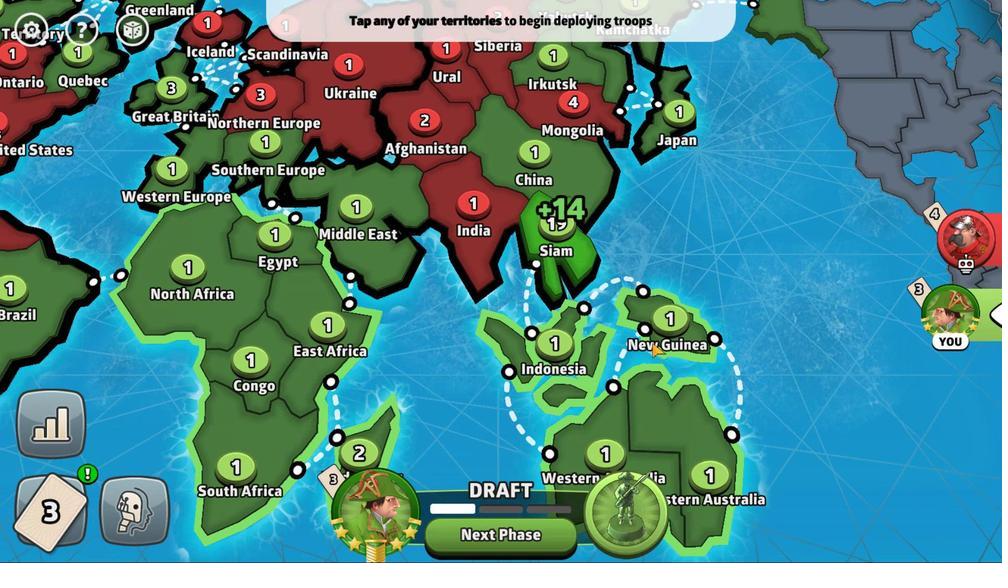 
Action: Mouse pressed left at (680, 408)
Screenshot: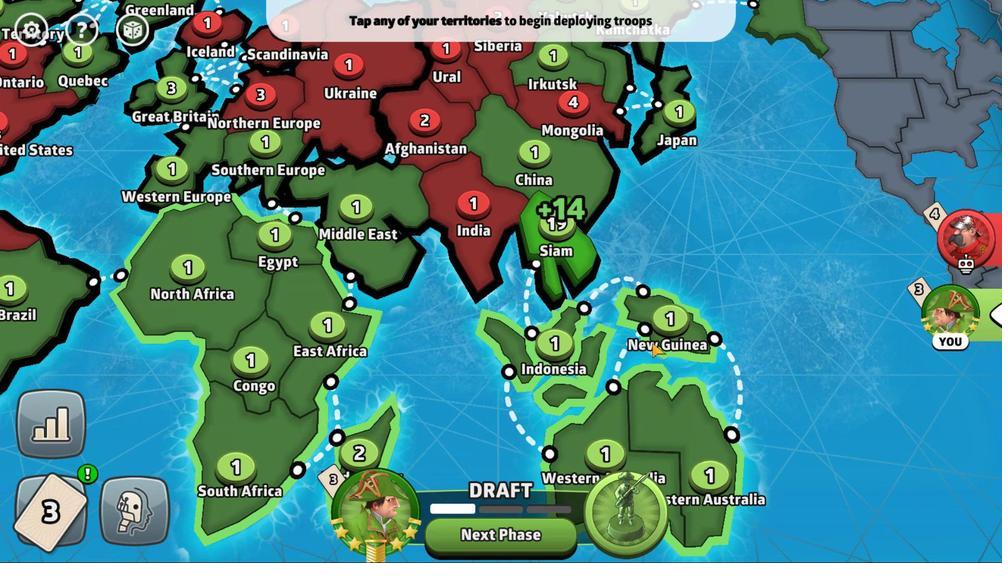 
Action: Mouse moved to (692, 249)
Screenshot: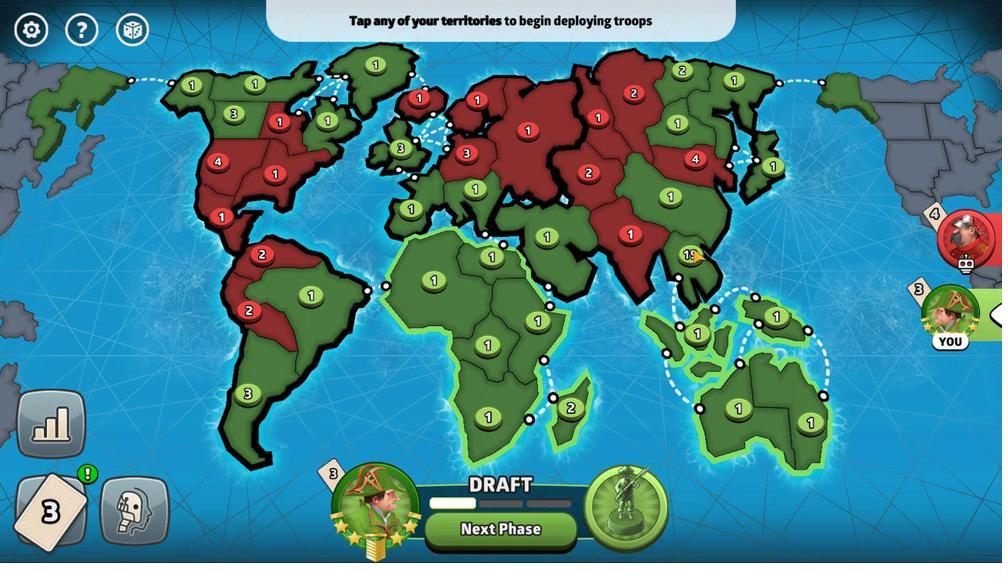 
Action: Mouse pressed left at (692, 249)
Screenshot: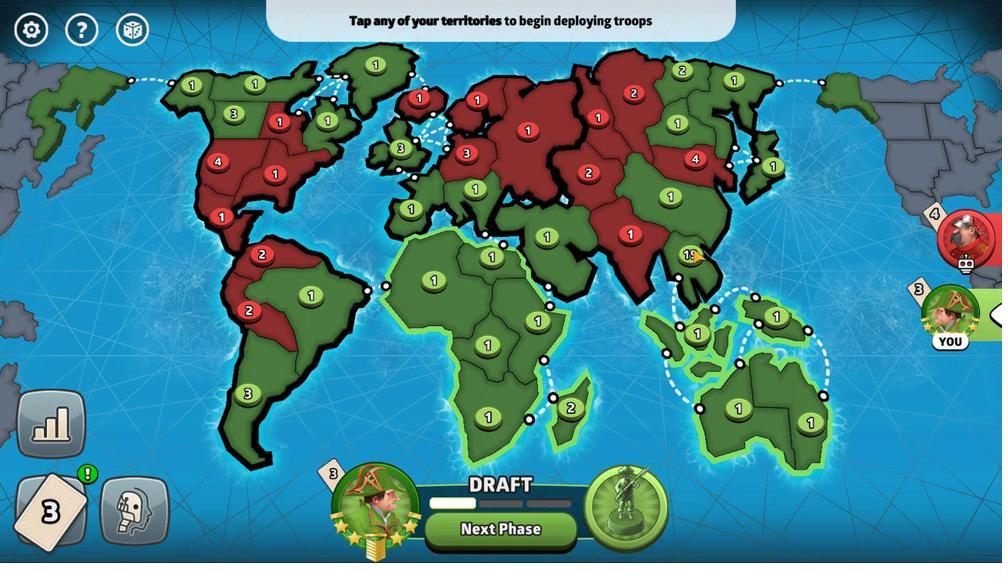 
Action: Mouse moved to (529, 541)
Screenshot: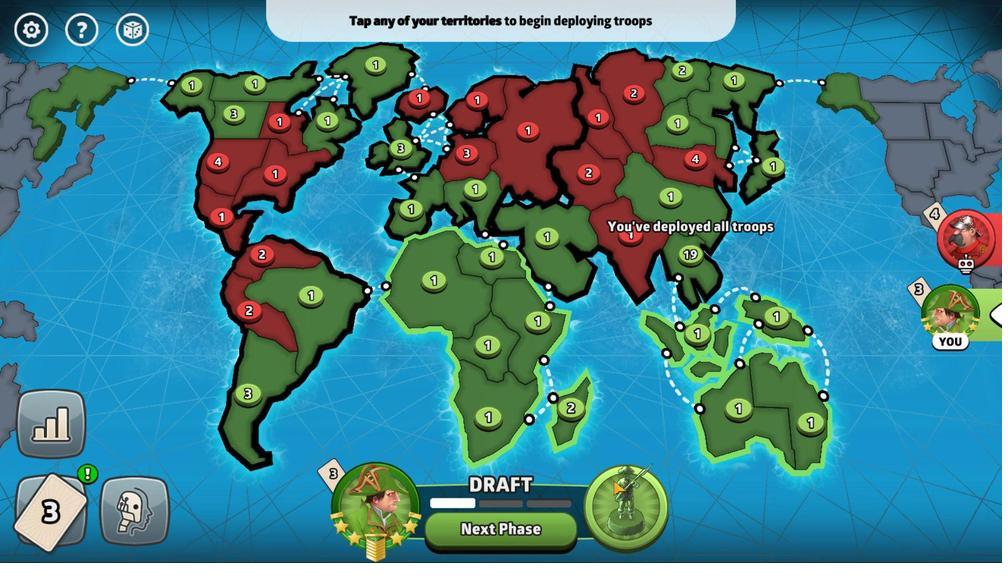 
Action: Mouse pressed left at (529, 541)
Screenshot: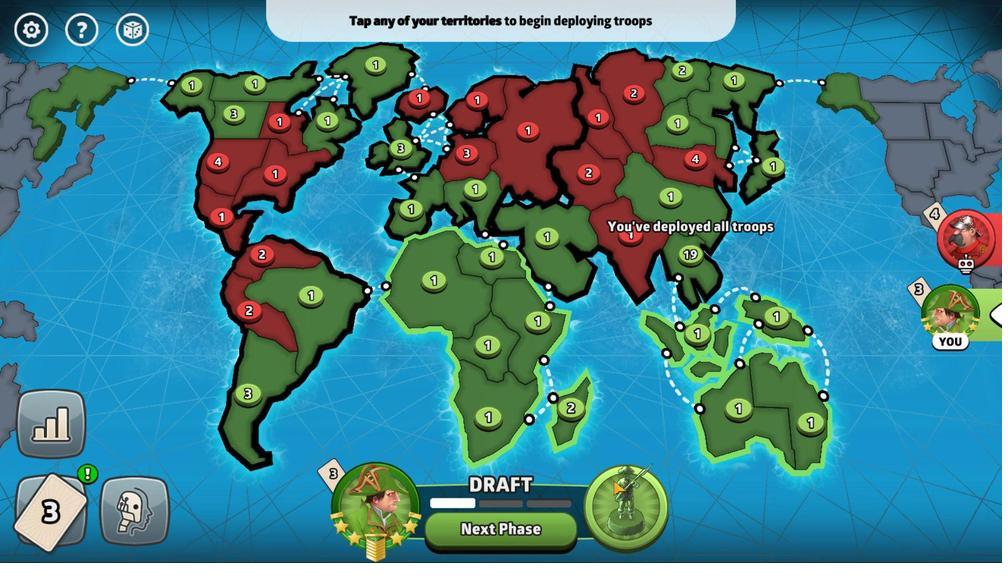 
Action: Mouse moved to (639, 237)
Screenshot: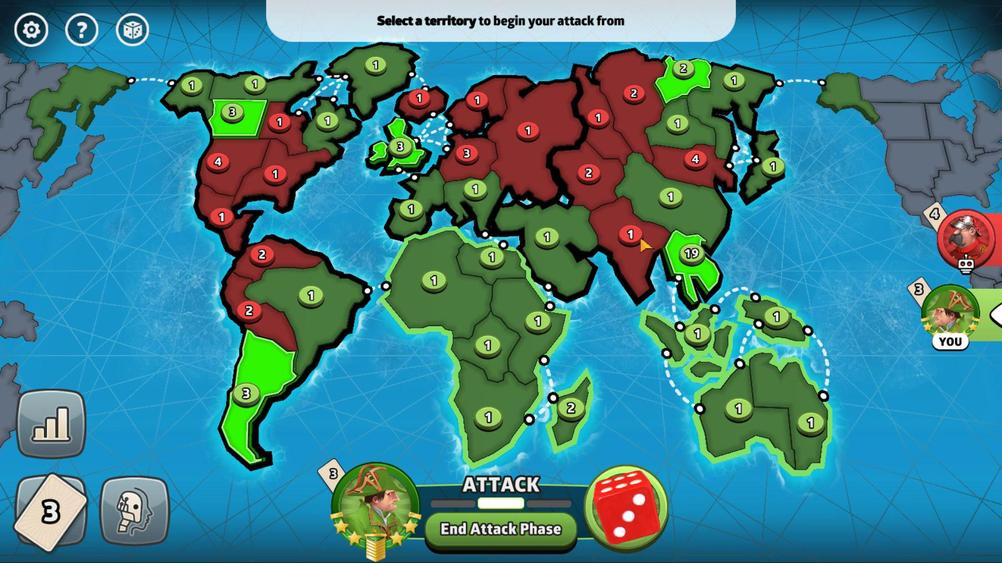 
Action: Mouse pressed left at (639, 237)
Screenshot: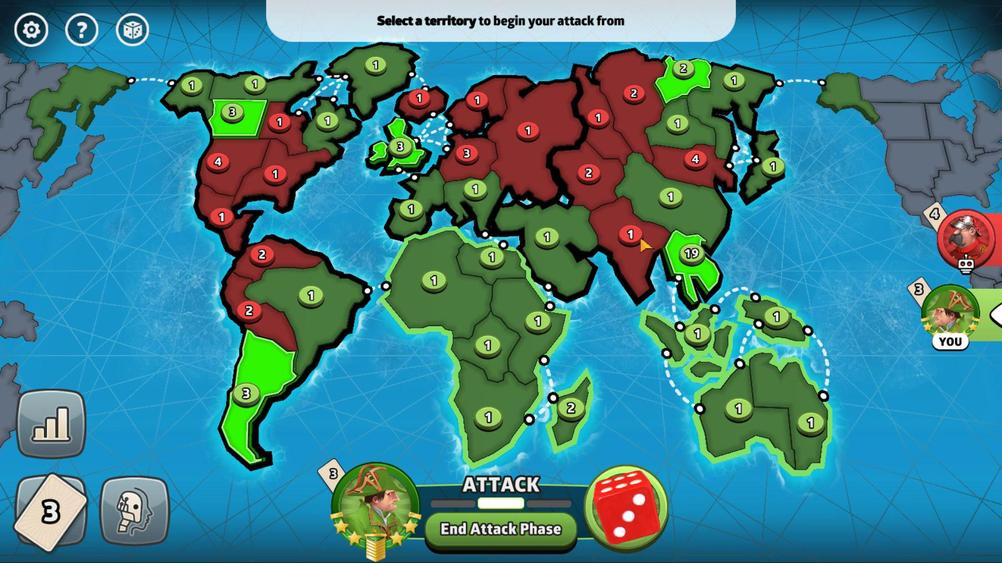
Action: Mouse moved to (694, 258)
Screenshot: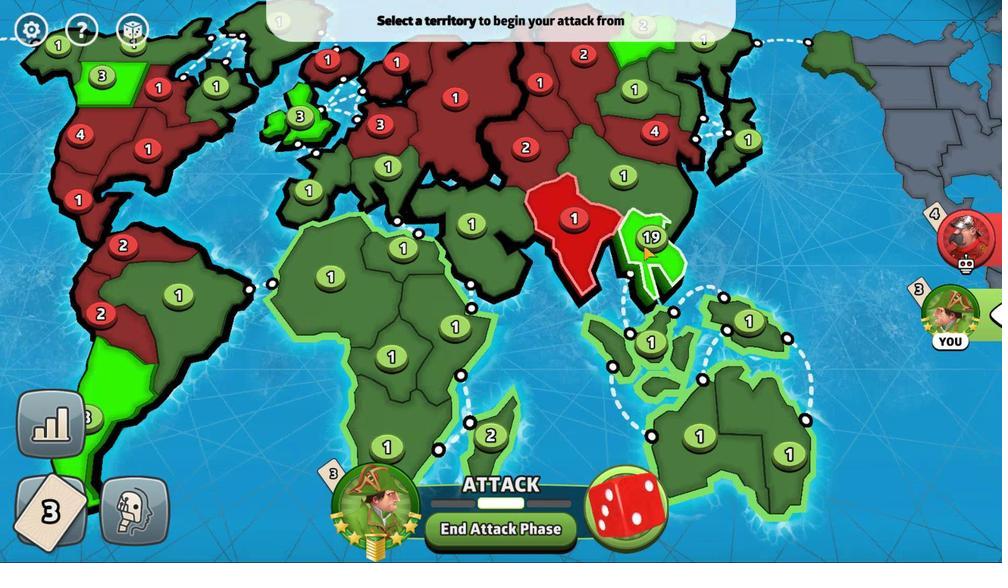 
Action: Mouse pressed left at (694, 258)
Screenshot: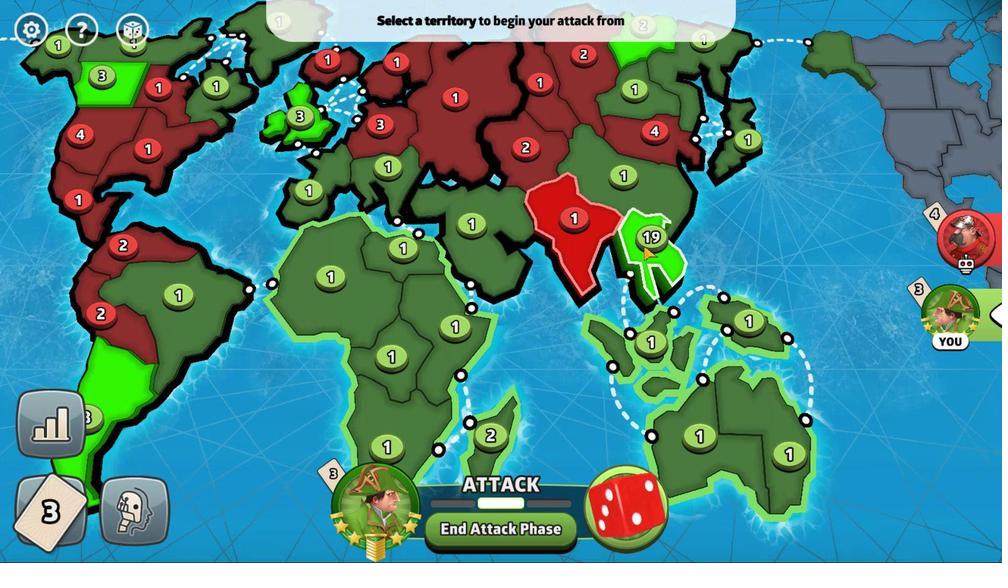 
Action: Mouse moved to (491, 226)
Screenshot: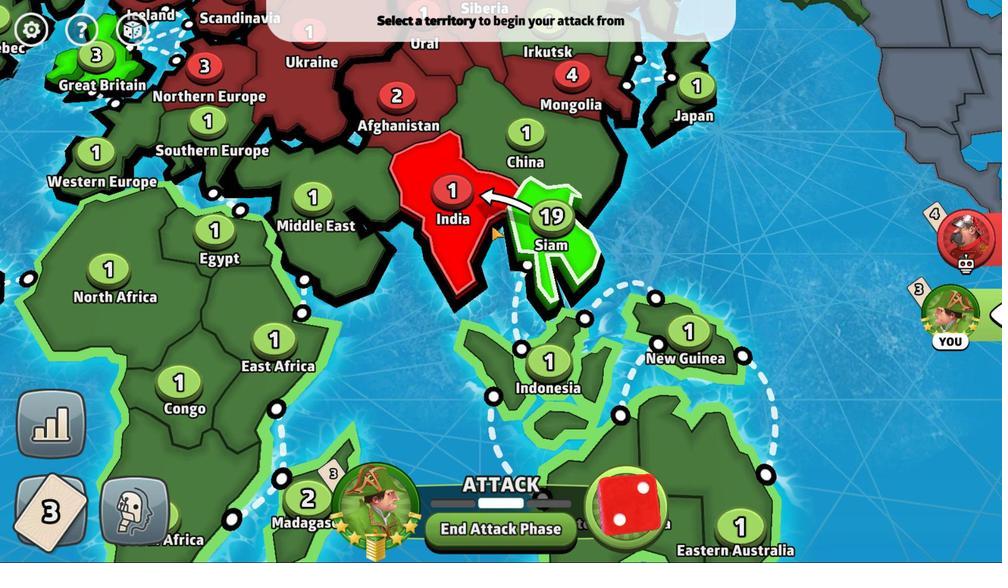 
Action: Mouse pressed left at (491, 226)
